 Task: Research Airbnb properties in Brazzaville, Republic of the Congo from 12th December, 2023 to 16th December, 2023 for 8 adults.8 bedrooms having 8 beds and 8 bathrooms. Property type can be hotel. Amenities needed are: wifi, TV, free parkinig on premises, gym, breakfast. Look for 4 properties as per requirement.
Action: Mouse moved to (459, 72)
Screenshot: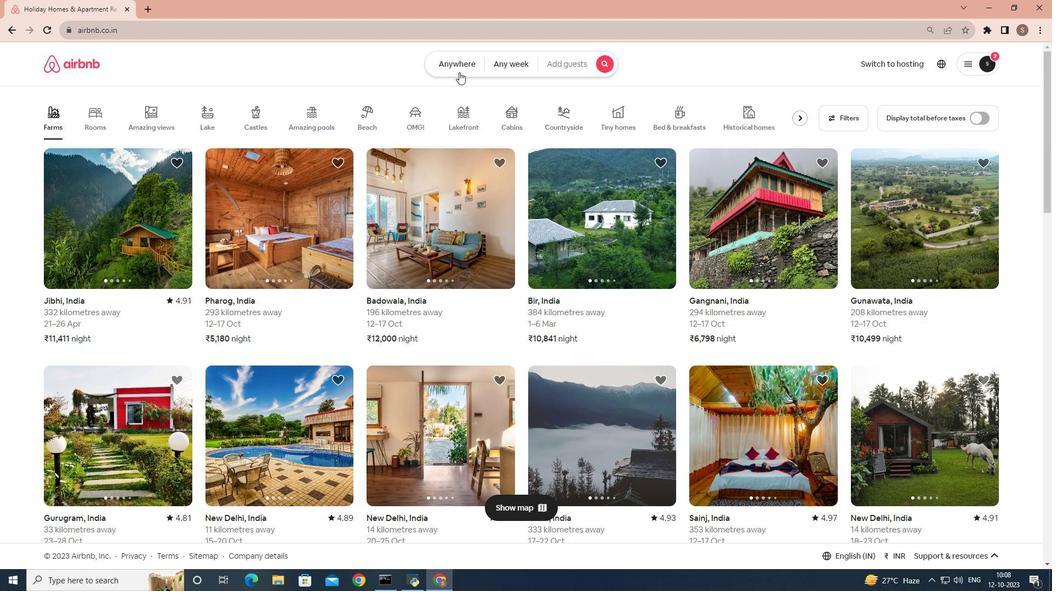 
Action: Mouse pressed left at (459, 72)
Screenshot: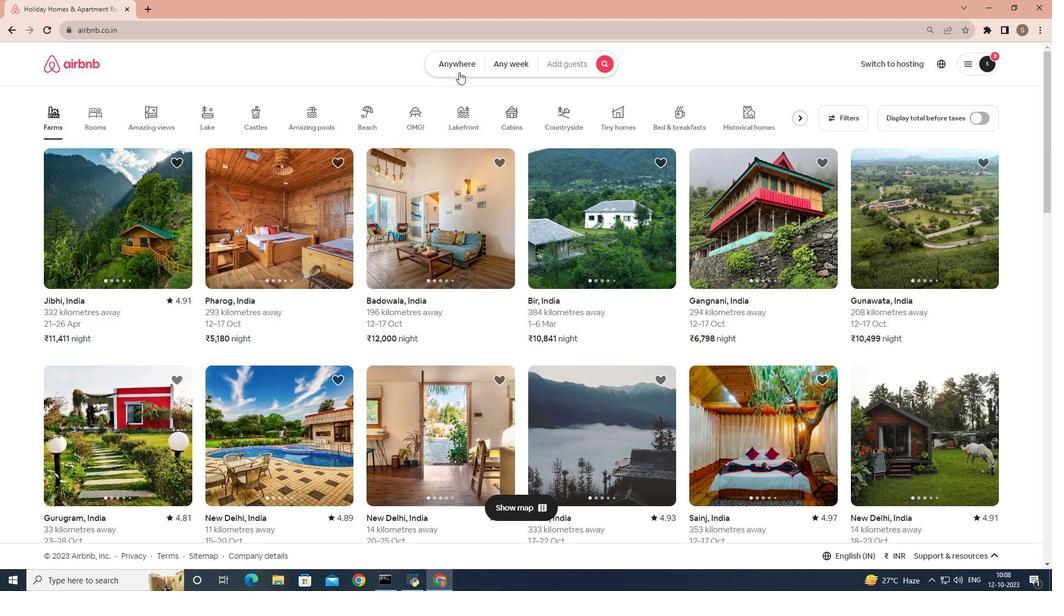 
Action: Mouse moved to (340, 108)
Screenshot: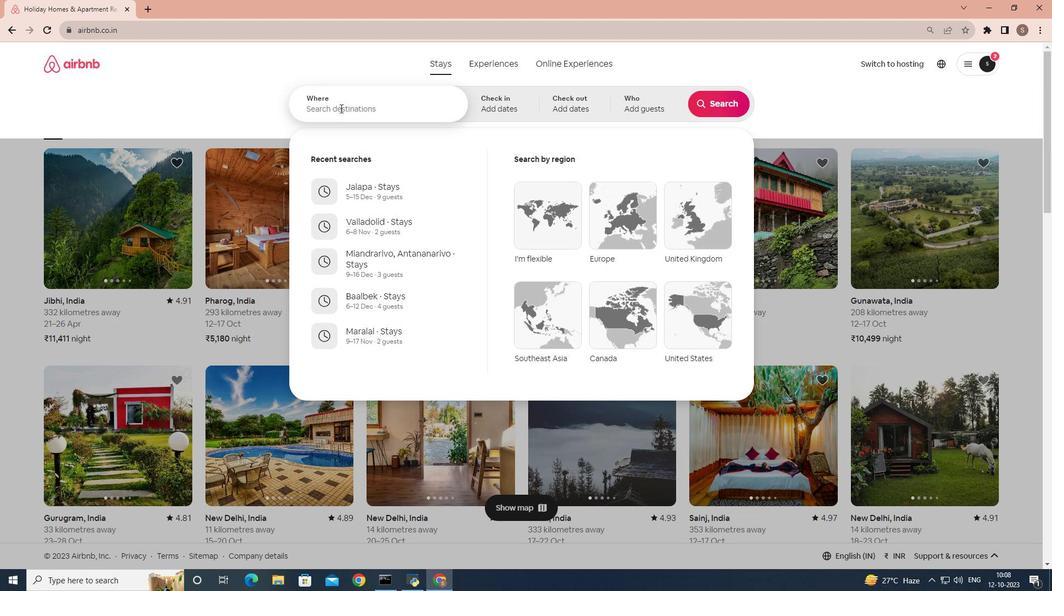 
Action: Mouse pressed left at (340, 108)
Screenshot: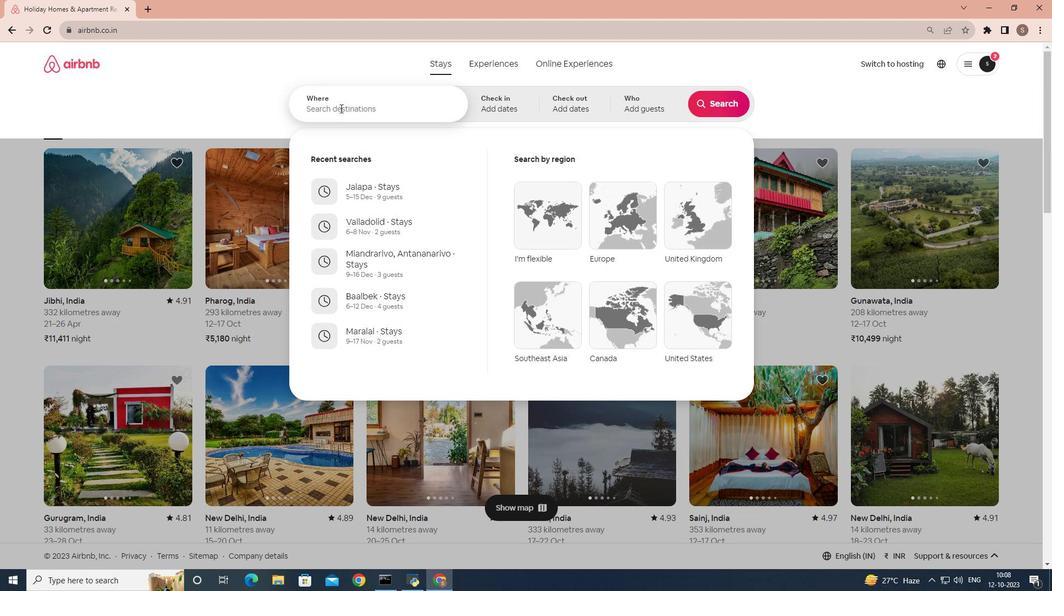 
Action: Mouse moved to (365, 94)
Screenshot: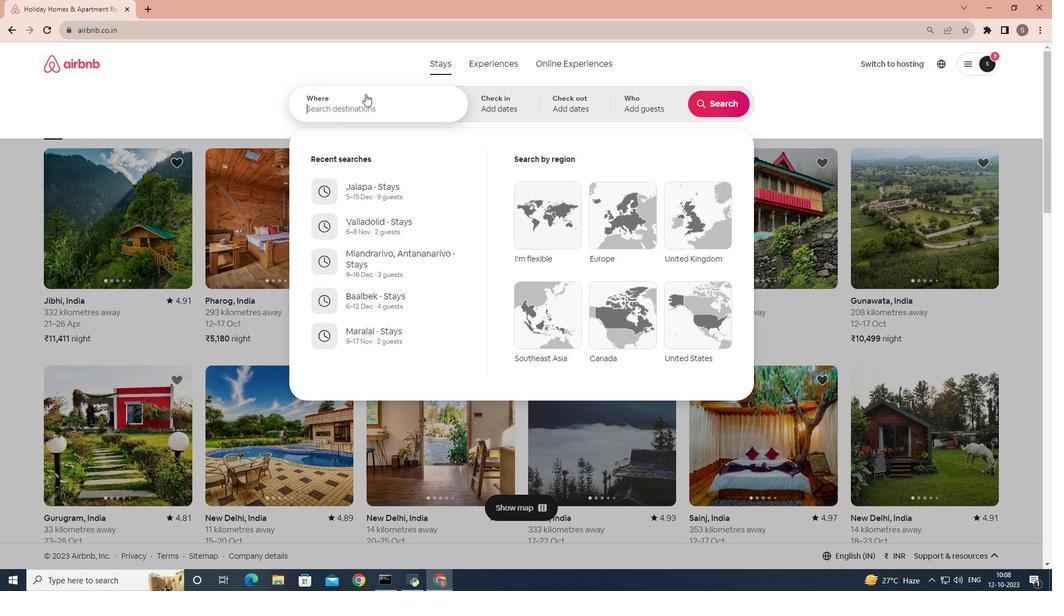 
Action: Key pressed brazza
Screenshot: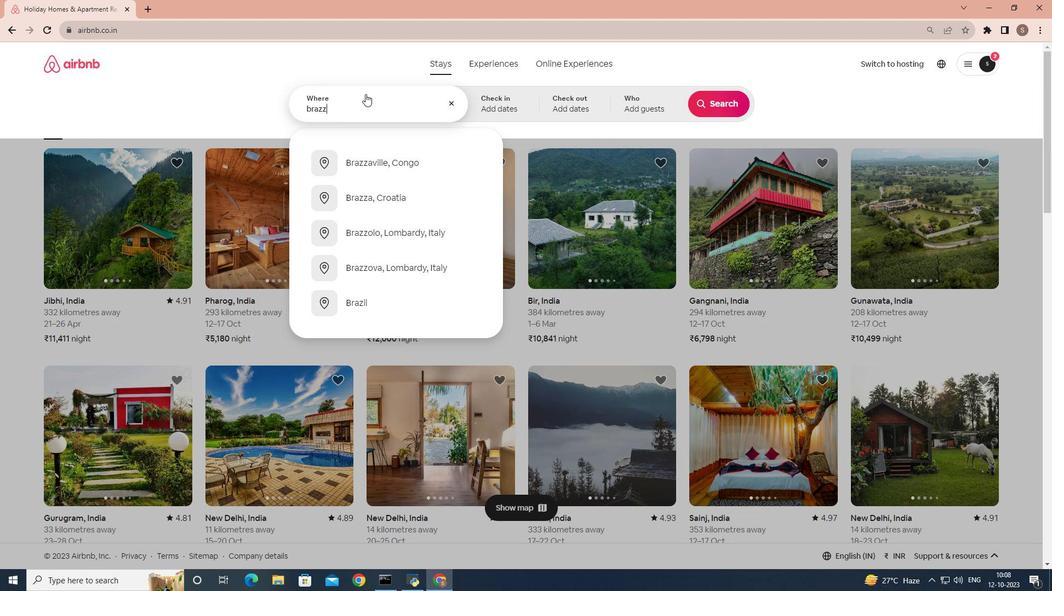 
Action: Mouse moved to (365, 94)
Screenshot: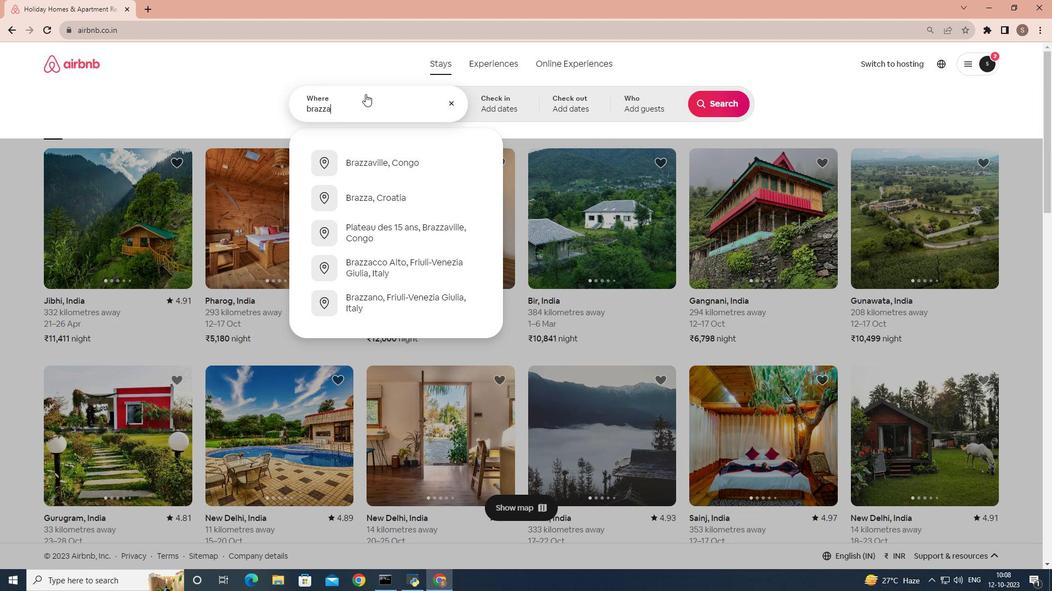 
Action: Key pressed vill
Screenshot: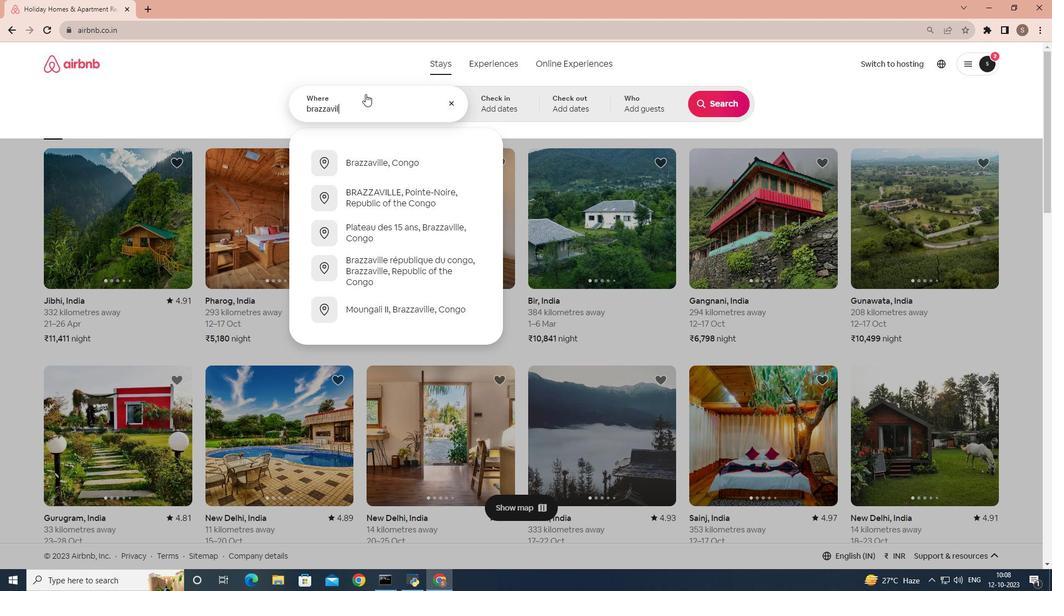 
Action: Mouse moved to (378, 140)
Screenshot: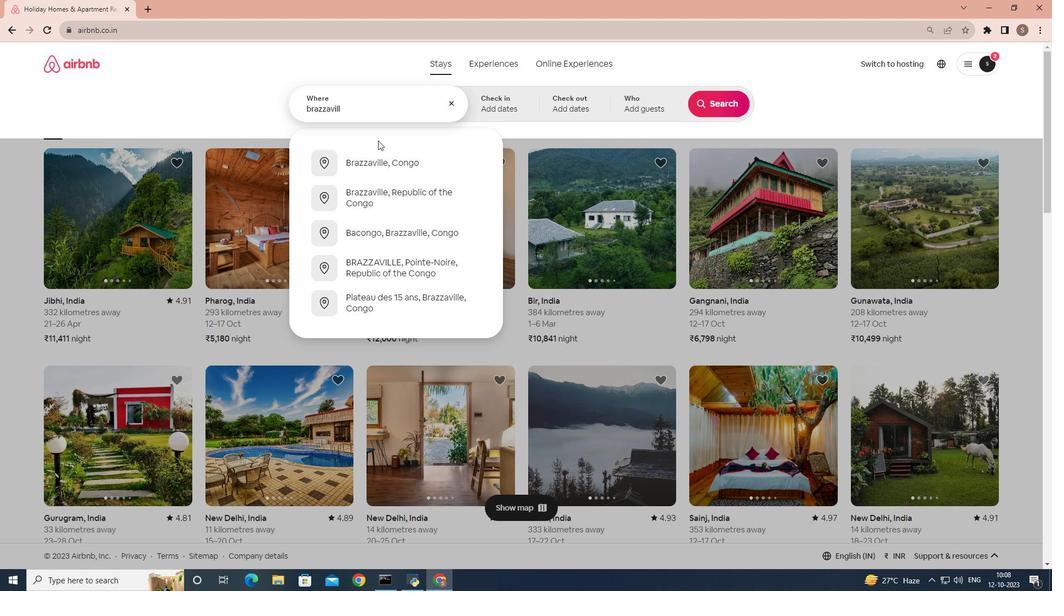 
Action: Key pressed e
Screenshot: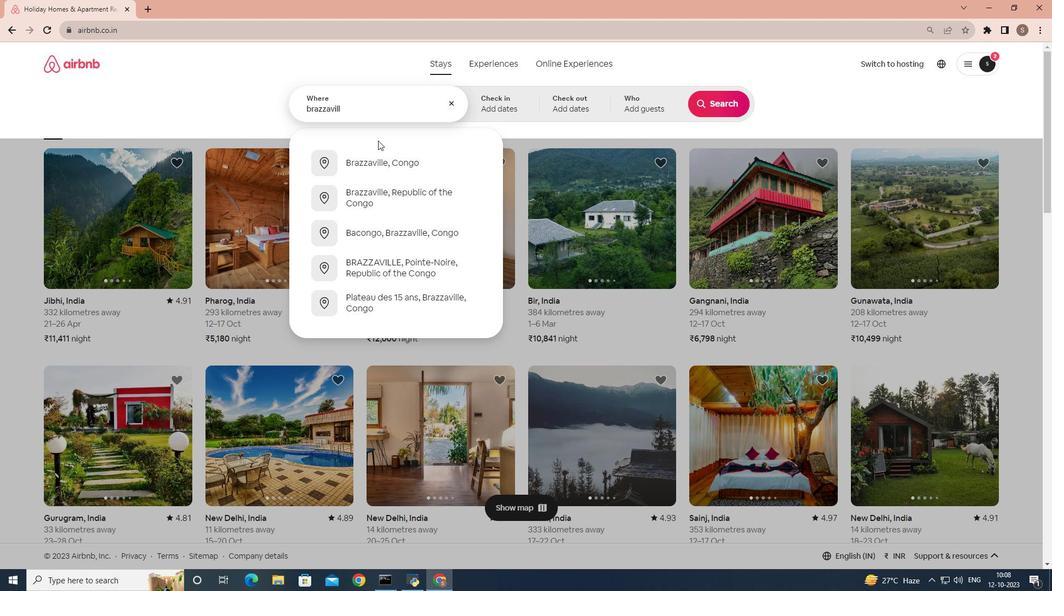 
Action: Mouse moved to (351, 155)
Screenshot: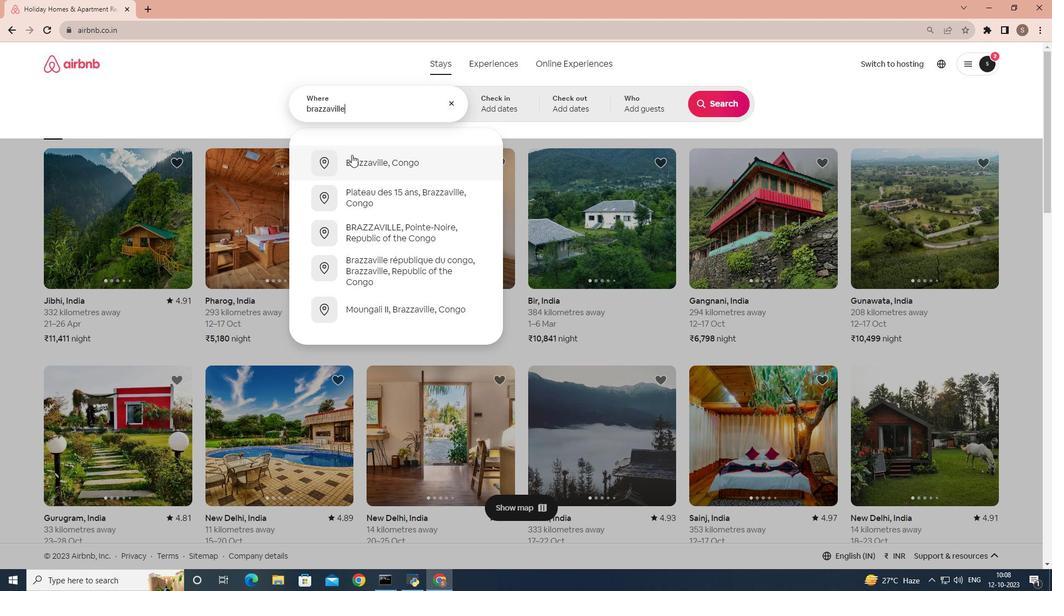 
Action: Mouse pressed left at (351, 155)
Screenshot: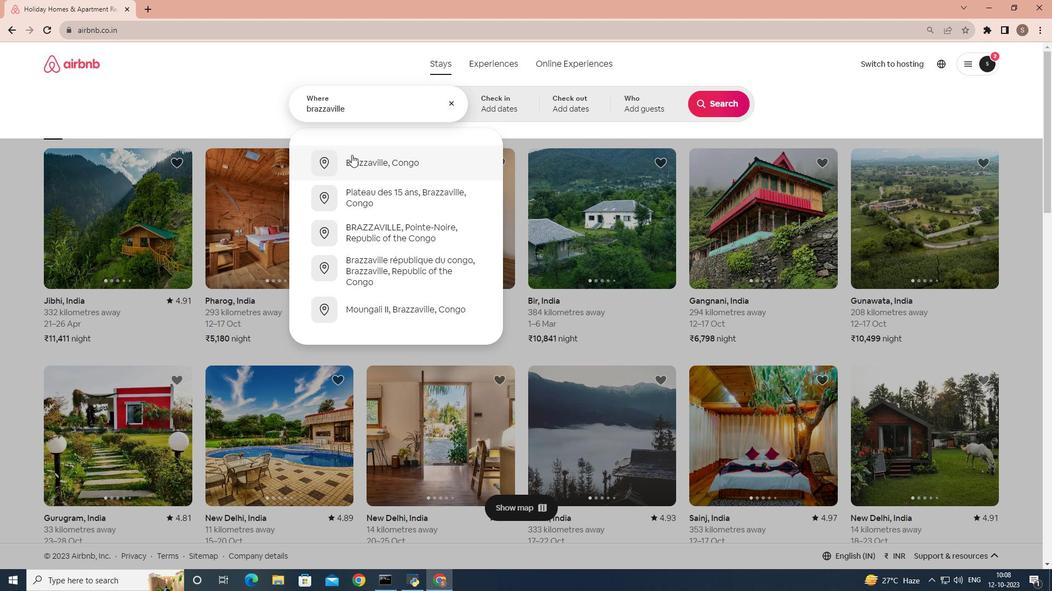 
Action: Mouse moved to (710, 189)
Screenshot: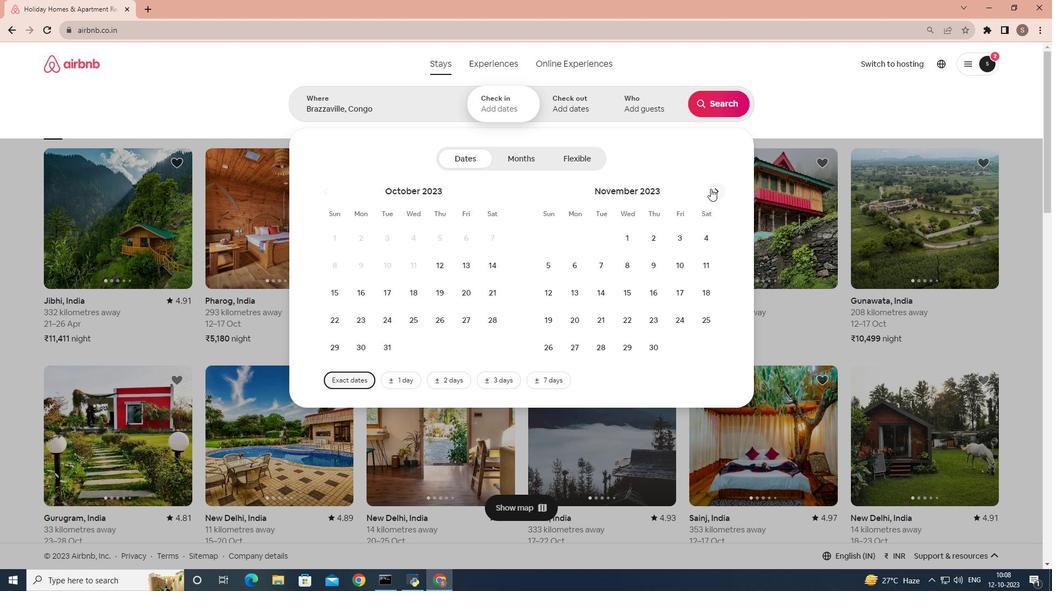 
Action: Mouse pressed left at (710, 189)
Screenshot: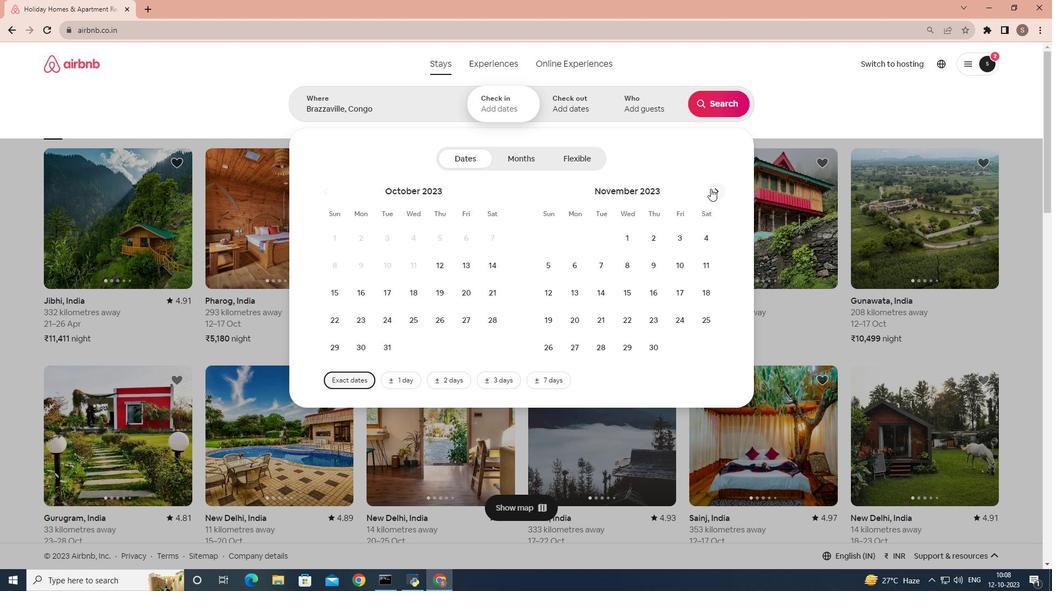 
Action: Mouse moved to (598, 290)
Screenshot: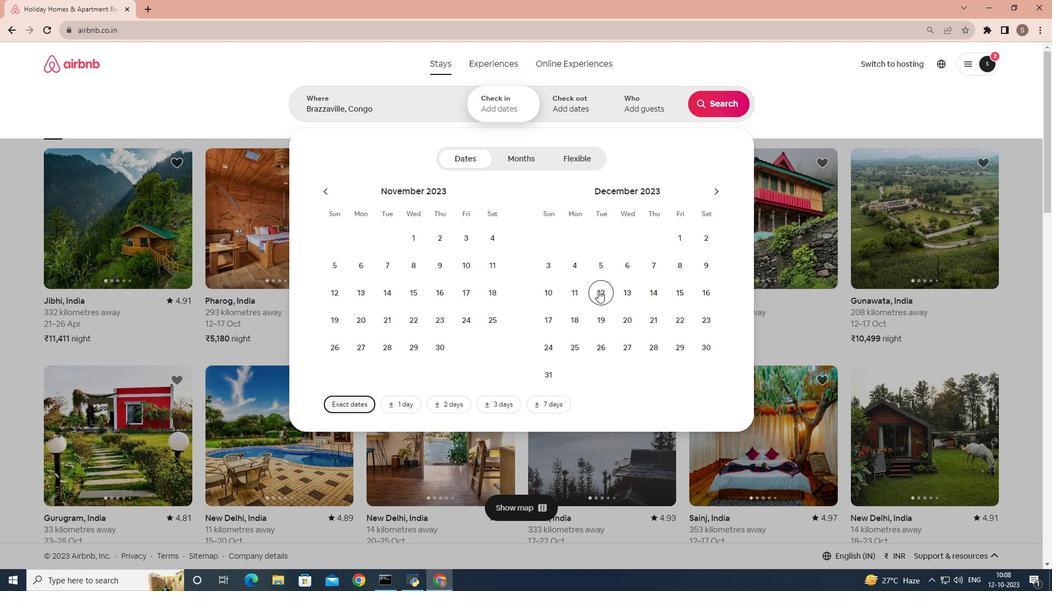 
Action: Mouse pressed left at (598, 290)
Screenshot: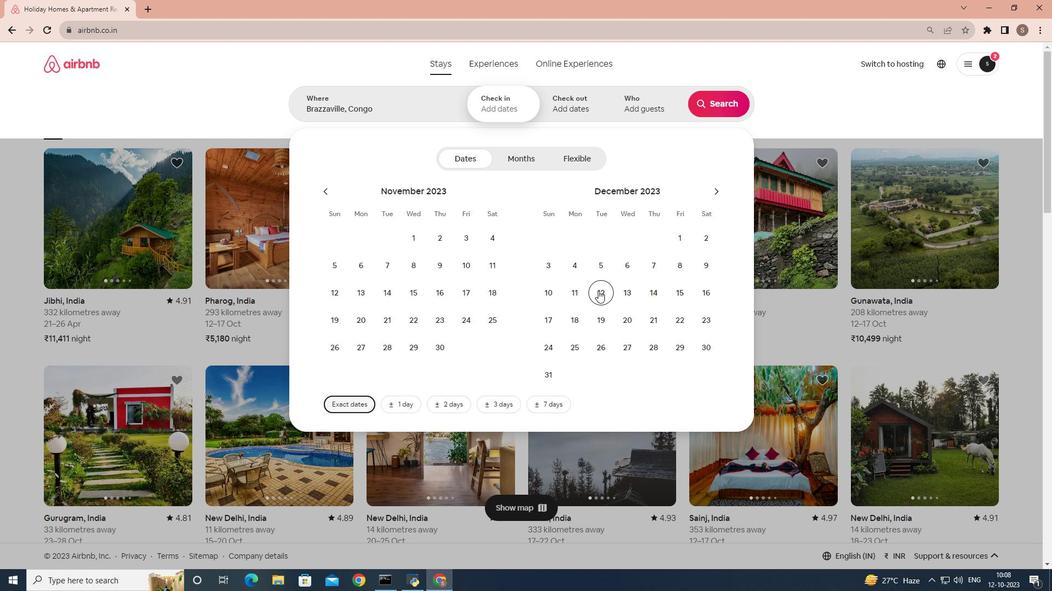 
Action: Mouse moved to (707, 297)
Screenshot: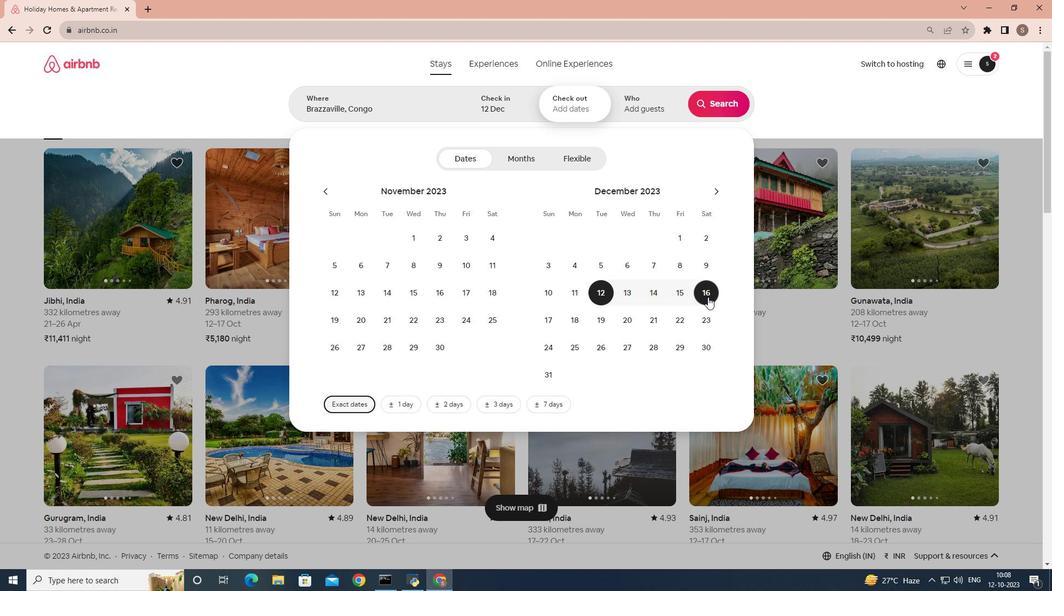 
Action: Mouse pressed left at (707, 297)
Screenshot: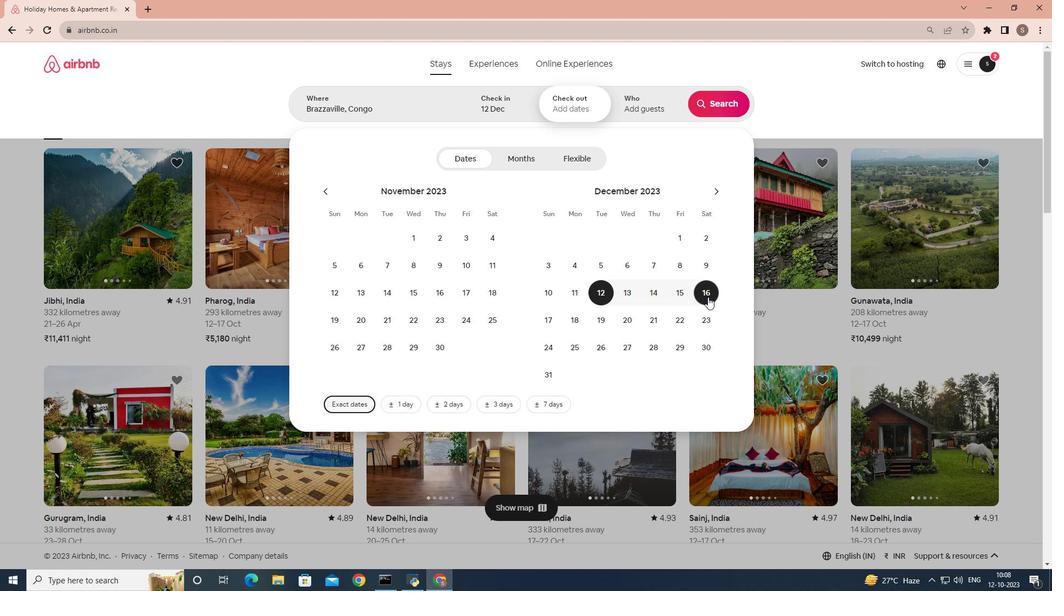 
Action: Mouse moved to (645, 111)
Screenshot: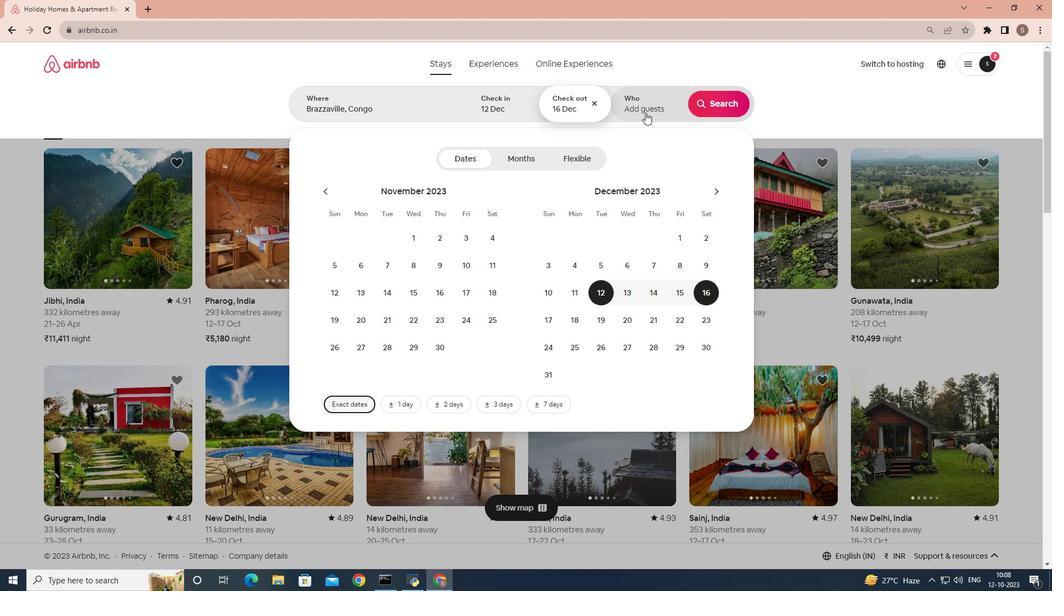 
Action: Mouse pressed left at (645, 111)
Screenshot: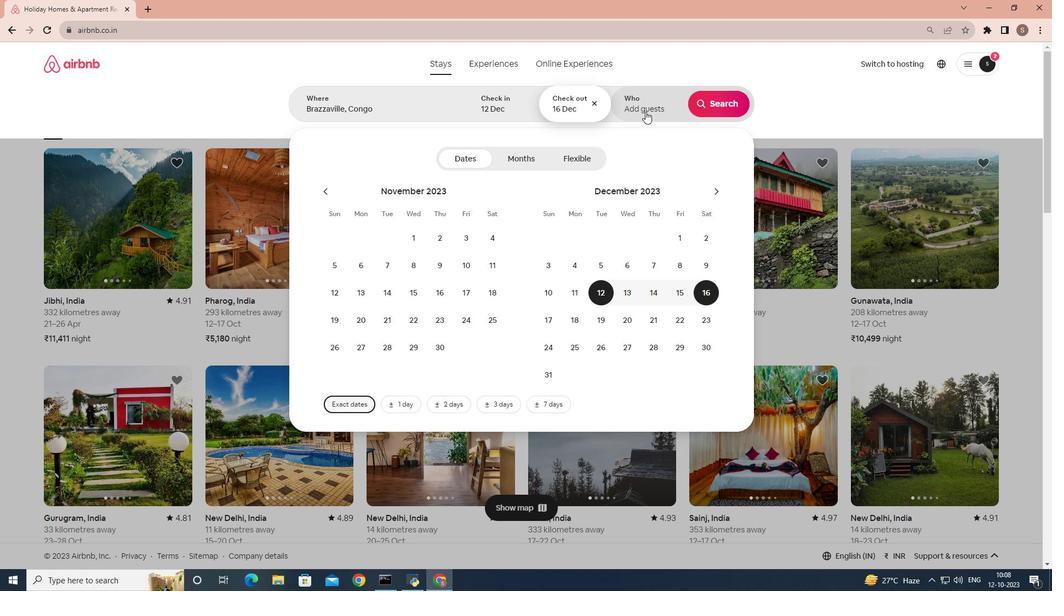 
Action: Mouse moved to (715, 165)
Screenshot: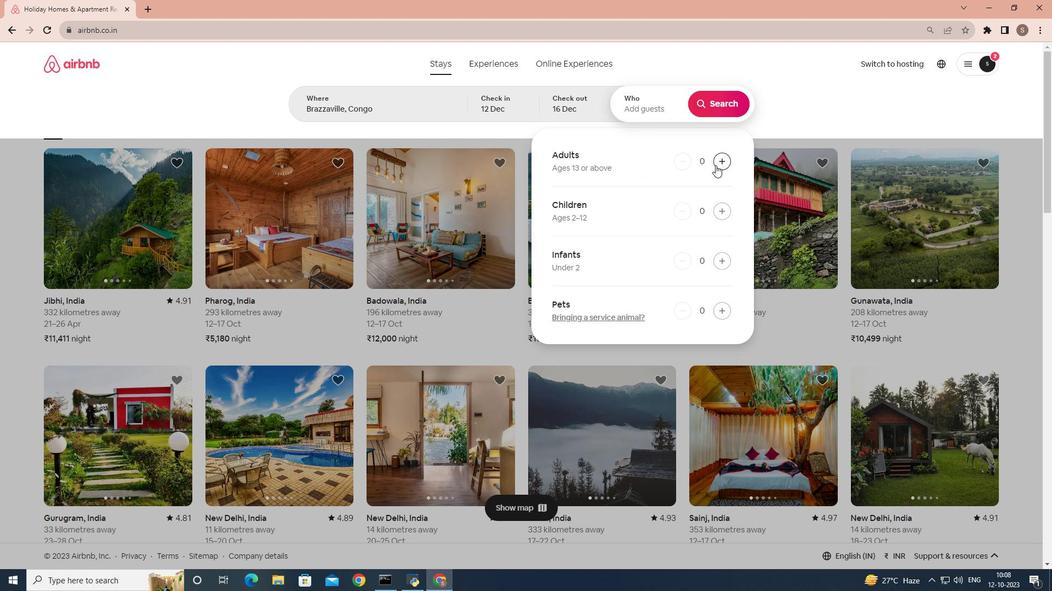 
Action: Mouse pressed left at (715, 165)
Screenshot: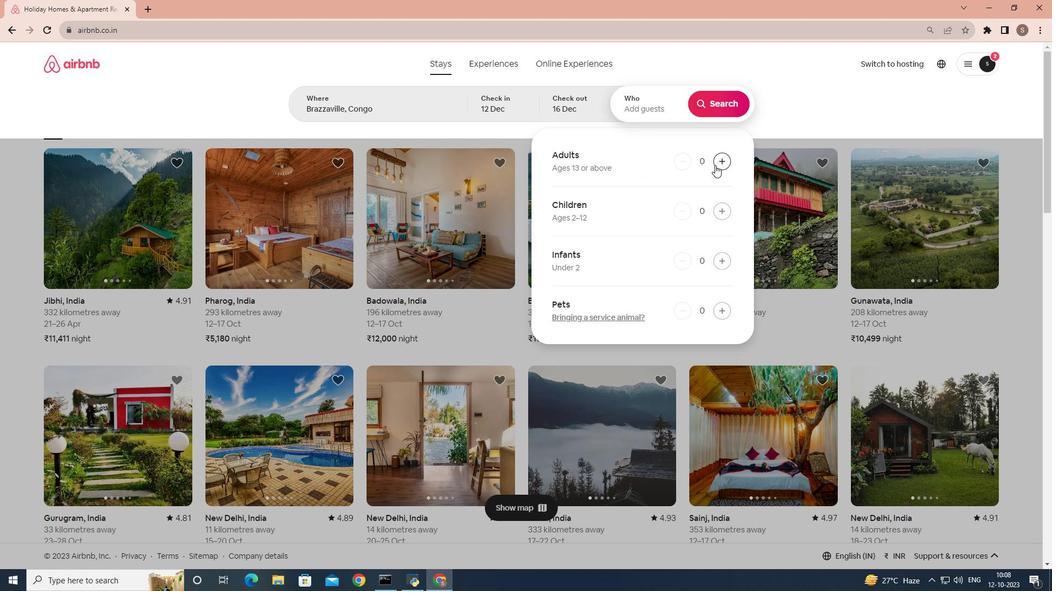 
Action: Mouse pressed left at (715, 165)
Screenshot: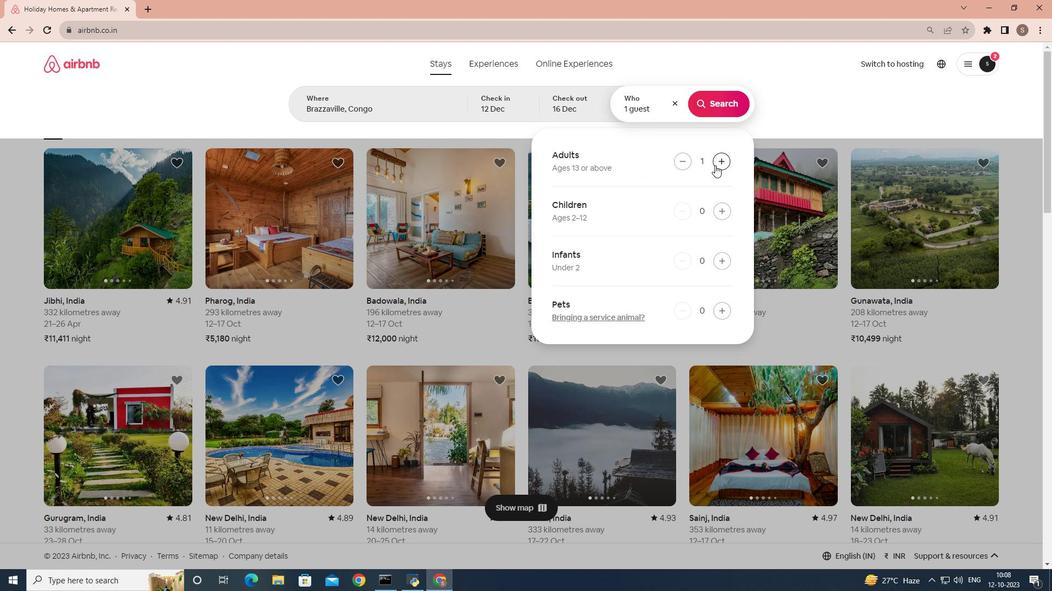 
Action: Mouse pressed left at (715, 165)
Screenshot: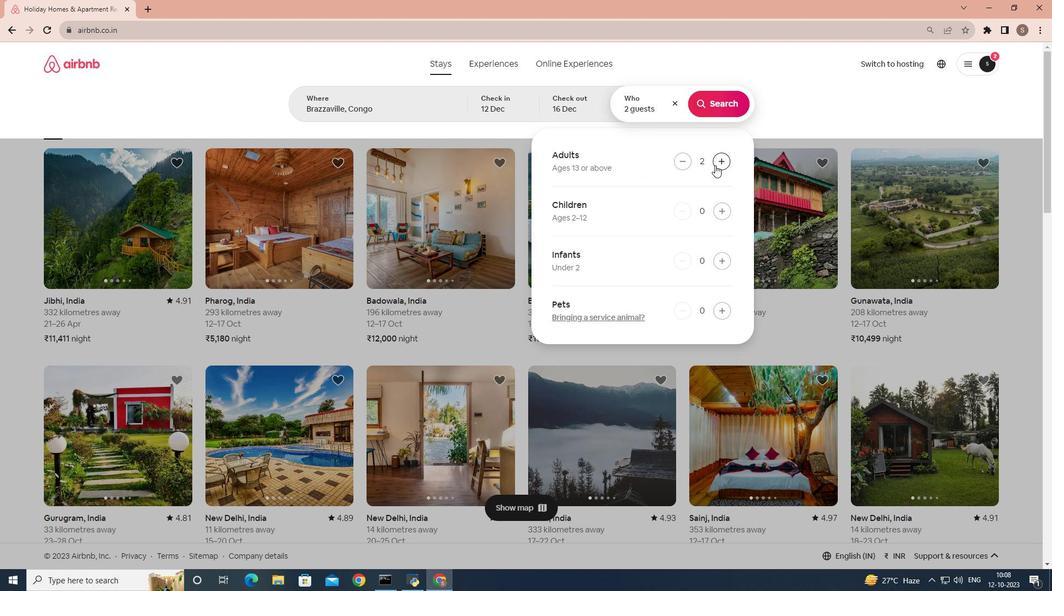 
Action: Mouse pressed left at (715, 165)
Screenshot: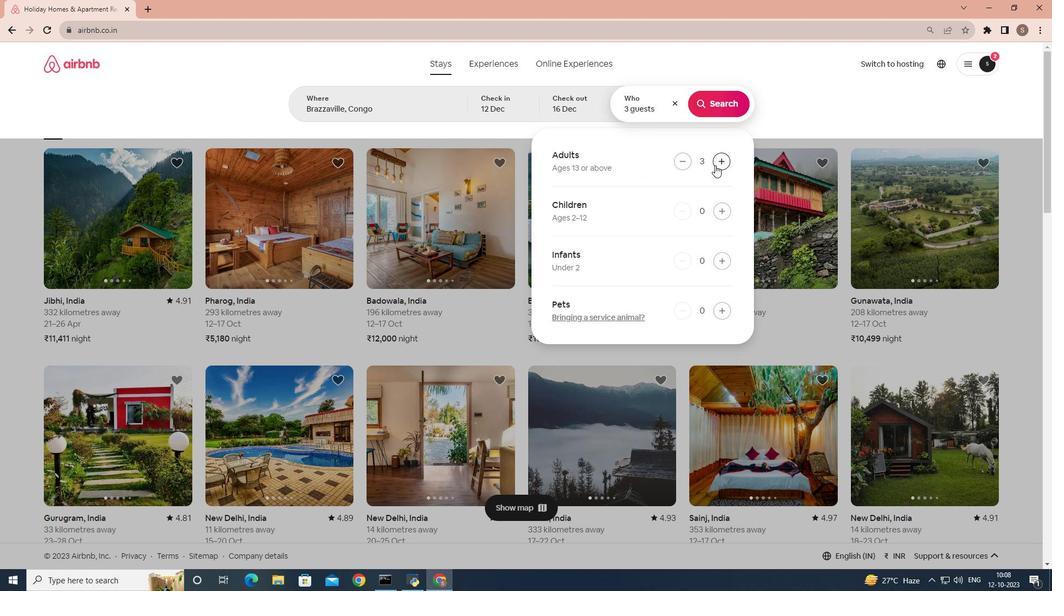 
Action: Mouse moved to (713, 165)
Screenshot: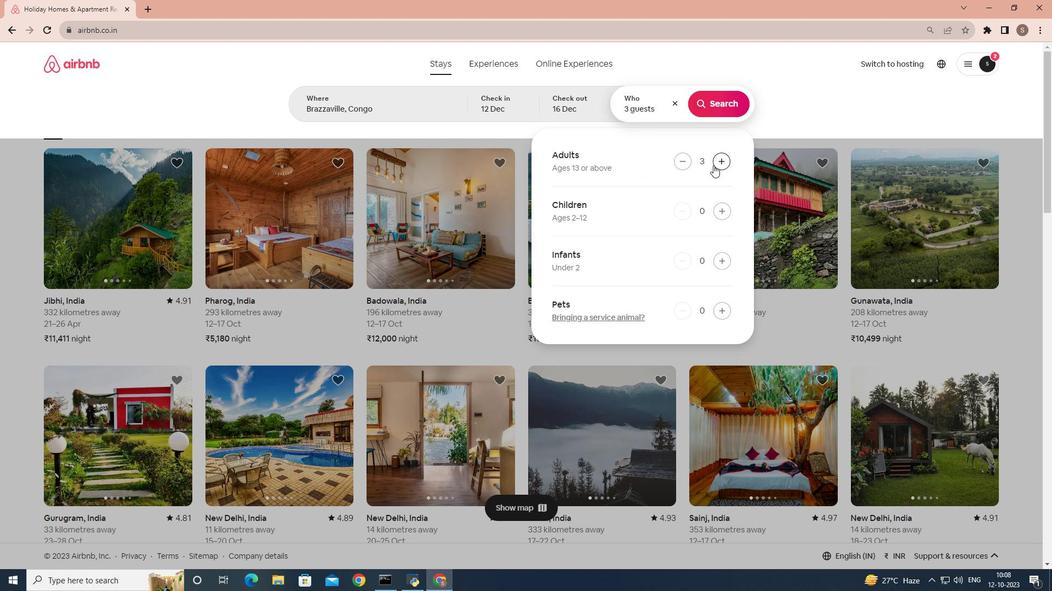 
Action: Mouse pressed left at (713, 165)
Screenshot: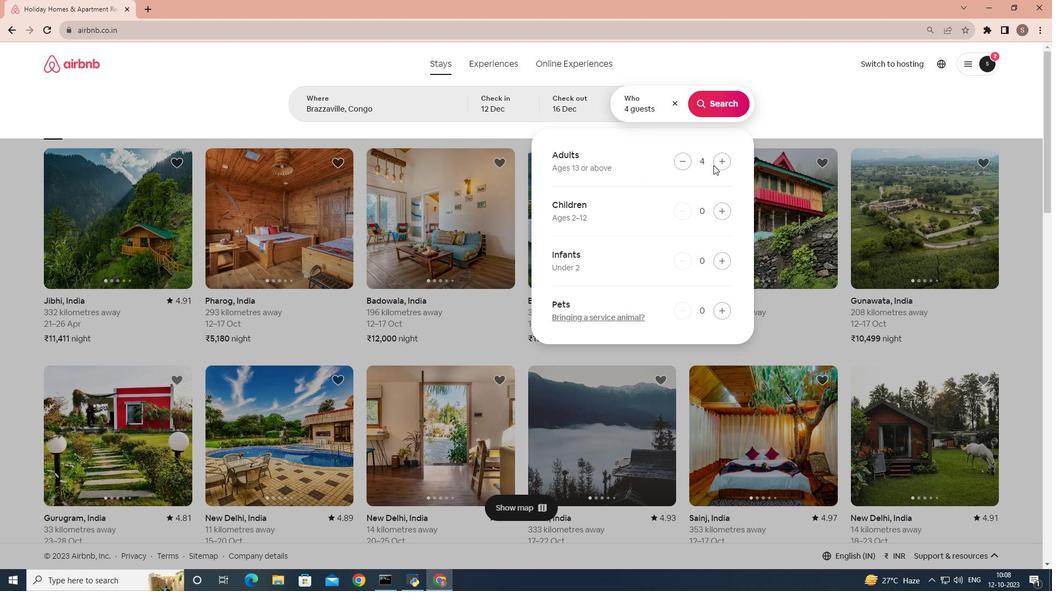 
Action: Mouse pressed left at (713, 165)
Screenshot: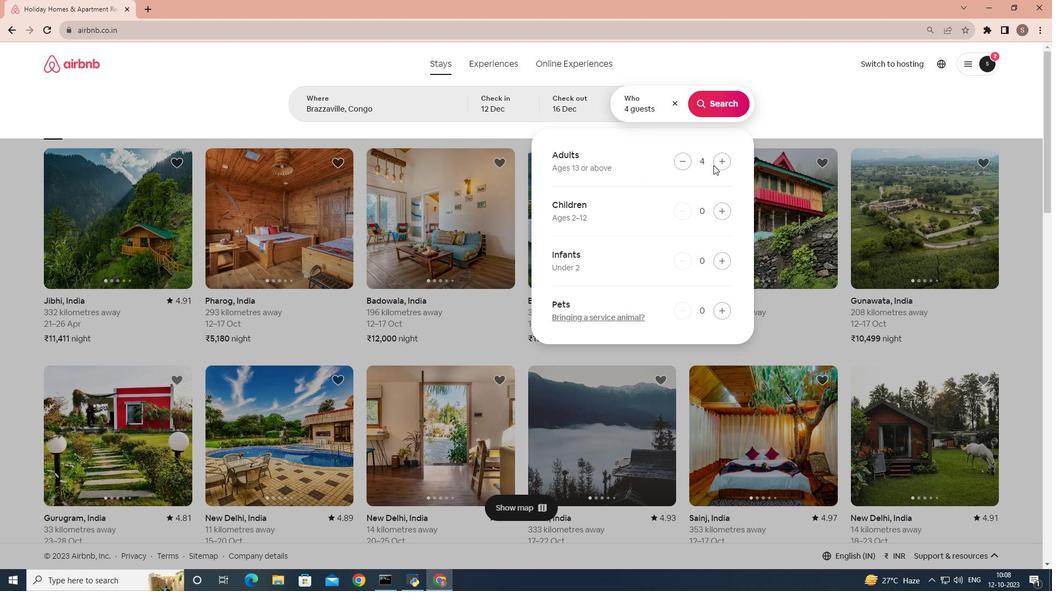 
Action: Mouse pressed left at (713, 165)
Screenshot: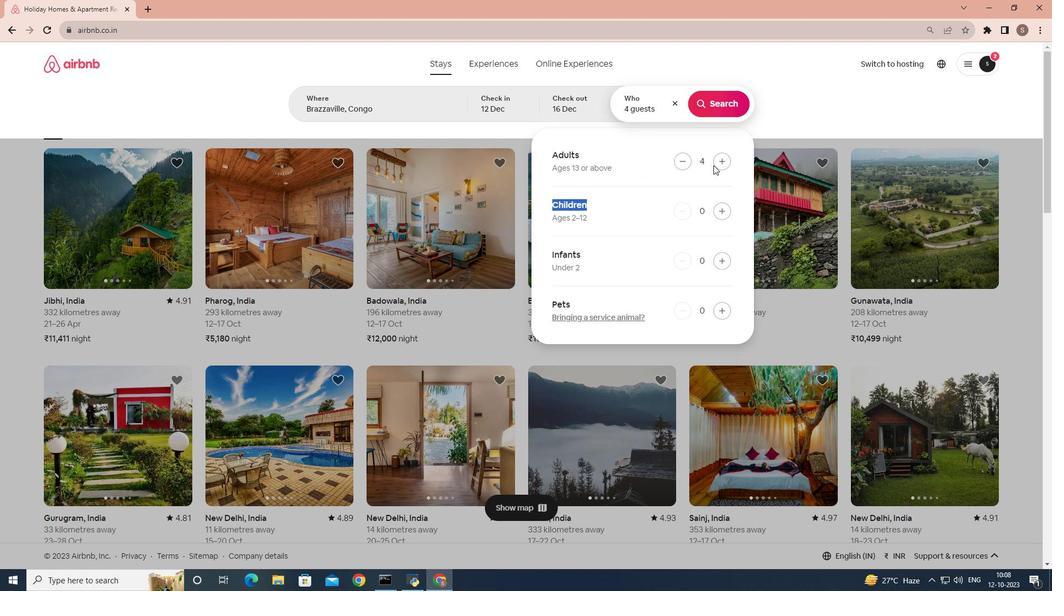 
Action: Mouse moved to (719, 163)
Screenshot: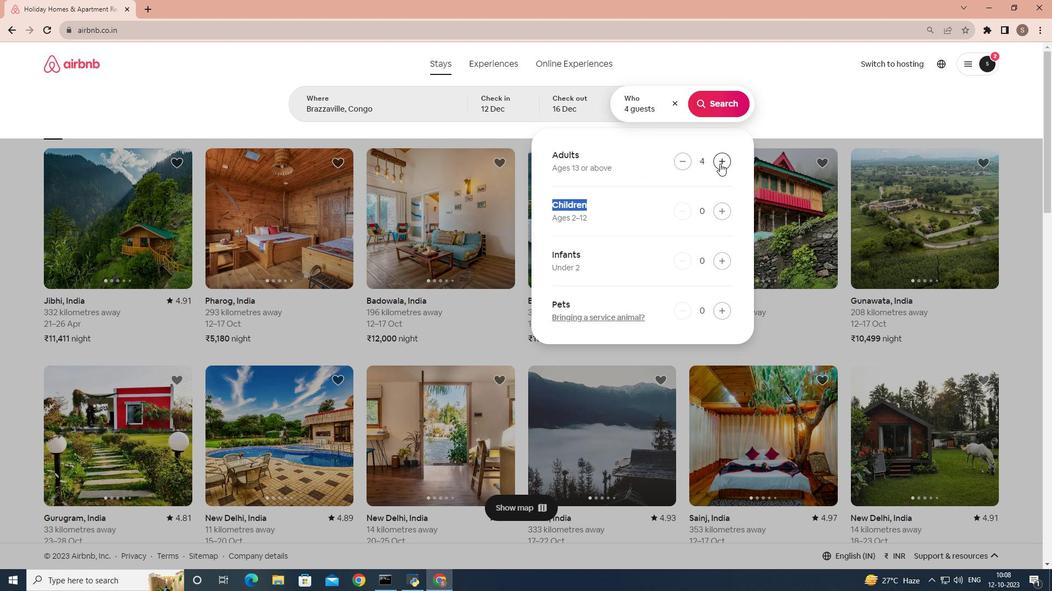 
Action: Mouse pressed left at (719, 163)
Screenshot: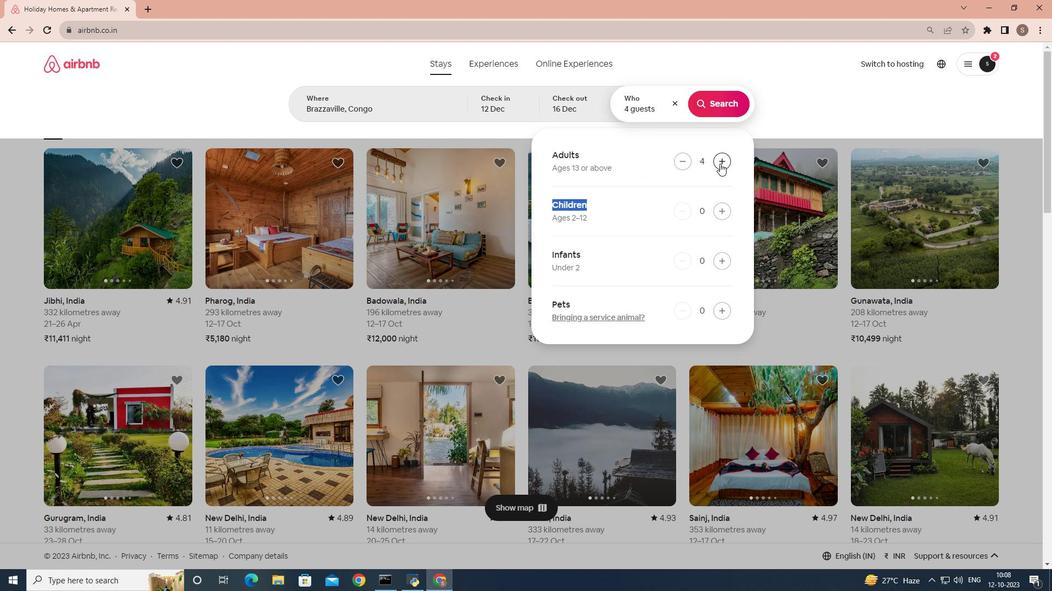 
Action: Mouse moved to (723, 161)
Screenshot: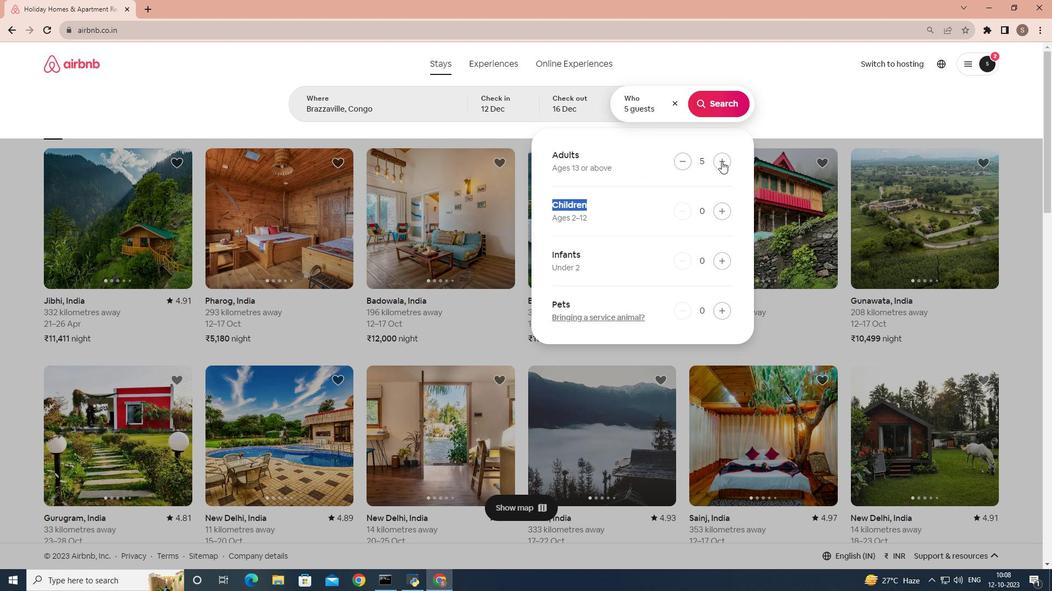 
Action: Mouse pressed left at (723, 161)
Screenshot: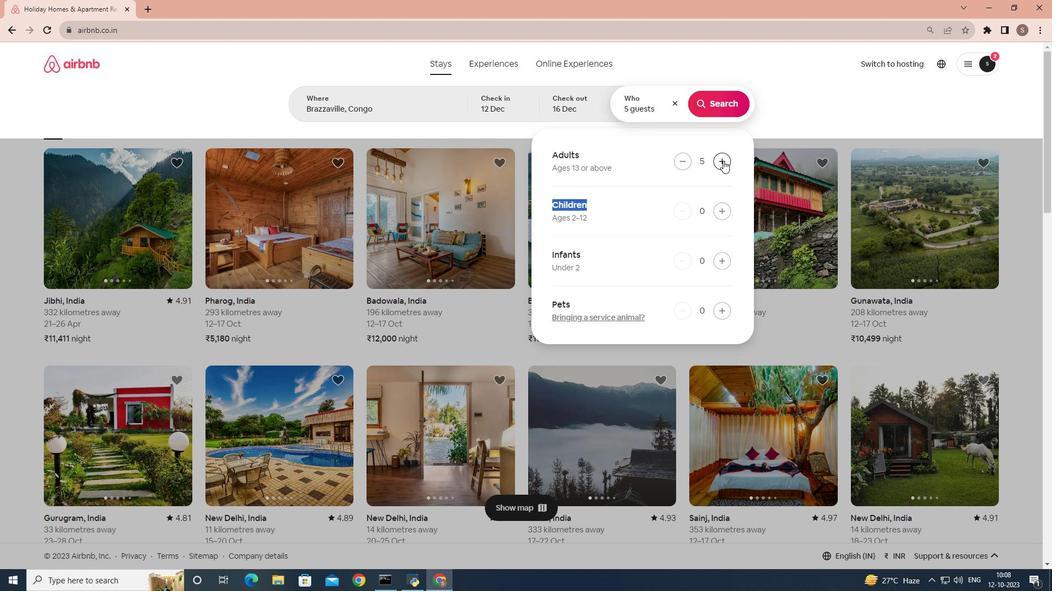 
Action: Mouse pressed left at (723, 161)
Screenshot: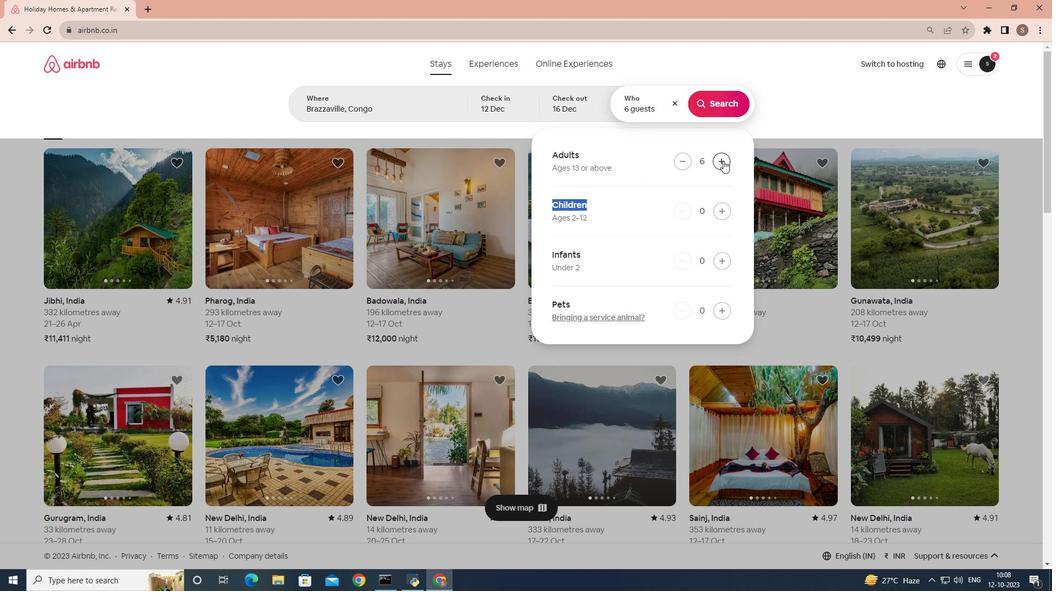 
Action: Mouse pressed left at (723, 161)
Screenshot: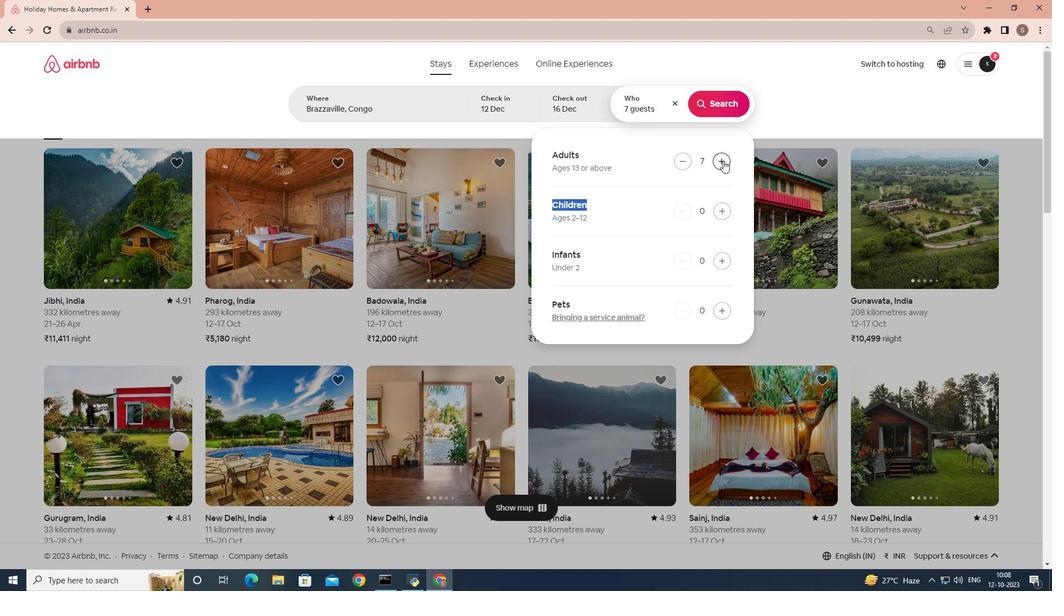
Action: Mouse moved to (722, 114)
Screenshot: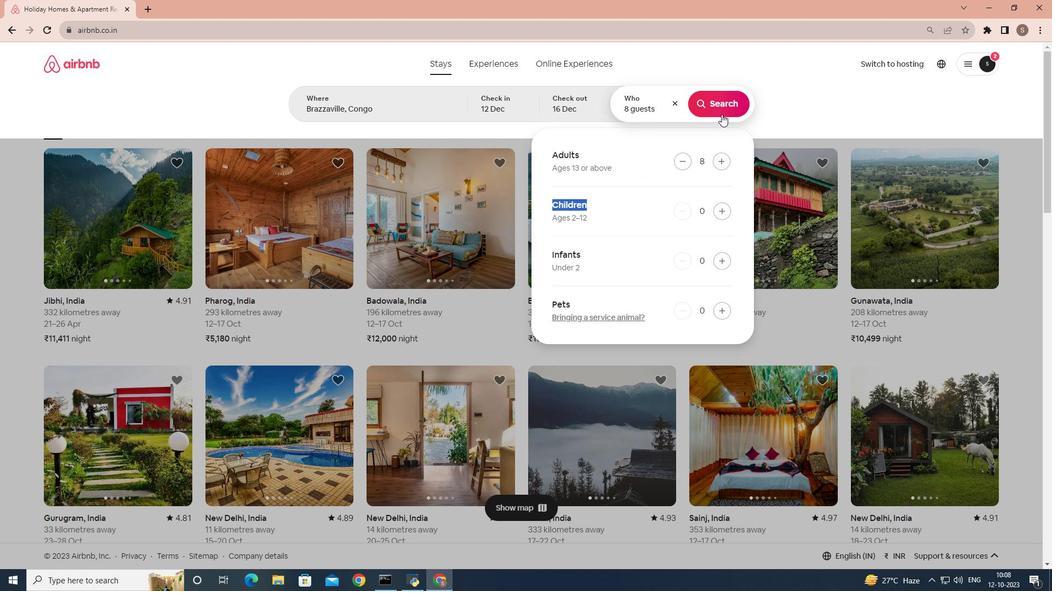 
Action: Mouse pressed left at (722, 114)
Screenshot: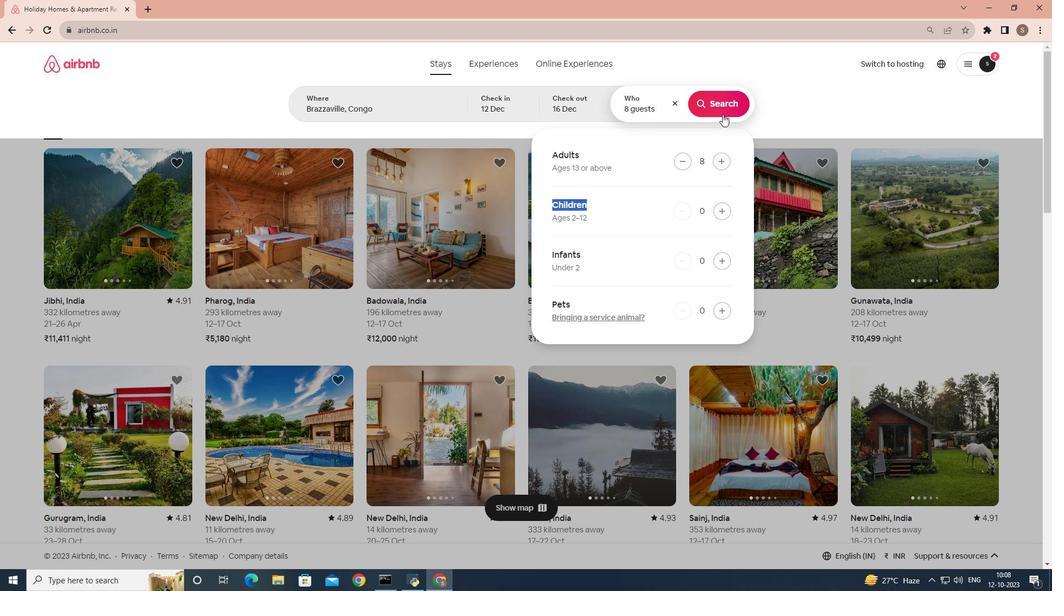 
Action: Mouse moved to (882, 111)
Screenshot: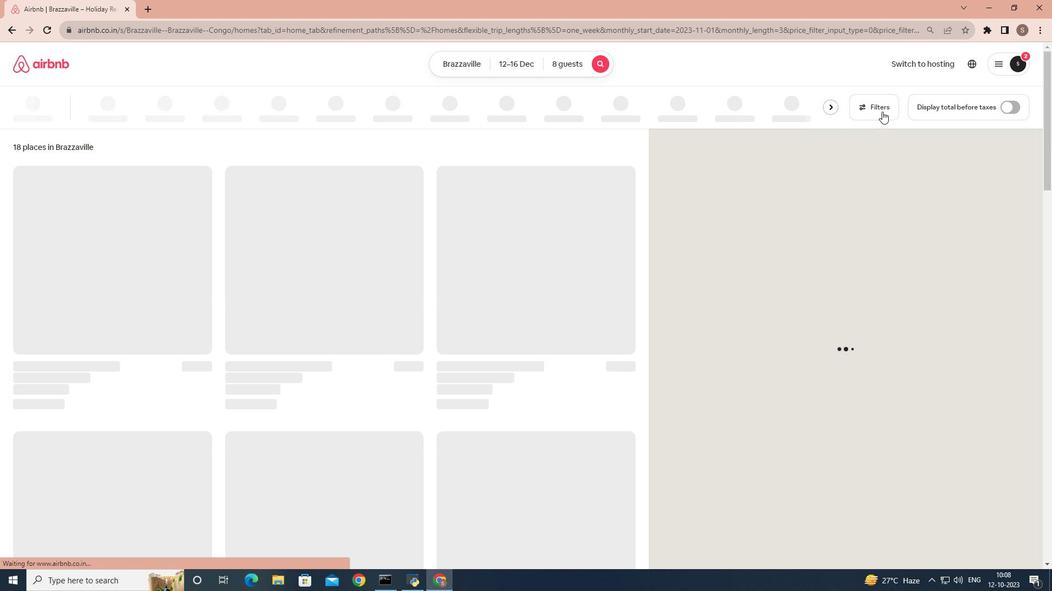 
Action: Mouse pressed left at (882, 111)
Screenshot: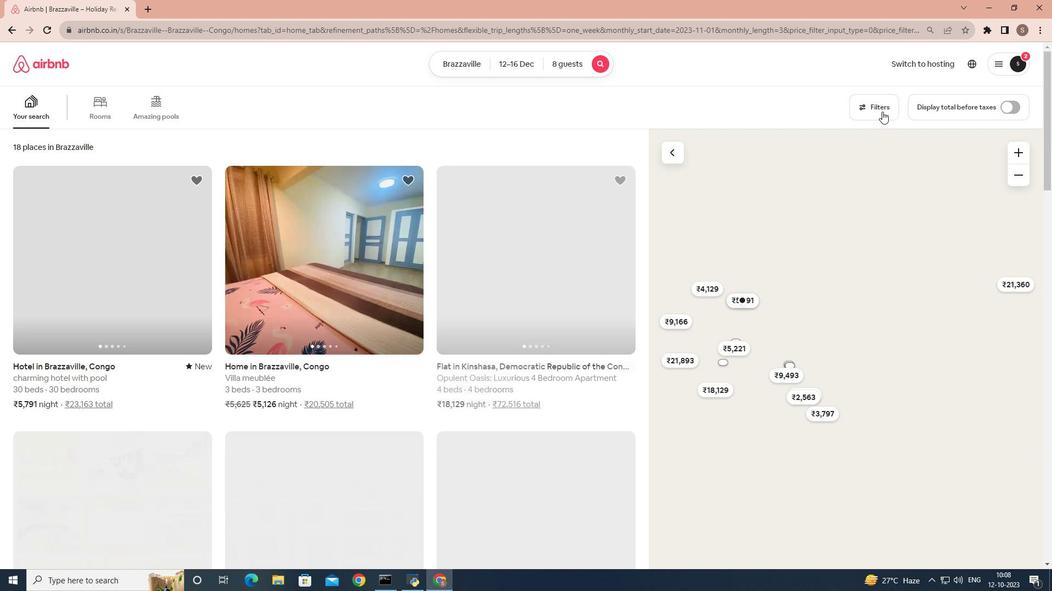 
Action: Mouse moved to (450, 304)
Screenshot: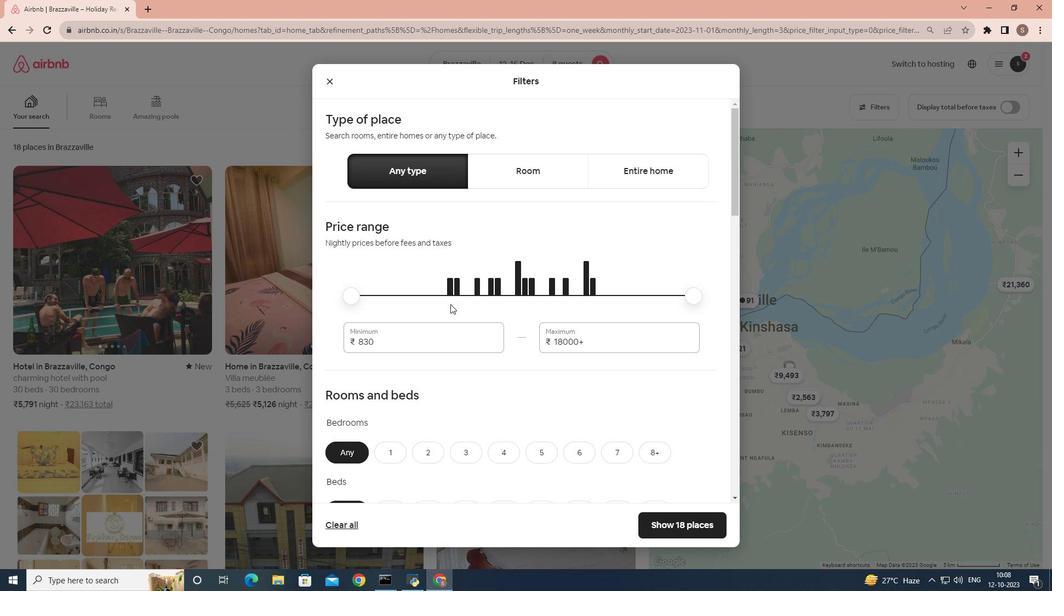 
Action: Mouse scrolled (450, 305) with delta (0, 0)
Screenshot: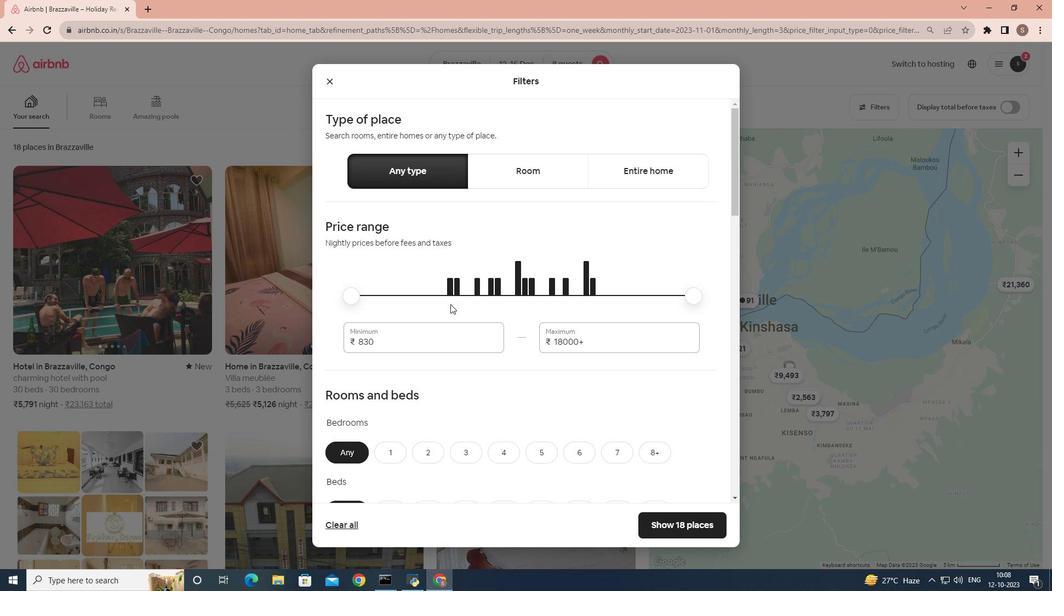 
Action: Mouse scrolled (450, 304) with delta (0, 0)
Screenshot: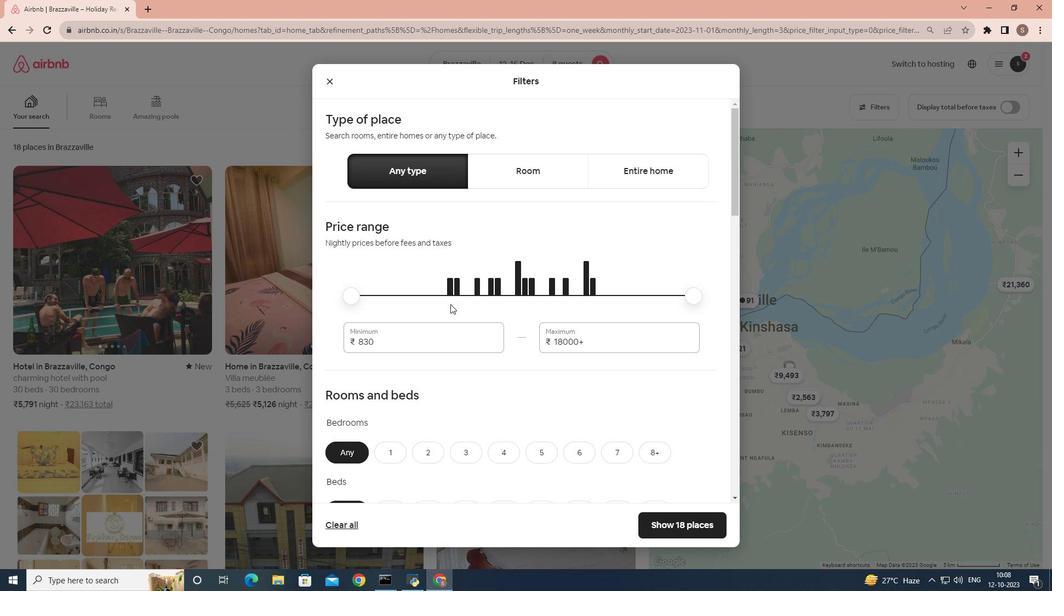 
Action: Mouse scrolled (450, 304) with delta (0, 0)
Screenshot: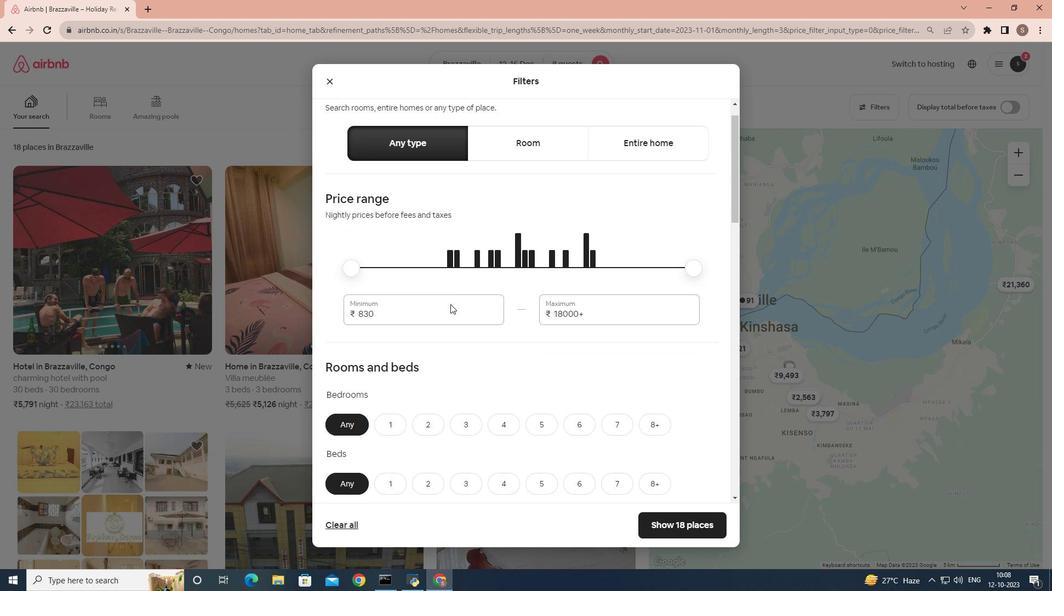 
Action: Mouse scrolled (450, 304) with delta (0, 0)
Screenshot: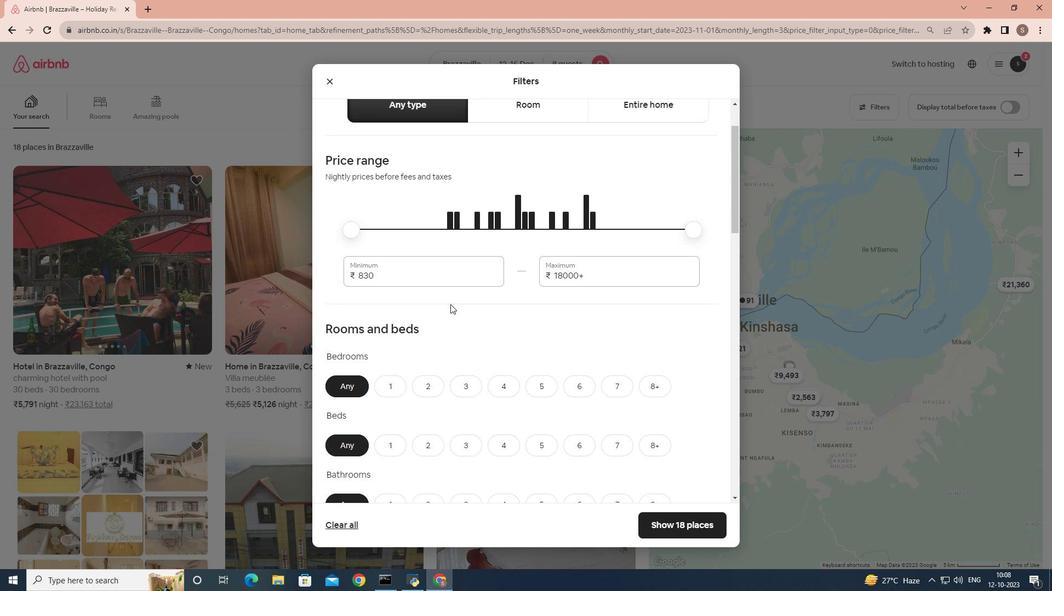 
Action: Mouse moved to (643, 286)
Screenshot: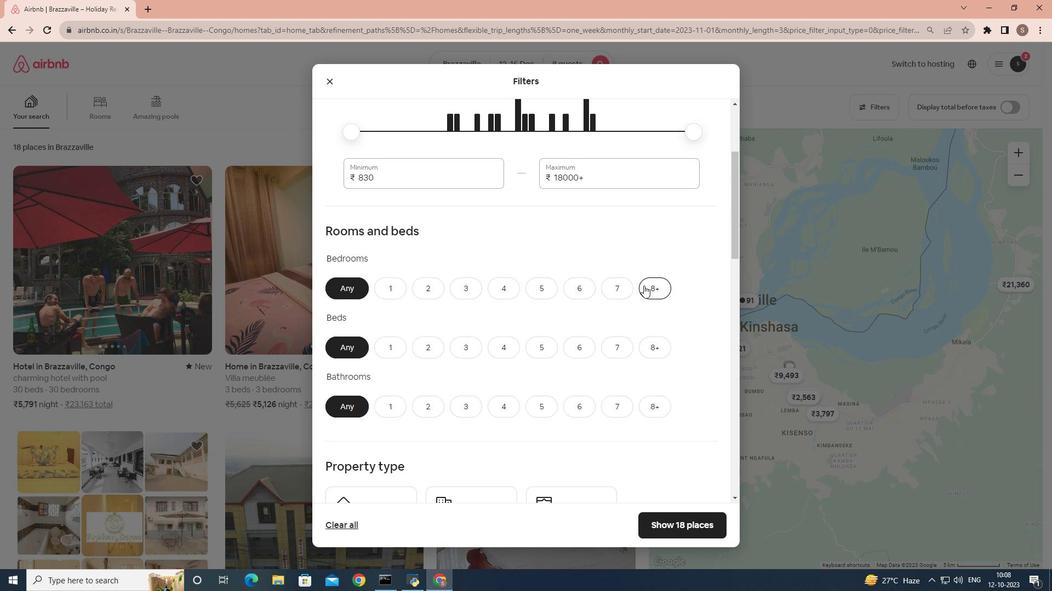 
Action: Mouse pressed left at (643, 286)
Screenshot: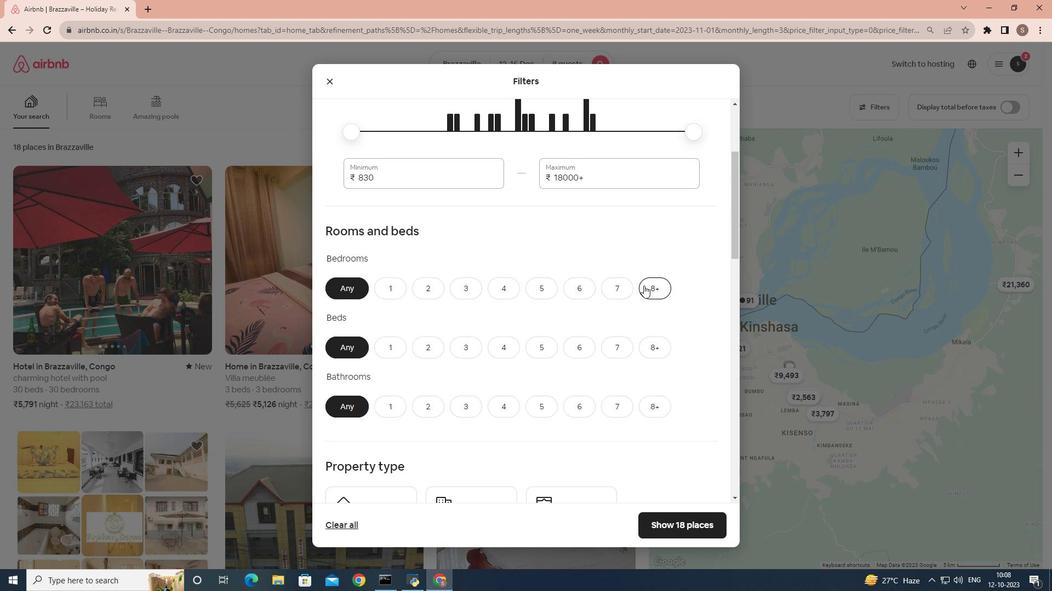 
Action: Mouse moved to (654, 346)
Screenshot: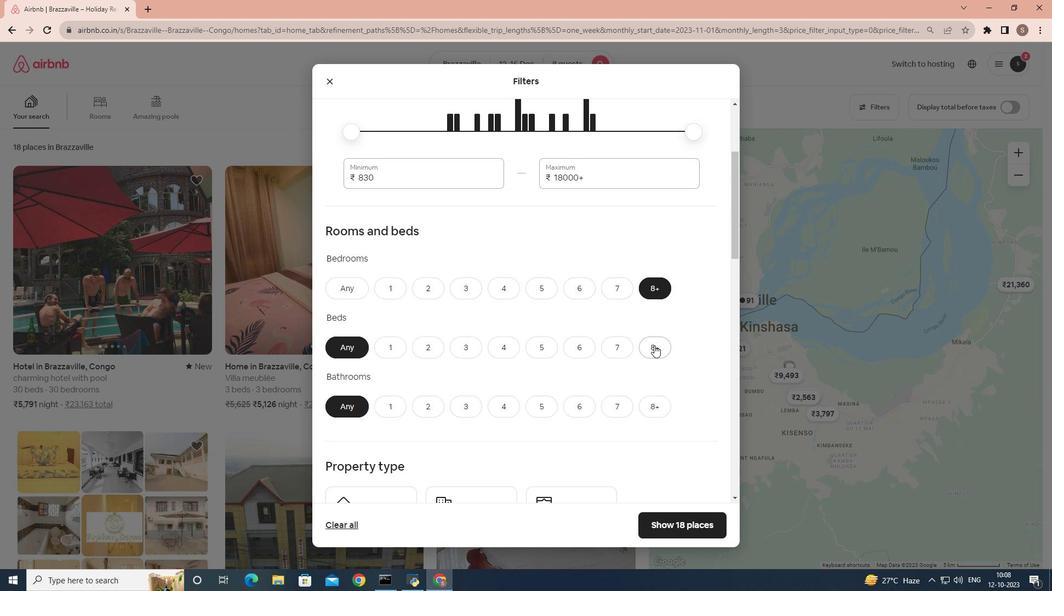 
Action: Mouse pressed left at (654, 346)
Screenshot: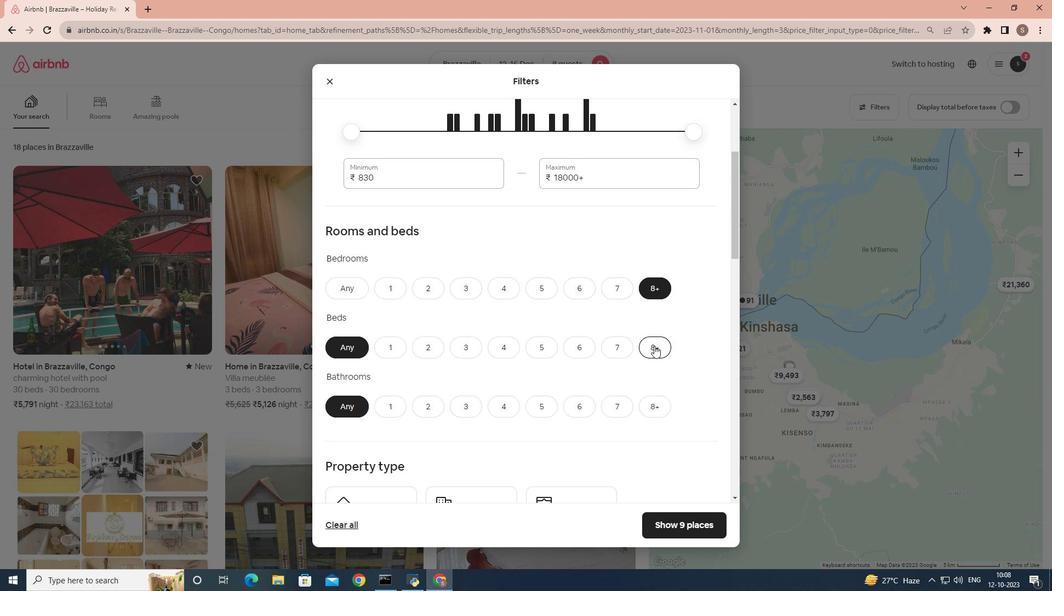 
Action: Mouse moved to (648, 412)
Screenshot: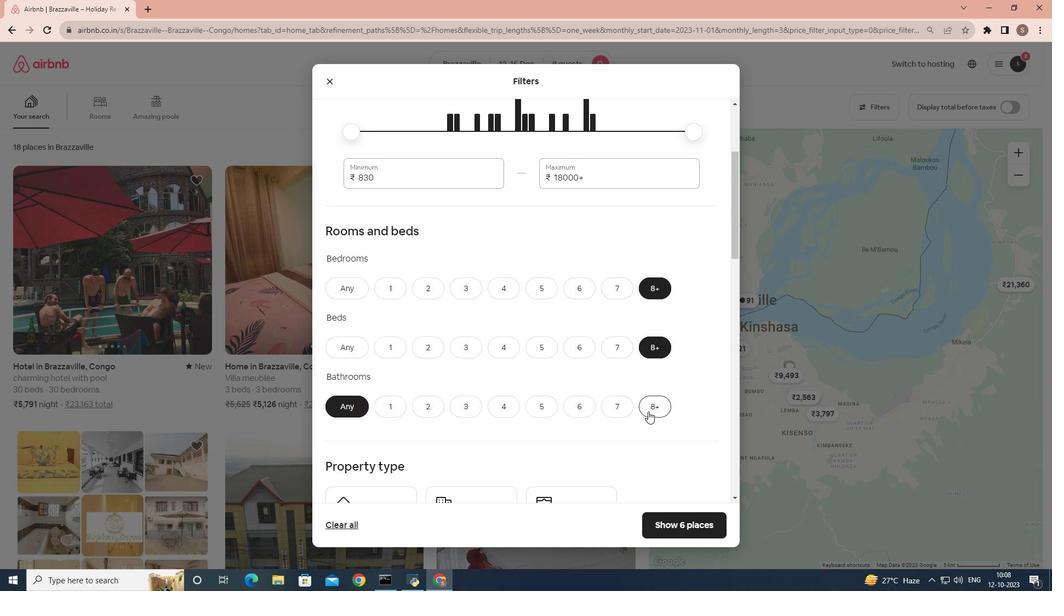 
Action: Mouse pressed left at (648, 412)
Screenshot: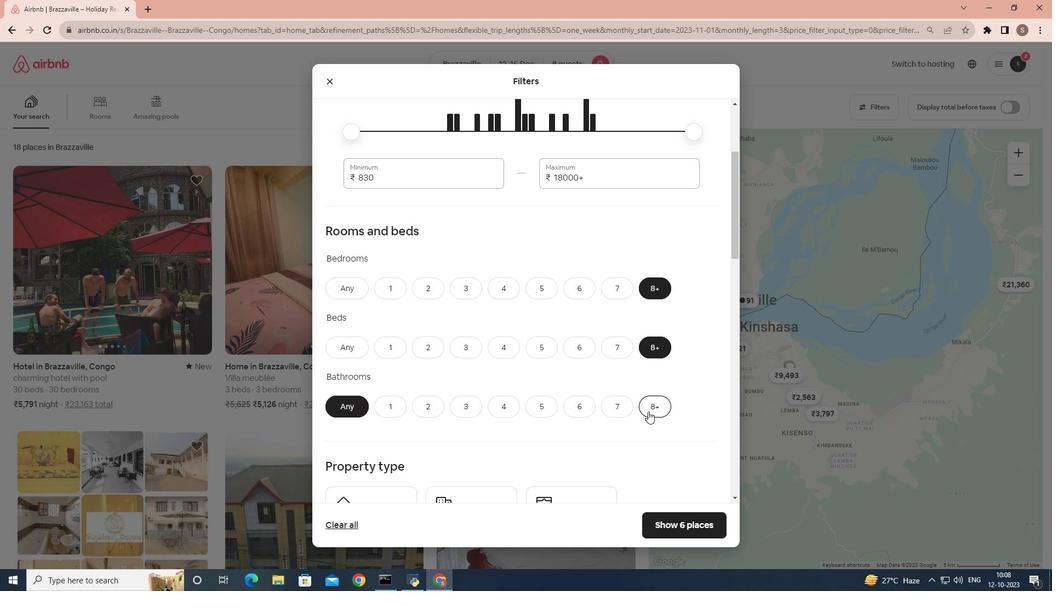 
Action: Mouse moved to (447, 401)
Screenshot: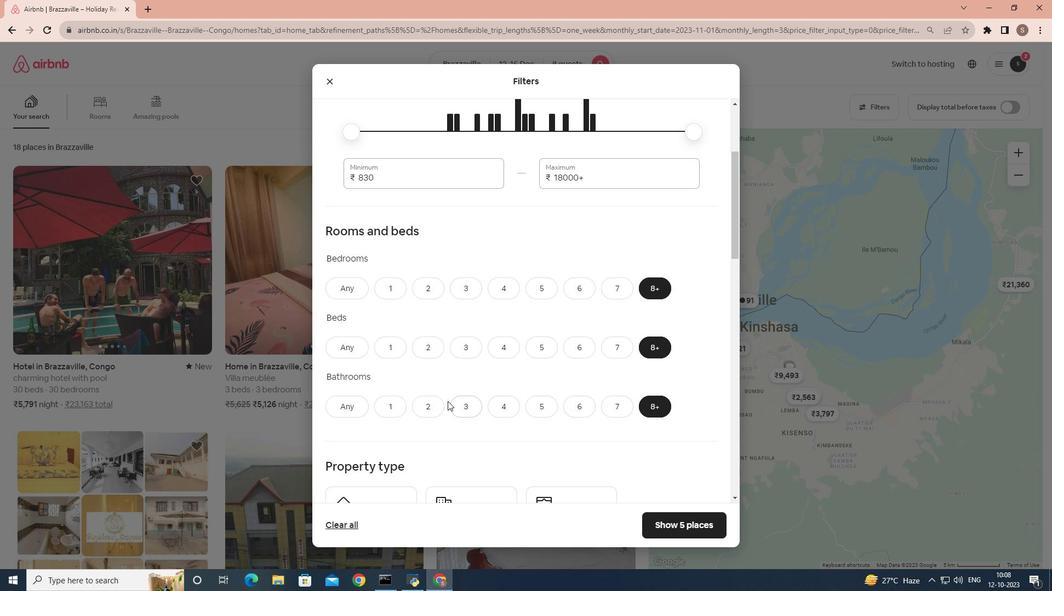 
Action: Mouse scrolled (447, 401) with delta (0, 0)
Screenshot: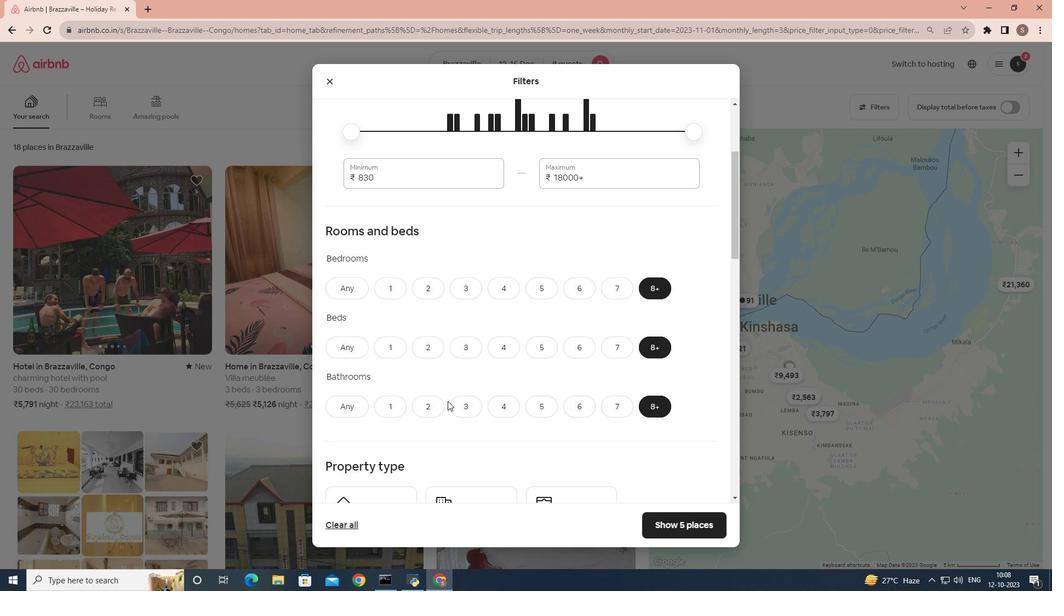 
Action: Mouse scrolled (447, 401) with delta (0, 0)
Screenshot: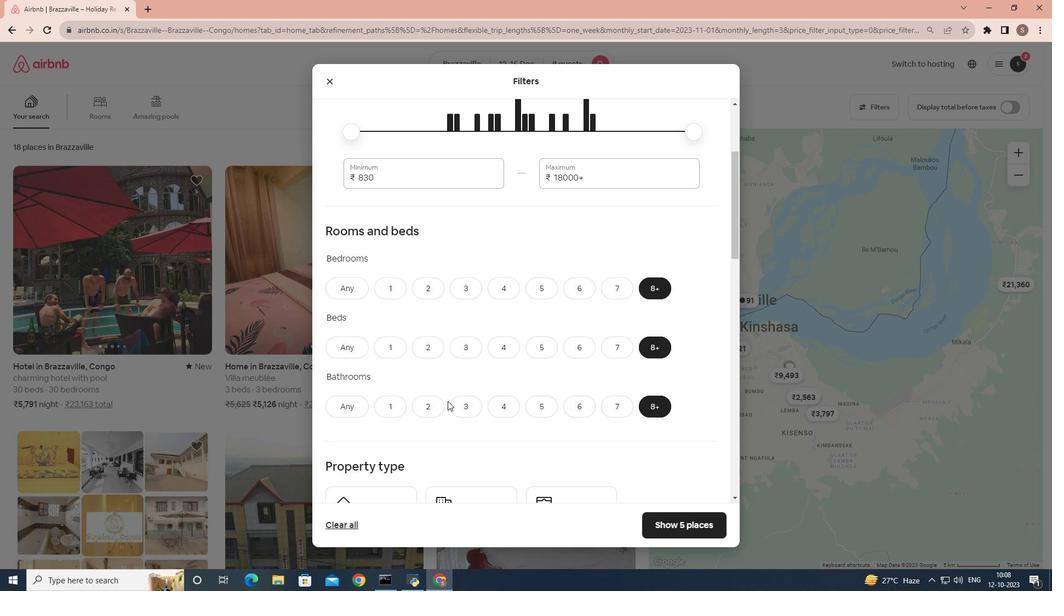 
Action: Mouse scrolled (447, 401) with delta (0, 0)
Screenshot: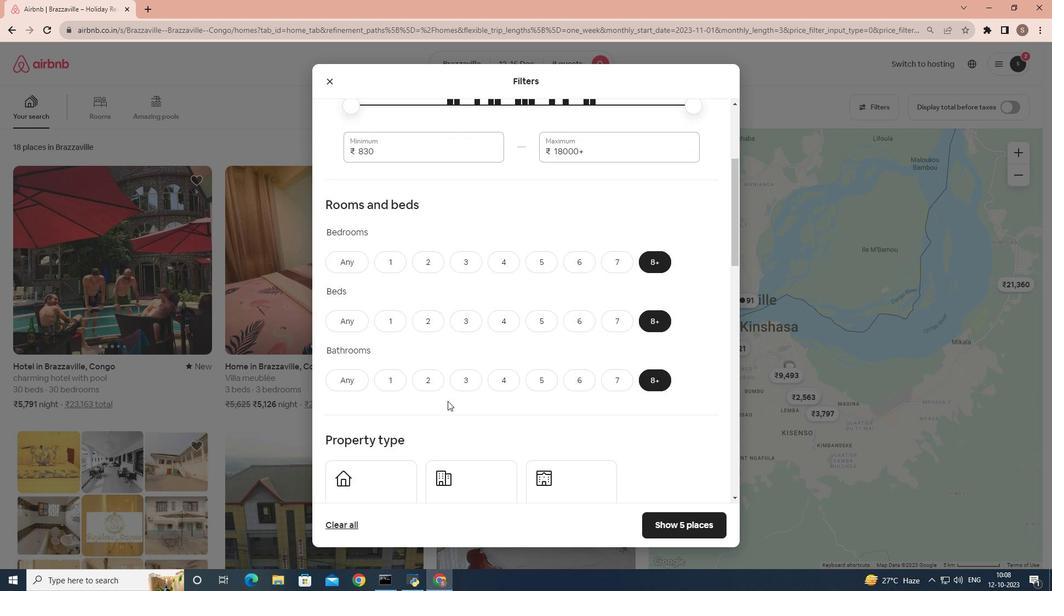 
Action: Mouse scrolled (447, 401) with delta (0, 0)
Screenshot: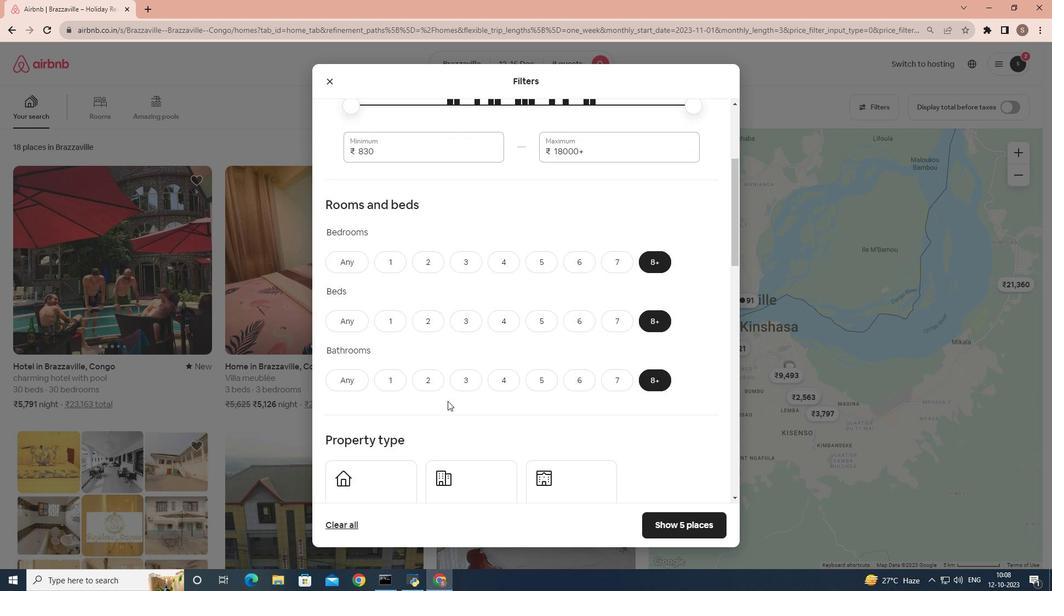 
Action: Mouse scrolled (447, 401) with delta (0, 0)
Screenshot: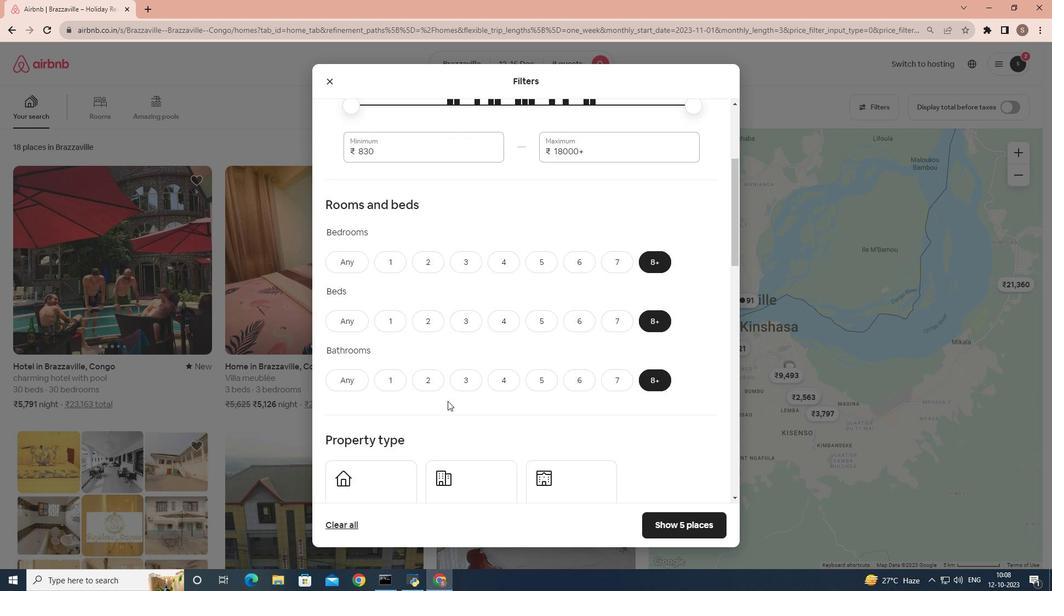 
Action: Mouse scrolled (447, 401) with delta (0, 0)
Screenshot: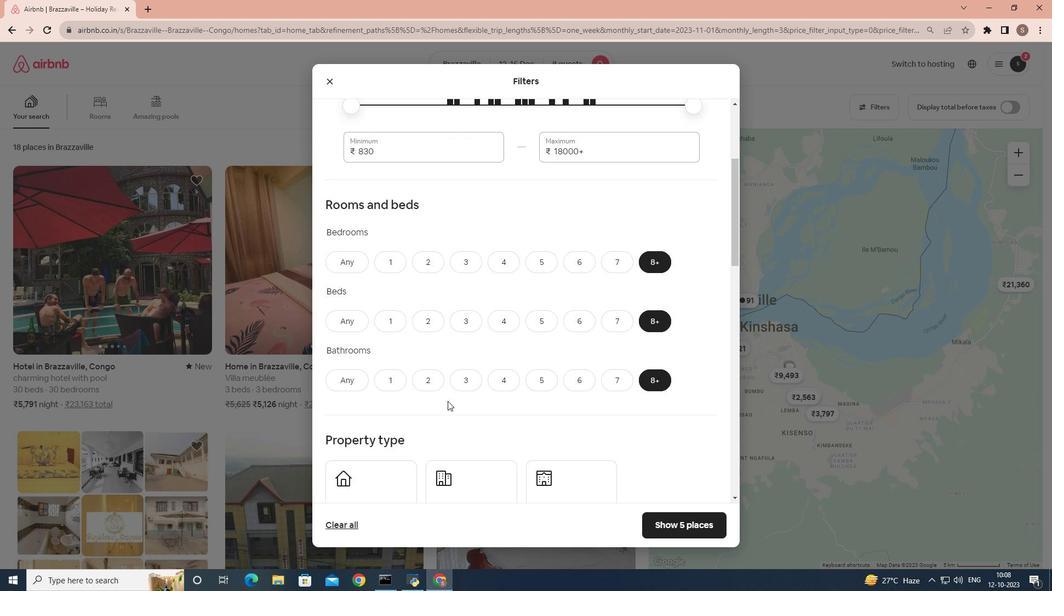 
Action: Mouse moved to (410, 364)
Screenshot: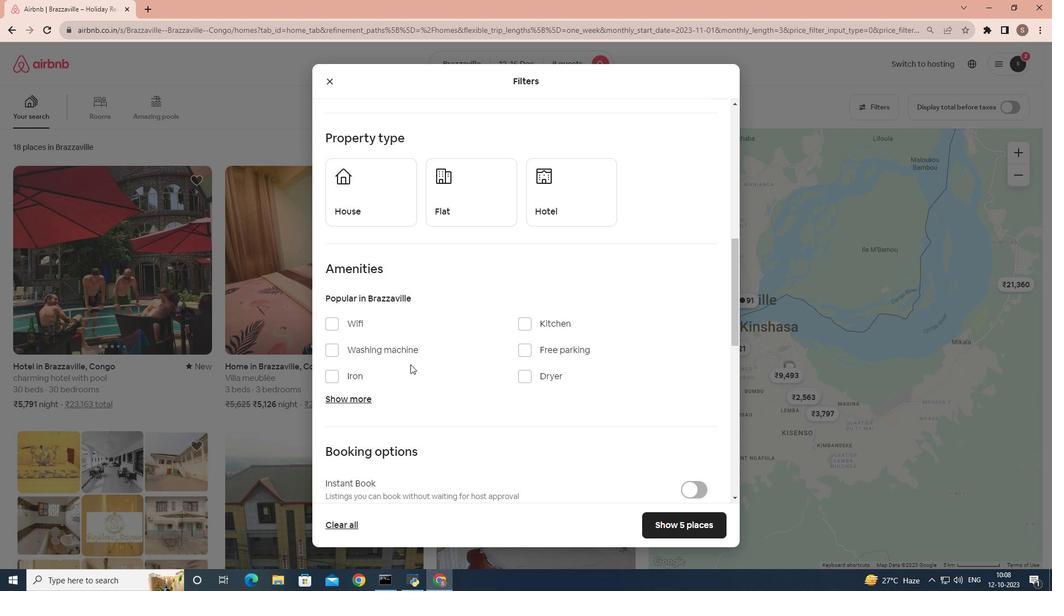 
Action: Mouse scrolled (410, 364) with delta (0, 0)
Screenshot: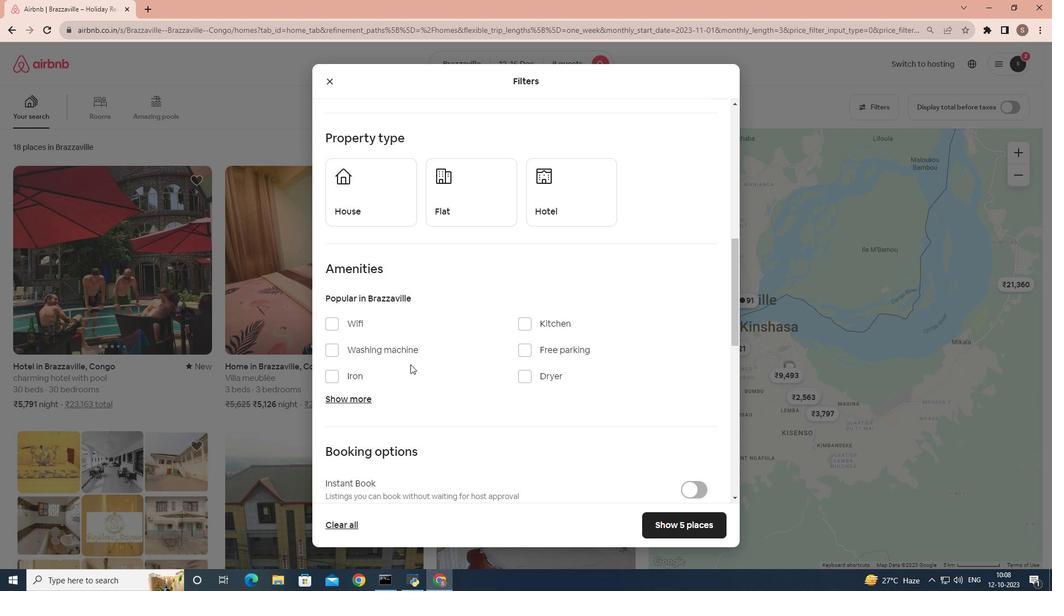 
Action: Mouse scrolled (410, 364) with delta (0, 0)
Screenshot: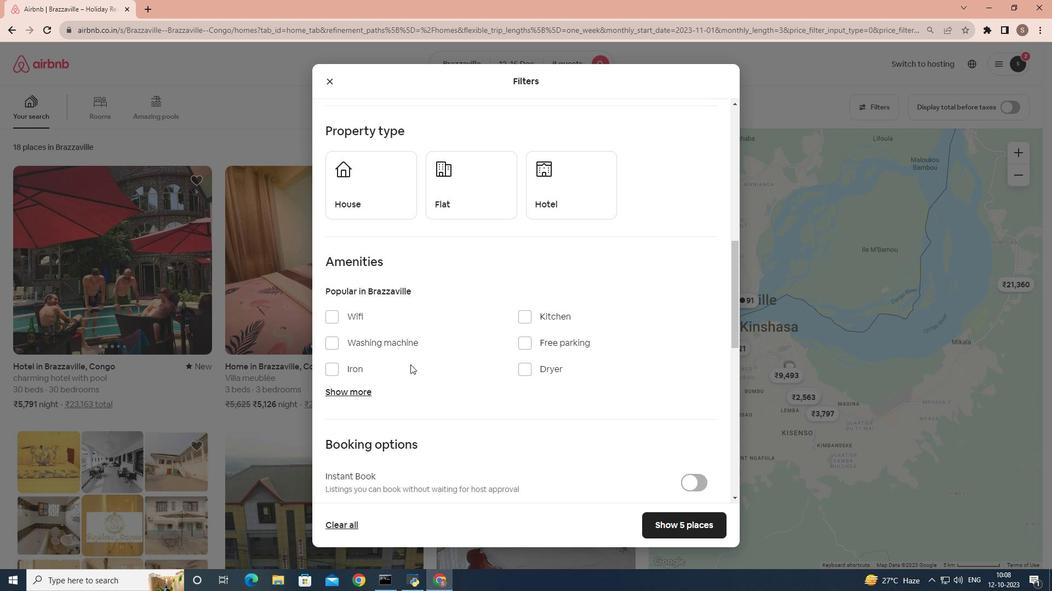 
Action: Mouse moved to (411, 299)
Screenshot: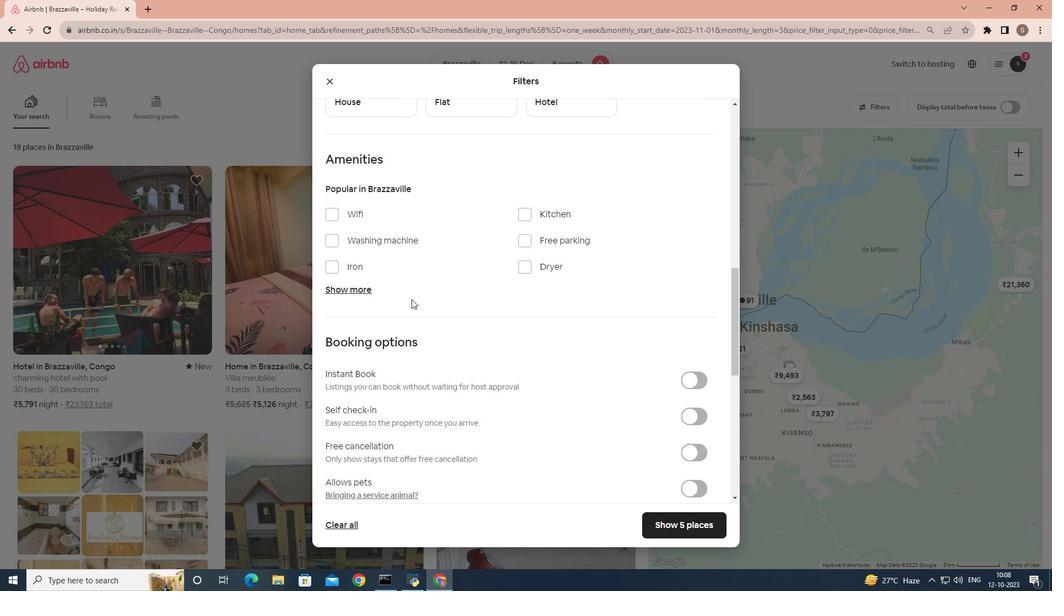 
Action: Mouse scrolled (411, 300) with delta (0, 0)
Screenshot: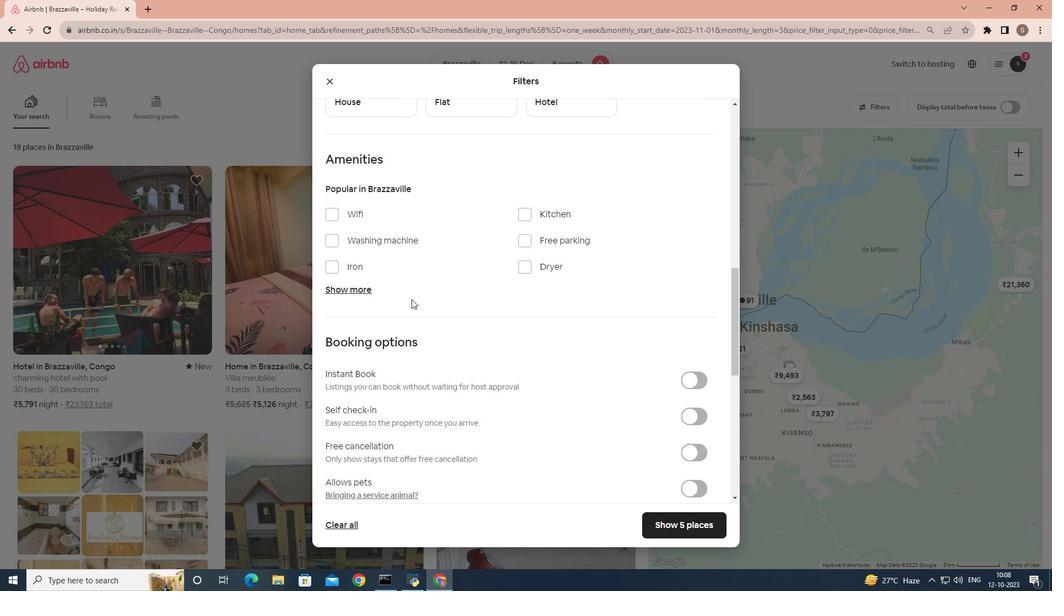 
Action: Mouse scrolled (411, 300) with delta (0, 0)
Screenshot: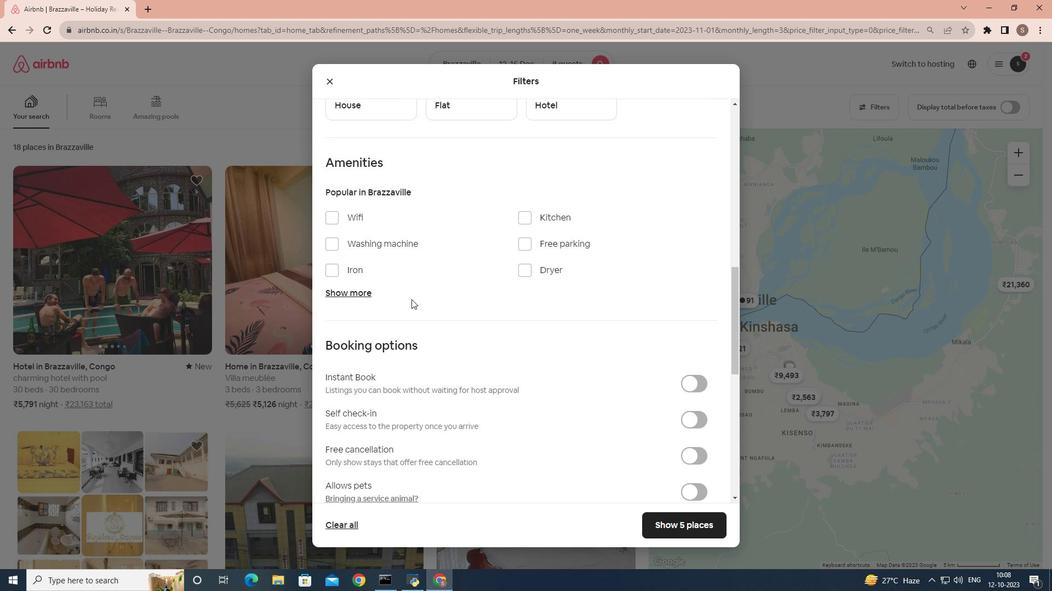 
Action: Mouse moved to (551, 197)
Screenshot: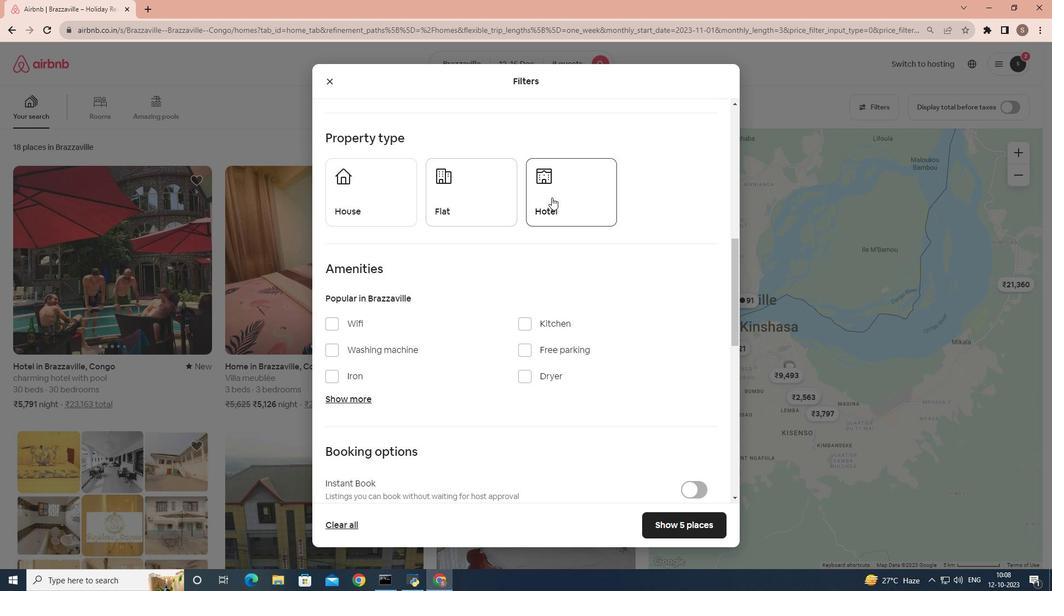
Action: Mouse pressed left at (551, 197)
Screenshot: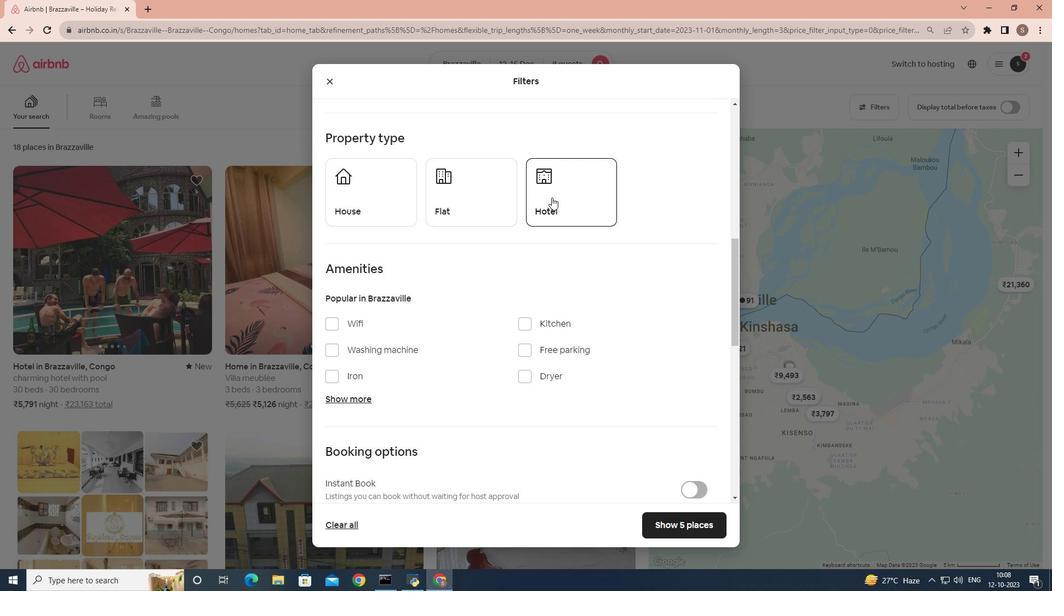 
Action: Mouse moved to (424, 375)
Screenshot: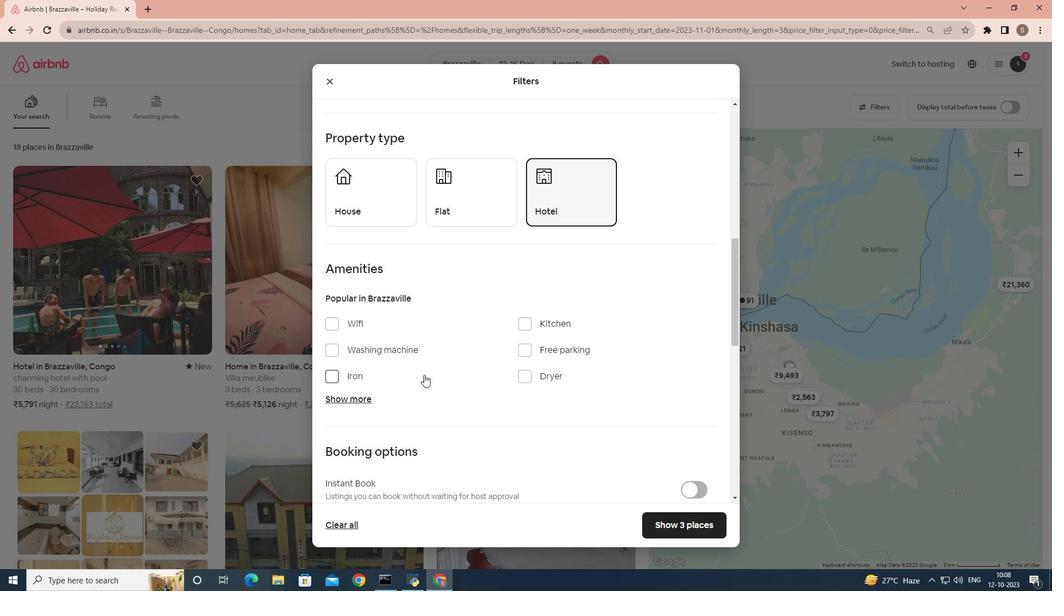 
Action: Mouse scrolled (424, 374) with delta (0, 0)
Screenshot: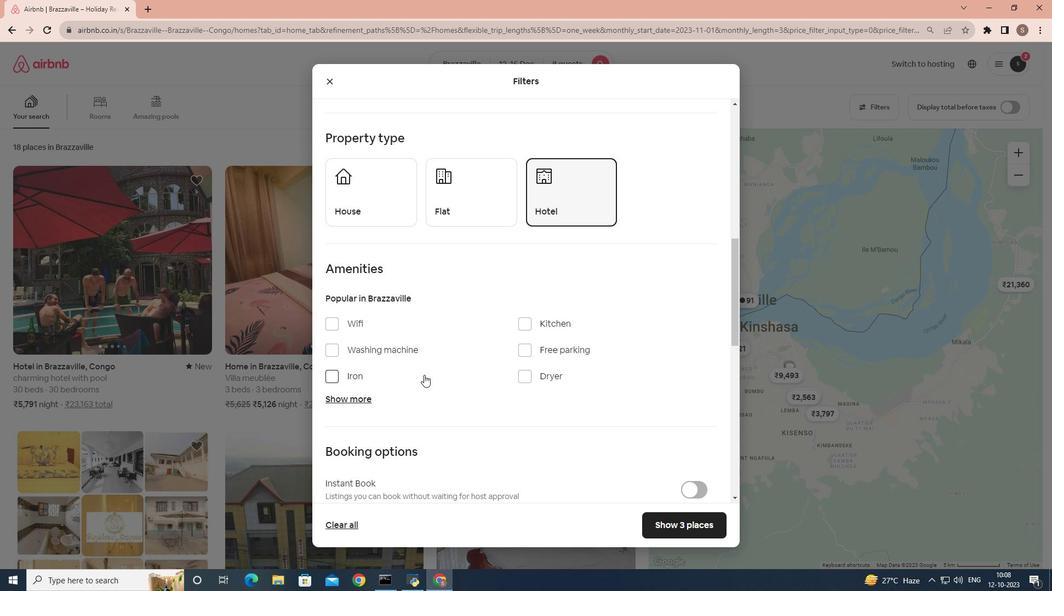 
Action: Mouse scrolled (424, 374) with delta (0, 0)
Screenshot: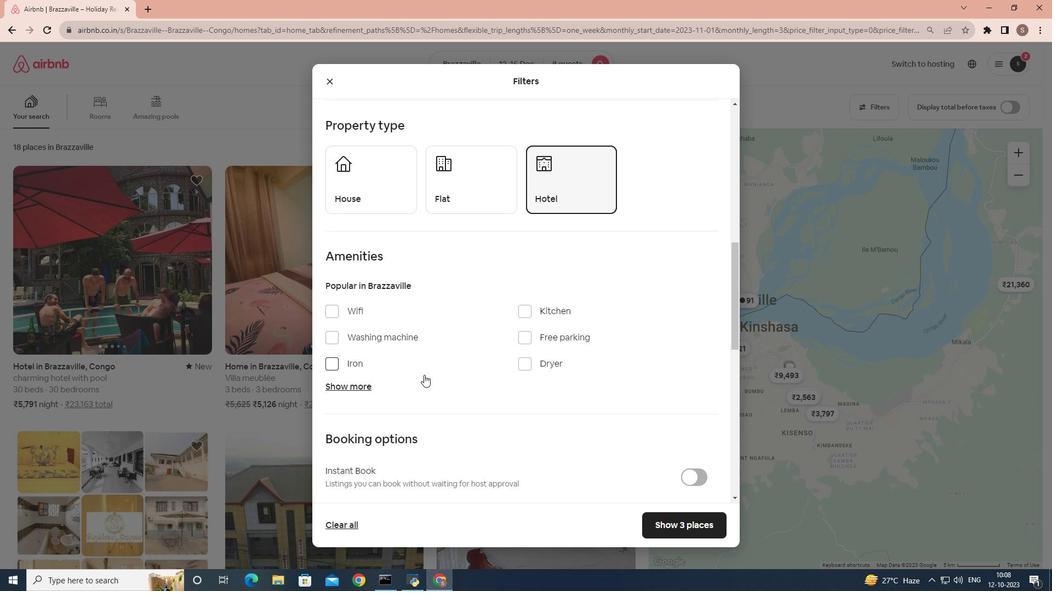 
Action: Mouse moved to (330, 220)
Screenshot: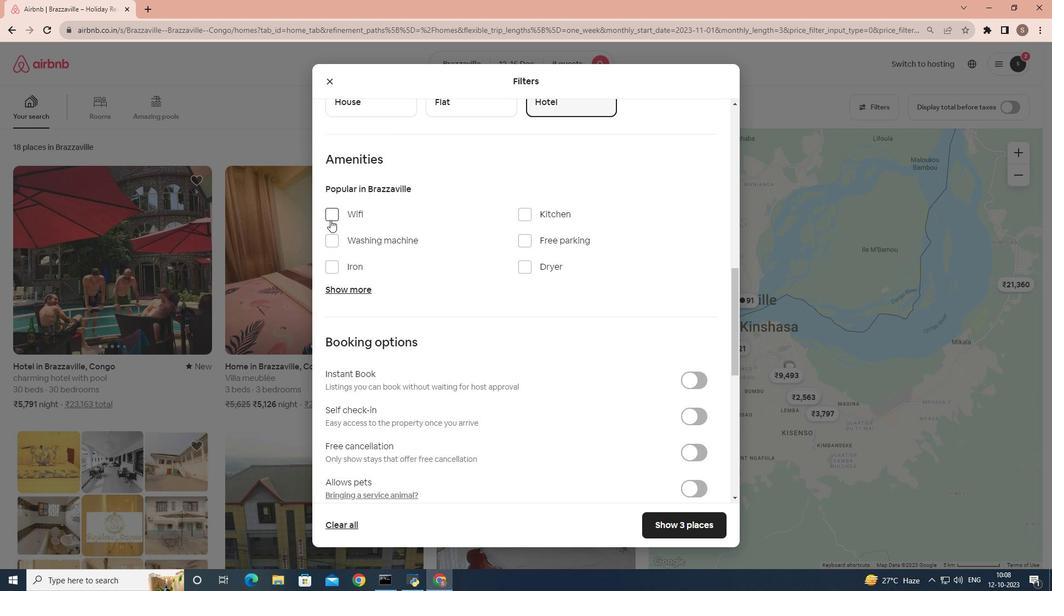 
Action: Mouse pressed left at (330, 220)
Screenshot: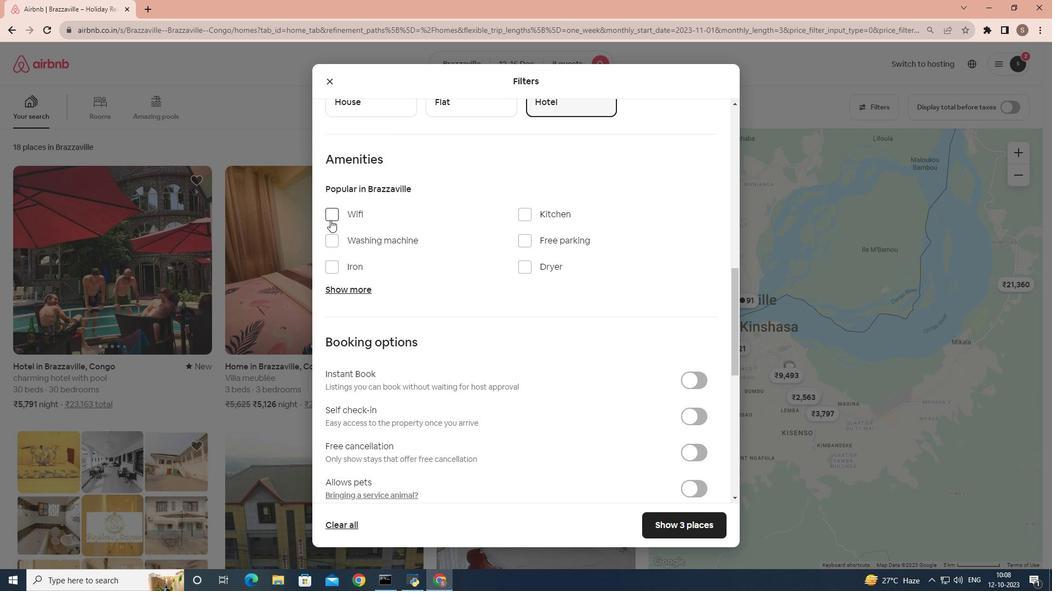
Action: Mouse moved to (355, 288)
Screenshot: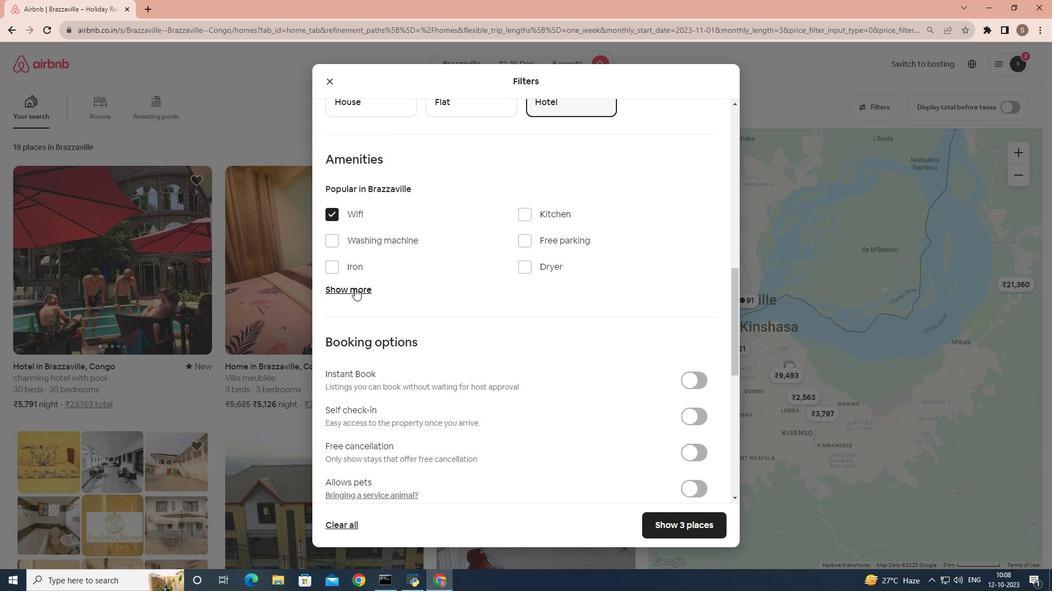 
Action: Mouse pressed left at (355, 288)
Screenshot: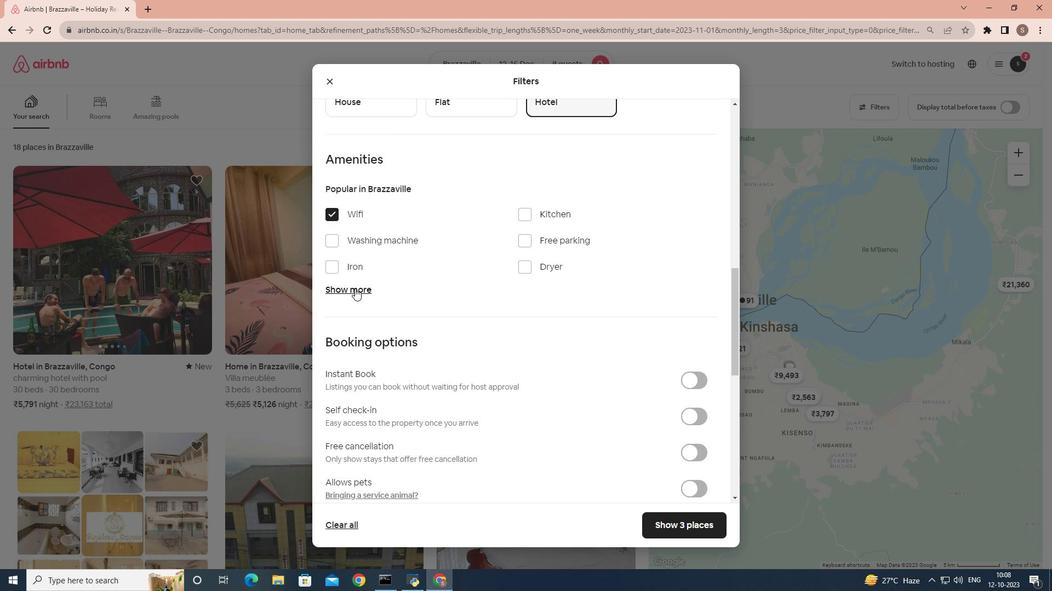 
Action: Mouse moved to (526, 355)
Screenshot: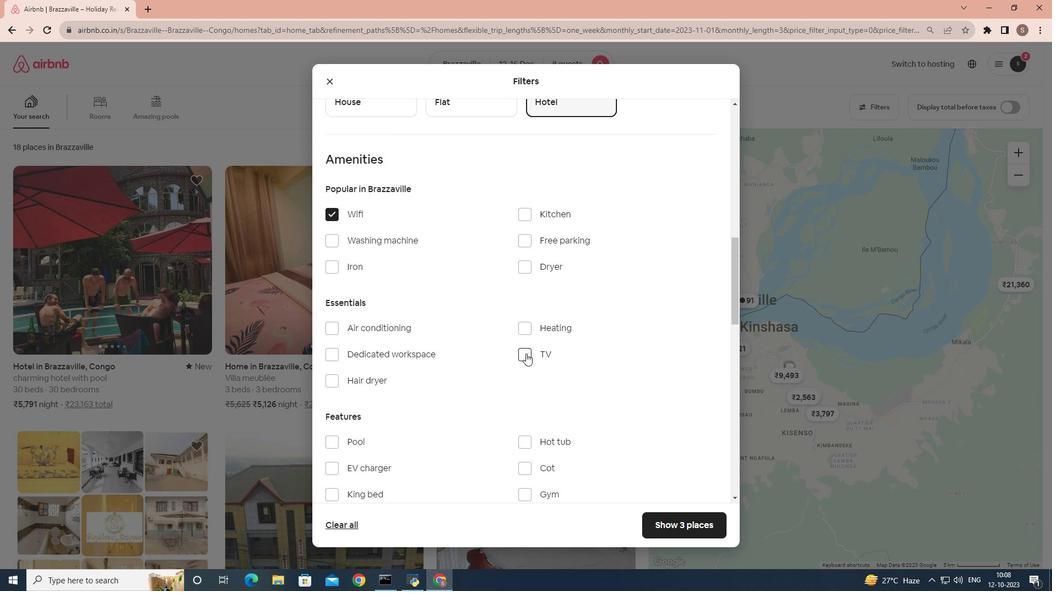 
Action: Mouse pressed left at (526, 355)
Screenshot: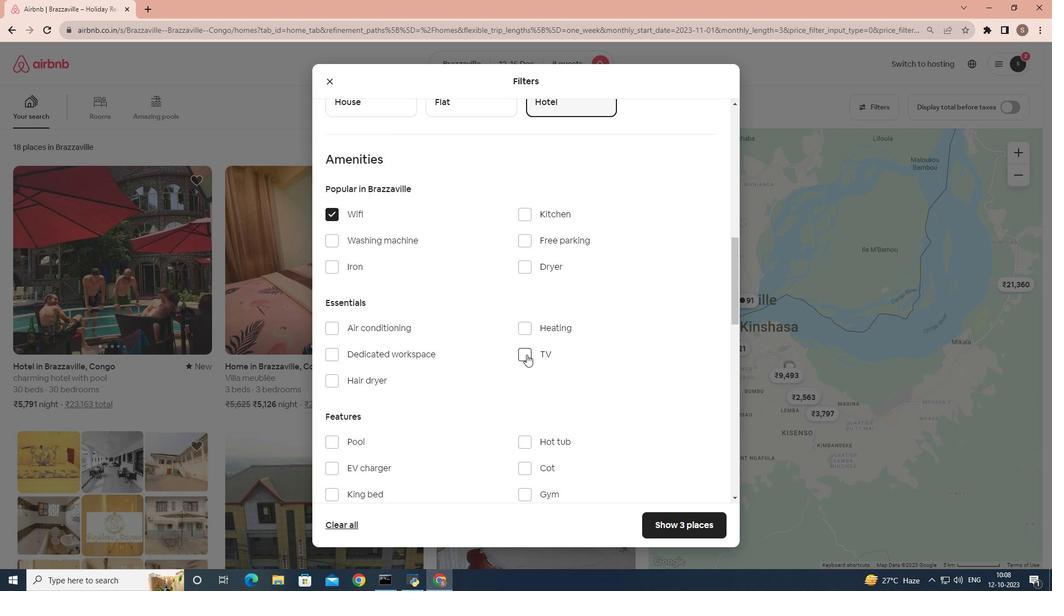 
Action: Mouse moved to (418, 341)
Screenshot: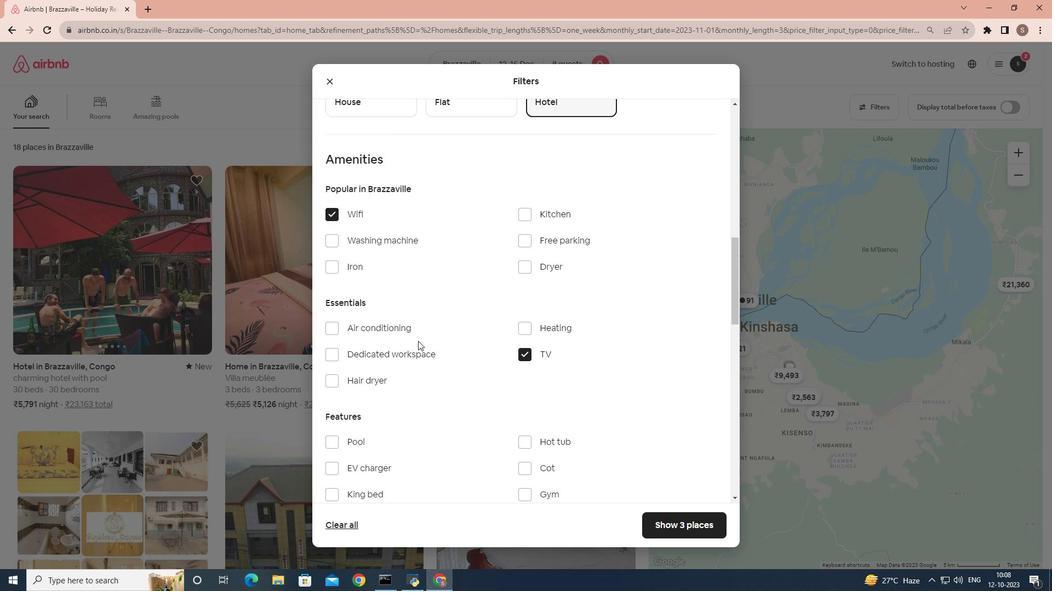 
Action: Mouse scrolled (418, 340) with delta (0, 0)
Screenshot: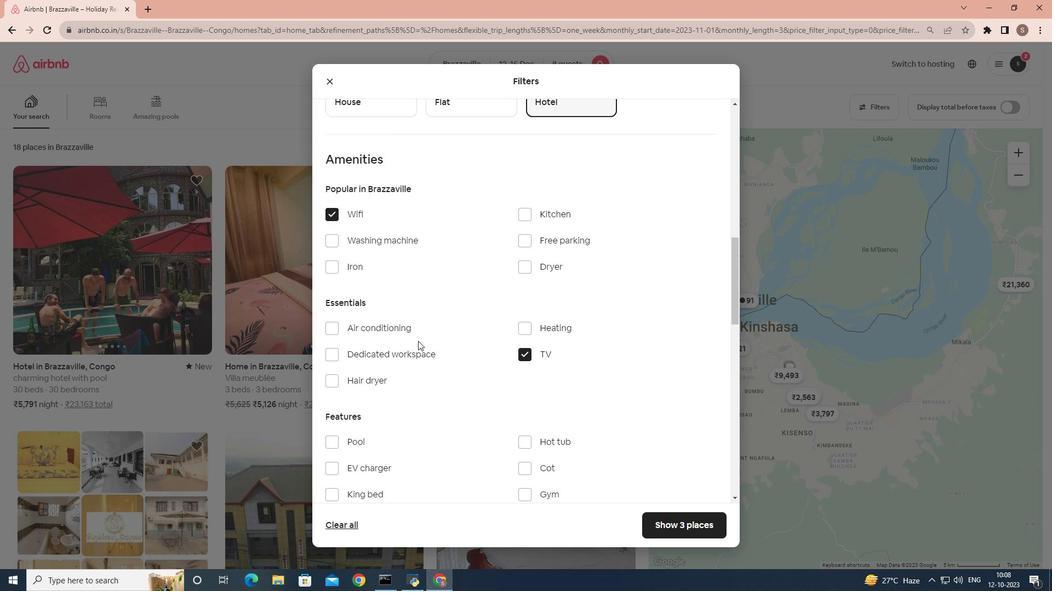 
Action: Mouse scrolled (418, 340) with delta (0, 0)
Screenshot: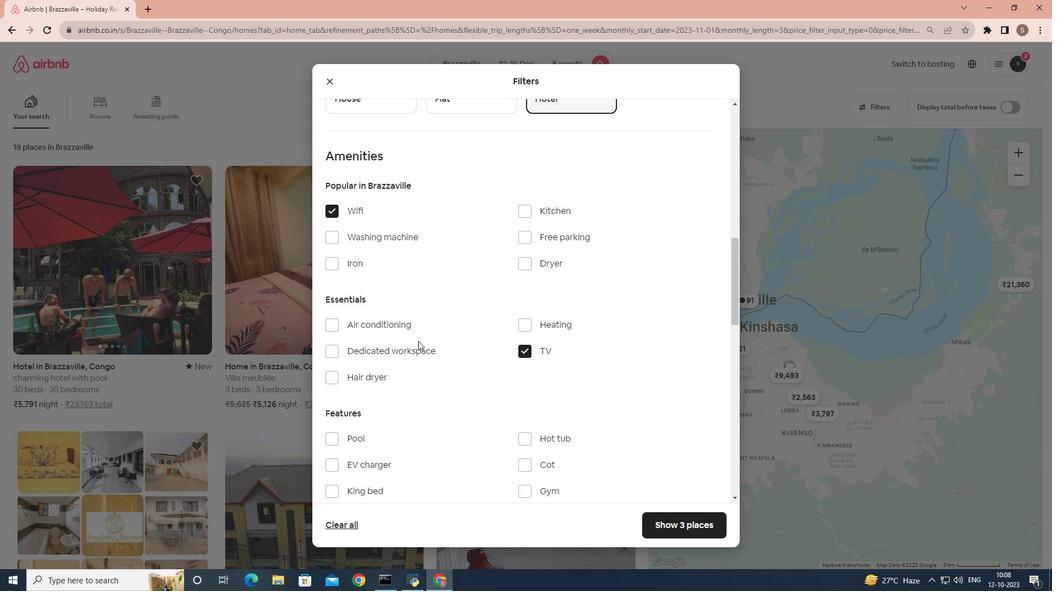 
Action: Mouse scrolled (418, 340) with delta (0, 0)
Screenshot: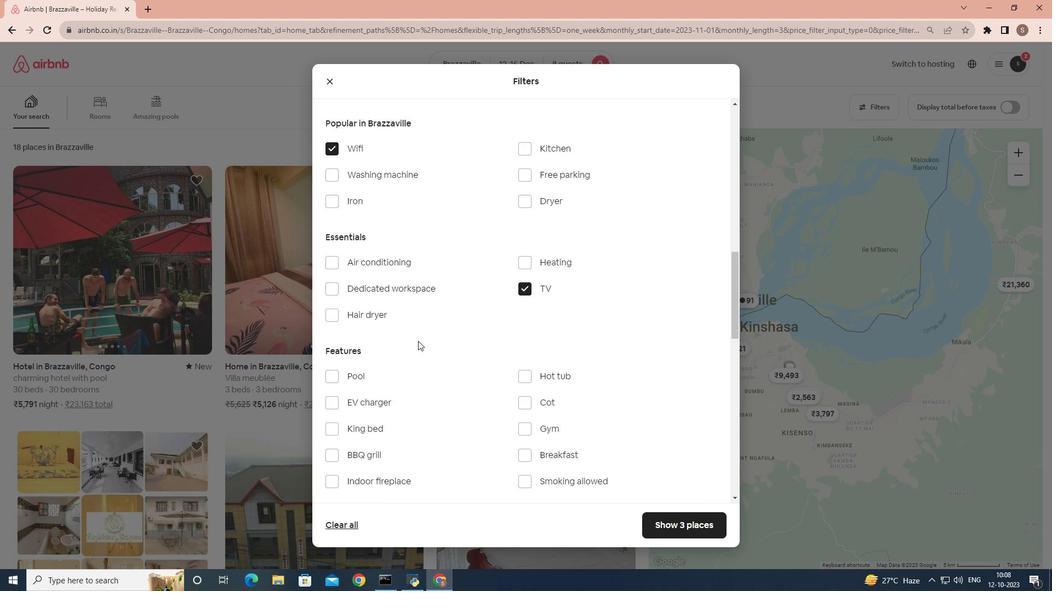 
Action: Mouse moved to (373, 206)
Screenshot: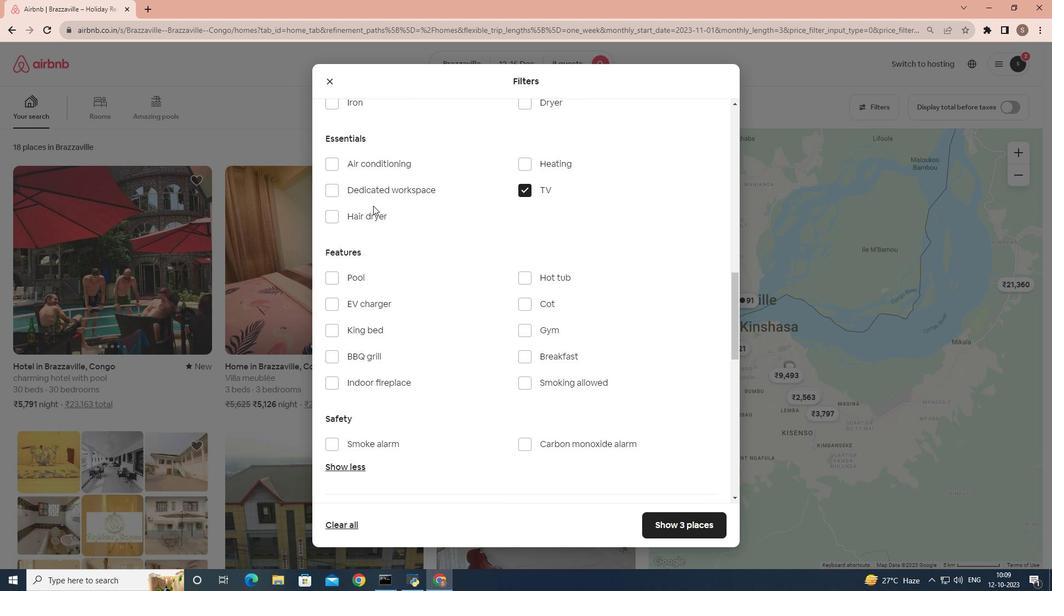 
Action: Mouse scrolled (373, 206) with delta (0, 0)
Screenshot: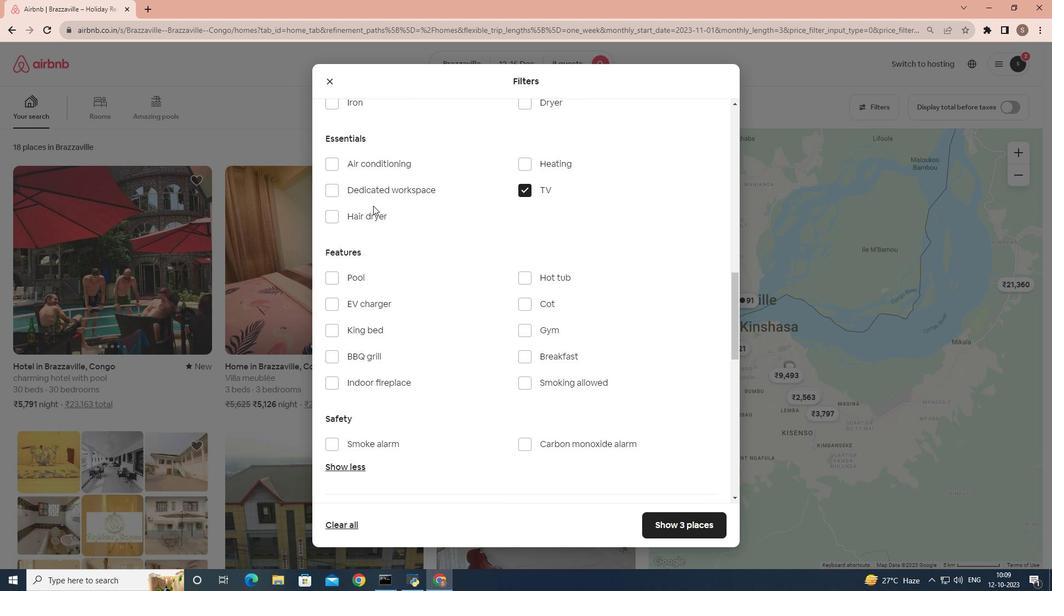 
Action: Mouse moved to (527, 137)
Screenshot: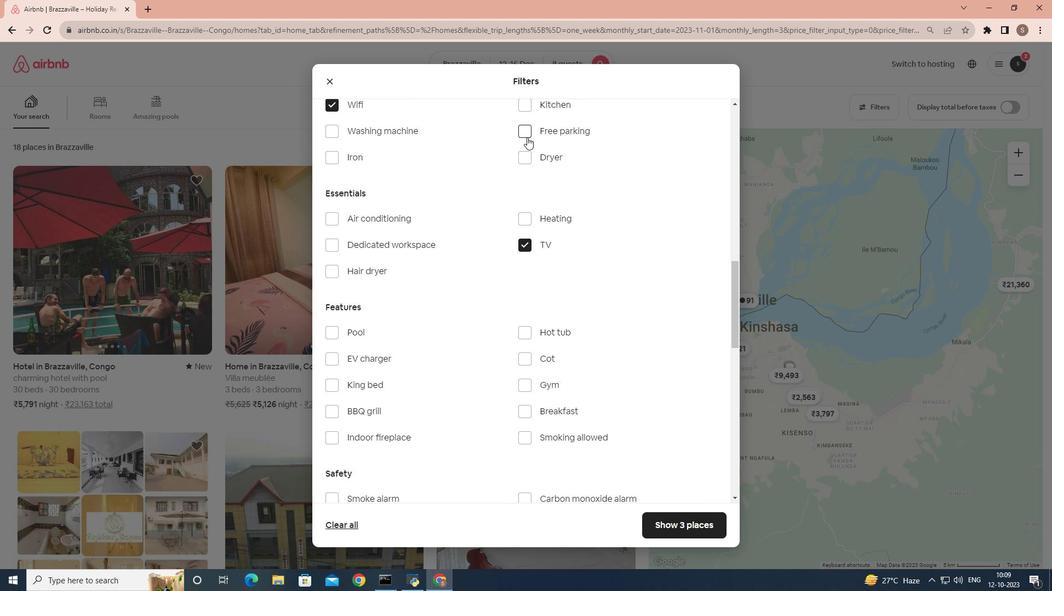 
Action: Mouse pressed left at (527, 137)
Screenshot: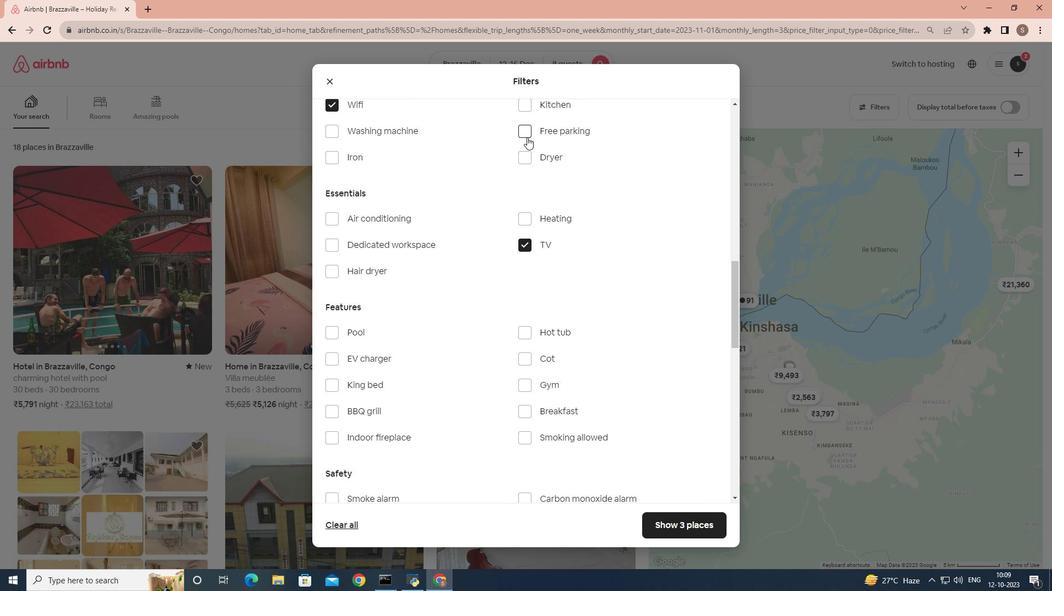 
Action: Mouse moved to (376, 321)
Screenshot: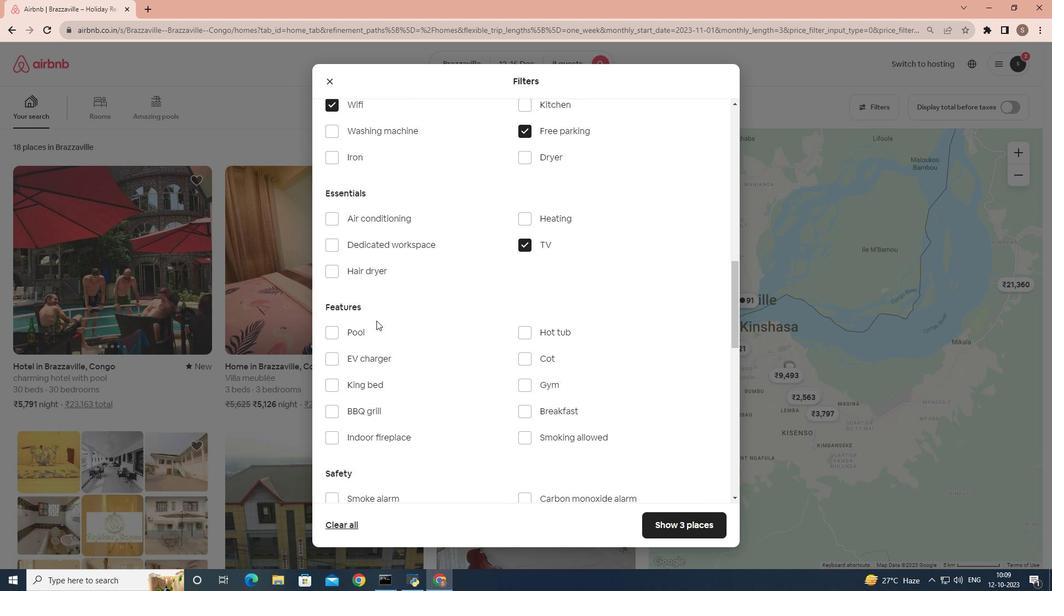 
Action: Mouse scrolled (376, 320) with delta (0, 0)
Screenshot: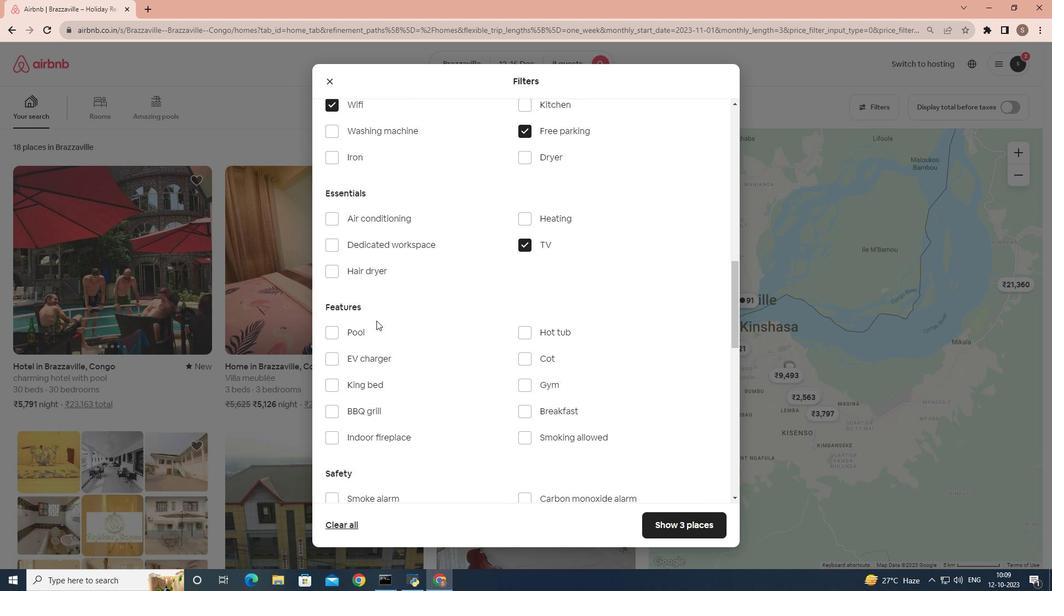 
Action: Mouse scrolled (376, 320) with delta (0, 0)
Screenshot: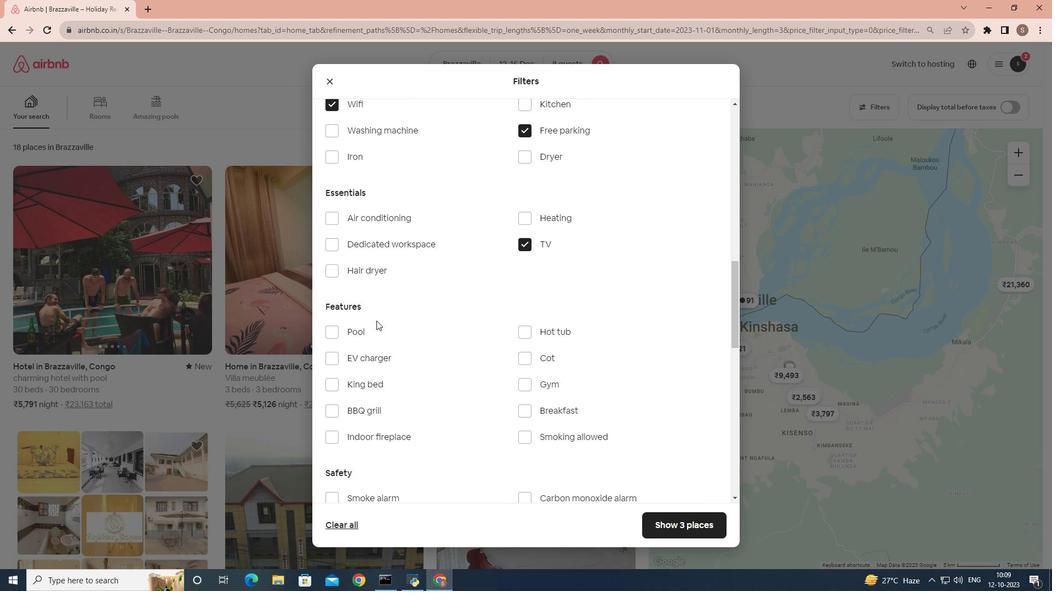
Action: Mouse moved to (530, 281)
Screenshot: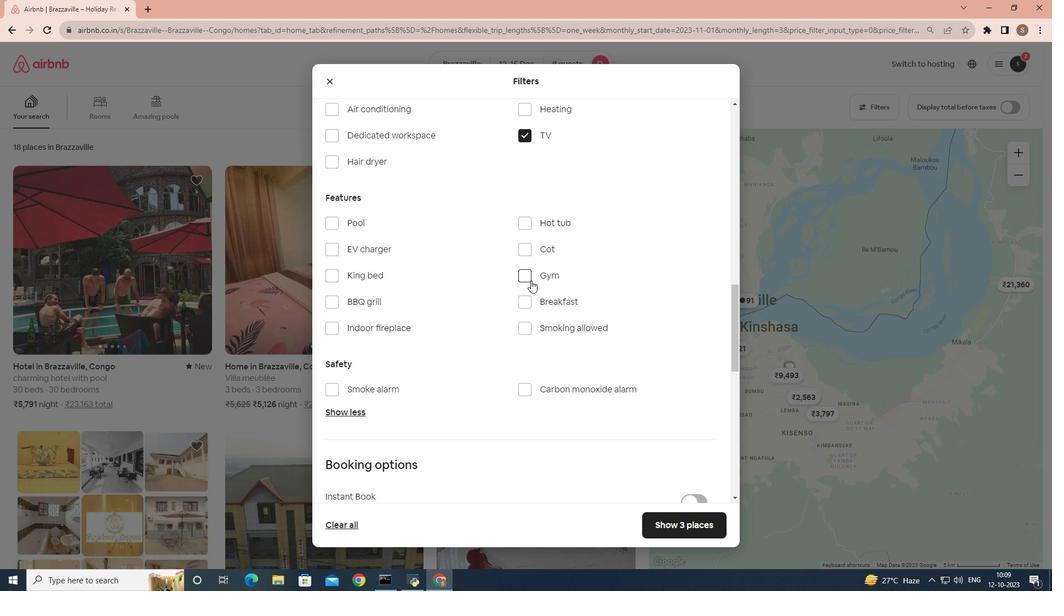 
Action: Mouse pressed left at (530, 281)
Screenshot: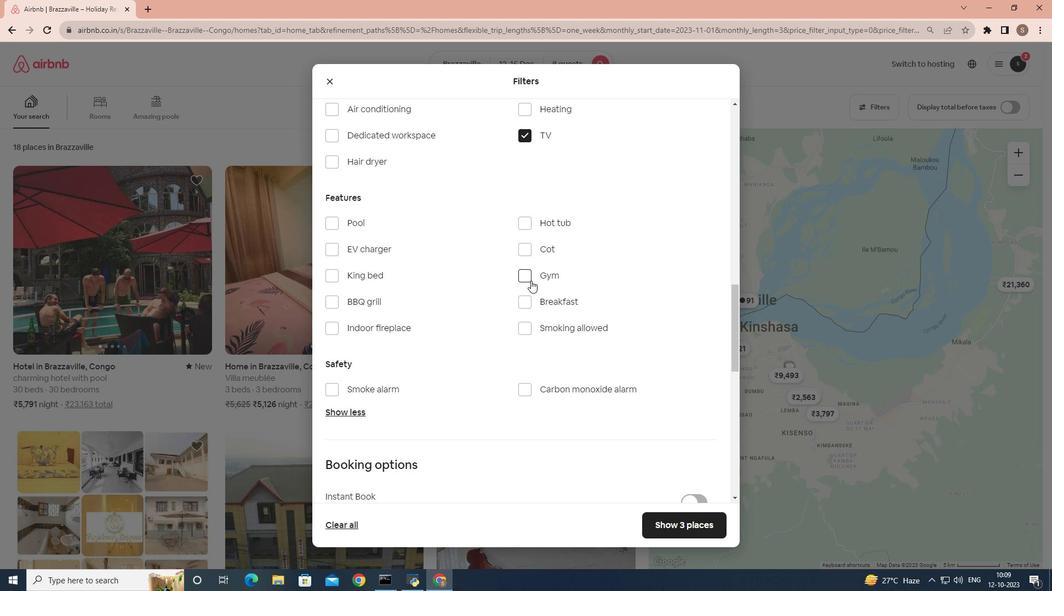 
Action: Mouse moved to (529, 309)
Screenshot: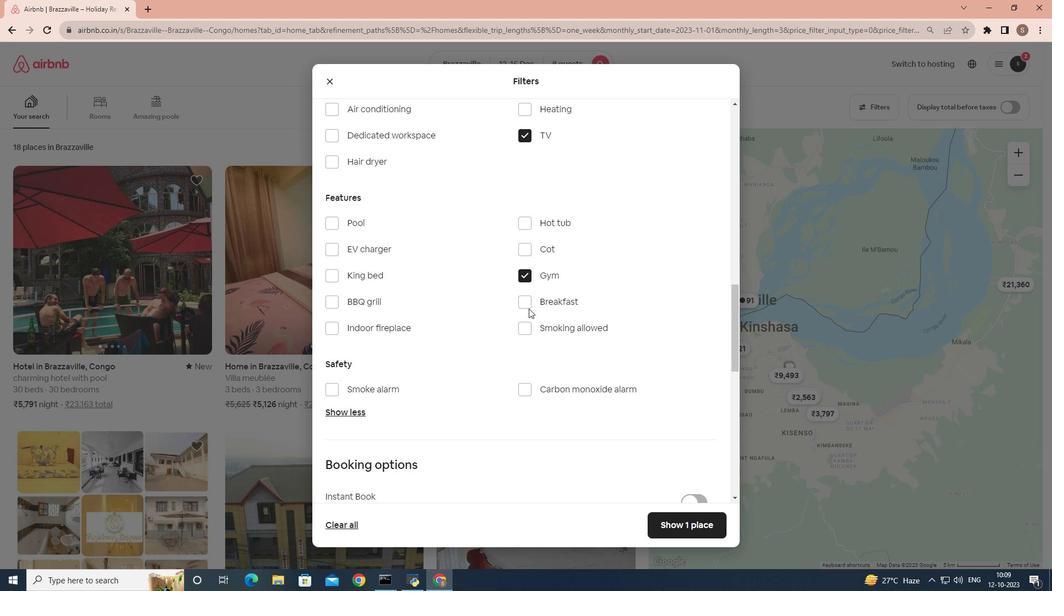 
Action: Mouse pressed left at (529, 309)
Screenshot: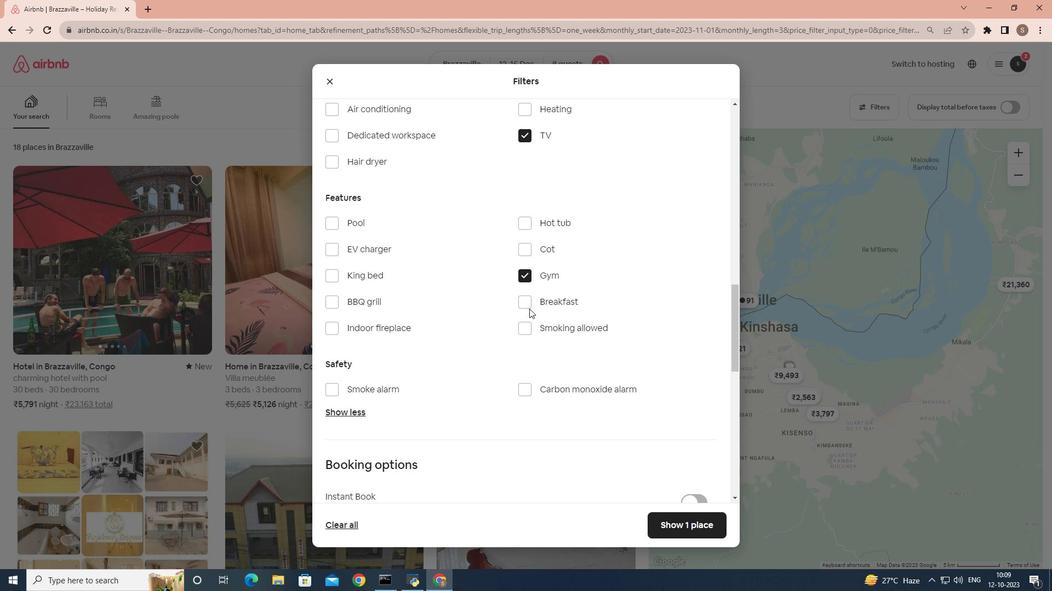 
Action: Mouse moved to (523, 306)
Screenshot: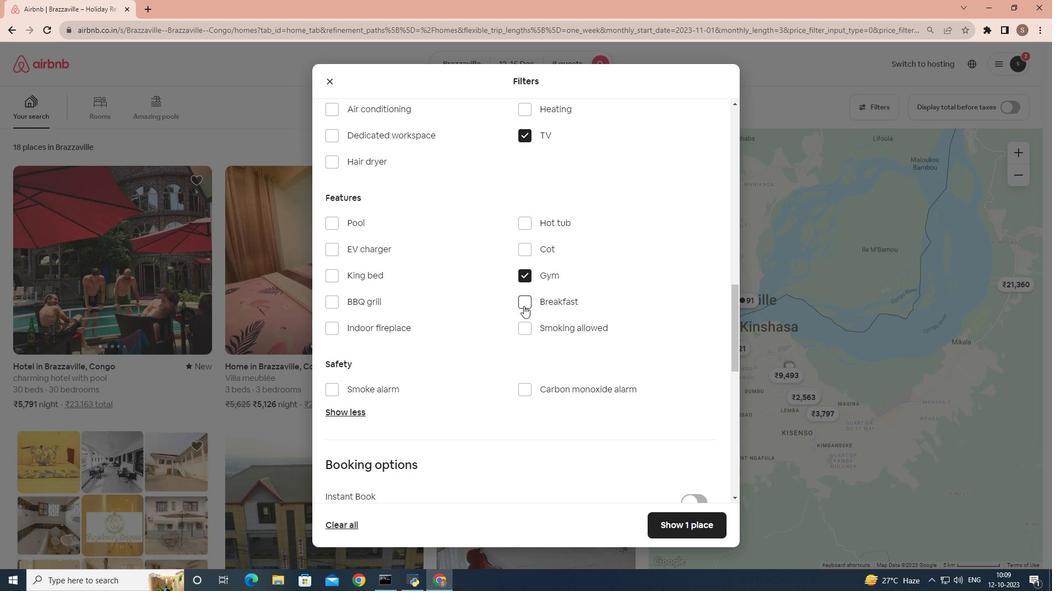 
Action: Mouse pressed left at (523, 306)
Screenshot: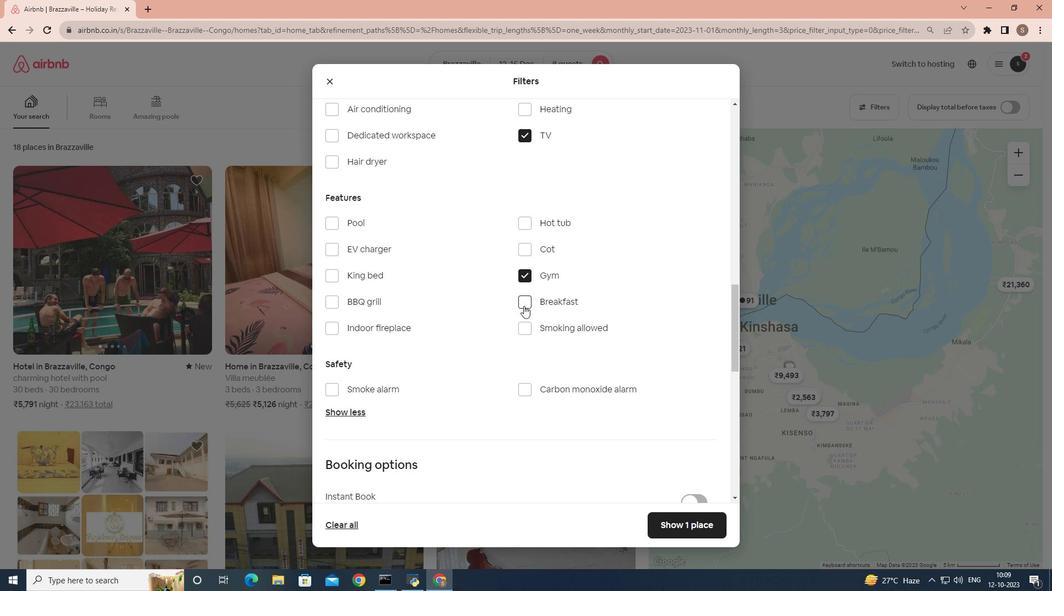 
Action: Mouse moved to (439, 295)
Screenshot: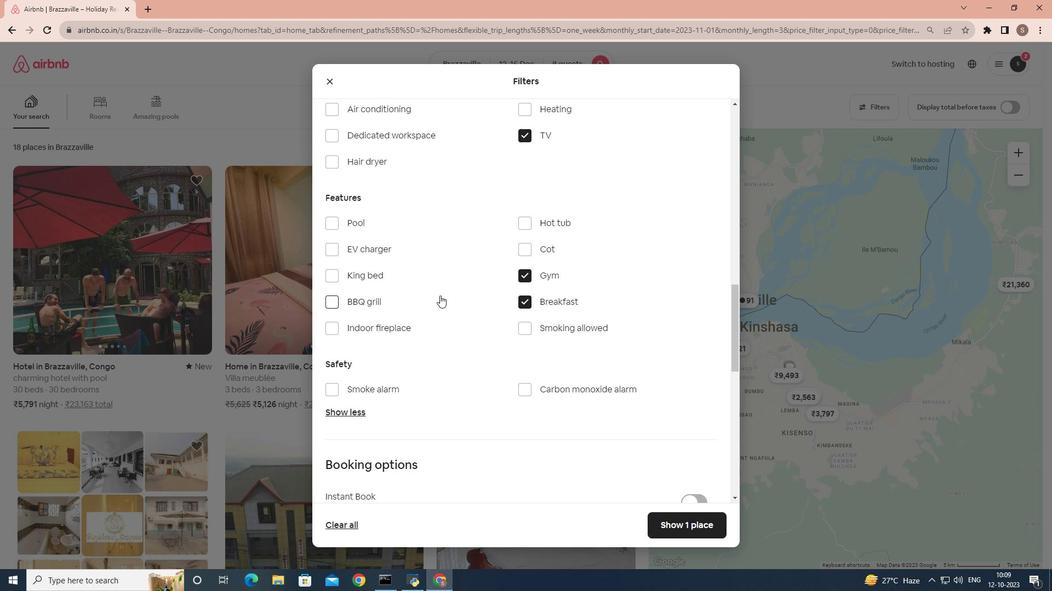 
Action: Mouse scrolled (439, 296) with delta (0, 0)
Screenshot: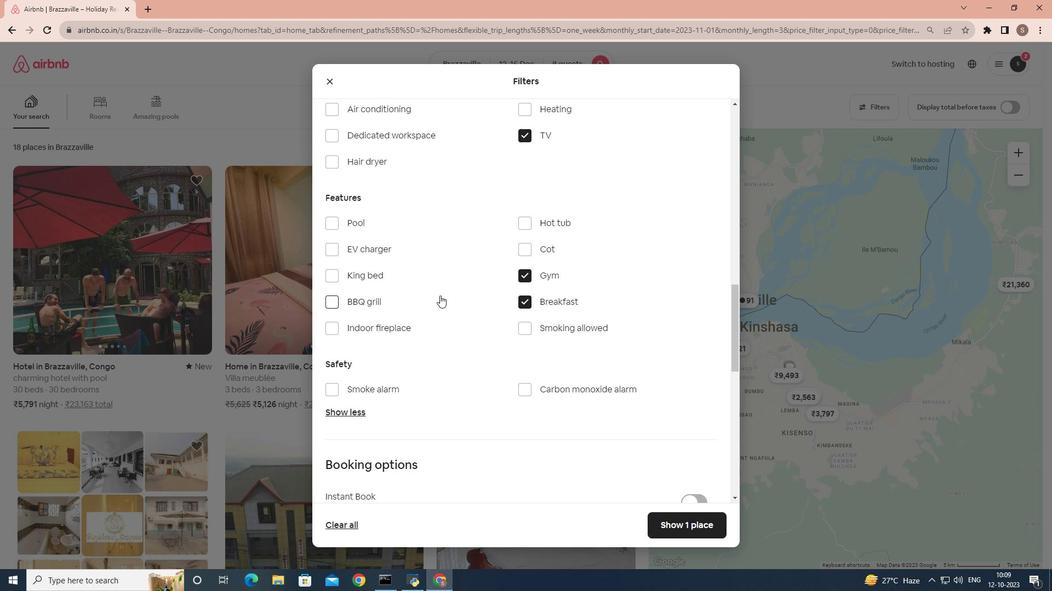 
Action: Mouse scrolled (439, 296) with delta (0, 0)
Screenshot: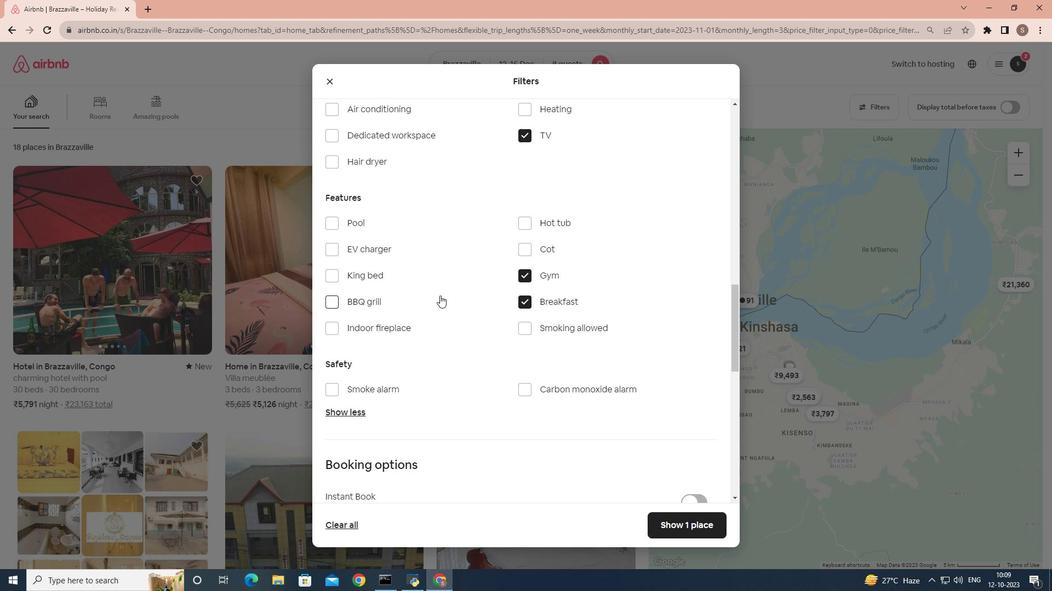 
Action: Mouse scrolled (439, 296) with delta (0, 0)
Screenshot: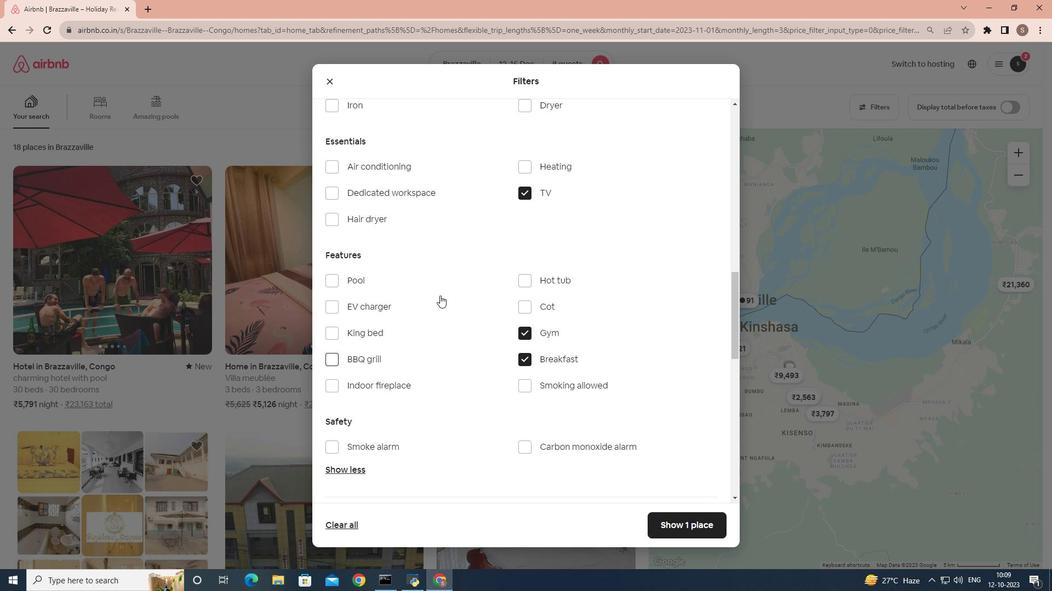 
Action: Mouse scrolled (439, 295) with delta (0, 0)
Screenshot: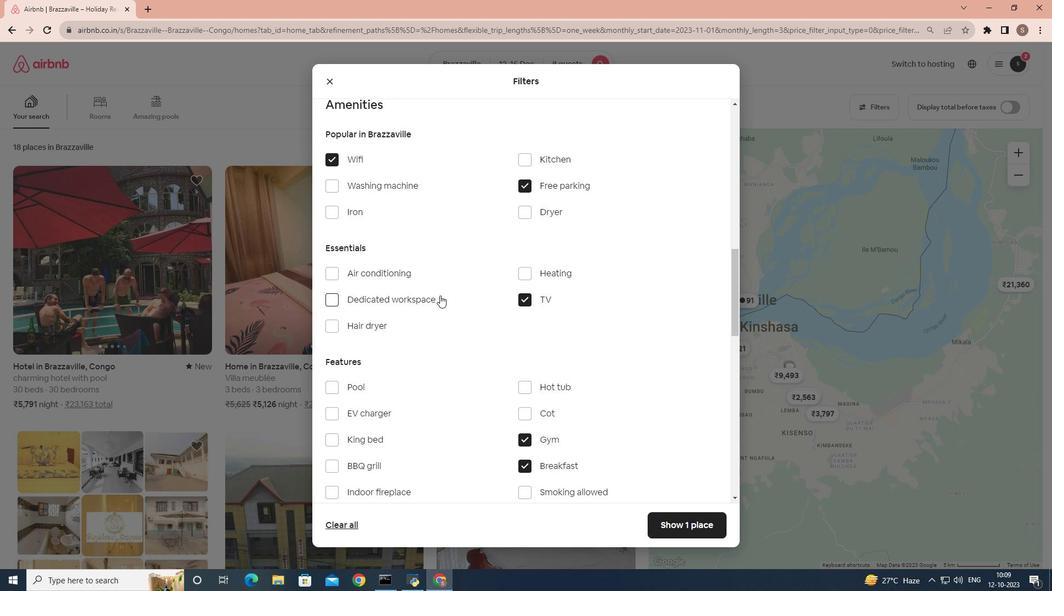 
Action: Mouse scrolled (439, 295) with delta (0, 0)
Screenshot: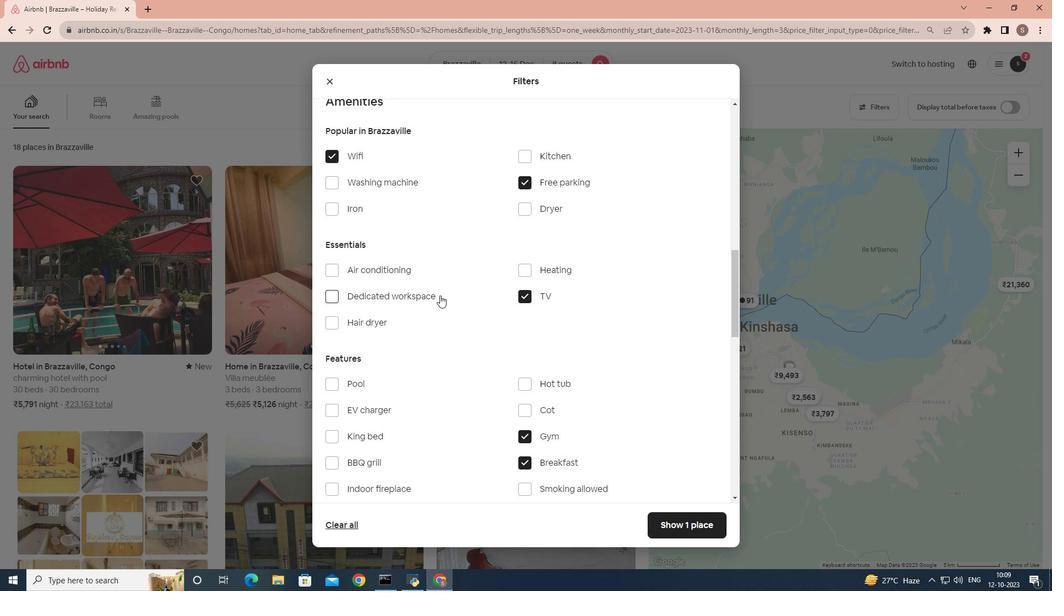 
Action: Mouse scrolled (439, 295) with delta (0, 0)
Screenshot: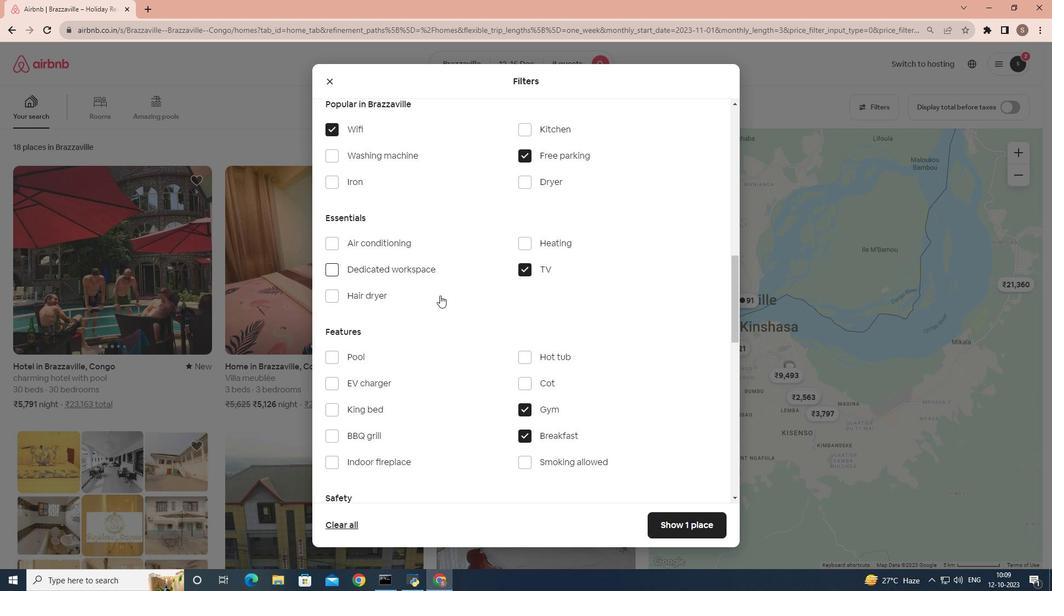
Action: Mouse scrolled (439, 295) with delta (0, 0)
Screenshot: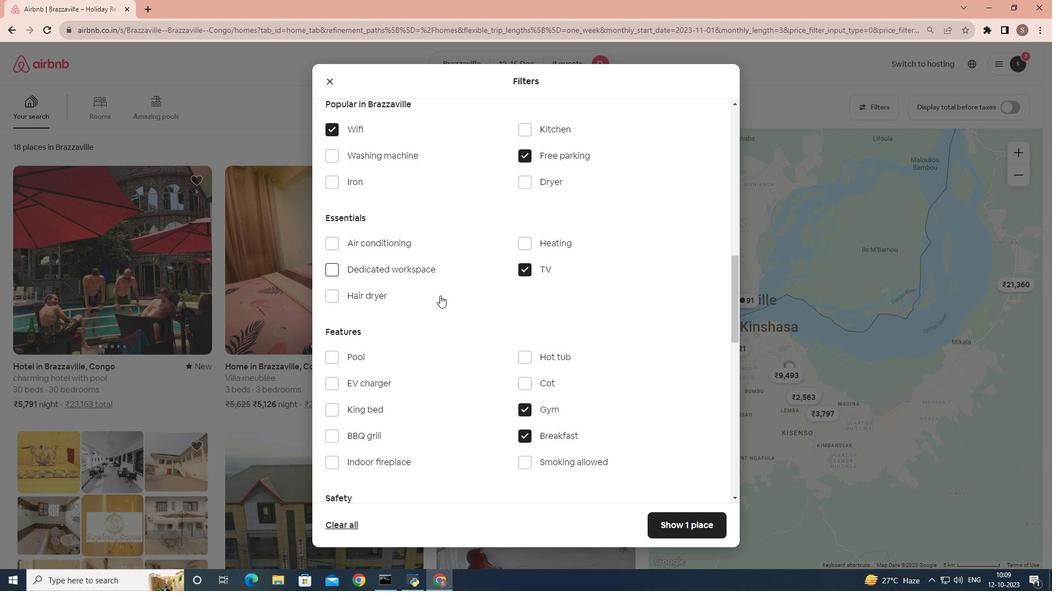 
Action: Mouse moved to (690, 529)
Screenshot: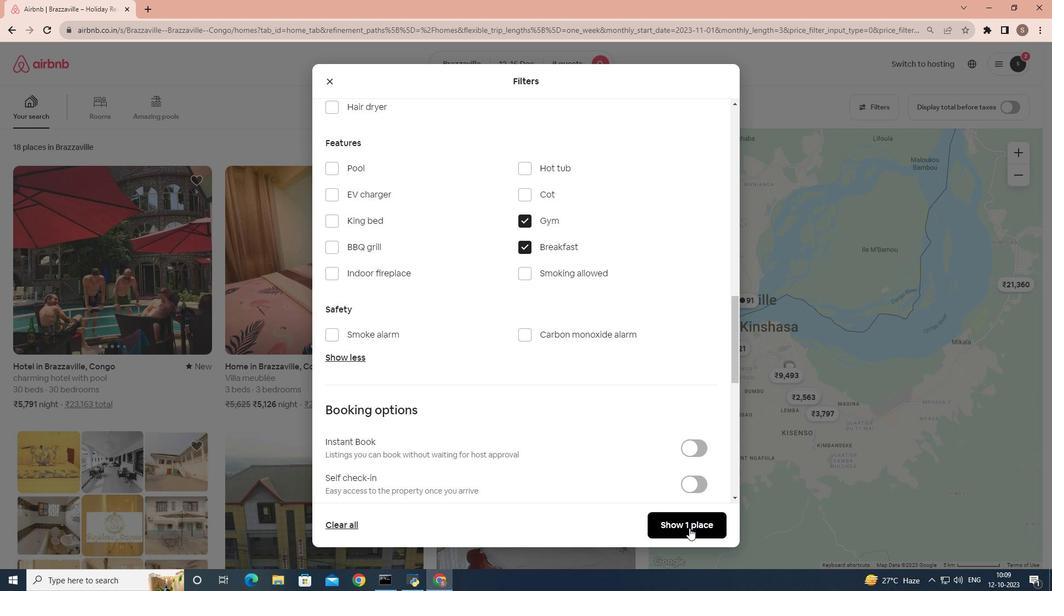 
Action: Mouse pressed left at (690, 529)
Screenshot: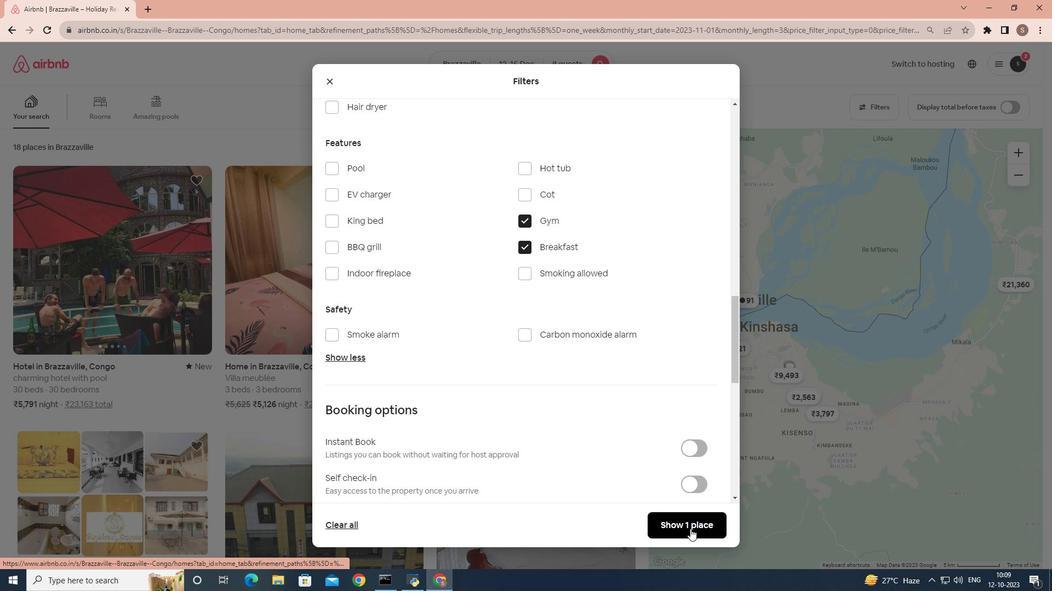 
Action: Mouse moved to (151, 284)
Screenshot: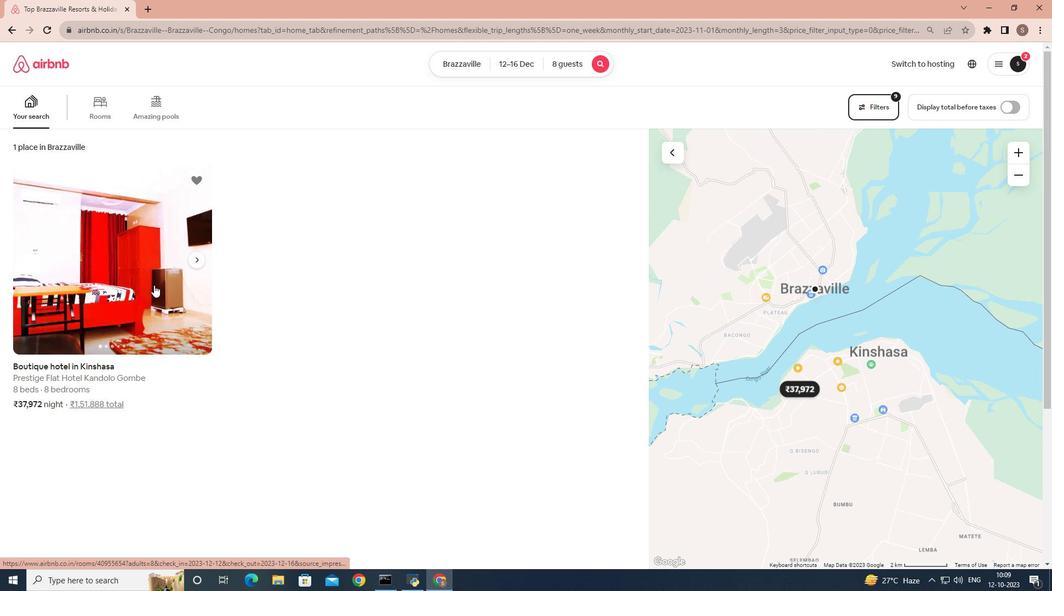 
Action: Mouse pressed left at (151, 284)
Screenshot: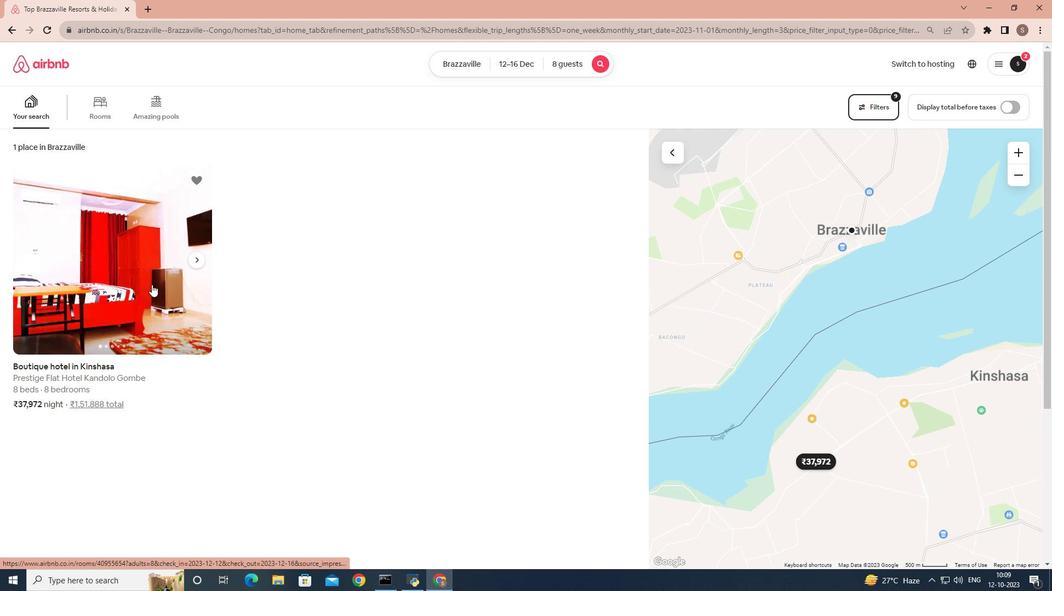 
Action: Mouse moved to (390, 334)
Screenshot: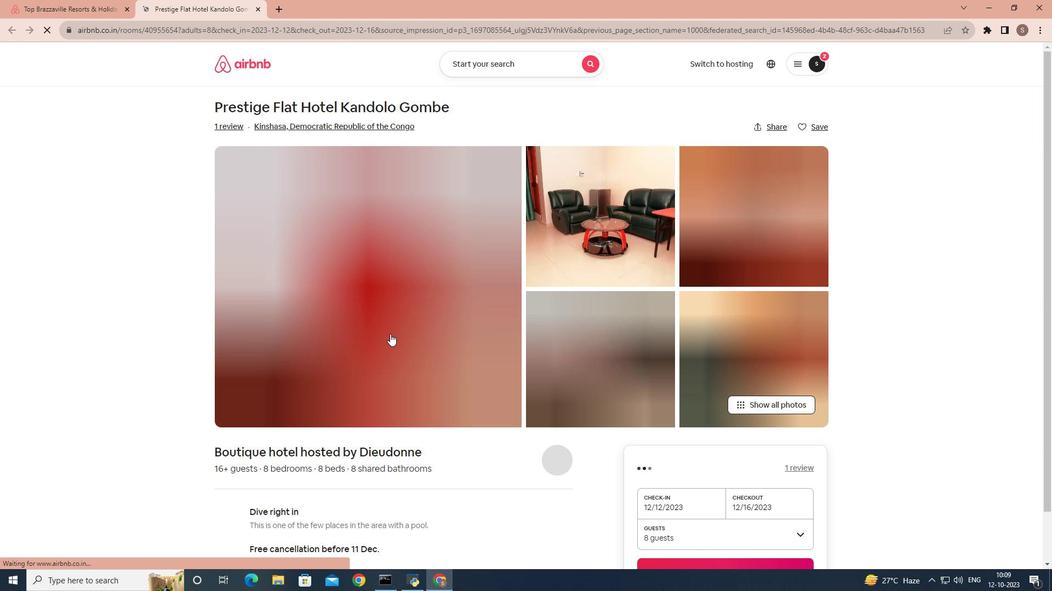 
Action: Mouse scrolled (390, 333) with delta (0, 0)
Screenshot: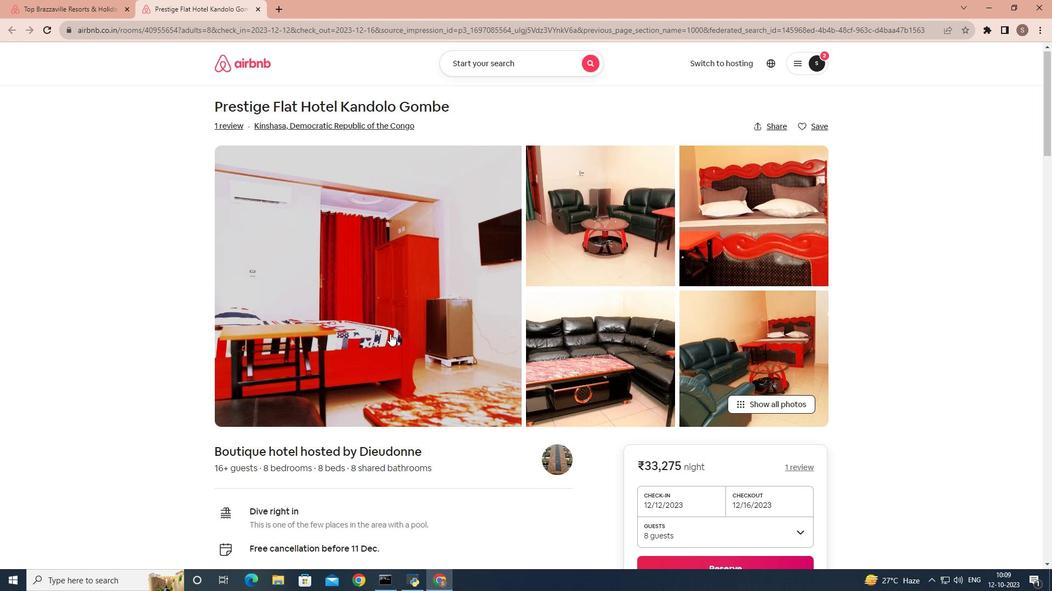
Action: Mouse scrolled (390, 333) with delta (0, 0)
Screenshot: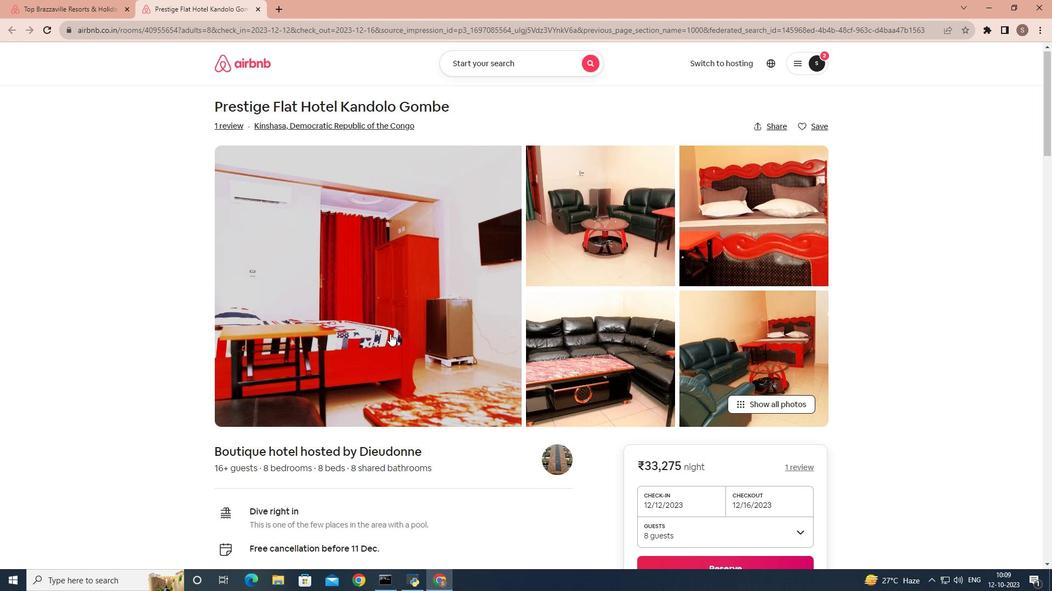 
Action: Mouse scrolled (390, 333) with delta (0, 0)
Screenshot: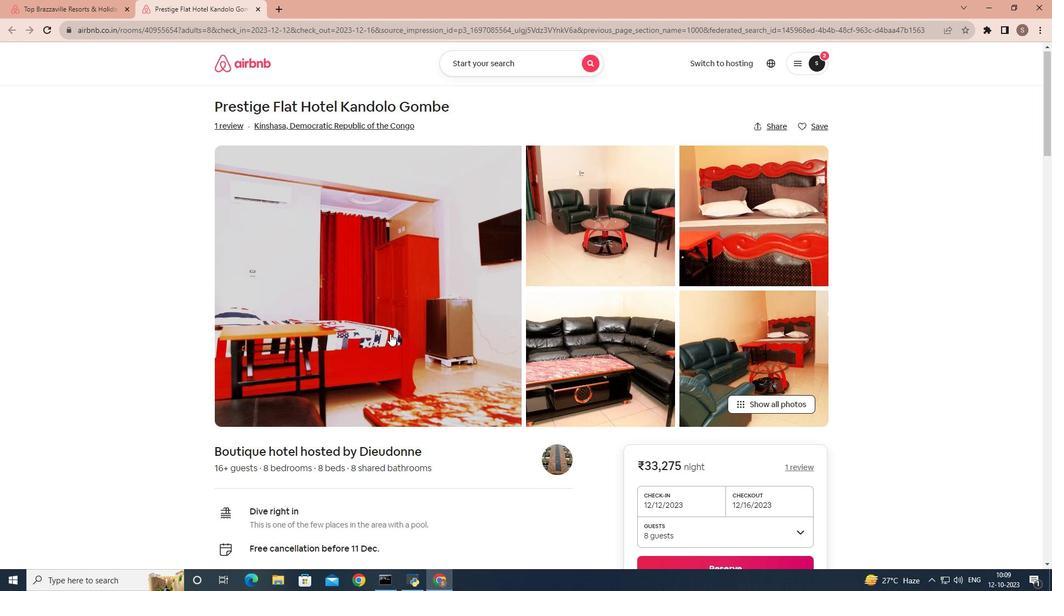 
Action: Mouse scrolled (390, 333) with delta (0, 0)
Screenshot: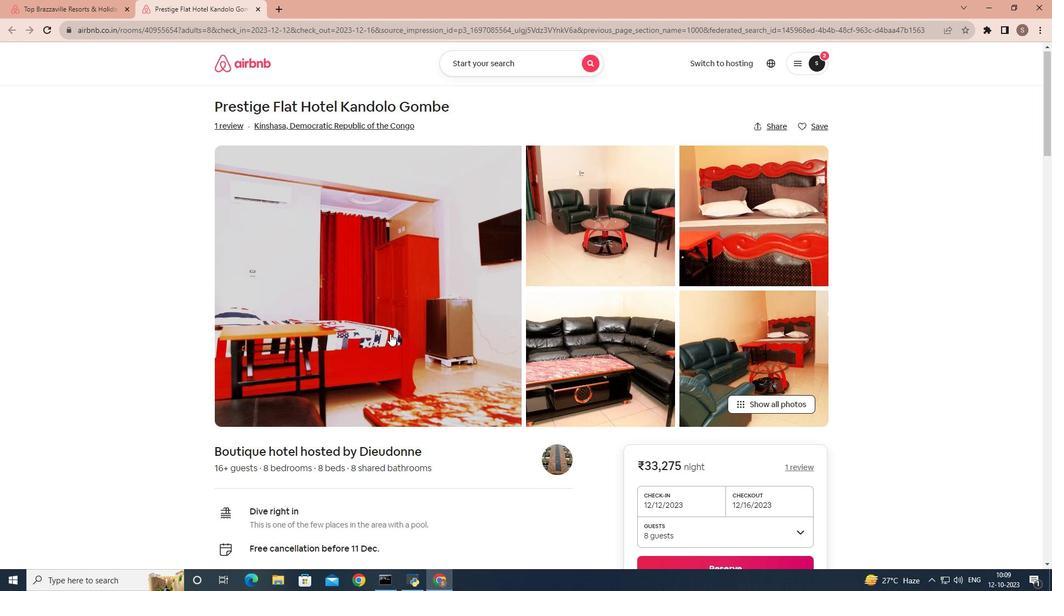 
Action: Mouse scrolled (390, 333) with delta (0, 0)
Screenshot: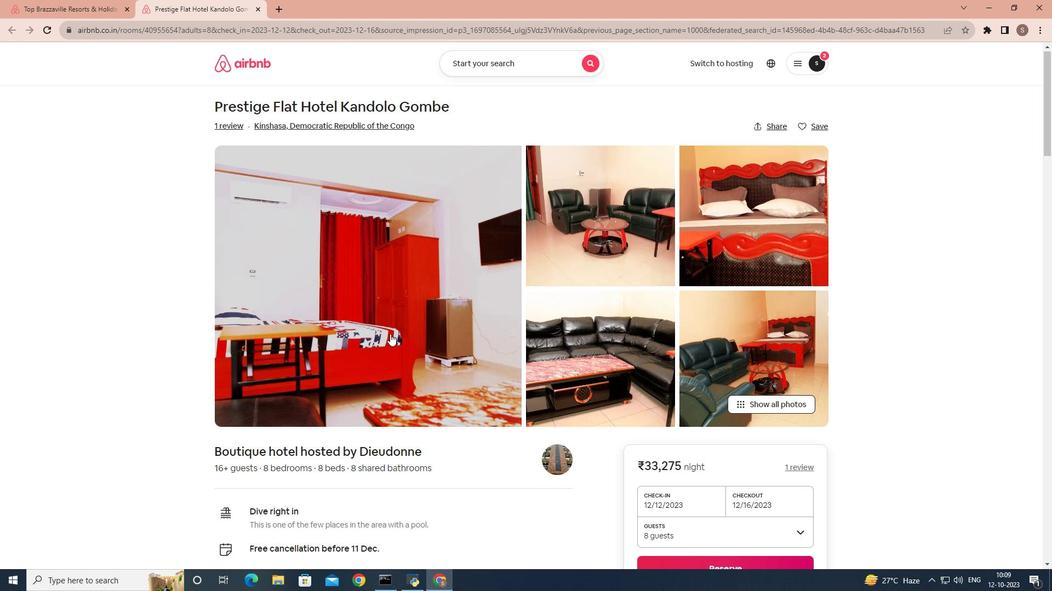 
Action: Mouse scrolled (390, 333) with delta (0, 0)
Screenshot: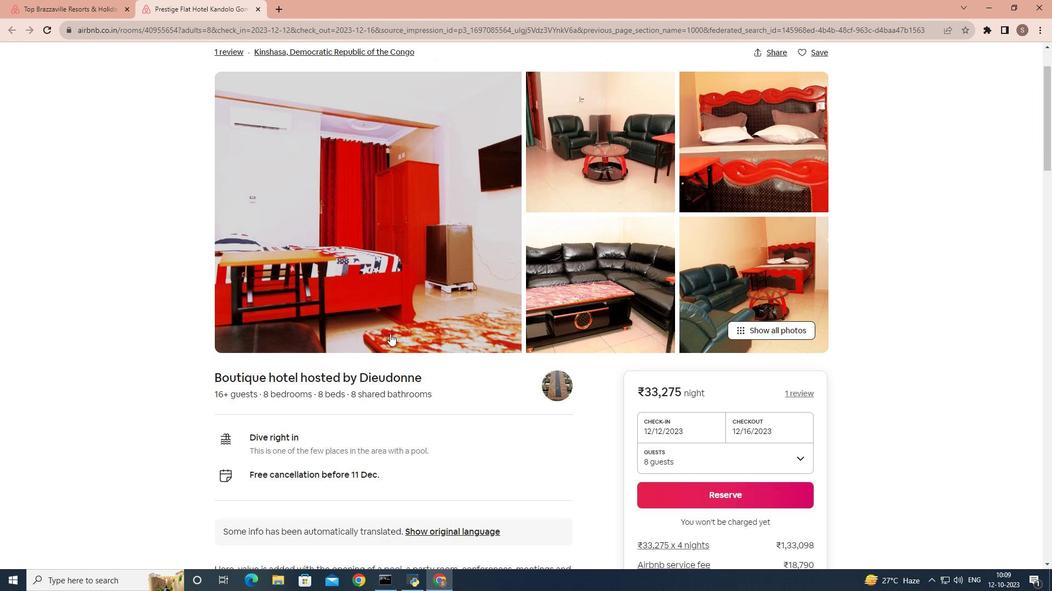 
Action: Mouse scrolled (390, 334) with delta (0, 0)
Screenshot: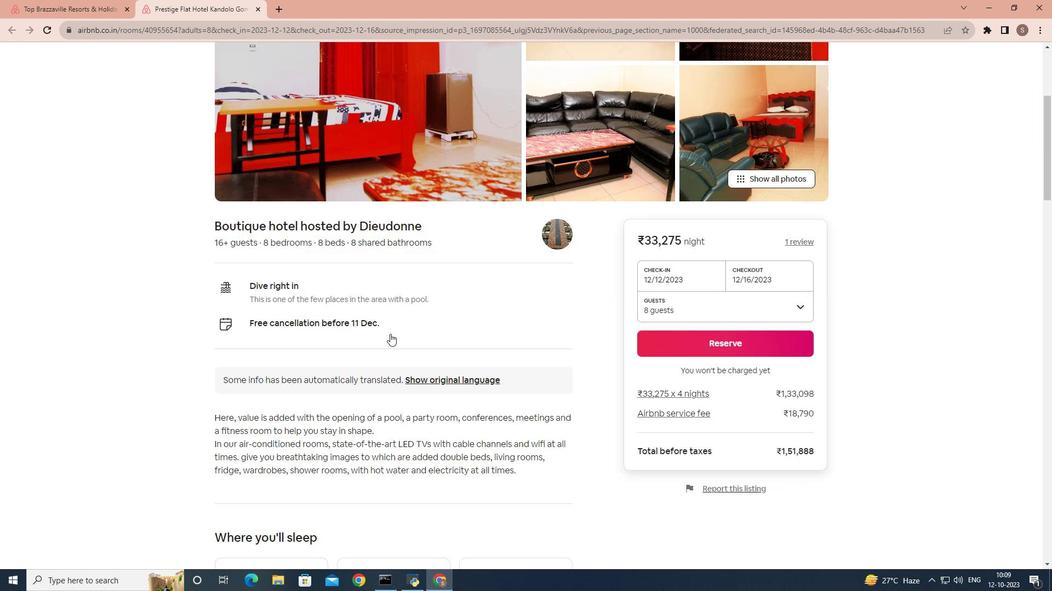 
Action: Mouse scrolled (390, 333) with delta (0, 0)
Screenshot: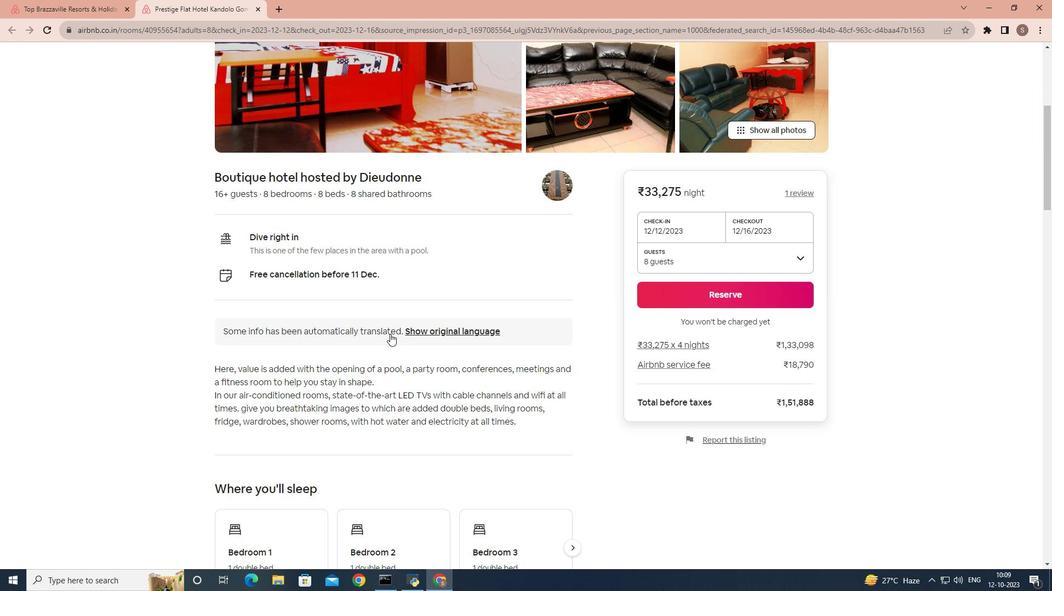 
Action: Mouse scrolled (390, 333) with delta (0, 0)
Screenshot: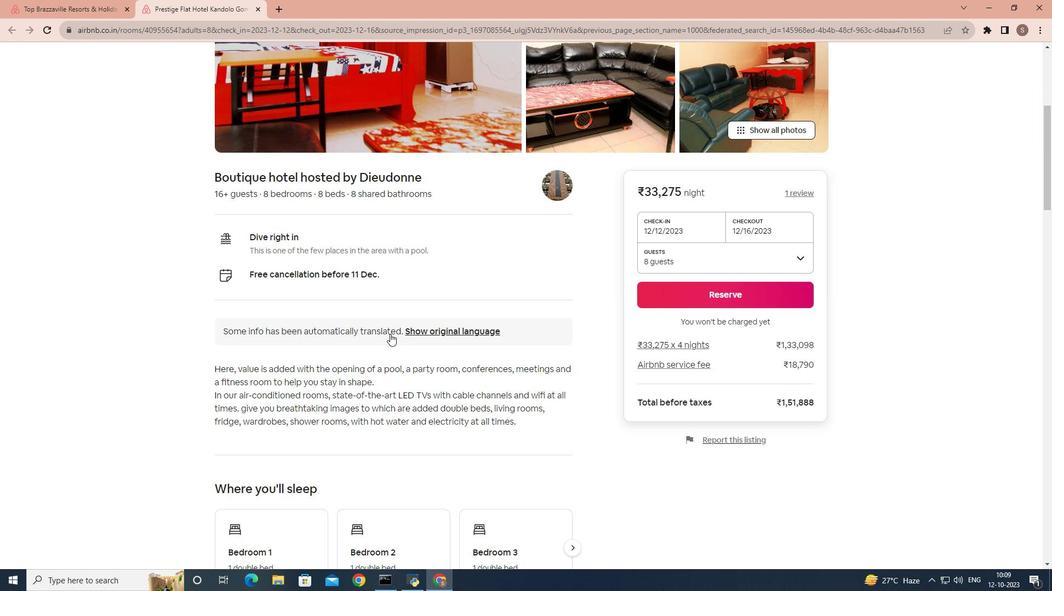 
Action: Mouse scrolled (390, 333) with delta (0, 0)
Screenshot: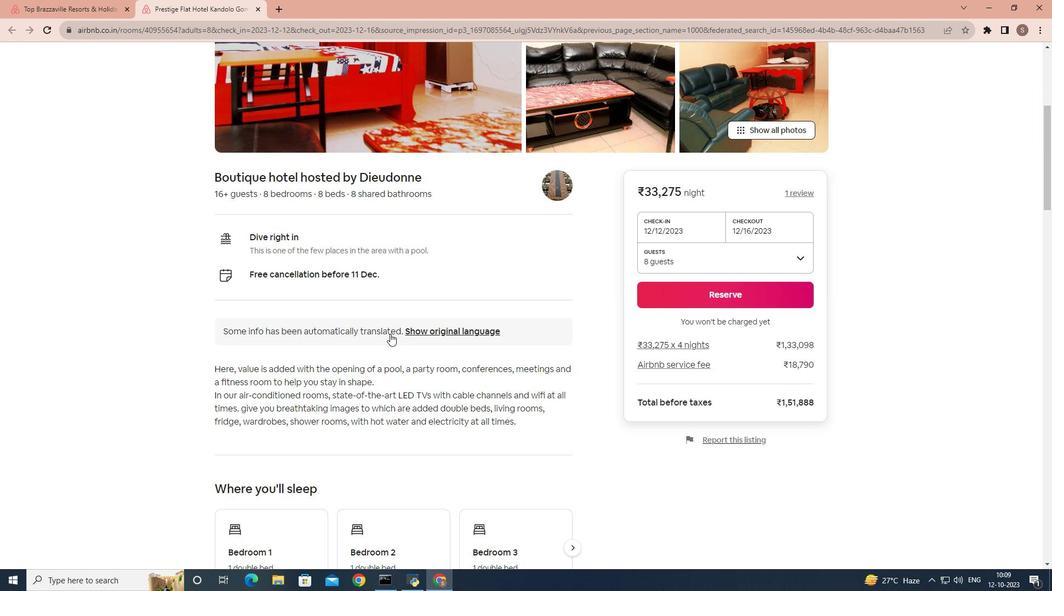 
Action: Mouse scrolled (390, 333) with delta (0, 0)
Screenshot: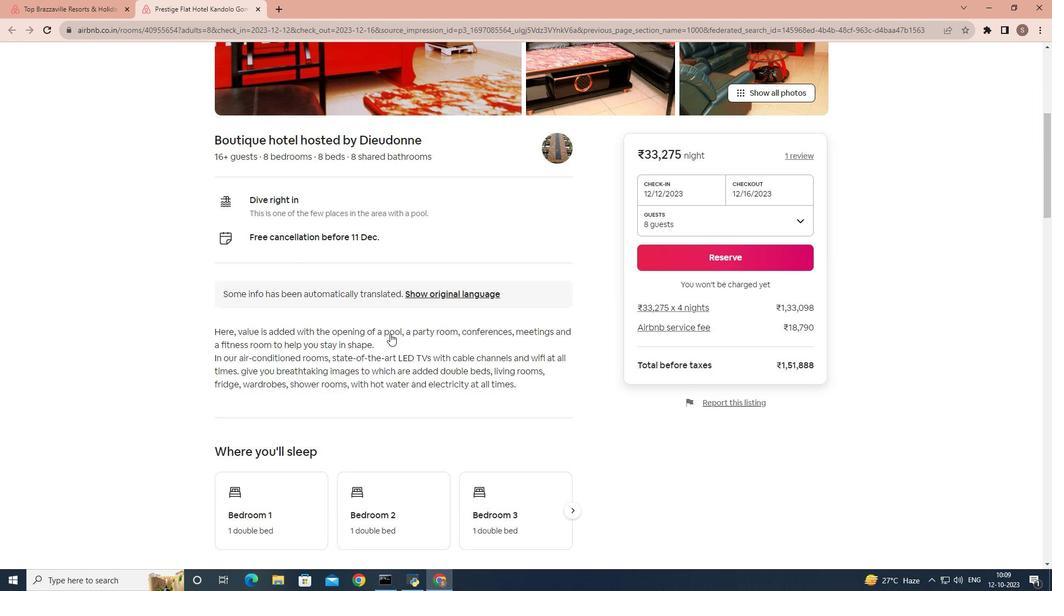 
Action: Mouse moved to (369, 329)
Screenshot: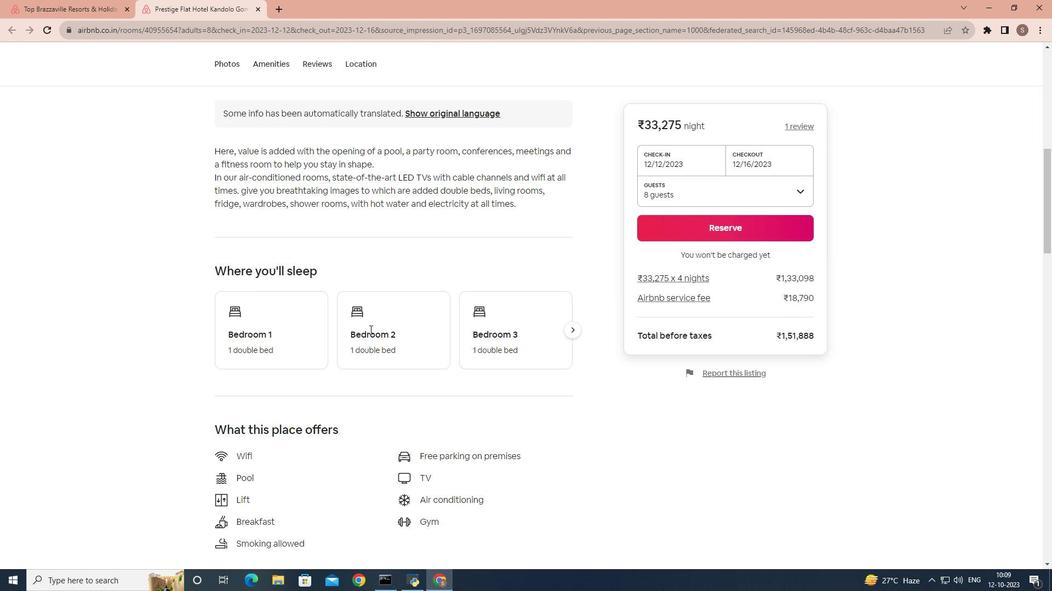 
Action: Mouse scrolled (369, 329) with delta (0, 0)
Screenshot: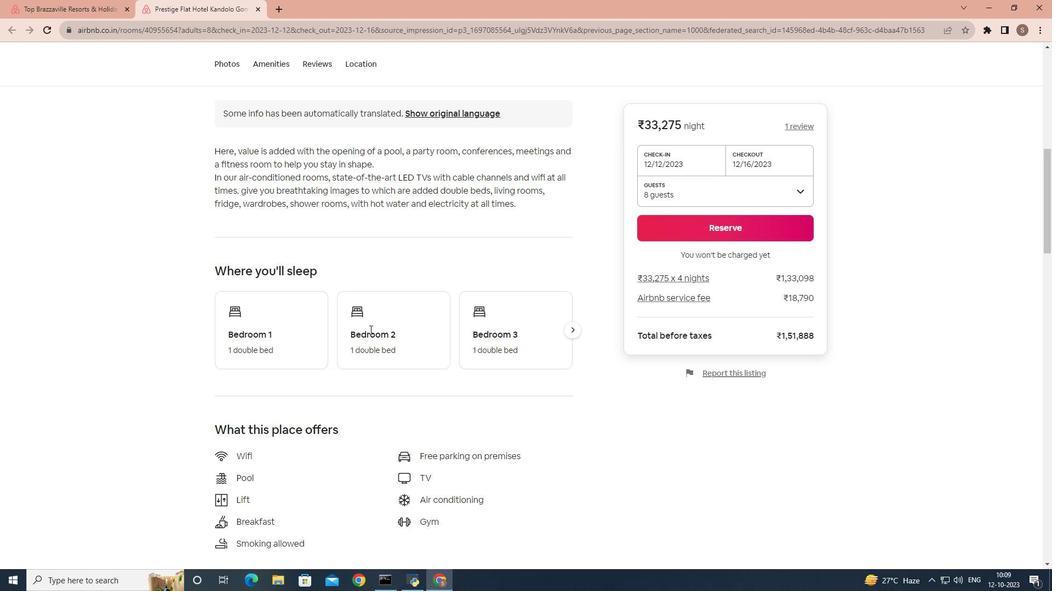 
Action: Mouse scrolled (369, 329) with delta (0, 0)
Screenshot: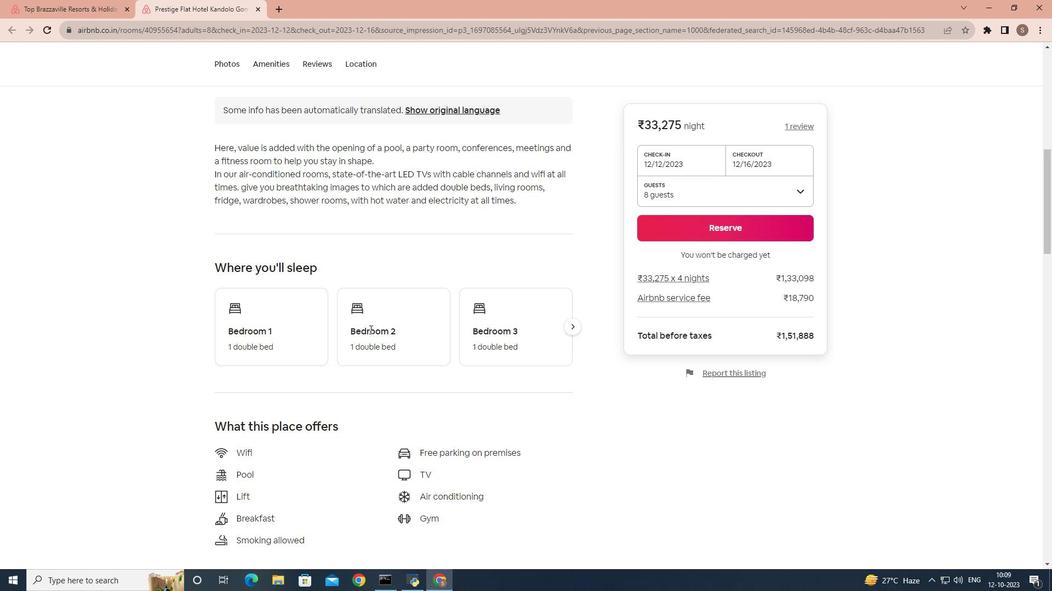 
Action: Mouse scrolled (369, 329) with delta (0, 0)
Screenshot: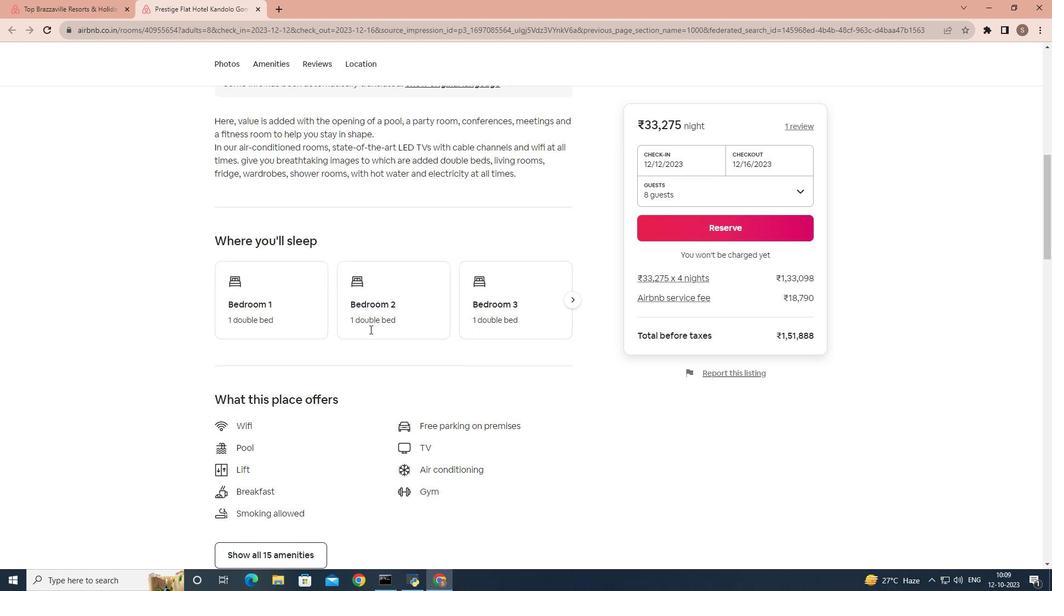 
Action: Mouse scrolled (369, 329) with delta (0, 0)
Screenshot: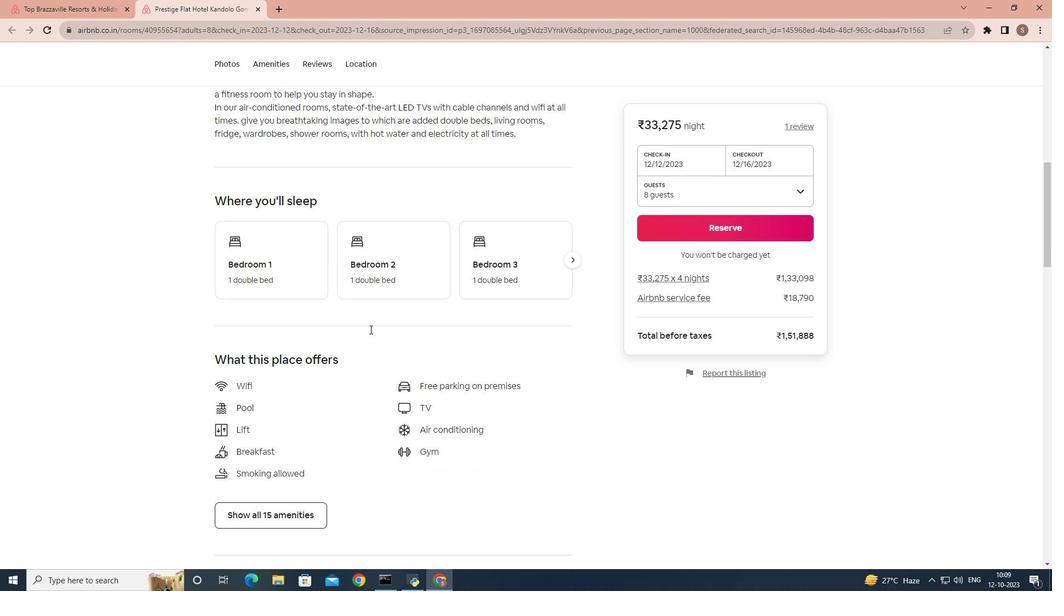 
Action: Mouse moved to (258, 366)
Screenshot: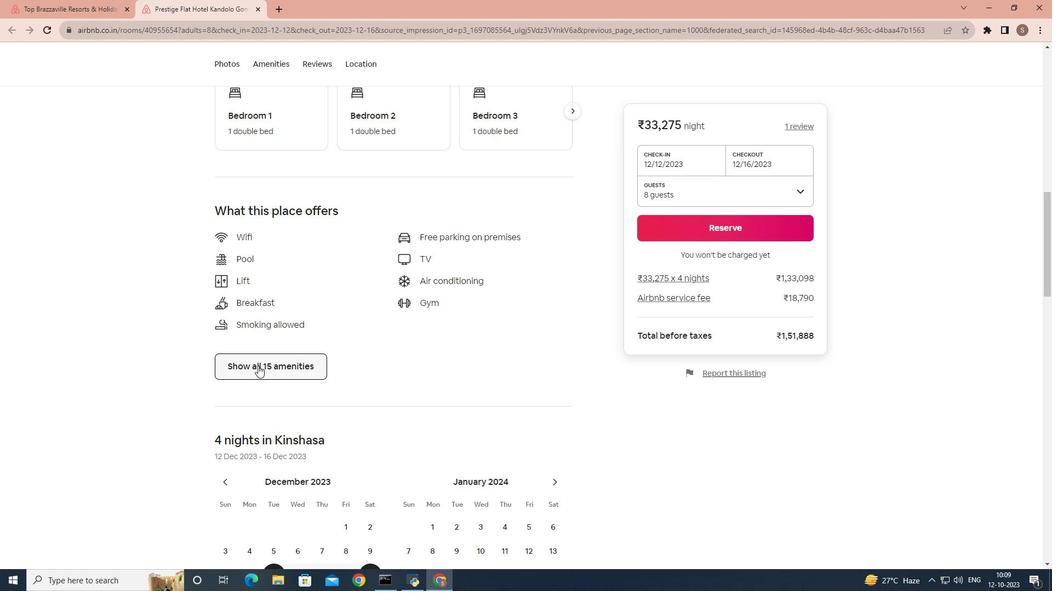 
Action: Mouse pressed left at (258, 366)
Screenshot: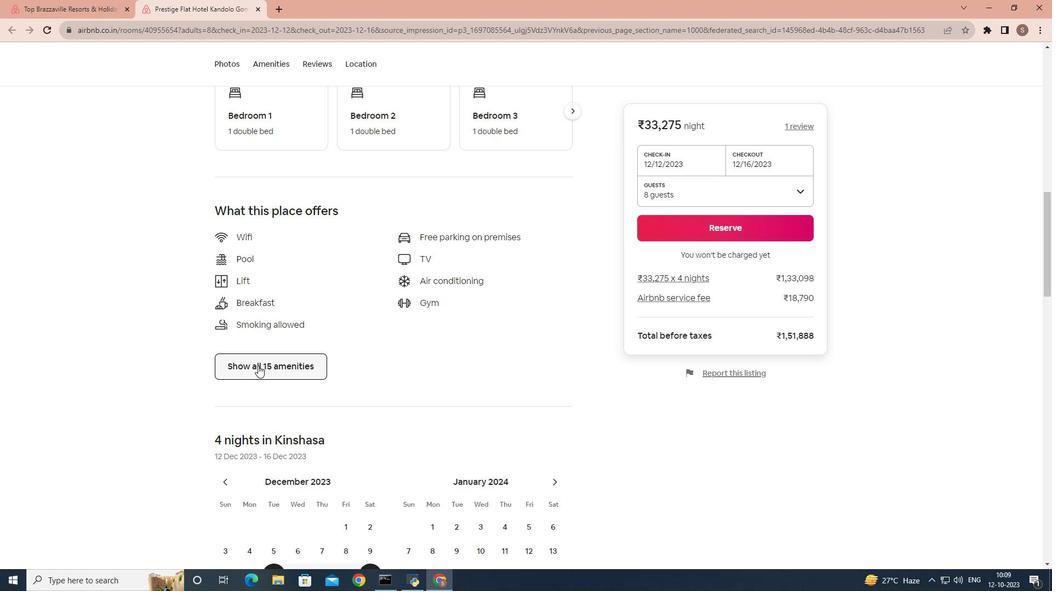 
Action: Mouse moved to (422, 347)
Screenshot: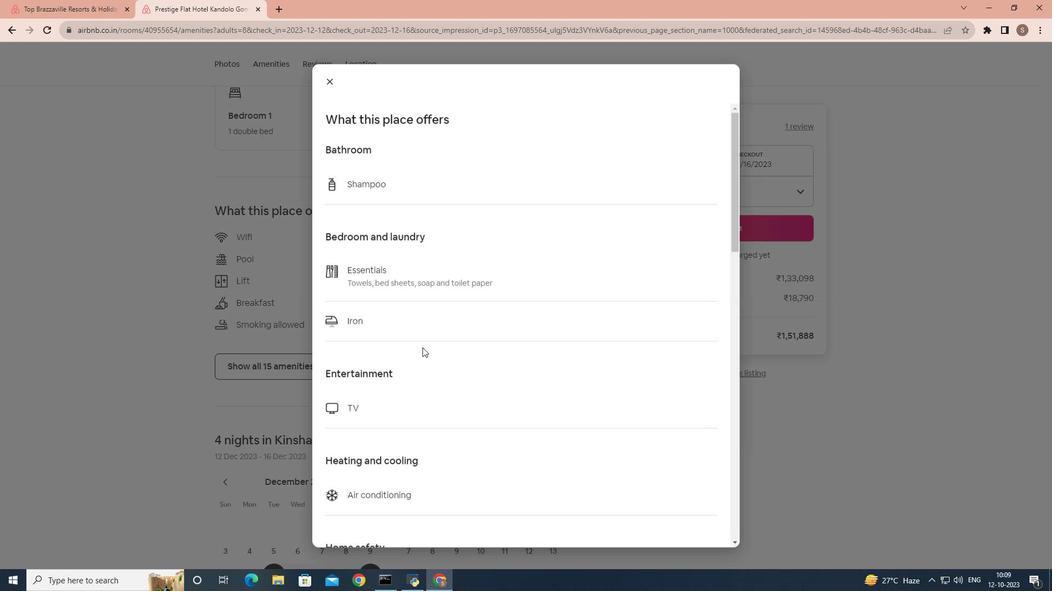 
Action: Mouse scrolled (422, 347) with delta (0, 0)
Screenshot: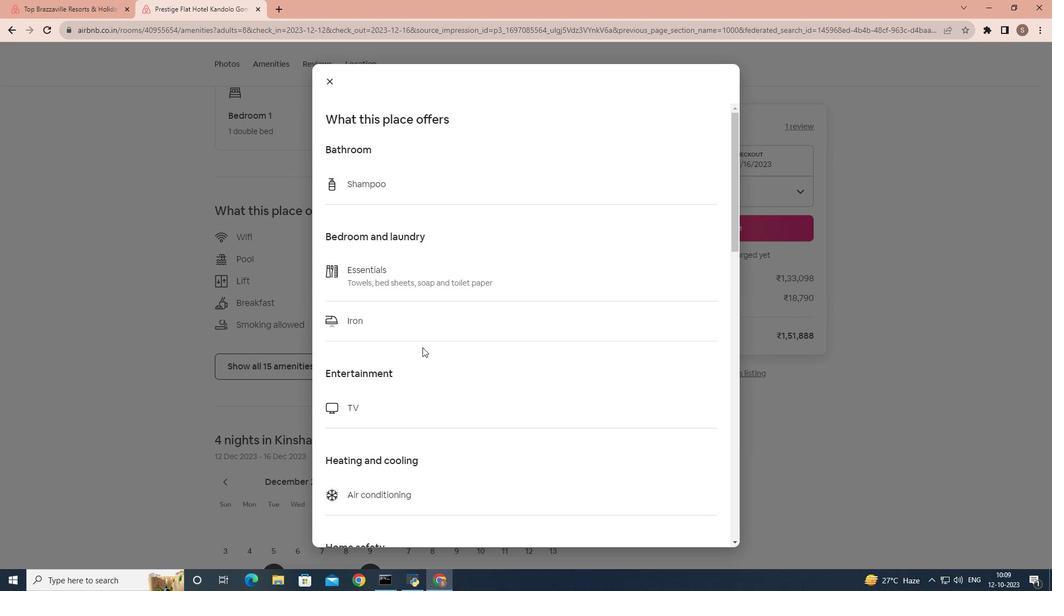 
Action: Mouse scrolled (422, 347) with delta (0, 0)
Screenshot: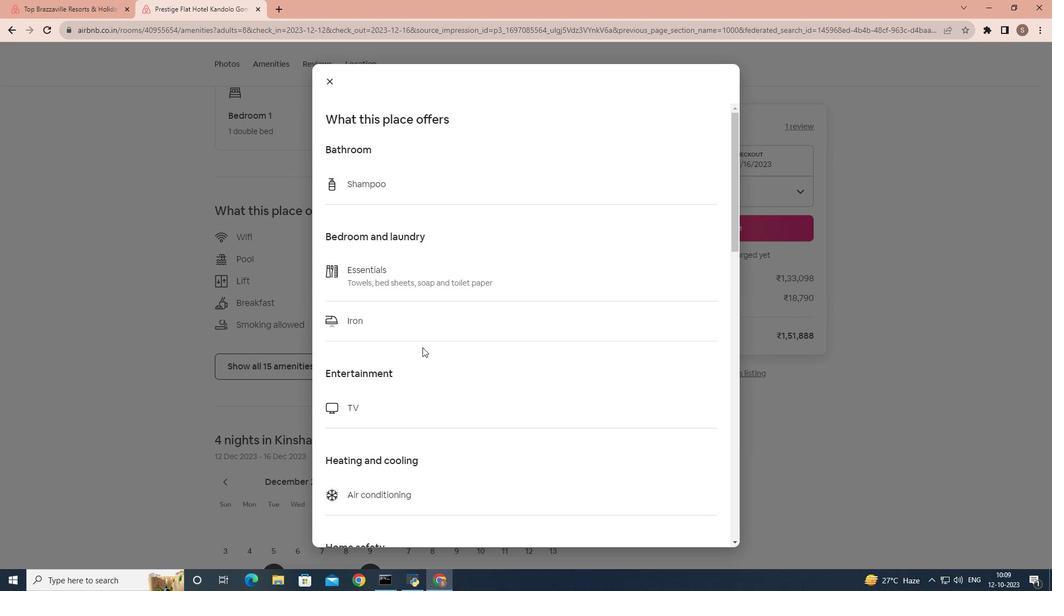 
Action: Mouse scrolled (422, 347) with delta (0, 0)
Screenshot: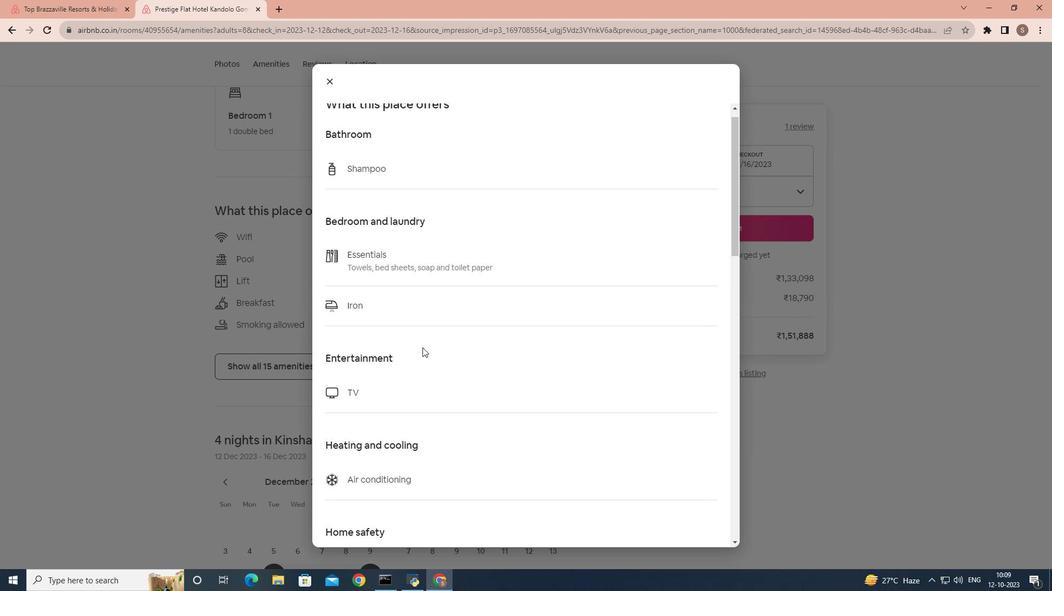 
Action: Mouse scrolled (422, 347) with delta (0, 0)
Screenshot: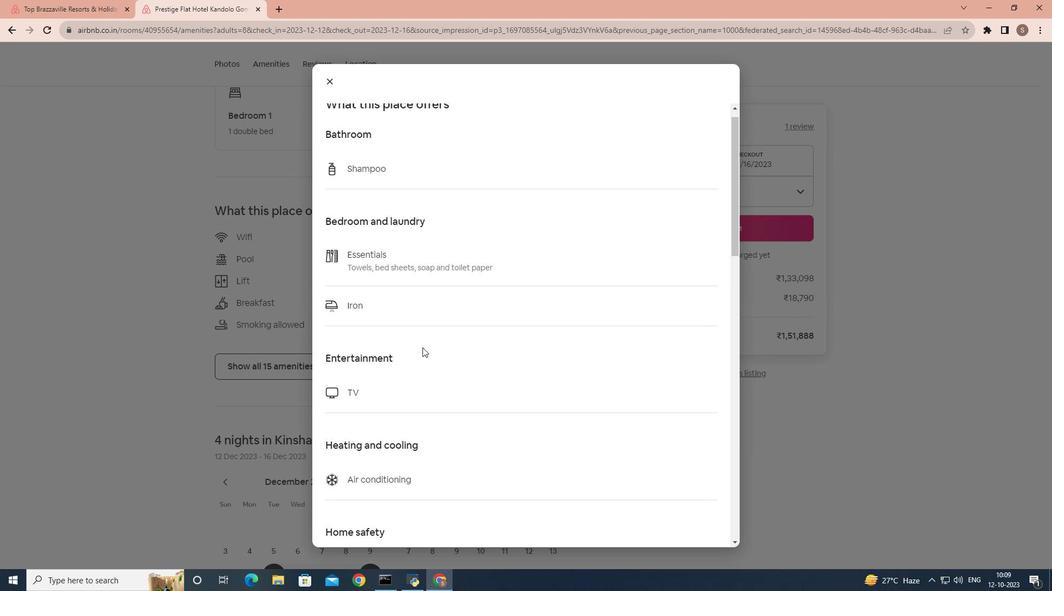
Action: Mouse scrolled (422, 347) with delta (0, 0)
Screenshot: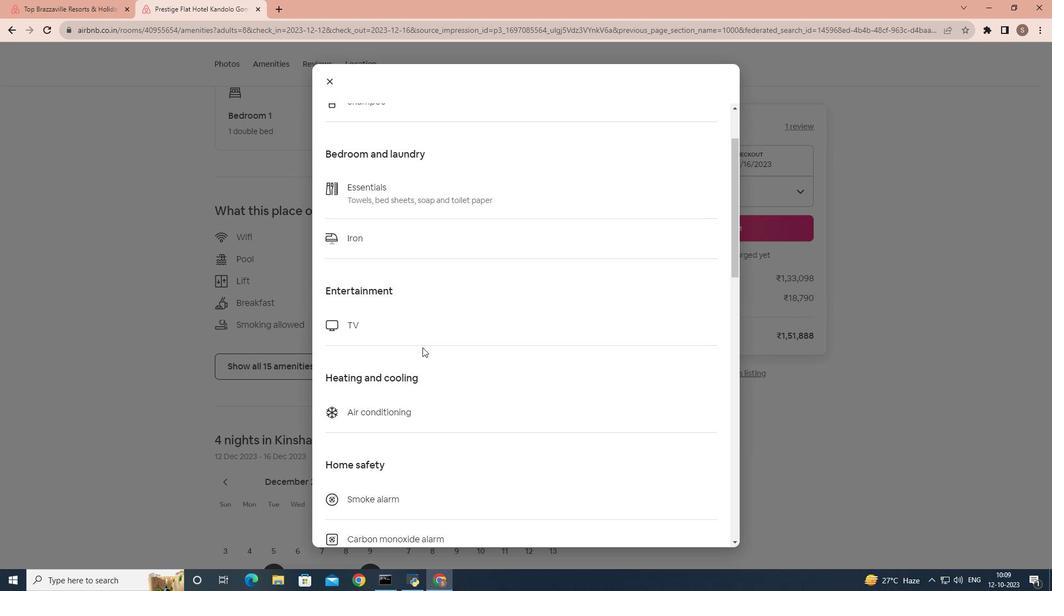 
Action: Mouse scrolled (422, 347) with delta (0, 0)
Screenshot: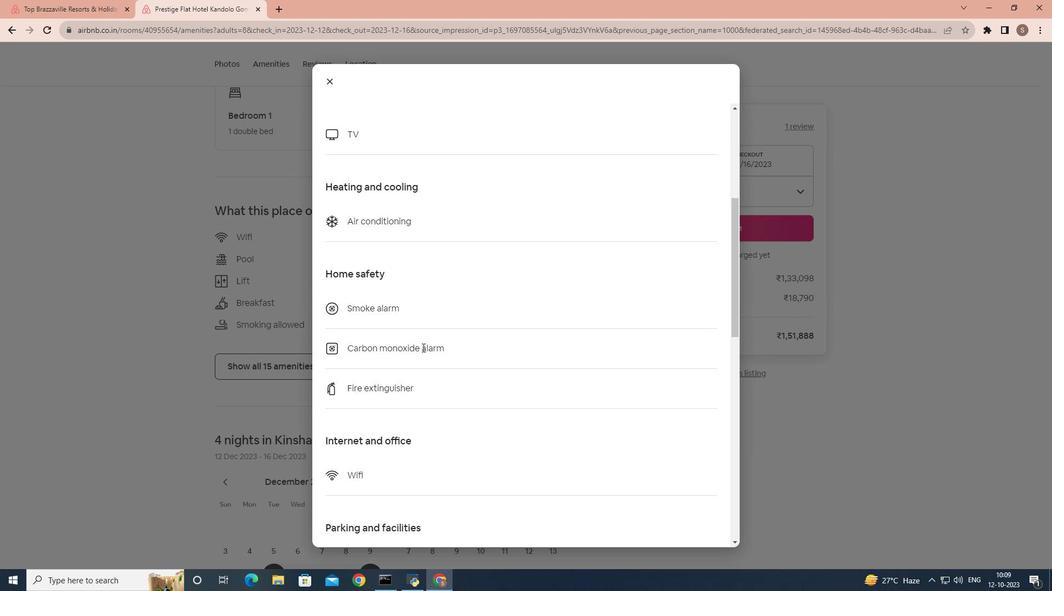 
Action: Mouse scrolled (422, 347) with delta (0, 0)
Screenshot: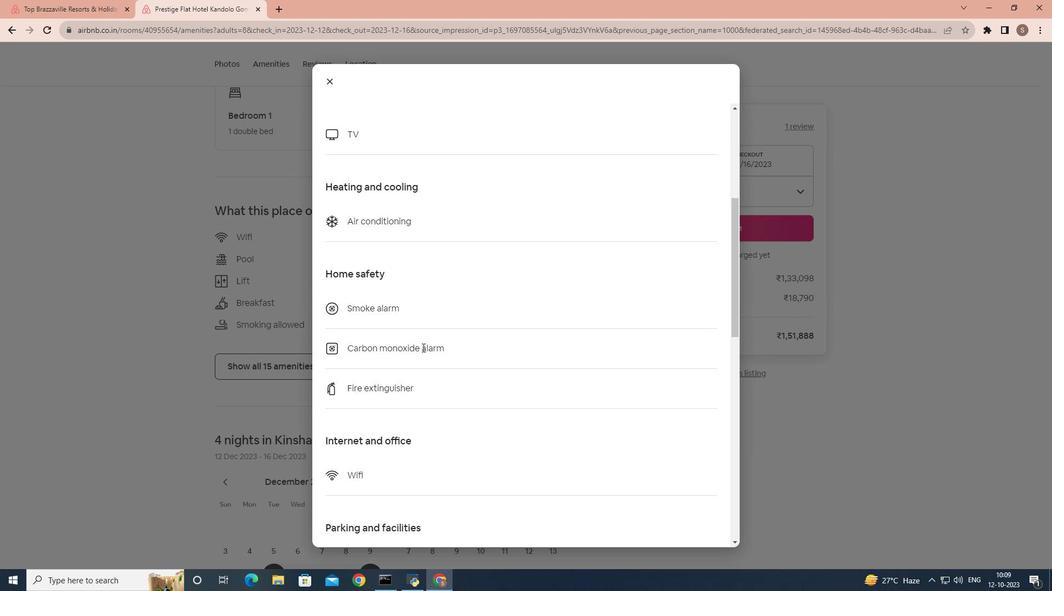 
Action: Mouse scrolled (422, 347) with delta (0, 0)
Screenshot: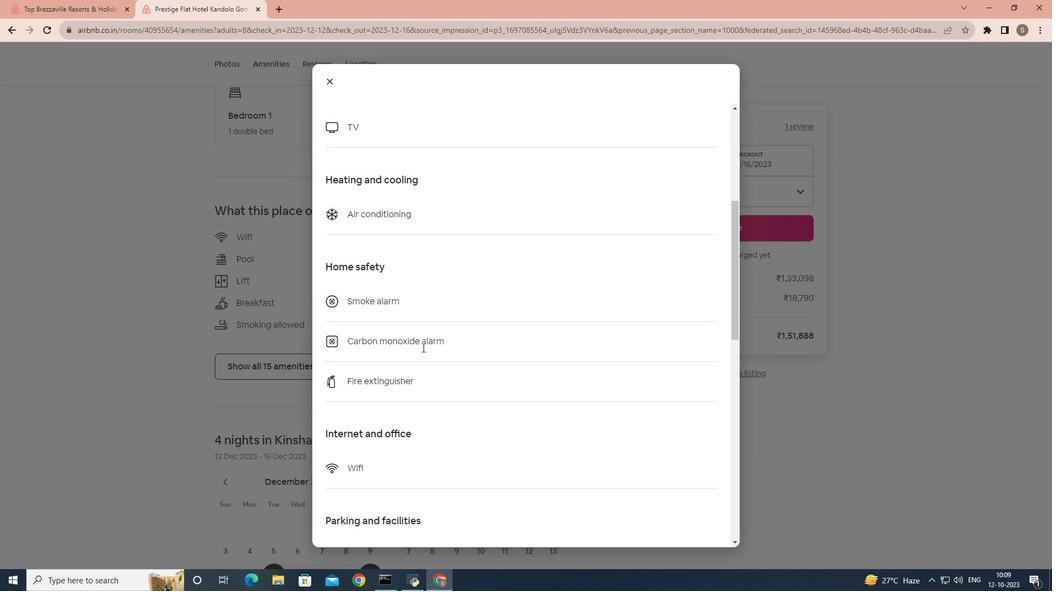 
Action: Mouse scrolled (422, 347) with delta (0, 0)
Screenshot: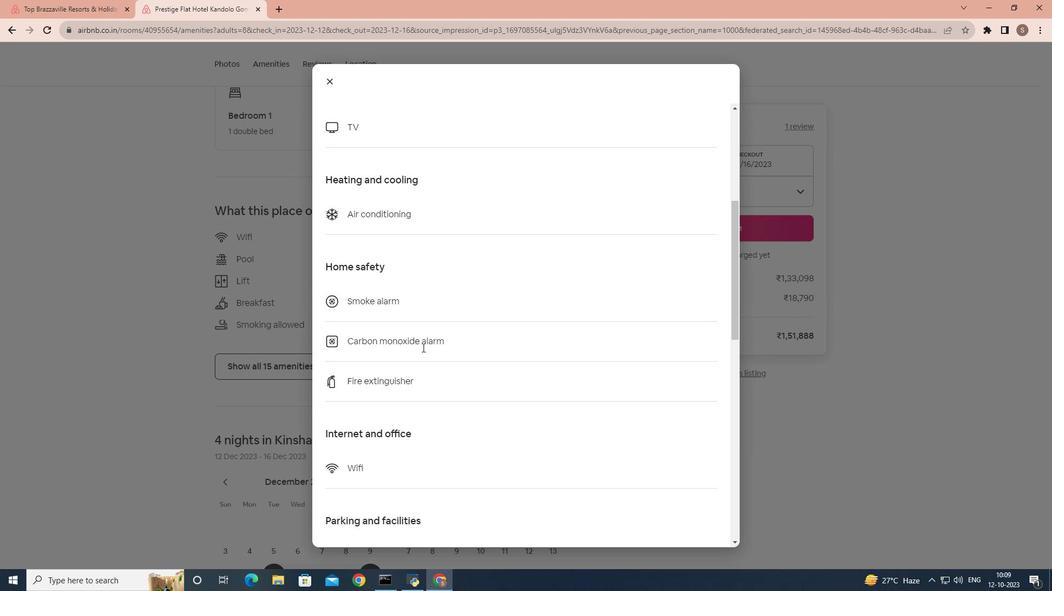 
Action: Mouse scrolled (422, 347) with delta (0, 0)
Screenshot: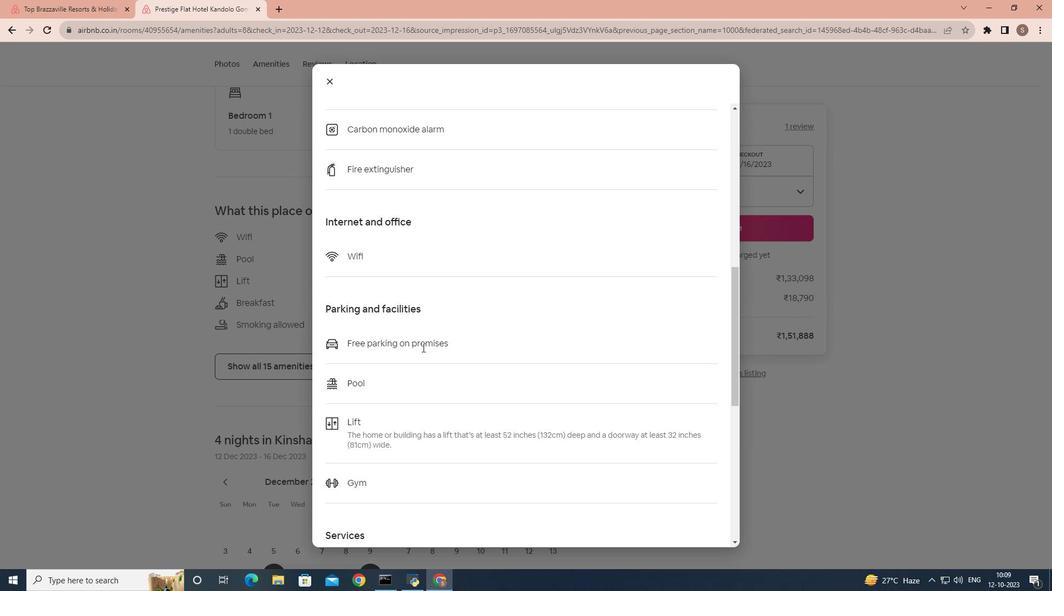 
Action: Mouse scrolled (422, 347) with delta (0, 0)
Screenshot: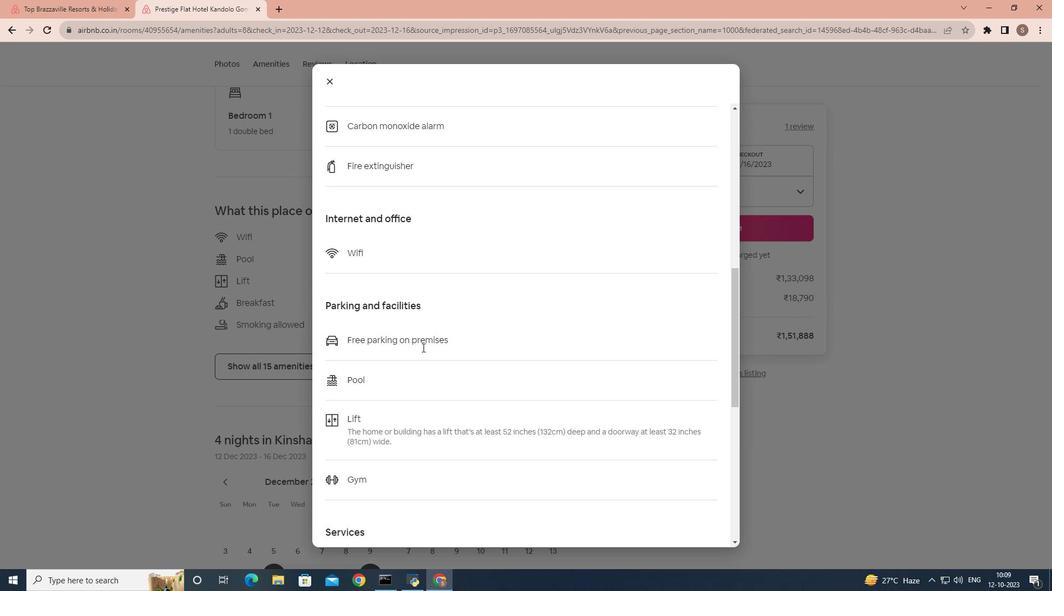 
Action: Mouse scrolled (422, 347) with delta (0, 0)
Screenshot: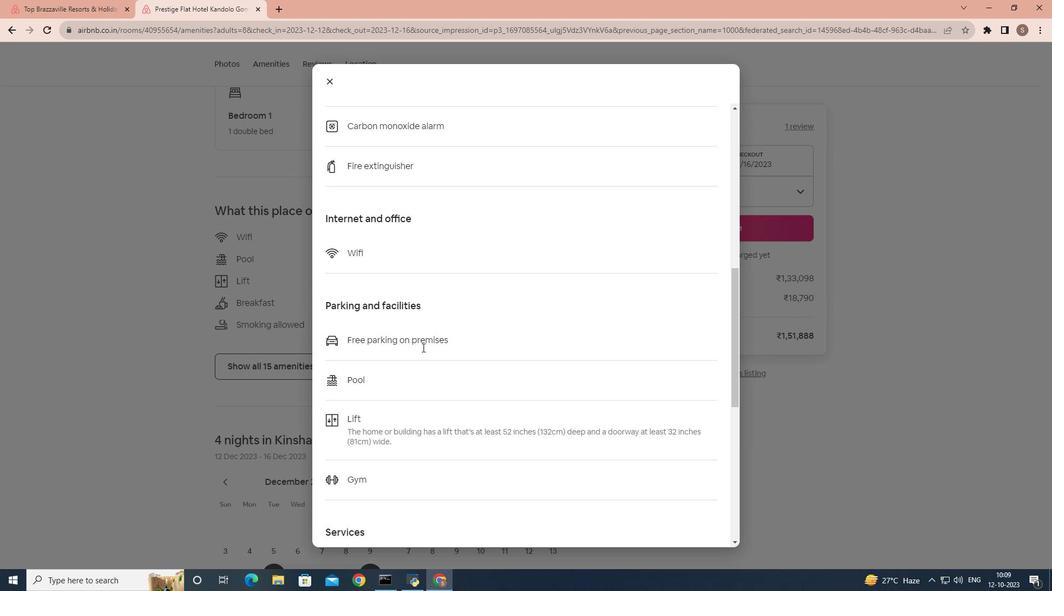
Action: Mouse scrolled (422, 347) with delta (0, 0)
Screenshot: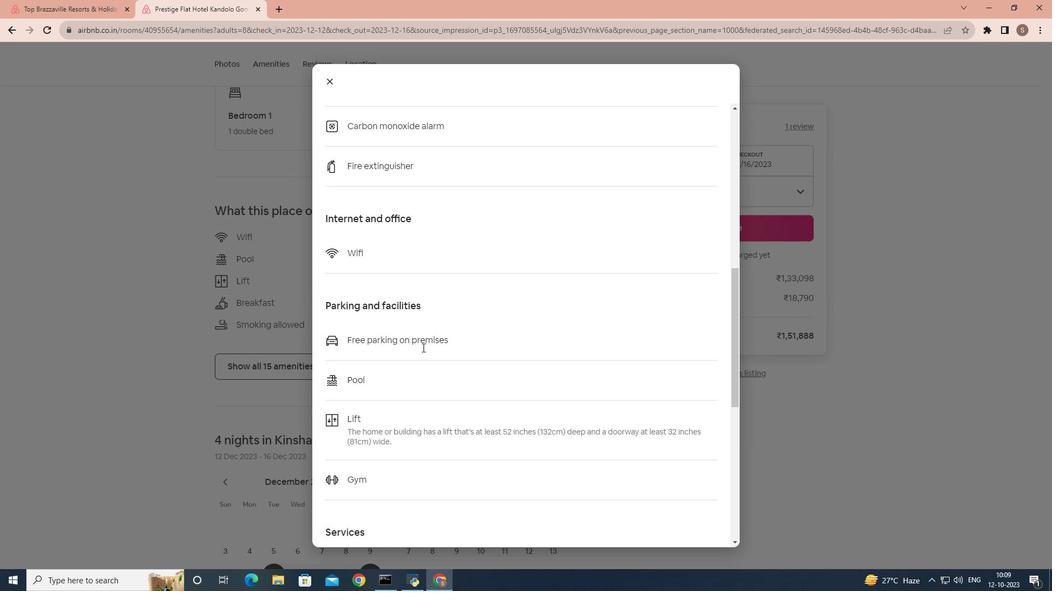 
Action: Mouse moved to (418, 333)
Screenshot: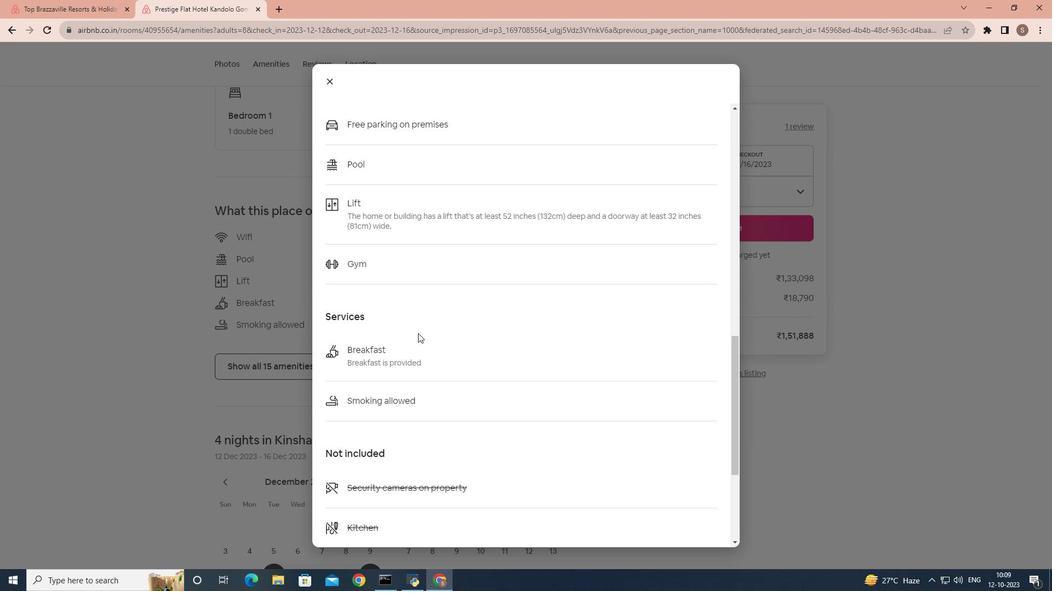 
Action: Mouse scrolled (418, 333) with delta (0, 0)
Screenshot: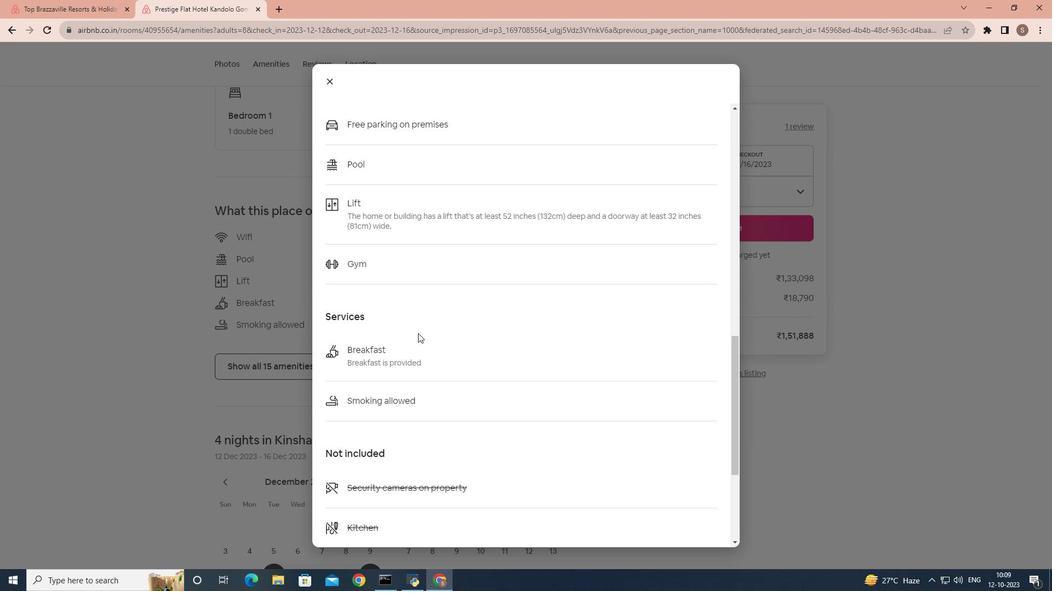 
Action: Mouse scrolled (418, 333) with delta (0, 0)
Screenshot: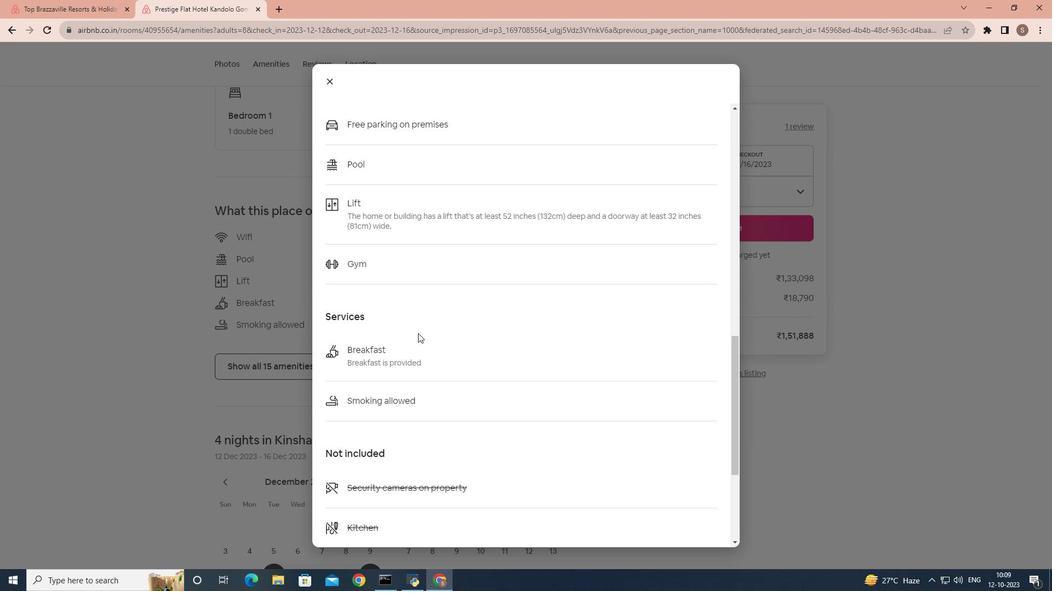 
Action: Mouse scrolled (418, 333) with delta (0, 0)
Screenshot: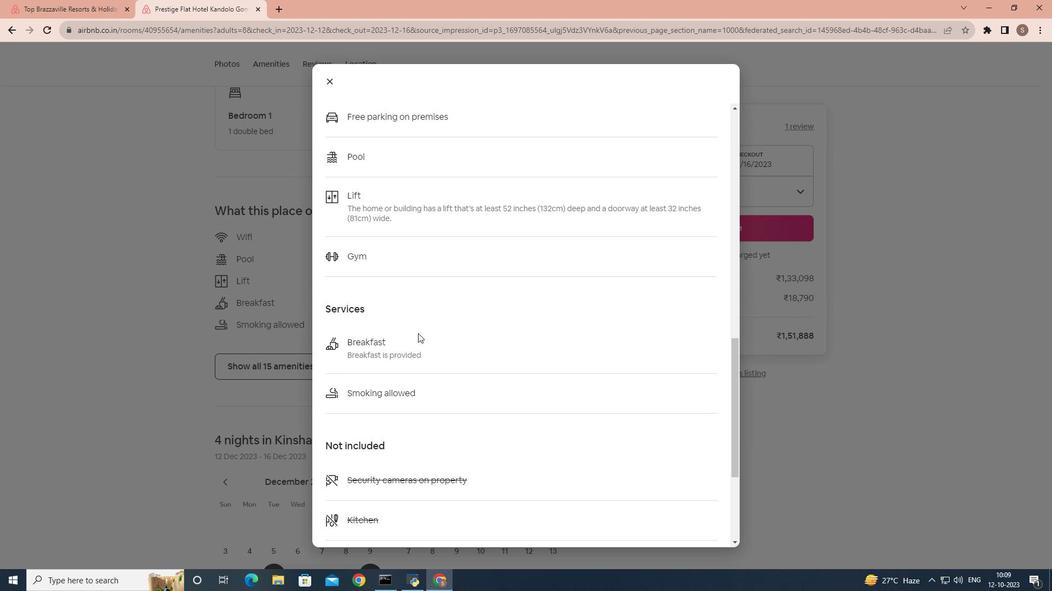 
Action: Mouse moved to (366, 213)
Screenshot: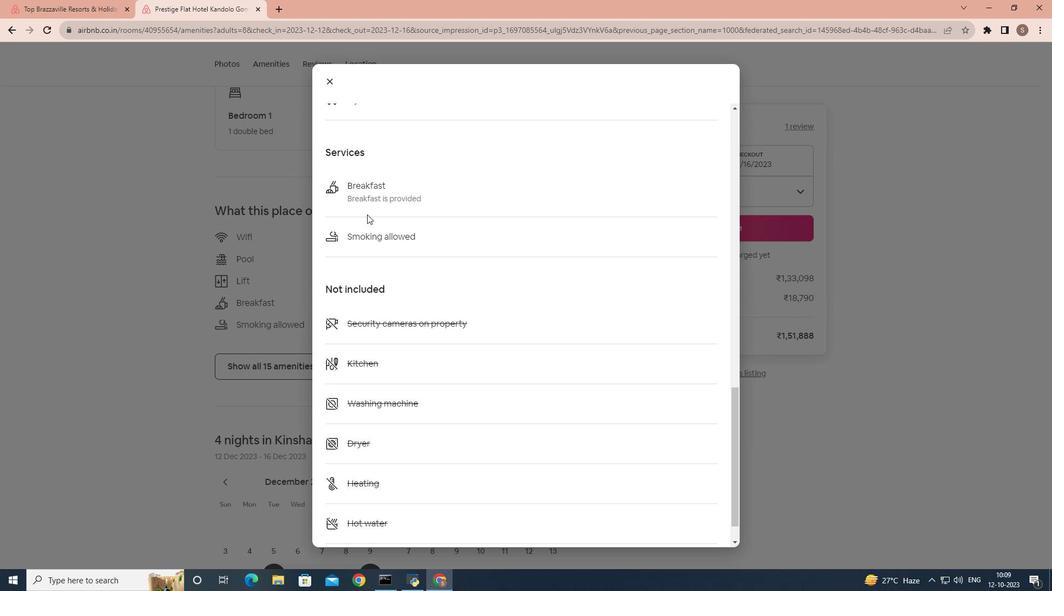 
Action: Mouse scrolled (366, 212) with delta (0, 0)
Screenshot: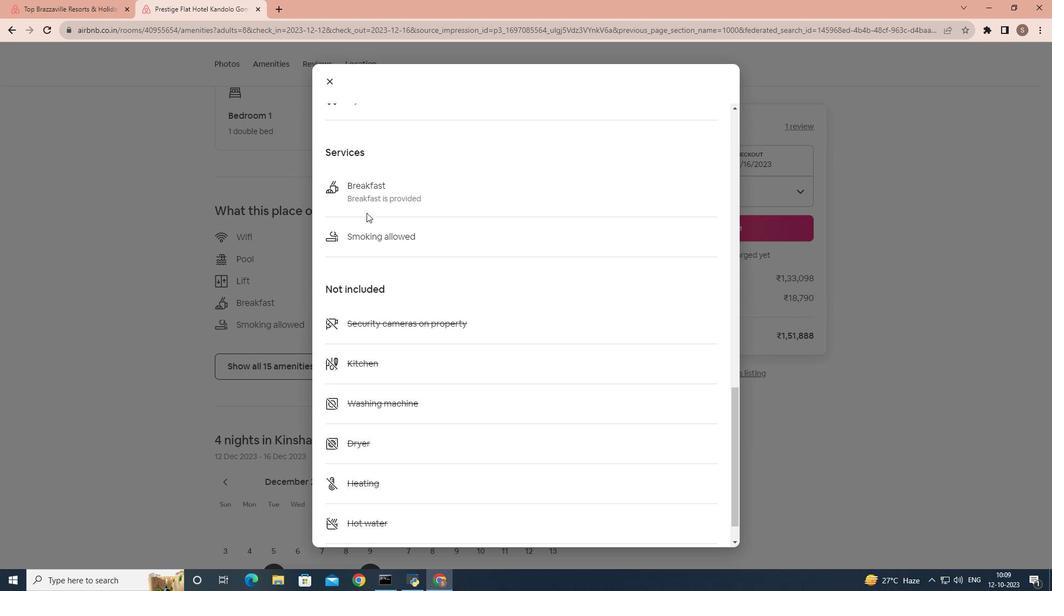 
Action: Mouse scrolled (366, 212) with delta (0, 0)
Screenshot: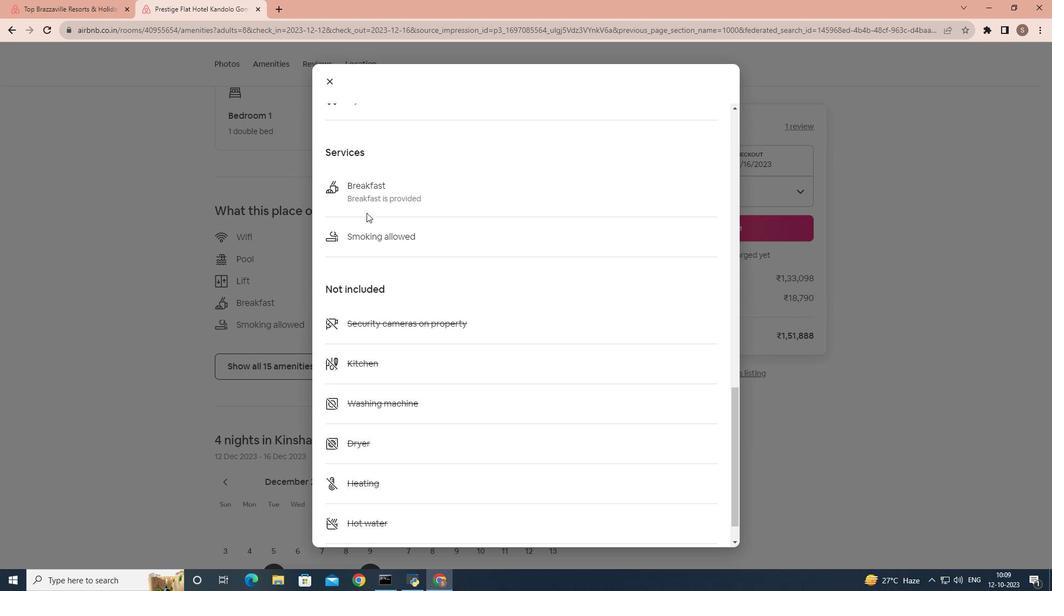 
Action: Mouse scrolled (366, 212) with delta (0, 0)
Screenshot: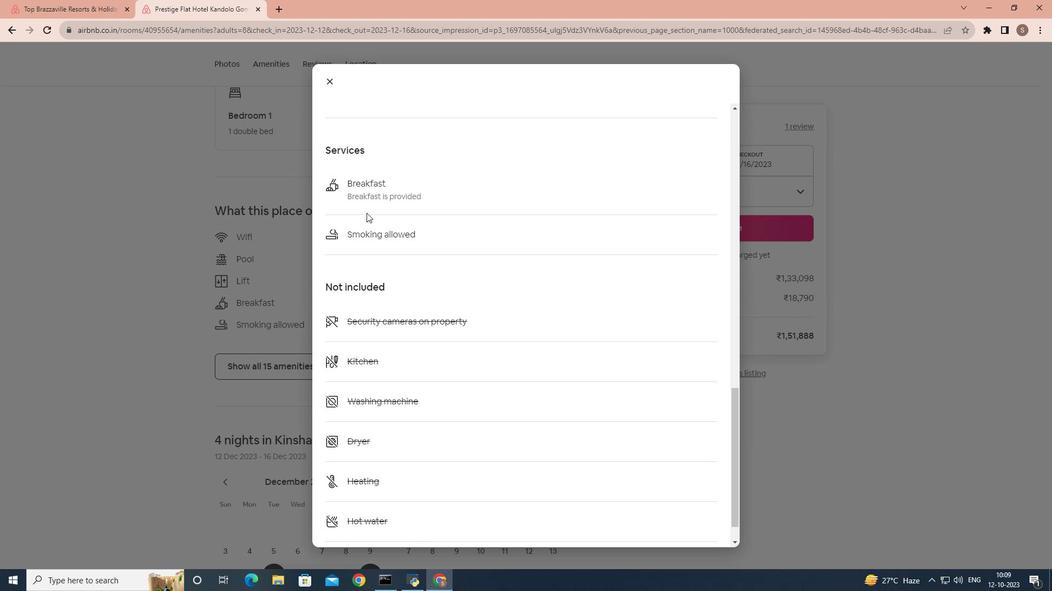 
Action: Mouse scrolled (366, 212) with delta (0, 0)
Screenshot: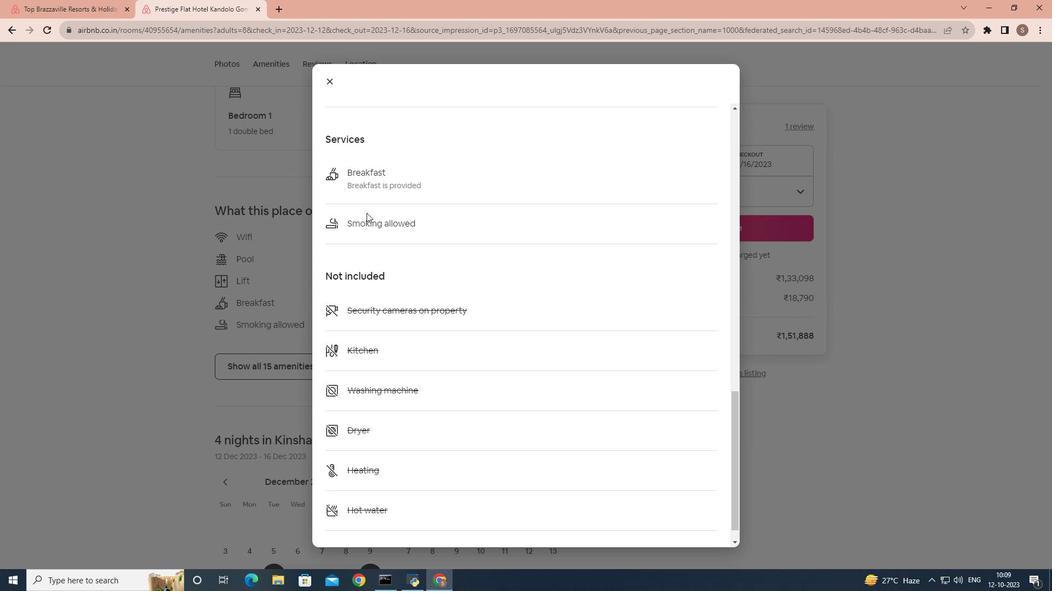 
Action: Mouse scrolled (366, 212) with delta (0, 0)
Screenshot: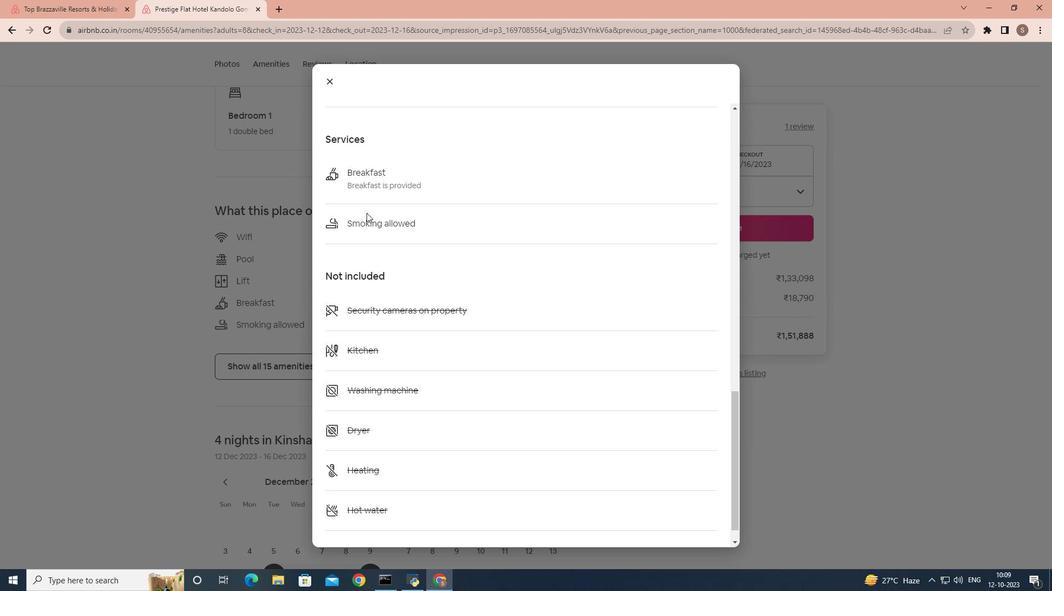 
Action: Mouse moved to (336, 85)
Screenshot: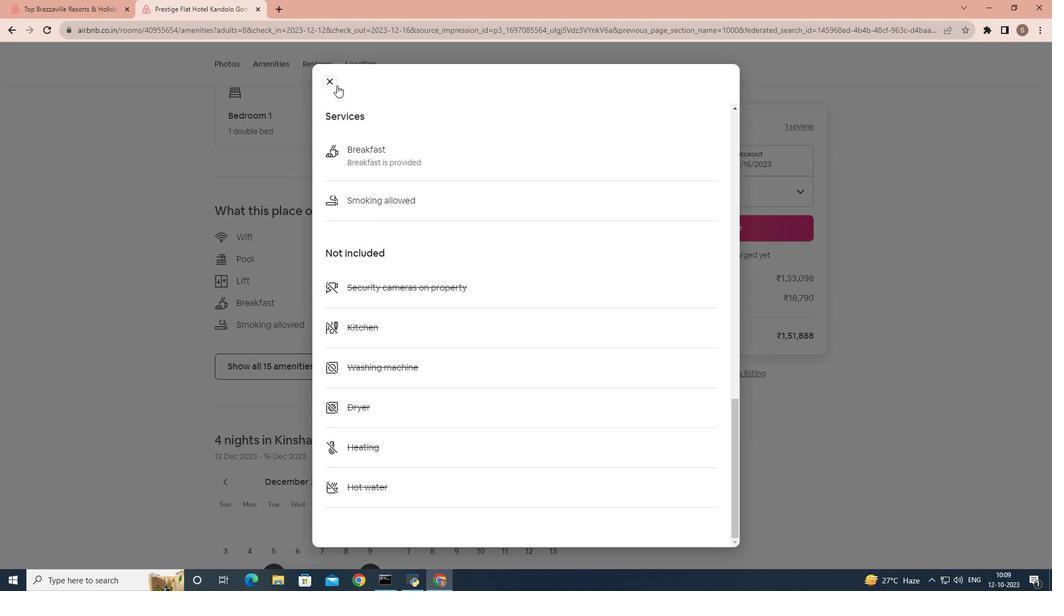 
Action: Mouse pressed left at (336, 85)
Screenshot: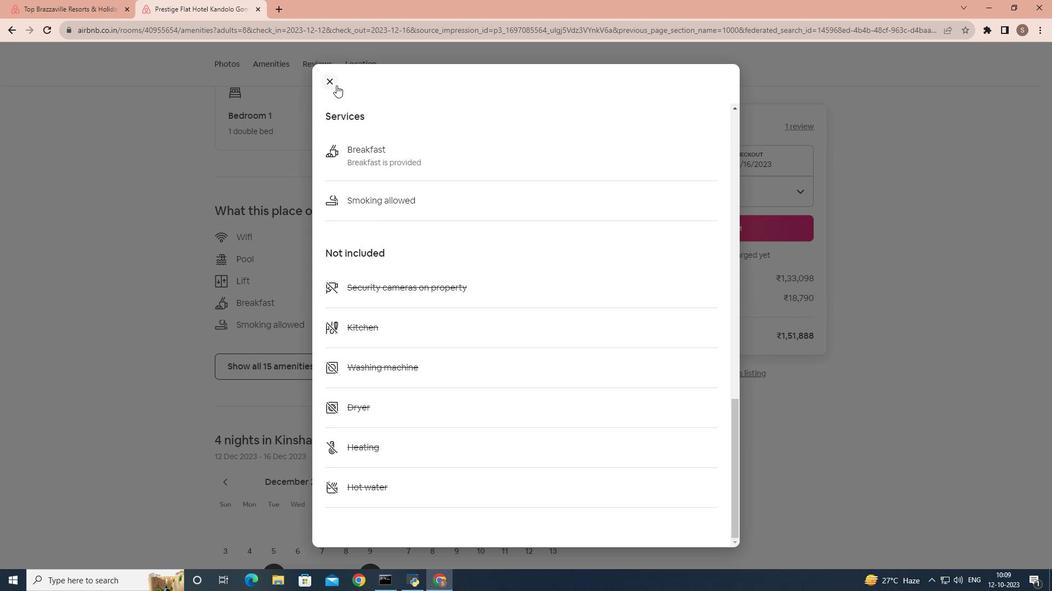 
Action: Mouse moved to (333, 301)
Screenshot: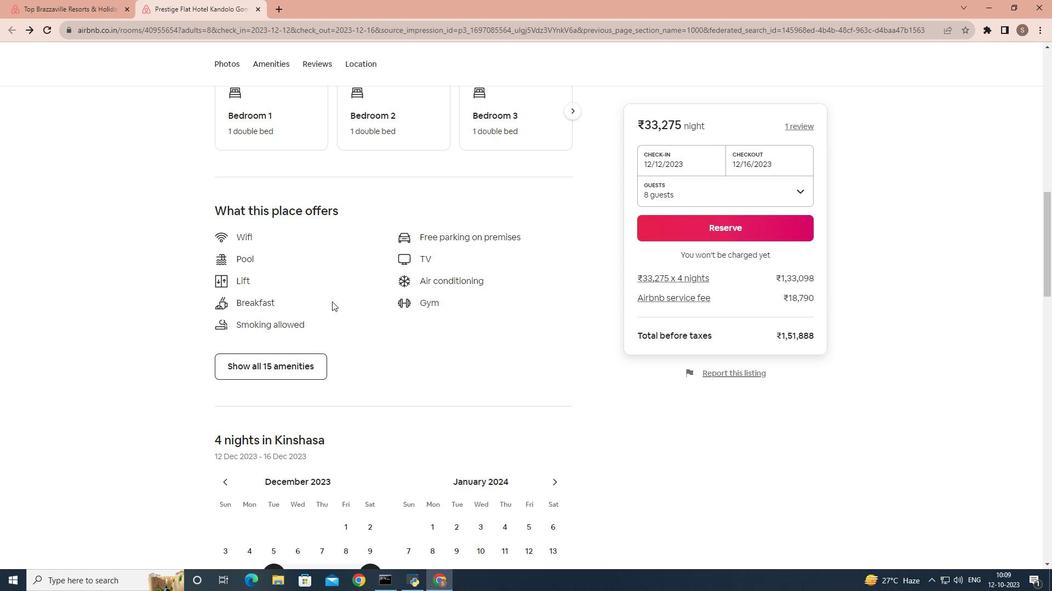 
Action: Mouse scrolled (333, 300) with delta (0, 0)
Screenshot: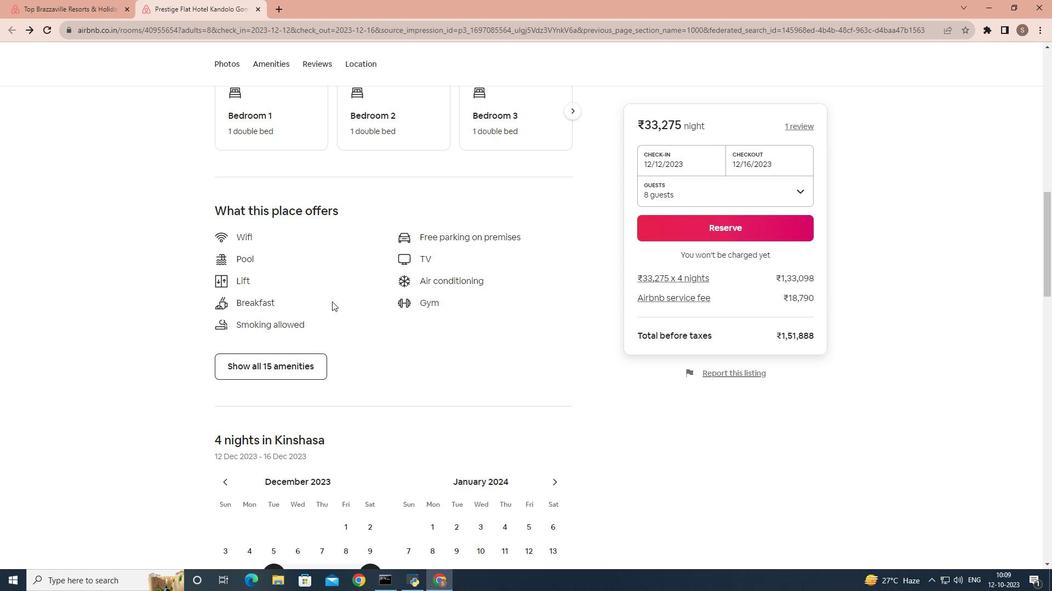 
Action: Mouse moved to (332, 301)
Screenshot: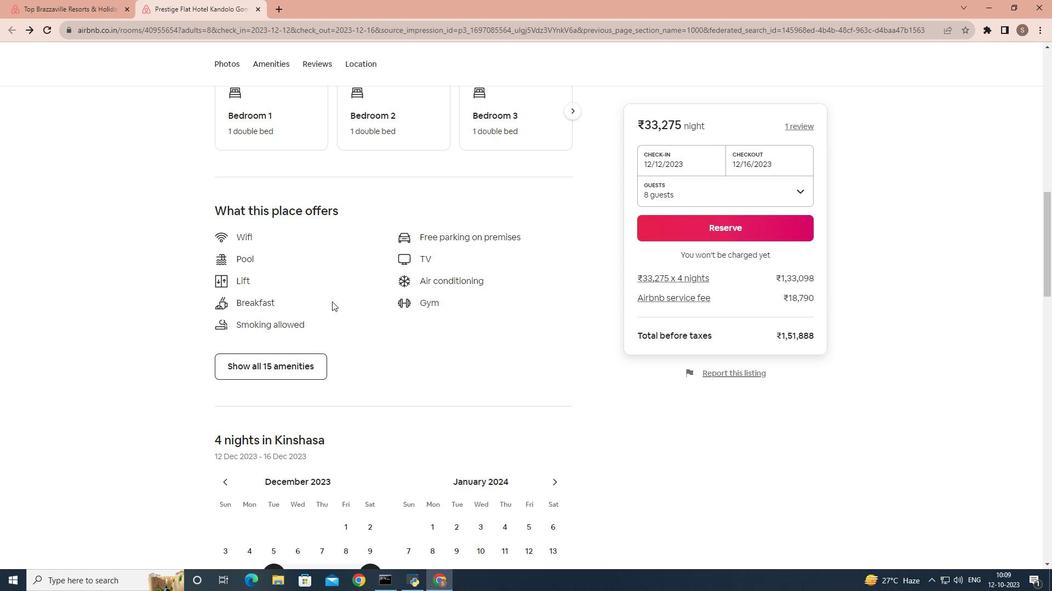 
Action: Mouse scrolled (332, 301) with delta (0, 0)
Screenshot: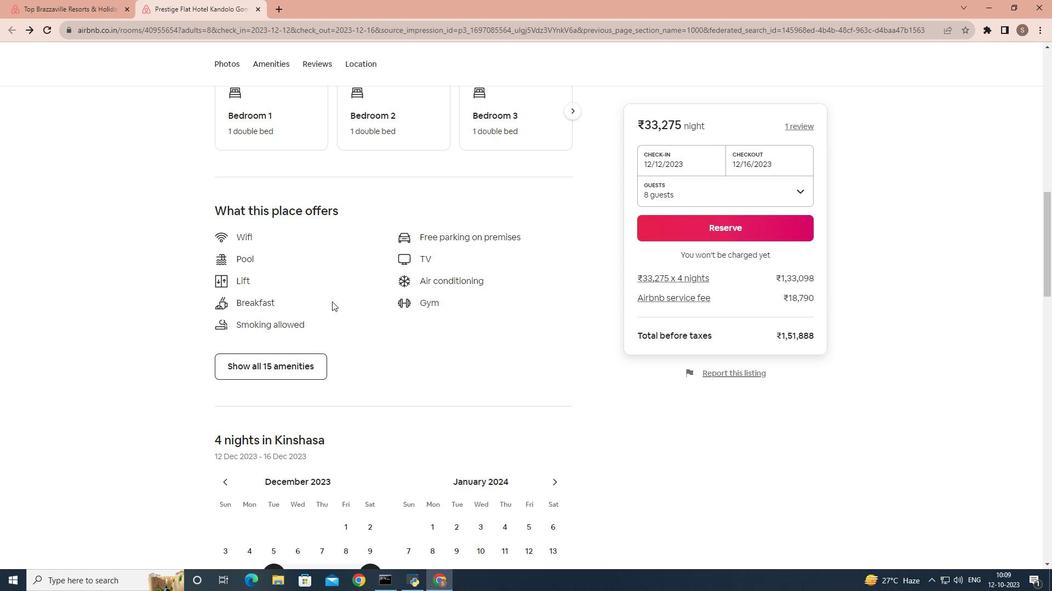 
Action: Mouse scrolled (332, 301) with delta (0, 0)
Screenshot: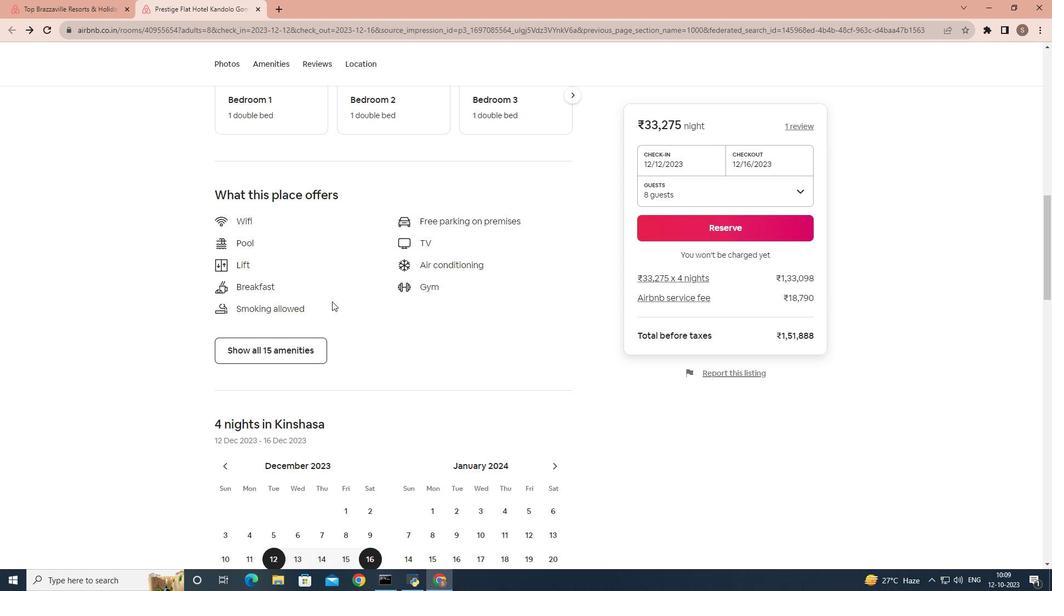
Action: Mouse scrolled (332, 301) with delta (0, 0)
Screenshot: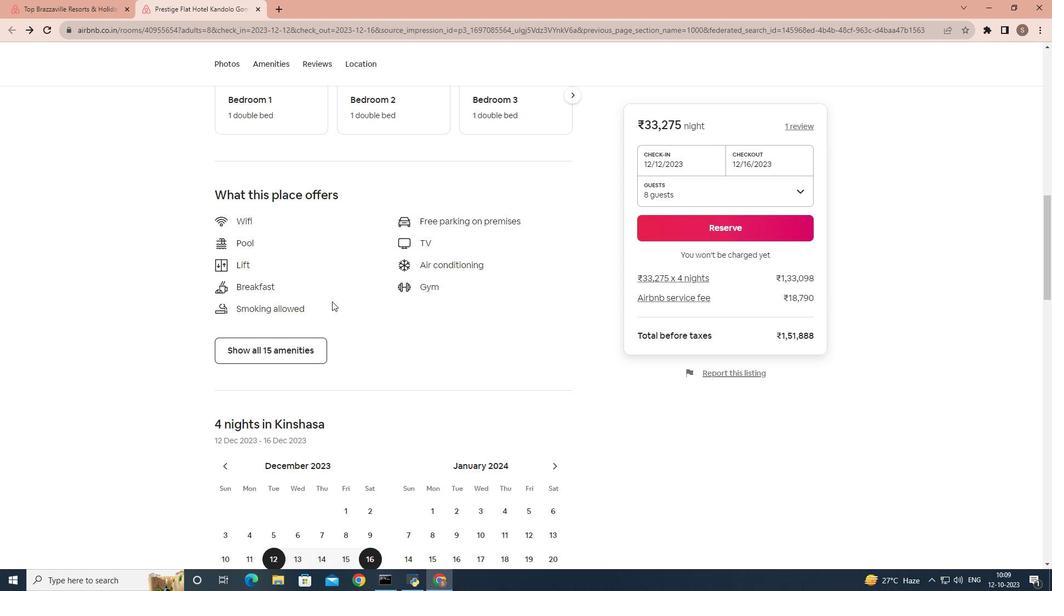 
Action: Mouse scrolled (332, 301) with delta (0, 0)
Screenshot: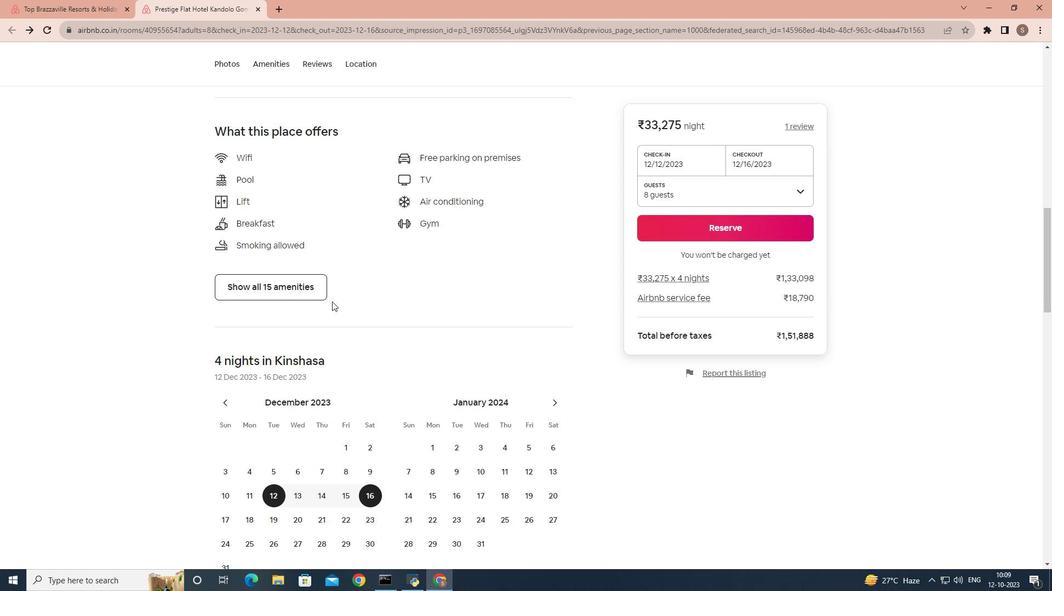 
Action: Mouse scrolled (332, 301) with delta (0, 0)
Screenshot: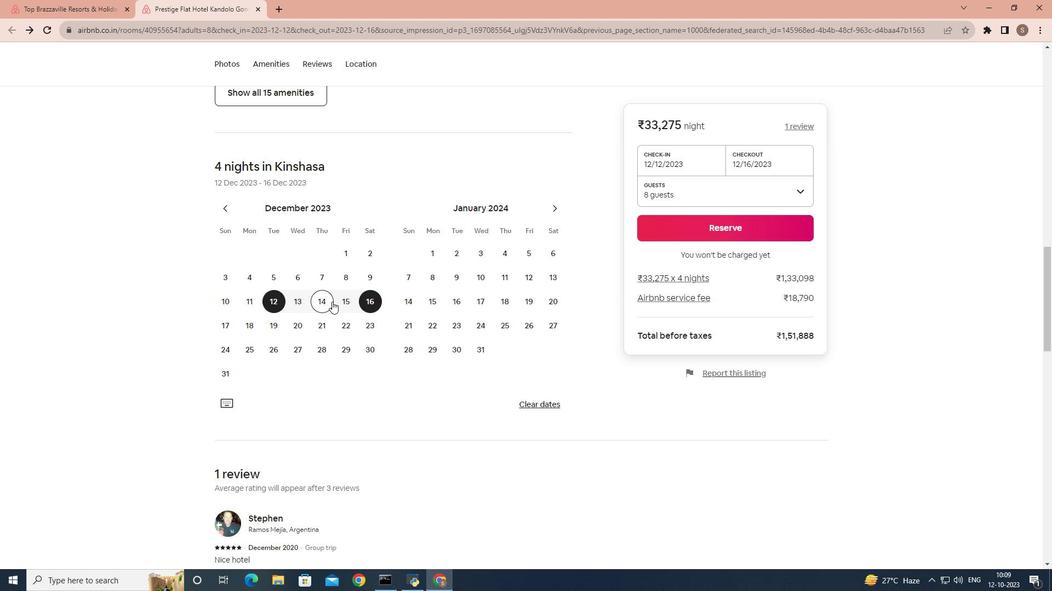 
Action: Mouse scrolled (332, 301) with delta (0, 0)
Screenshot: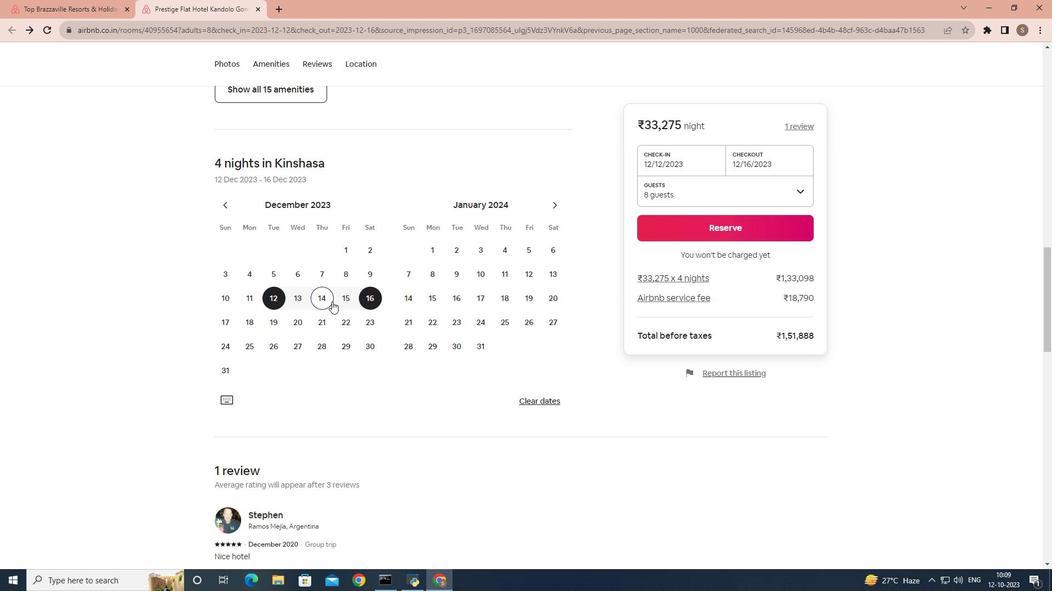 
Action: Mouse scrolled (332, 301) with delta (0, 0)
Screenshot: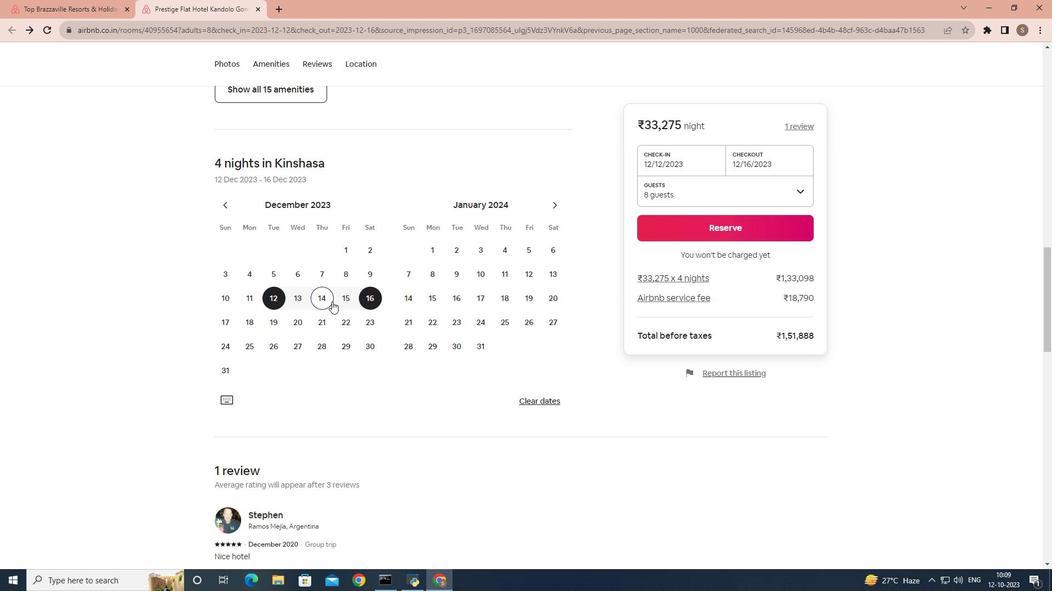 
Action: Mouse scrolled (332, 301) with delta (0, 0)
Screenshot: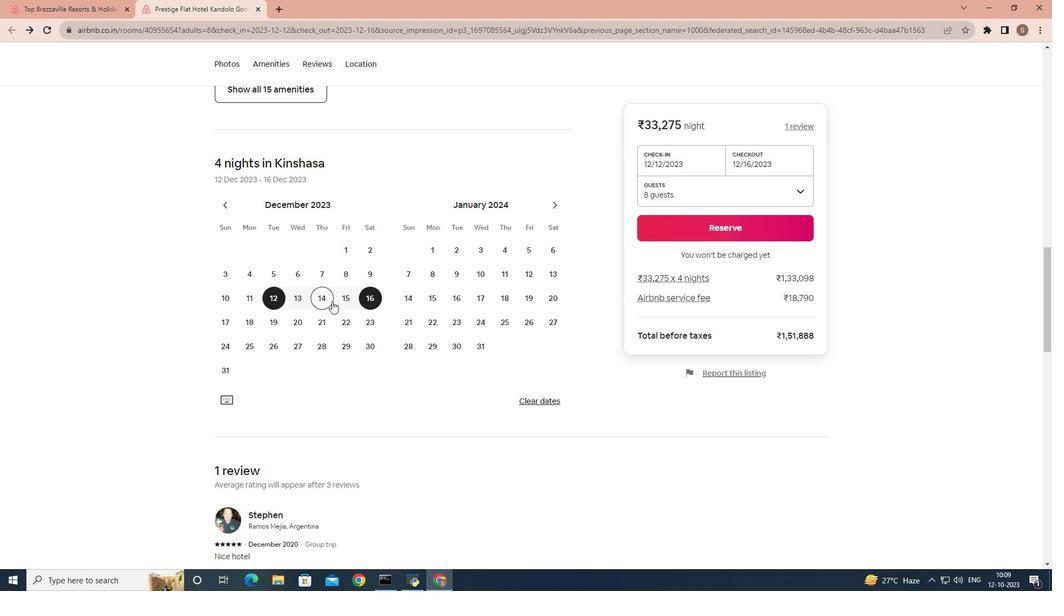 
Action: Mouse scrolled (332, 301) with delta (0, 0)
Screenshot: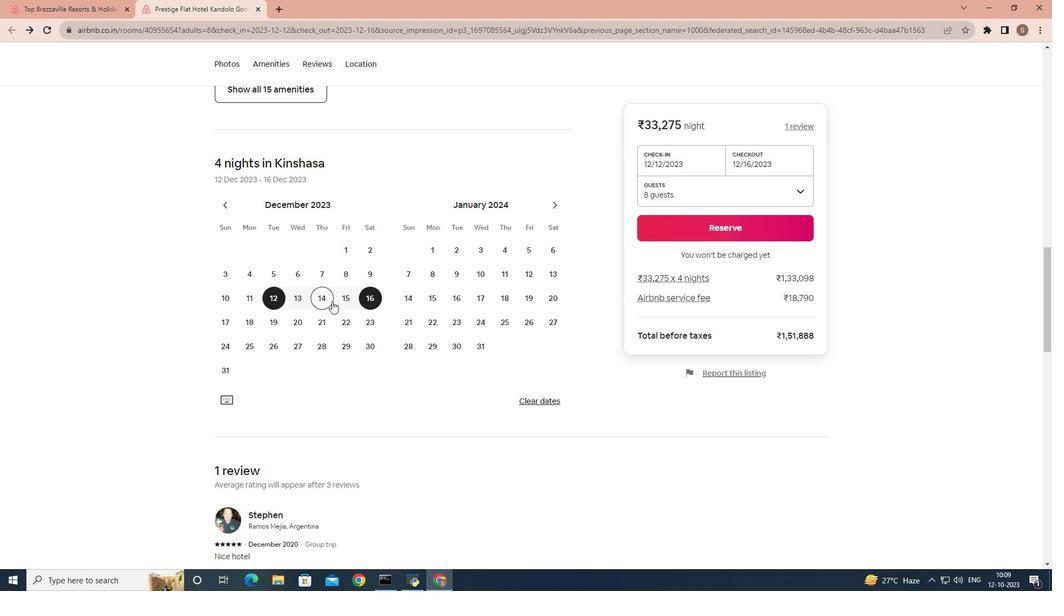 
Action: Mouse scrolled (332, 301) with delta (0, 0)
Screenshot: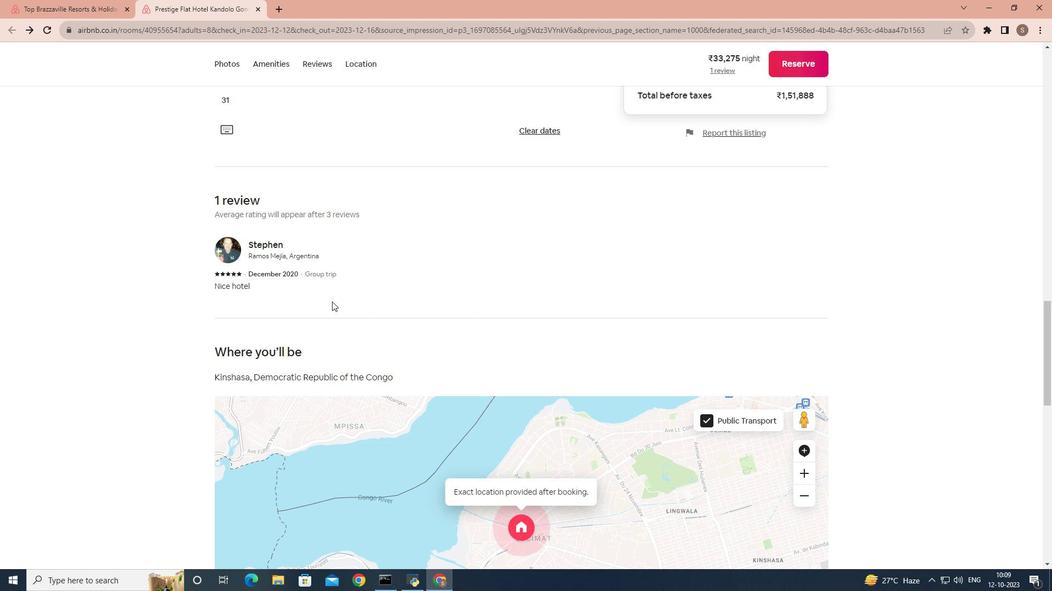 
Action: Mouse scrolled (332, 301) with delta (0, 0)
Screenshot: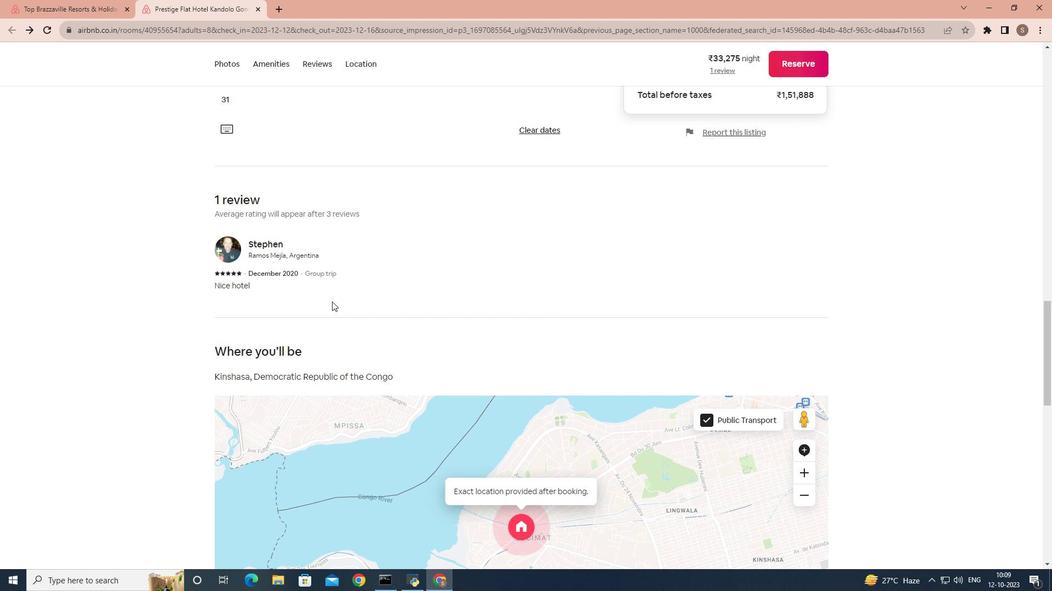 
Action: Mouse scrolled (332, 301) with delta (0, 0)
Screenshot: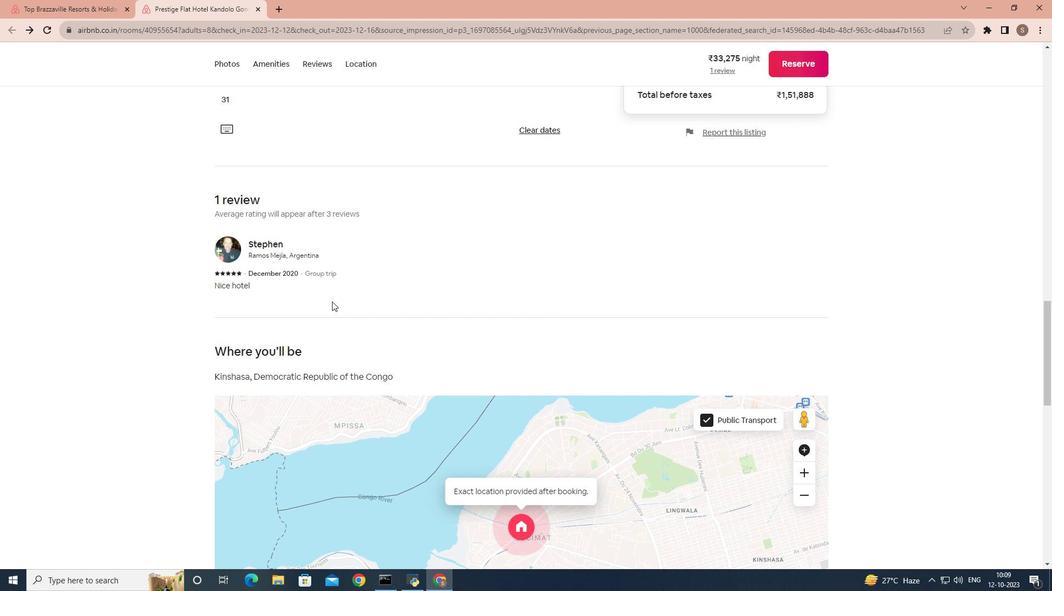 
Action: Mouse scrolled (332, 301) with delta (0, 0)
Screenshot: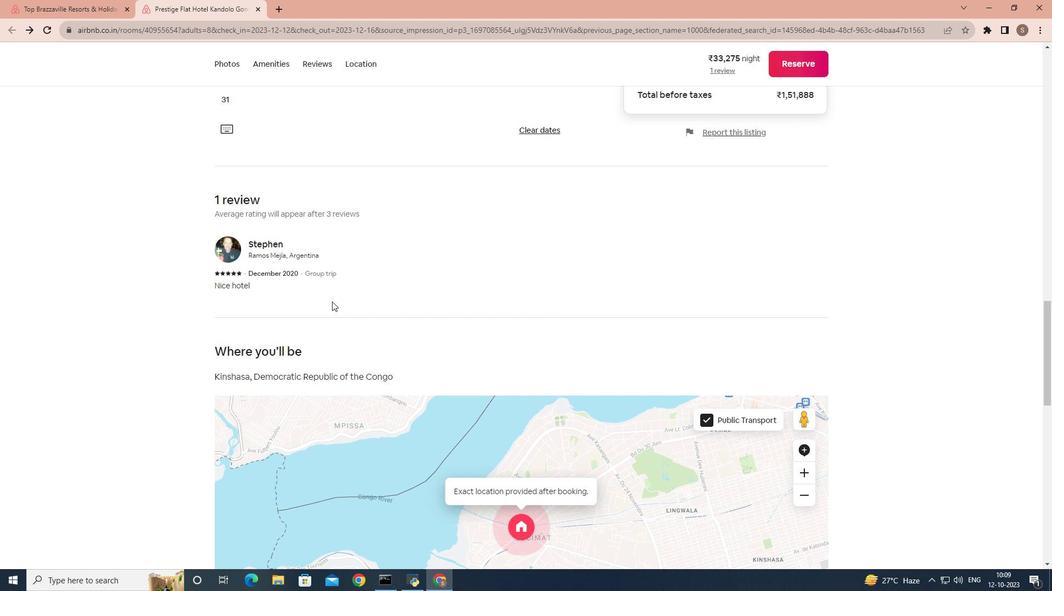 
Action: Mouse scrolled (332, 301) with delta (0, 0)
Screenshot: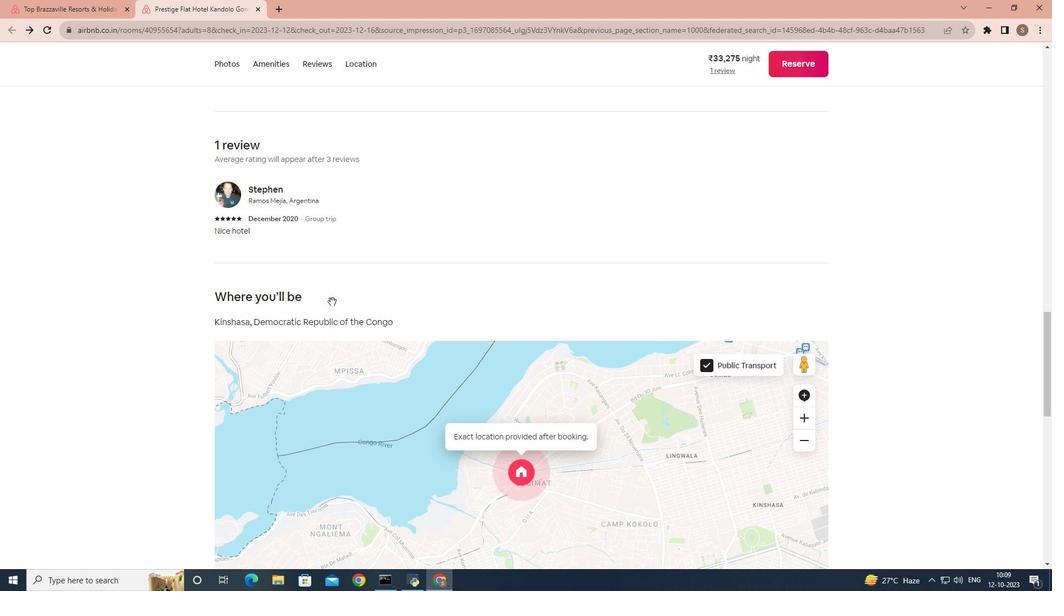 
Action: Mouse scrolled (332, 302) with delta (0, 0)
Screenshot: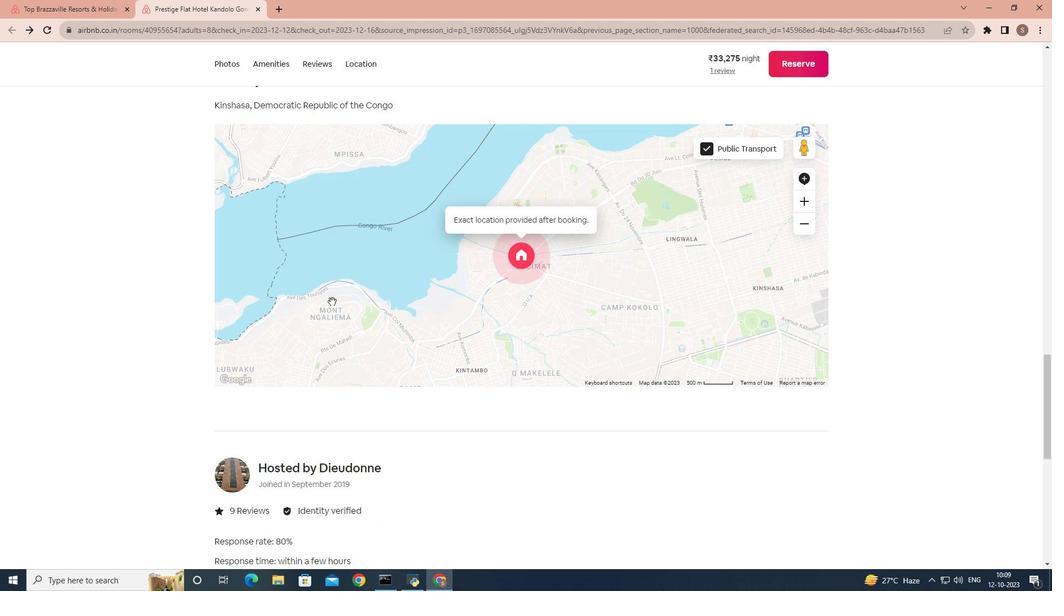 
Action: Mouse scrolled (332, 301) with delta (0, 0)
Screenshot: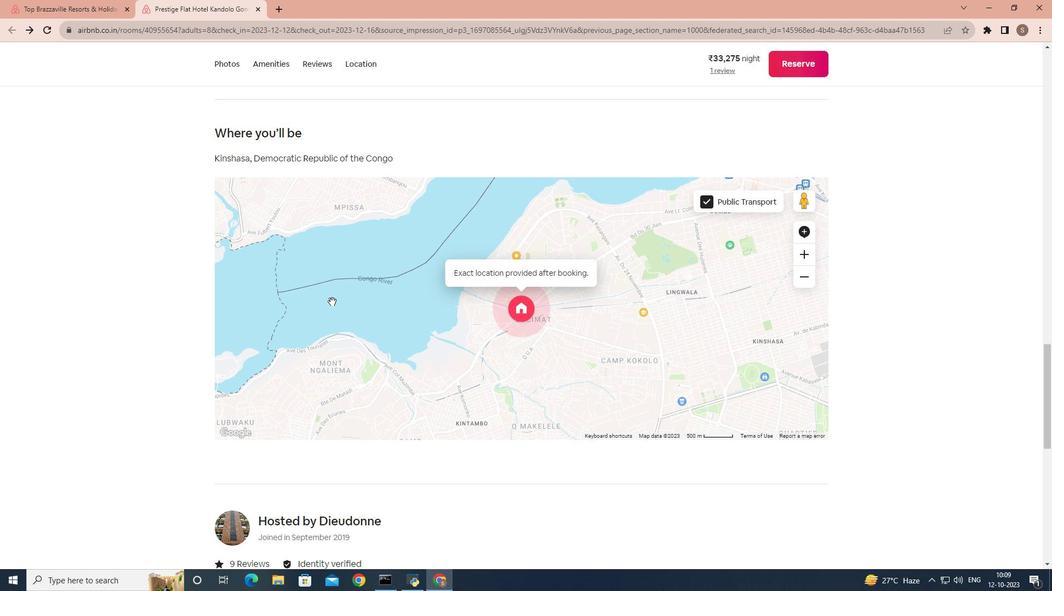
Action: Mouse scrolled (332, 301) with delta (0, 0)
Screenshot: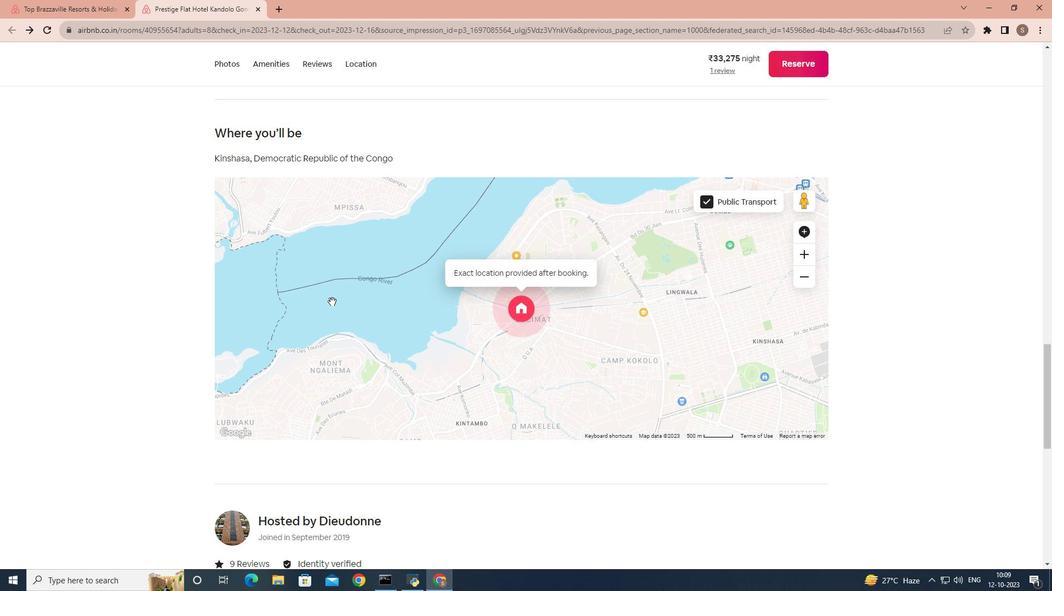 
Action: Mouse scrolled (332, 301) with delta (0, 0)
Screenshot: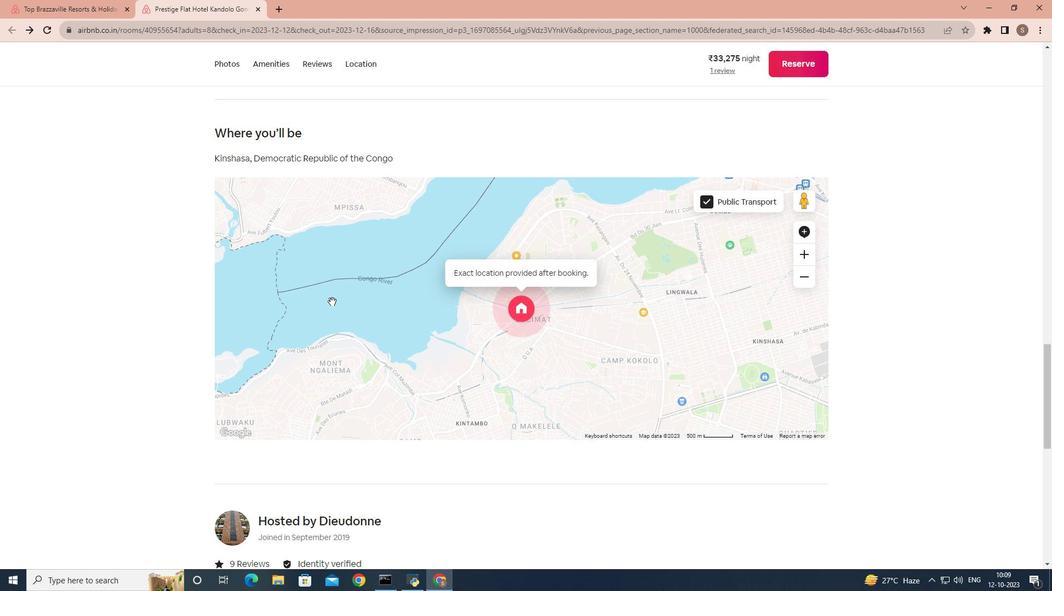 
Action: Mouse scrolled (332, 301) with delta (0, 0)
Screenshot: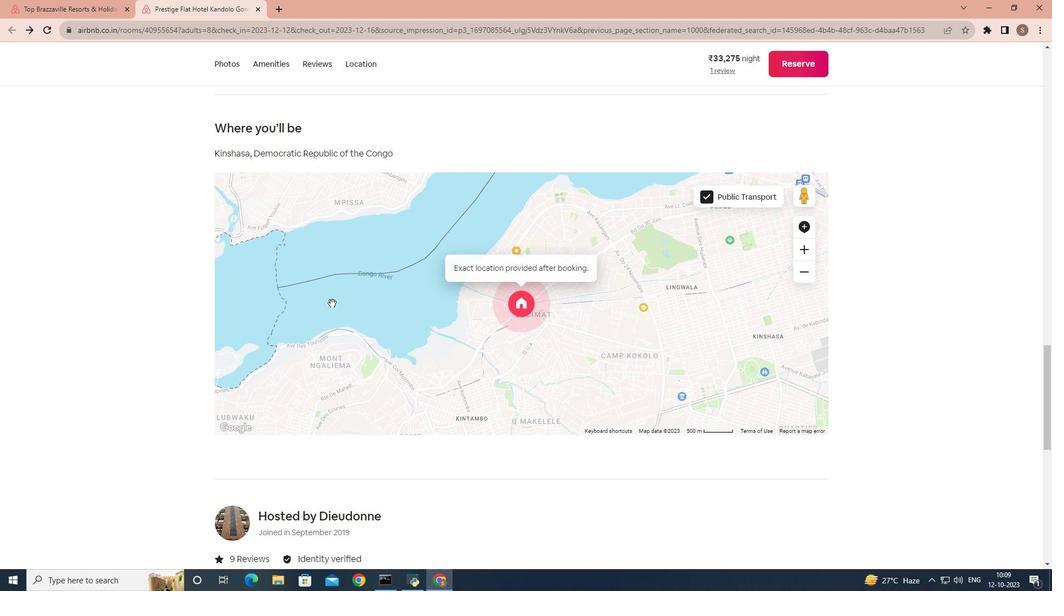 
Action: Mouse moved to (287, 408)
Screenshot: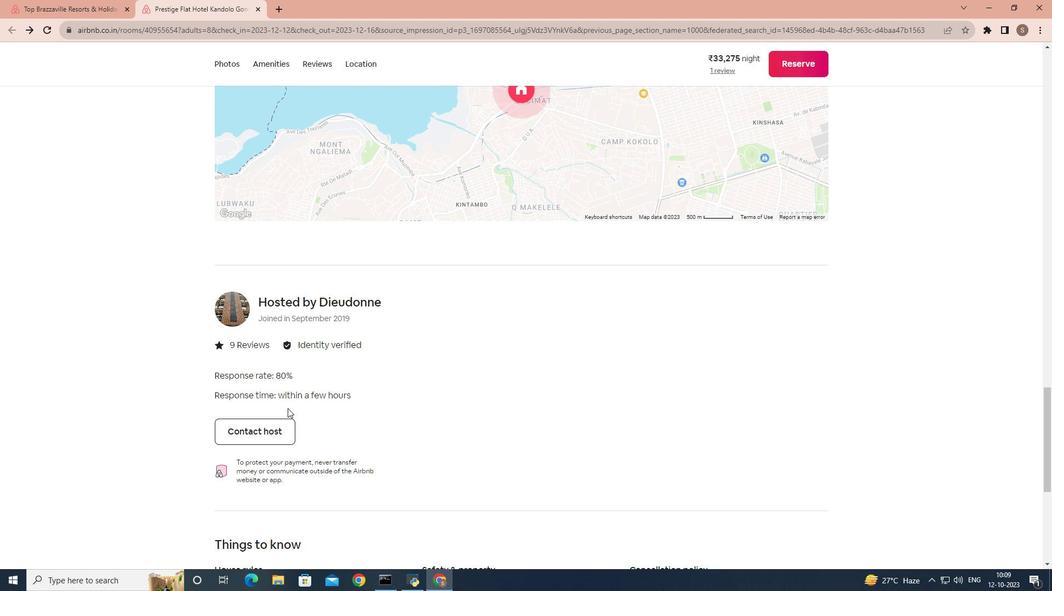
Action: Mouse scrolled (287, 408) with delta (0, 0)
Screenshot: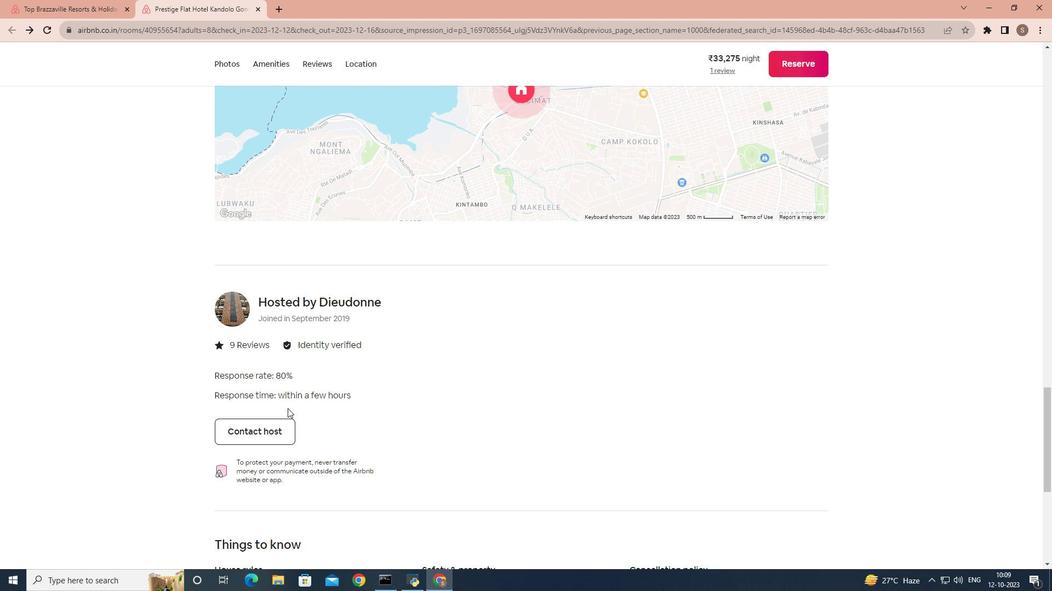 
Action: Mouse scrolled (287, 408) with delta (0, 0)
Screenshot: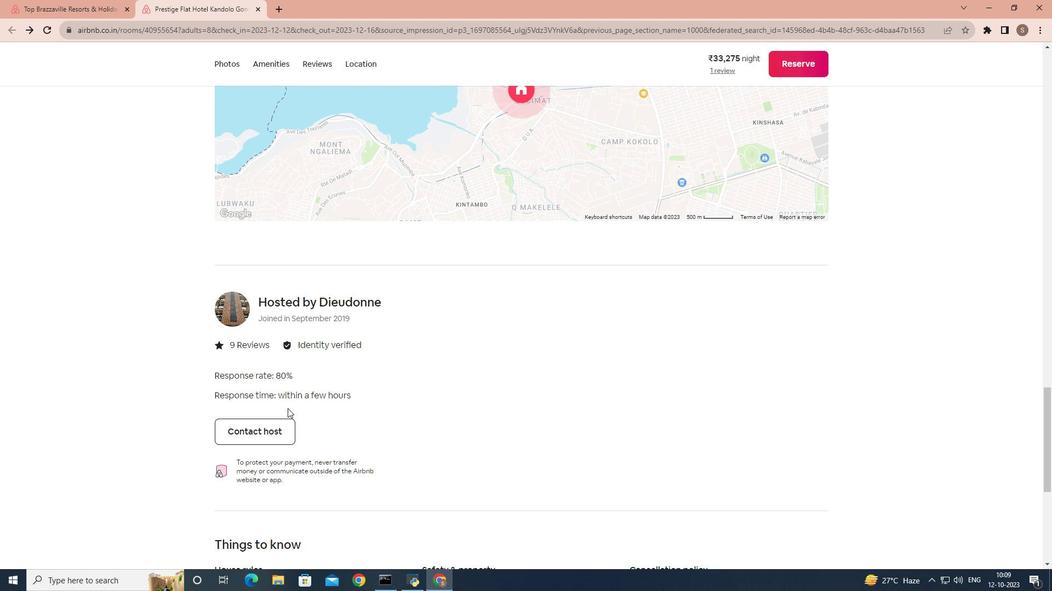 
Action: Mouse scrolled (287, 408) with delta (0, 0)
Screenshot: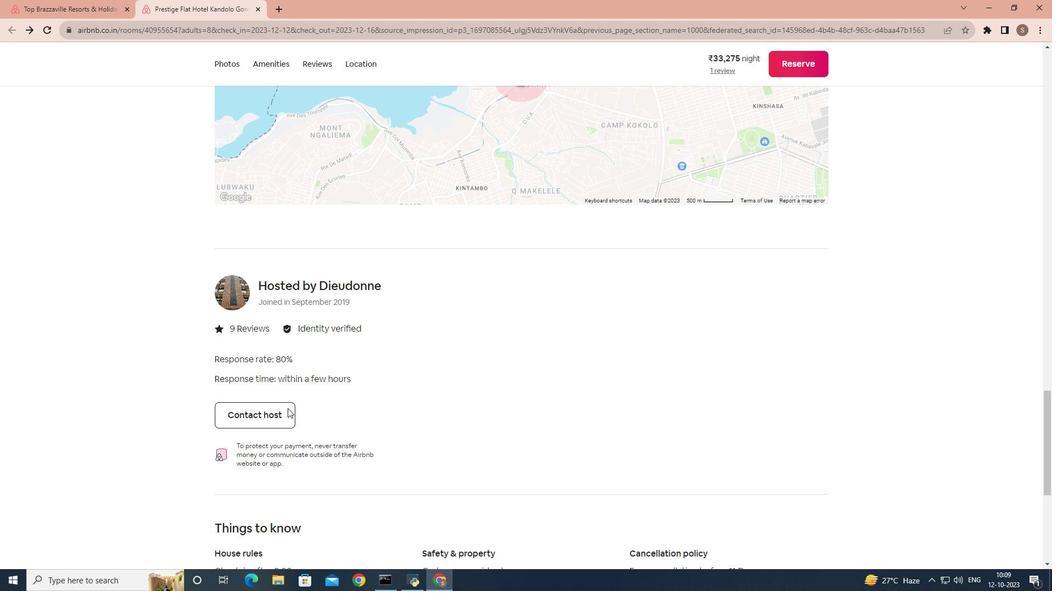 
Action: Mouse scrolled (287, 408) with delta (0, 0)
Screenshot: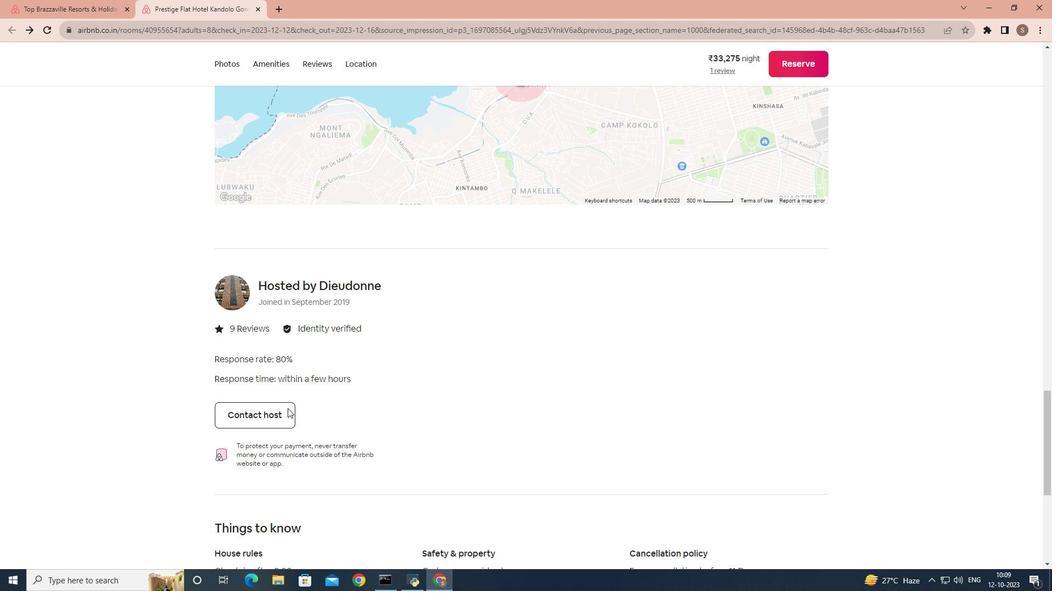 
Action: Mouse scrolled (287, 408) with delta (0, 0)
Screenshot: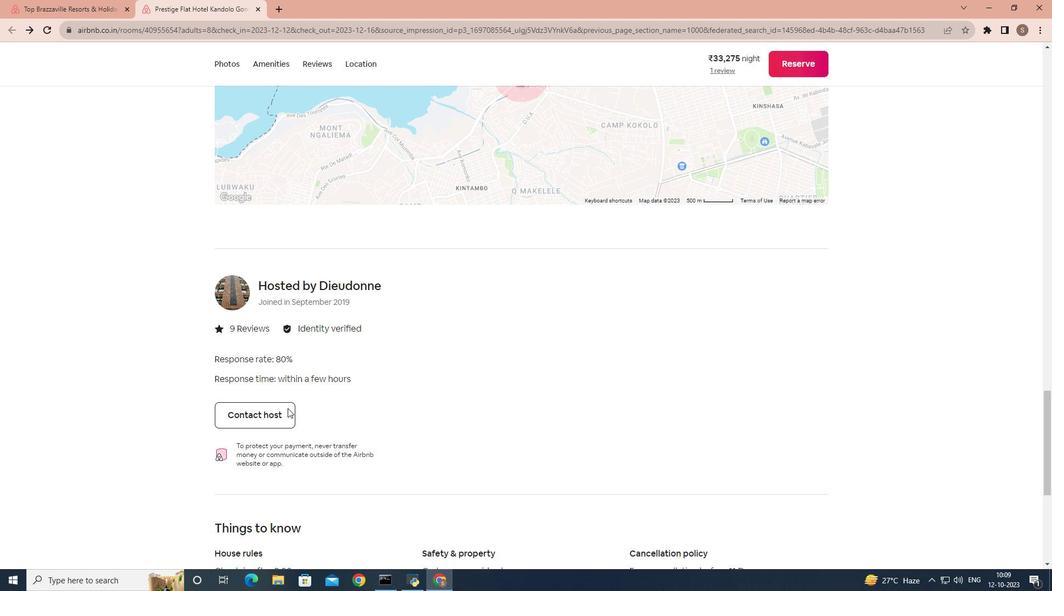 
Action: Mouse moved to (247, 373)
Screenshot: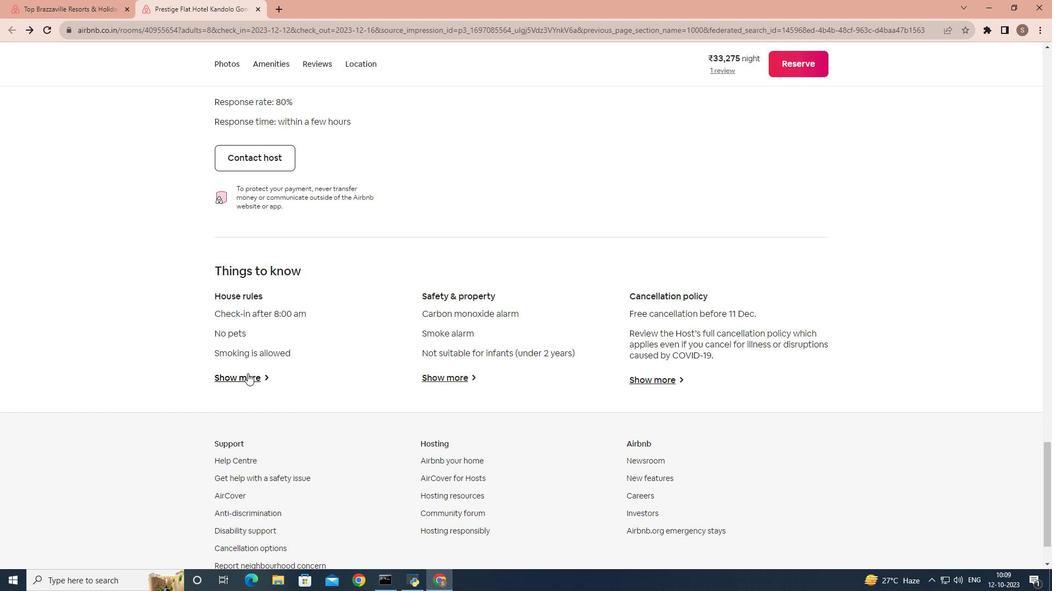 
Action: Mouse pressed left at (247, 373)
Screenshot: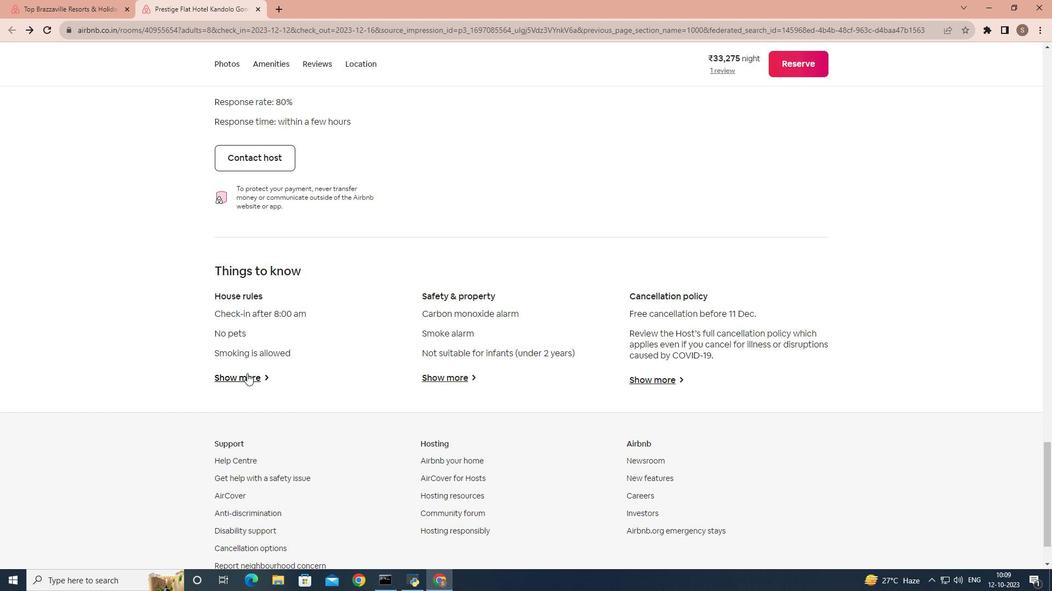 
Action: Mouse moved to (330, 168)
Screenshot: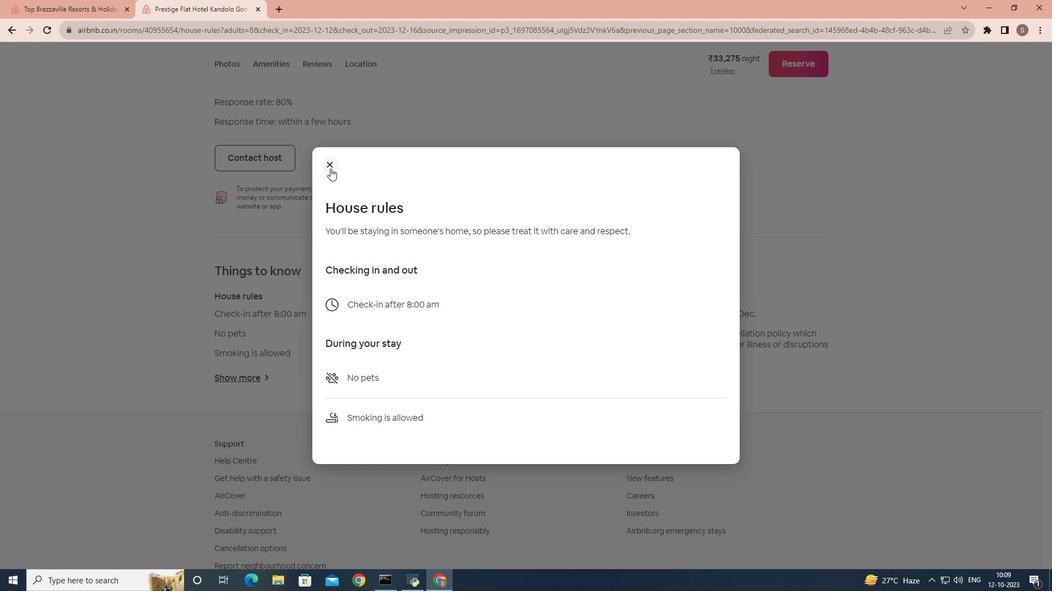 
Action: Mouse pressed left at (330, 168)
Screenshot: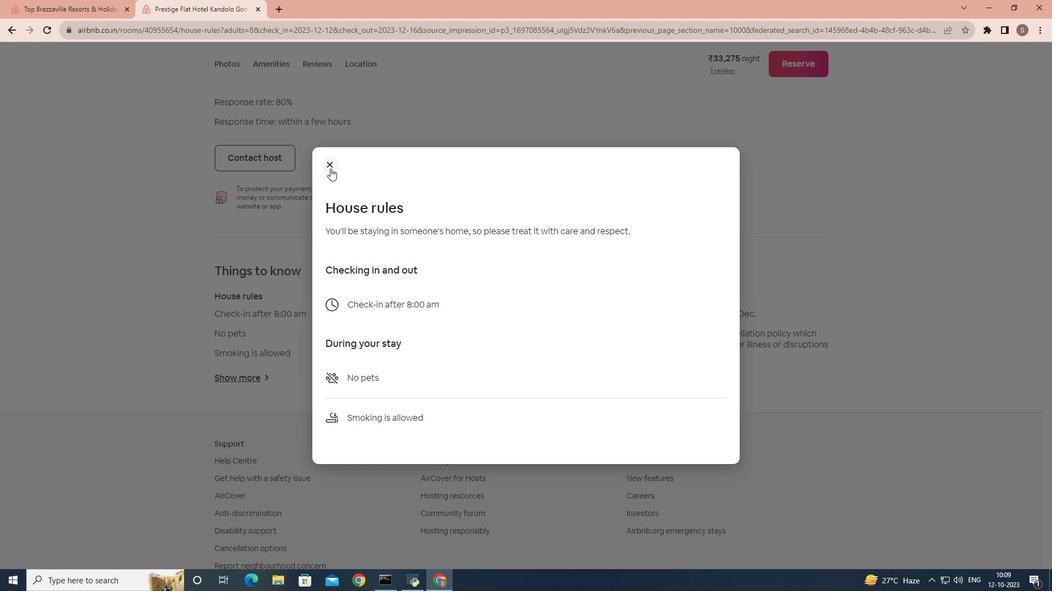 
Action: Mouse moved to (390, 292)
Screenshot: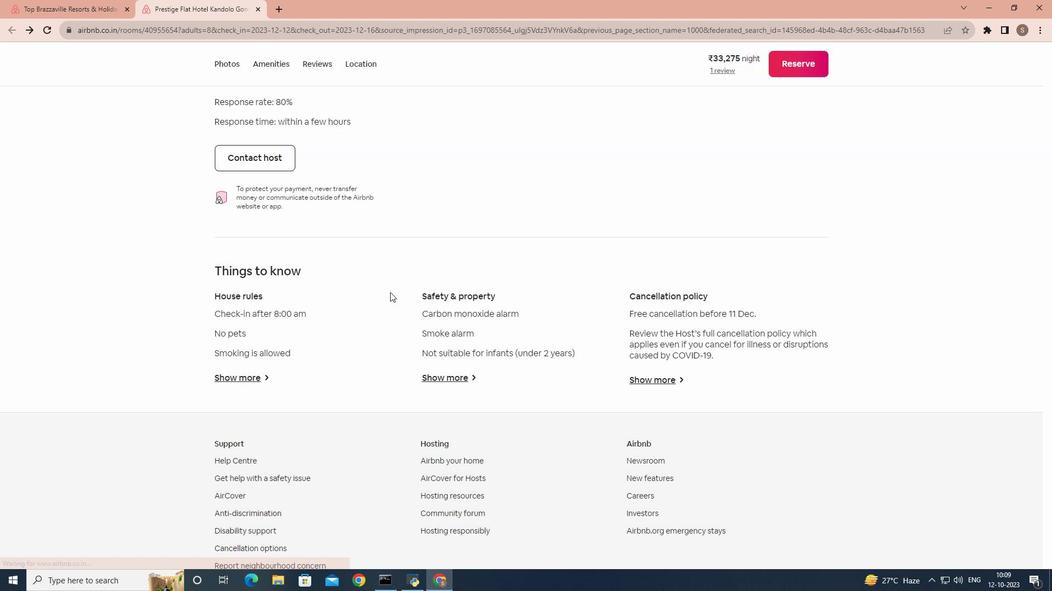 
Action: Mouse scrolled (390, 293) with delta (0, 0)
Screenshot: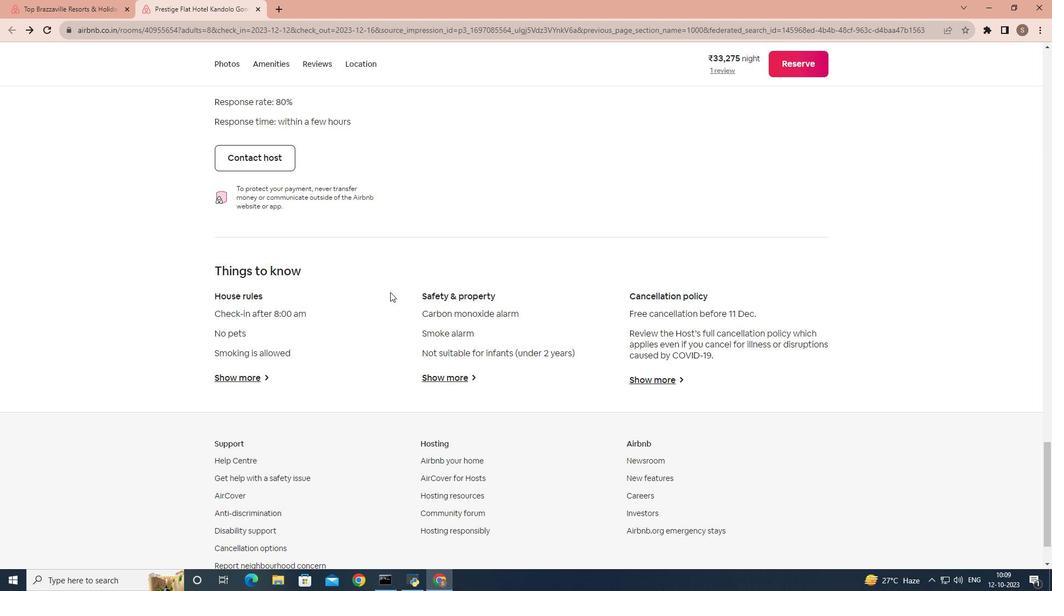 
Action: Mouse scrolled (390, 293) with delta (0, 0)
Screenshot: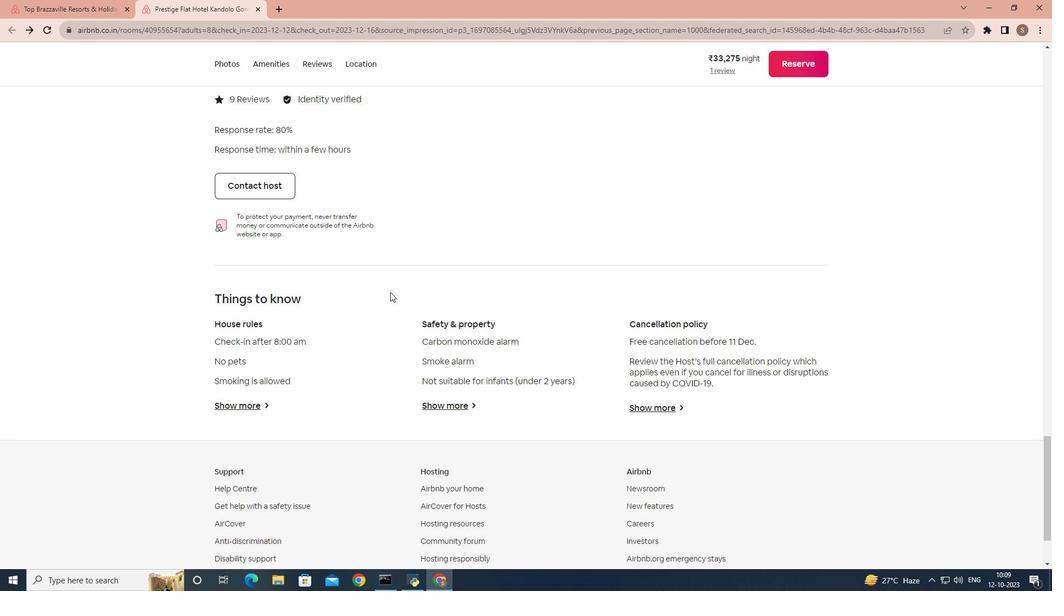 
Action: Mouse scrolled (390, 293) with delta (0, 0)
Screenshot: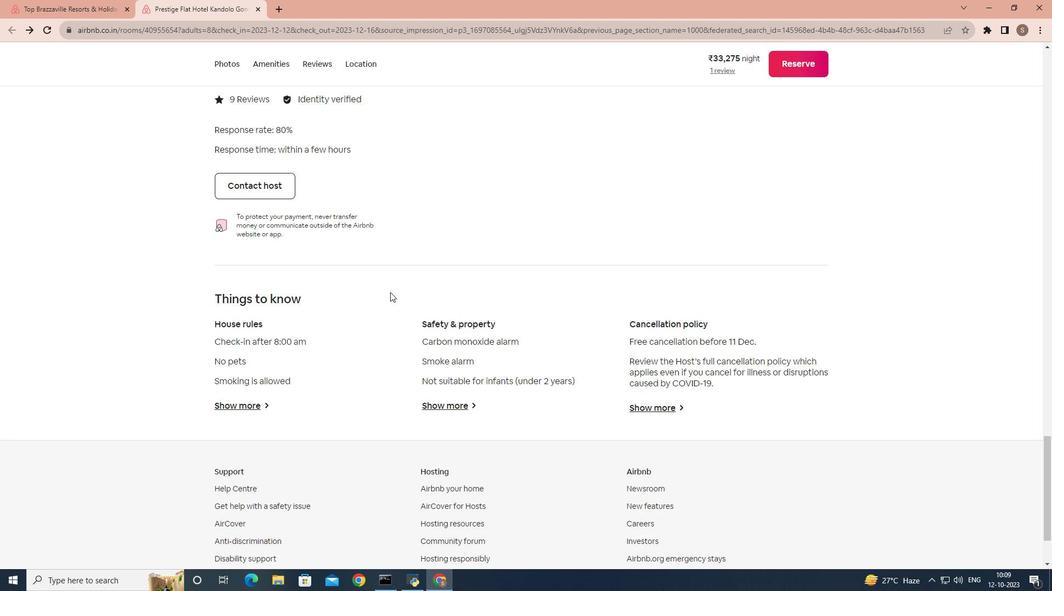 
Action: Mouse scrolled (390, 293) with delta (0, 0)
Screenshot: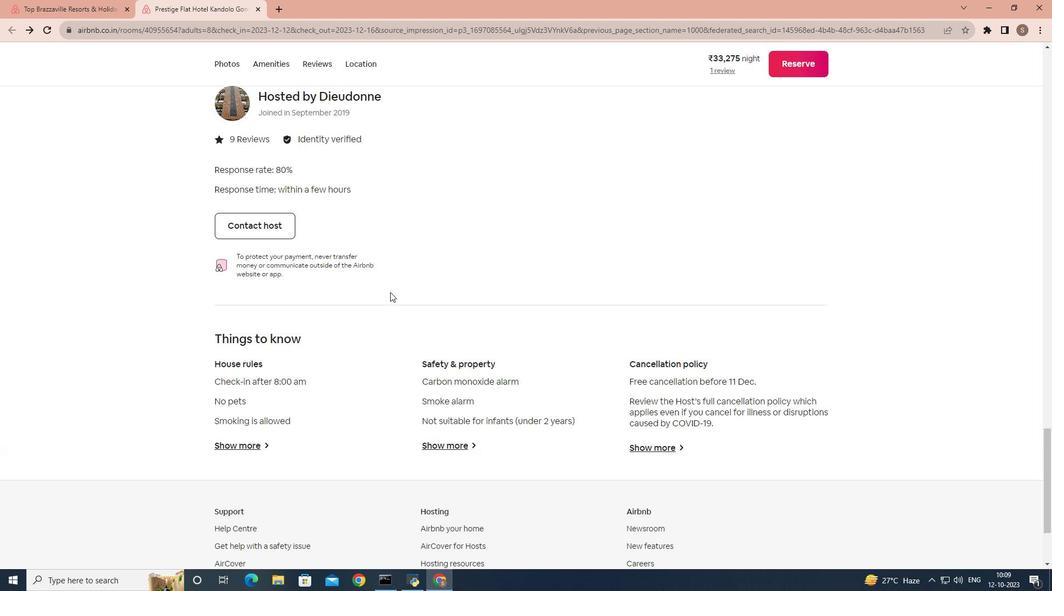
Action: Mouse scrolled (390, 293) with delta (0, 0)
Screenshot: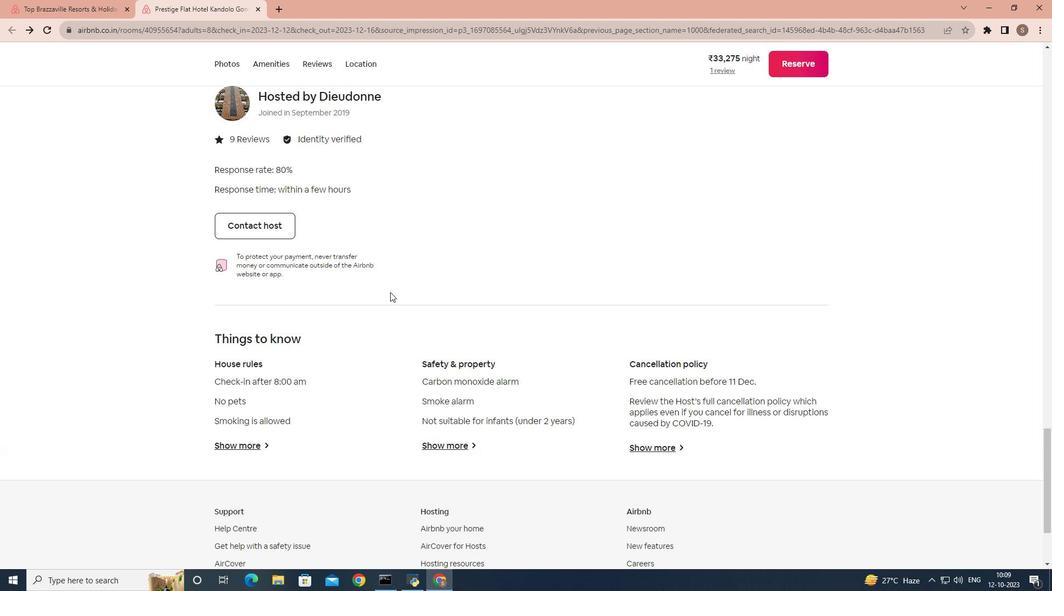 
Action: Mouse scrolled (390, 293) with delta (0, 0)
Screenshot: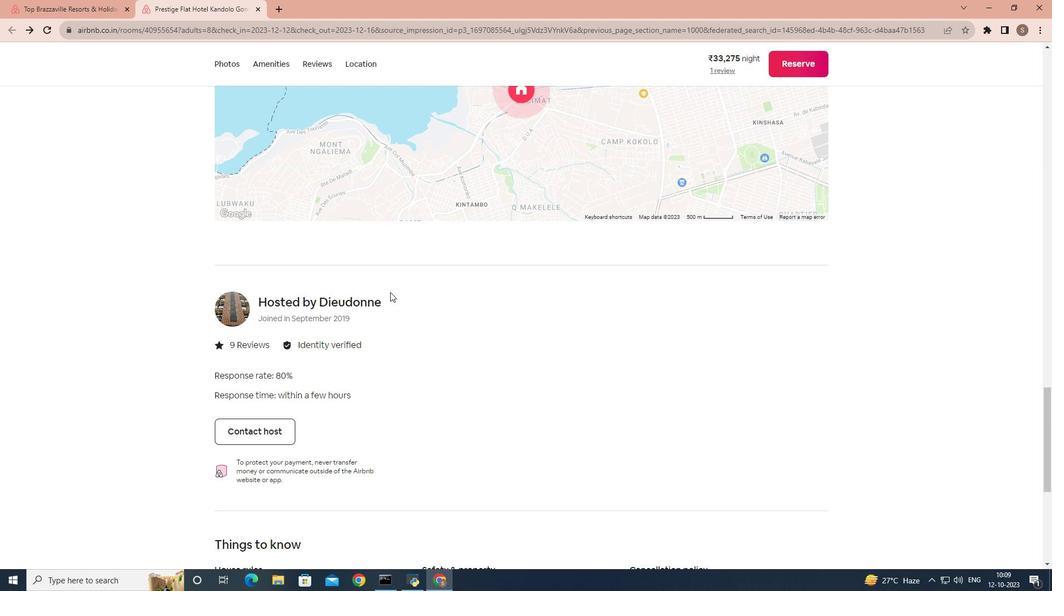 
Action: Mouse scrolled (390, 293) with delta (0, 0)
Screenshot: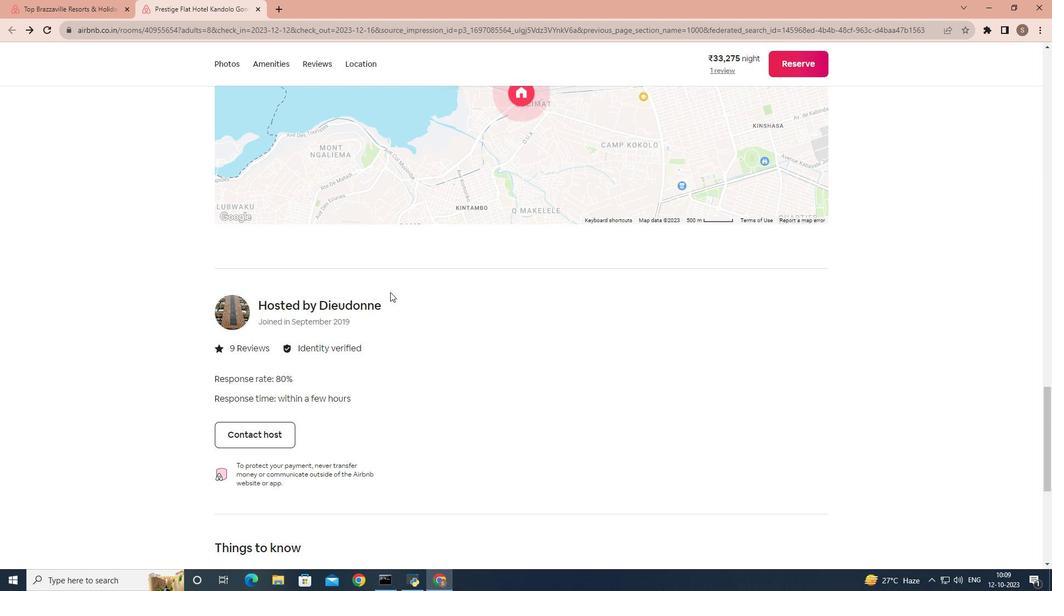 
Action: Mouse scrolled (390, 293) with delta (0, 0)
Screenshot: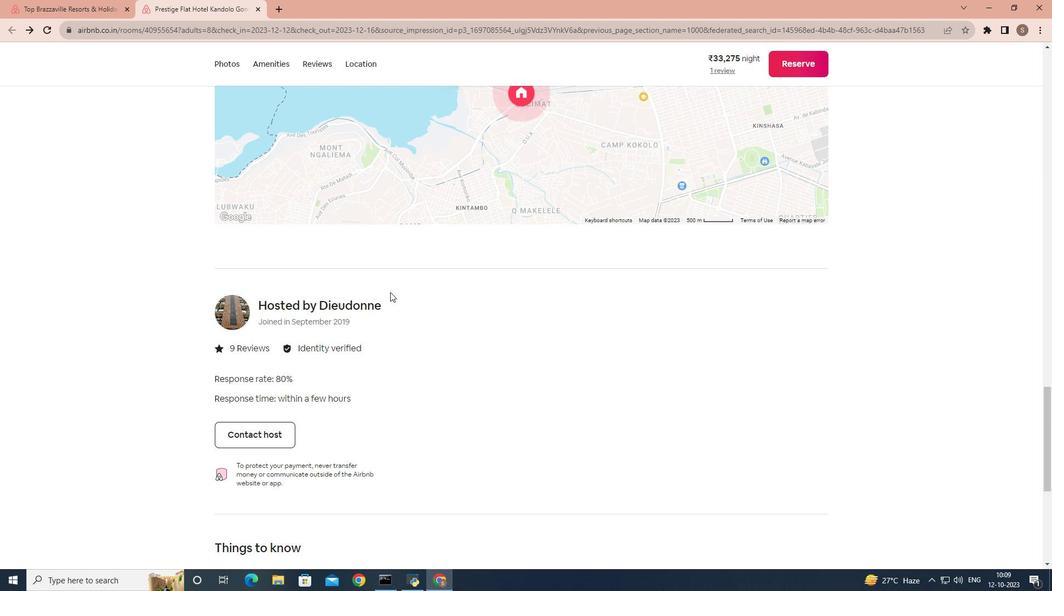
Action: Mouse scrolled (390, 293) with delta (0, 0)
Screenshot: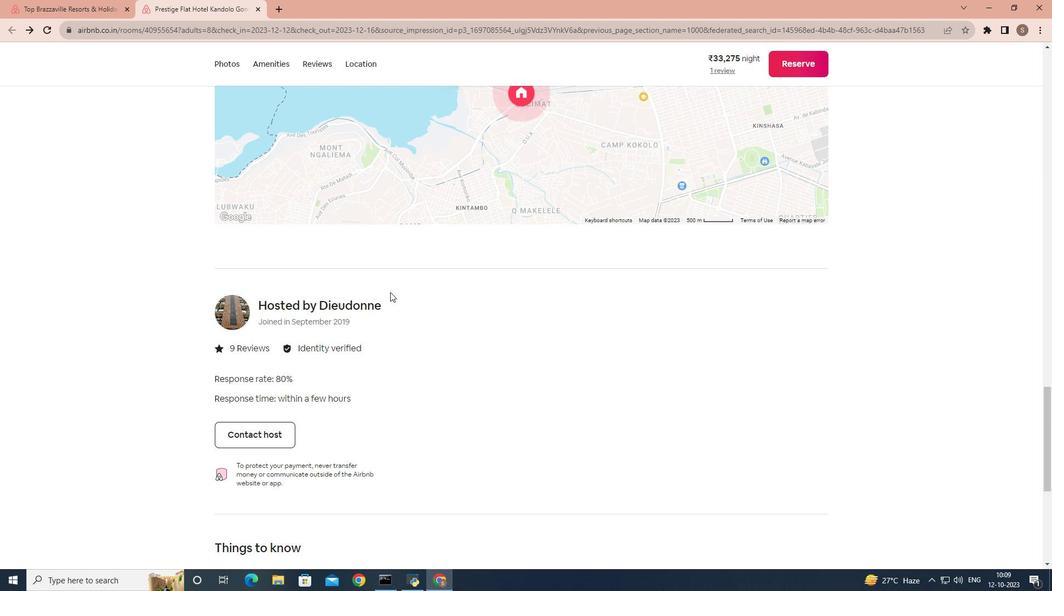 
Action: Mouse scrolled (390, 293) with delta (0, 0)
Screenshot: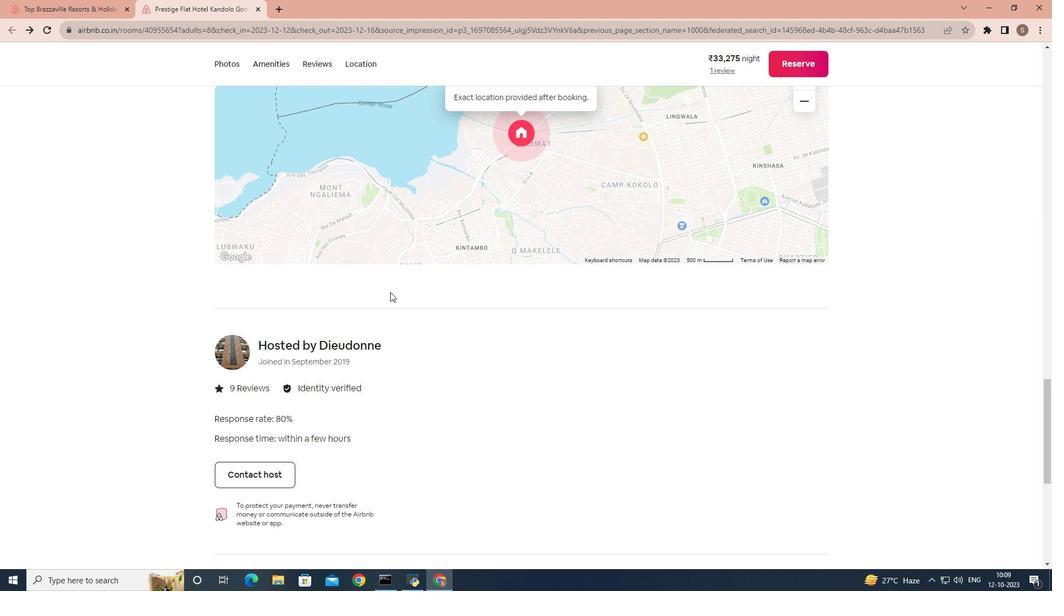 
Action: Mouse scrolled (390, 293) with delta (0, 0)
Screenshot: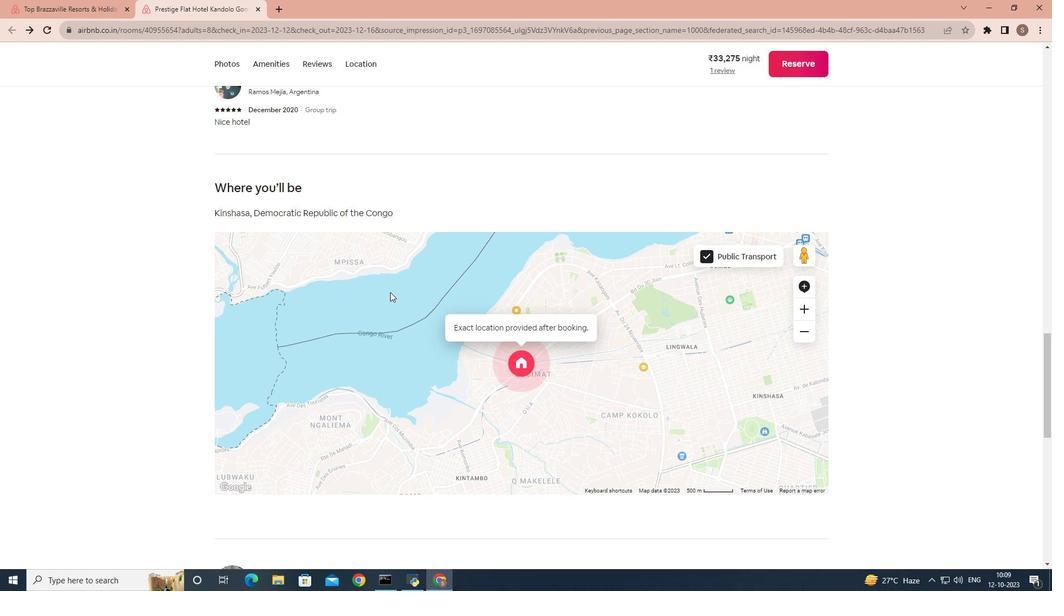 
Action: Mouse scrolled (390, 293) with delta (0, 0)
Screenshot: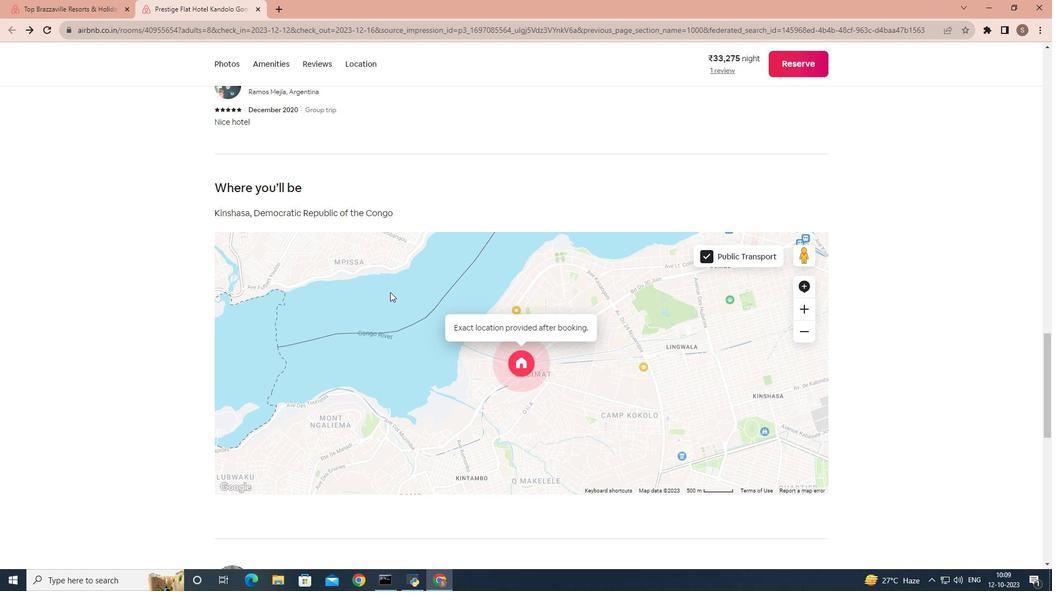 
Action: Mouse scrolled (390, 293) with delta (0, 0)
Screenshot: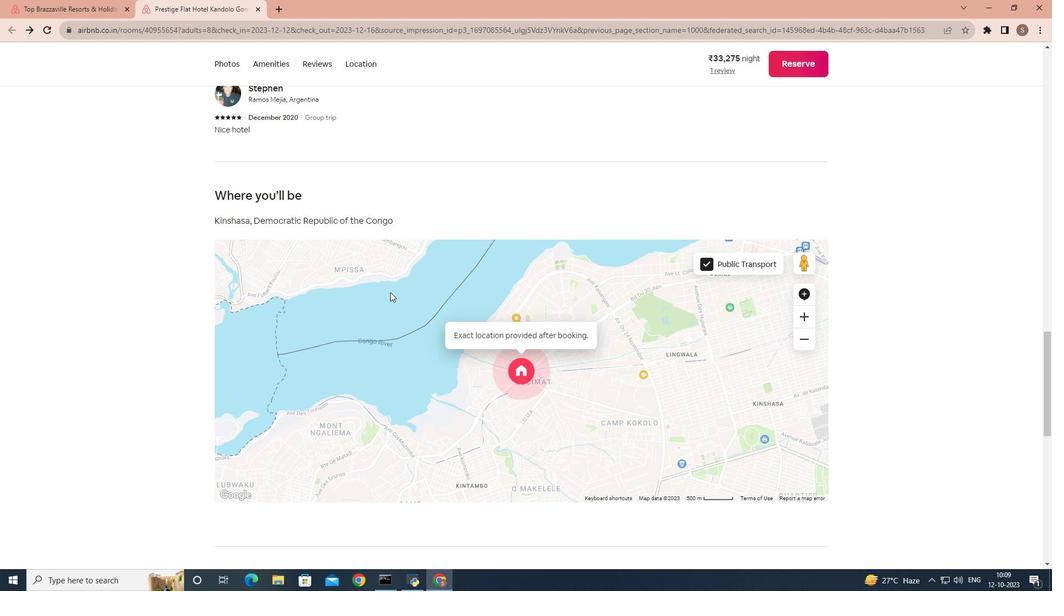 
Action: Mouse scrolled (390, 293) with delta (0, 0)
Screenshot: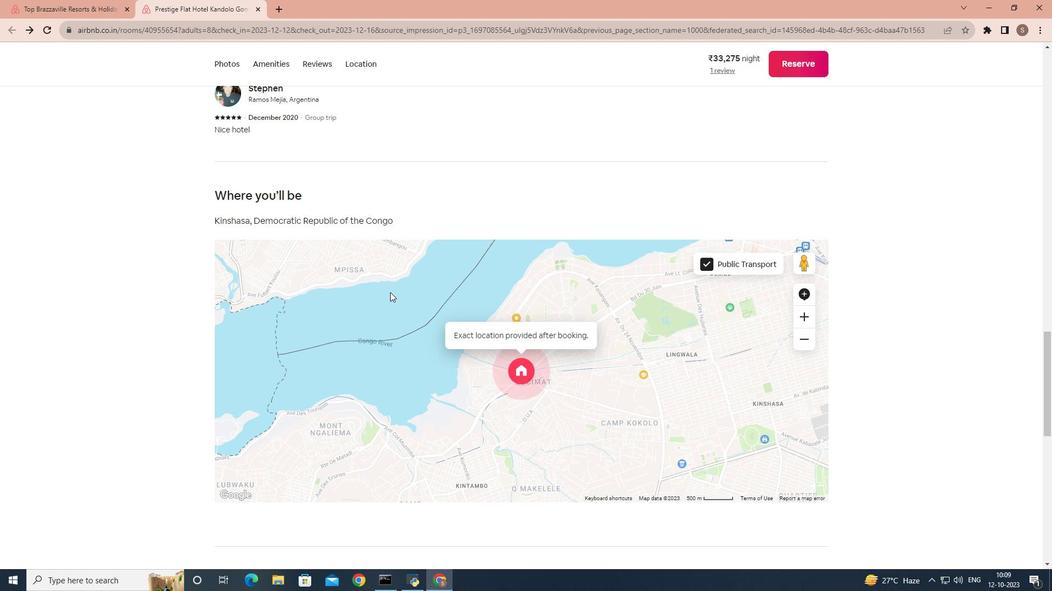 
Action: Mouse scrolled (390, 293) with delta (0, 0)
Screenshot: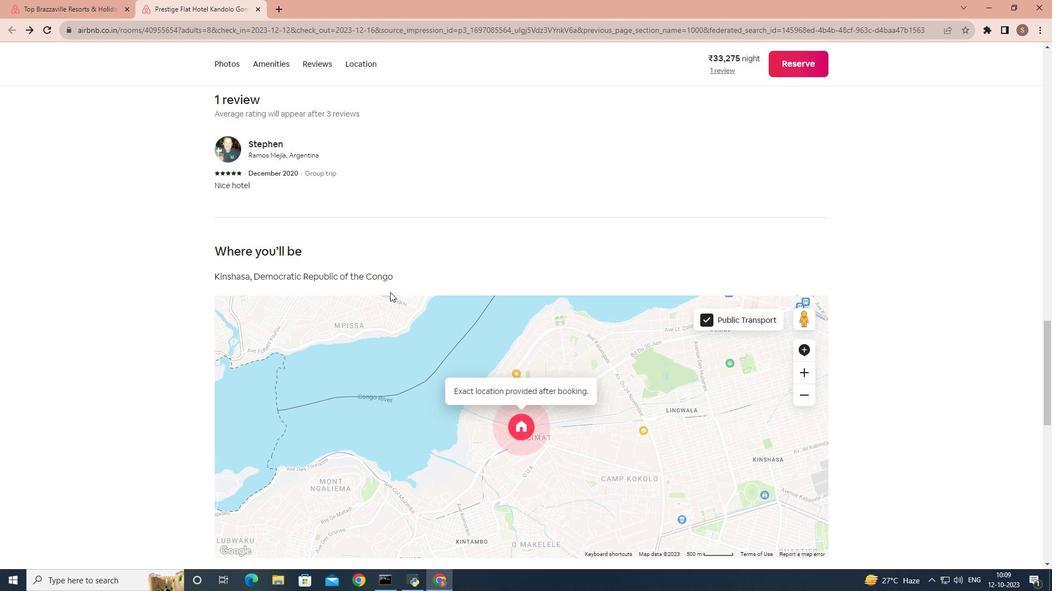 
Action: Mouse scrolled (390, 293) with delta (0, 0)
Screenshot: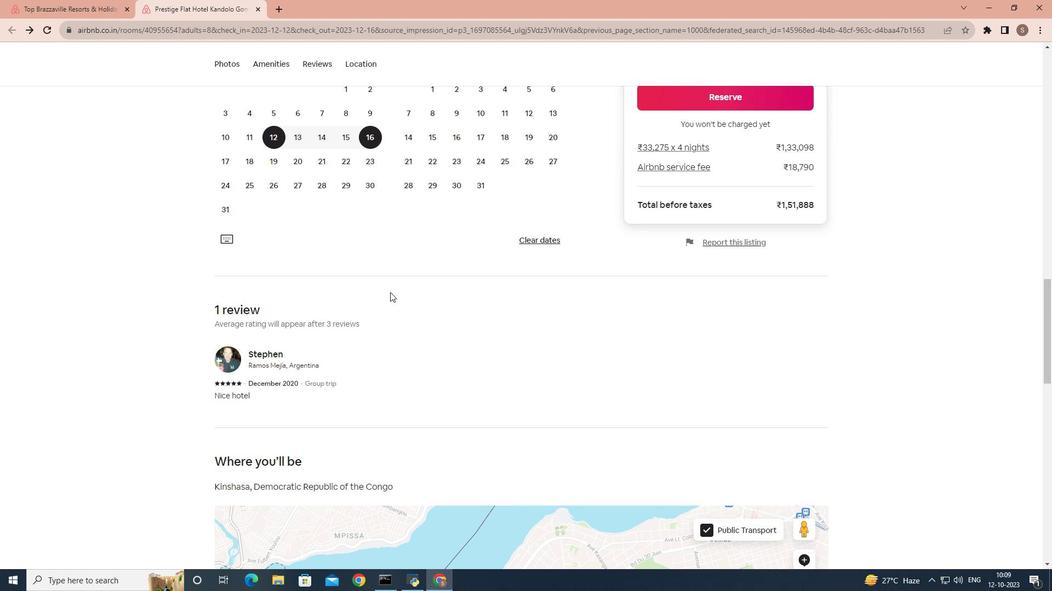 
Action: Mouse scrolled (390, 293) with delta (0, 0)
Screenshot: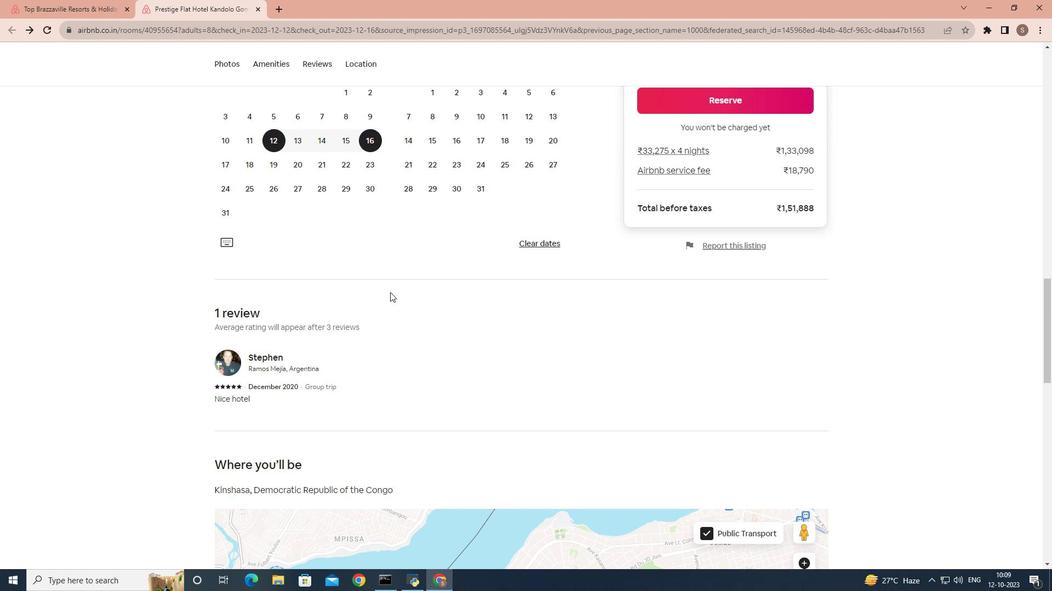 
Action: Mouse scrolled (390, 293) with delta (0, 0)
Screenshot: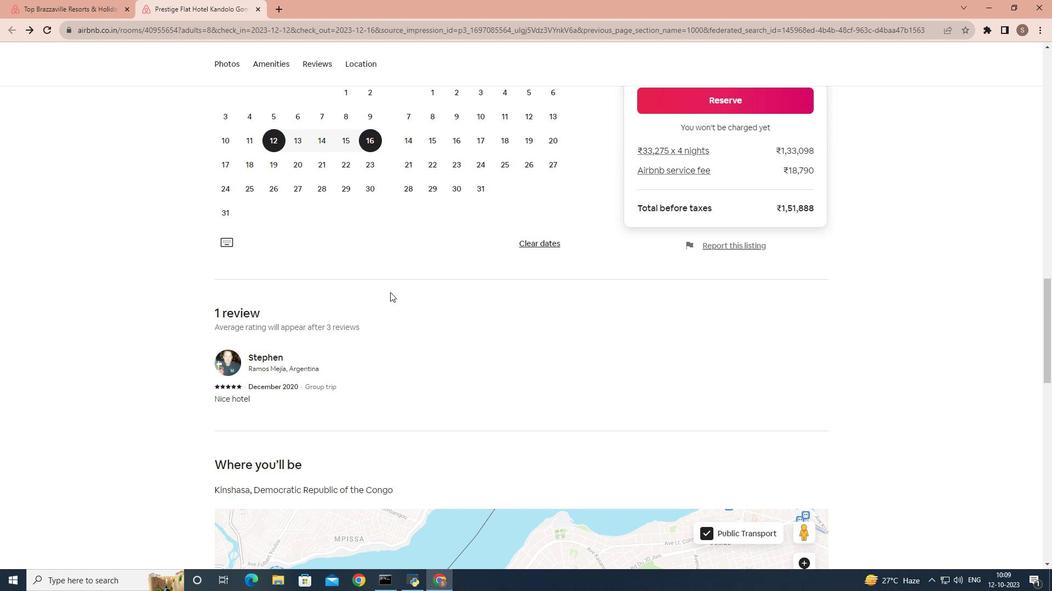 
Action: Mouse scrolled (390, 293) with delta (0, 0)
Screenshot: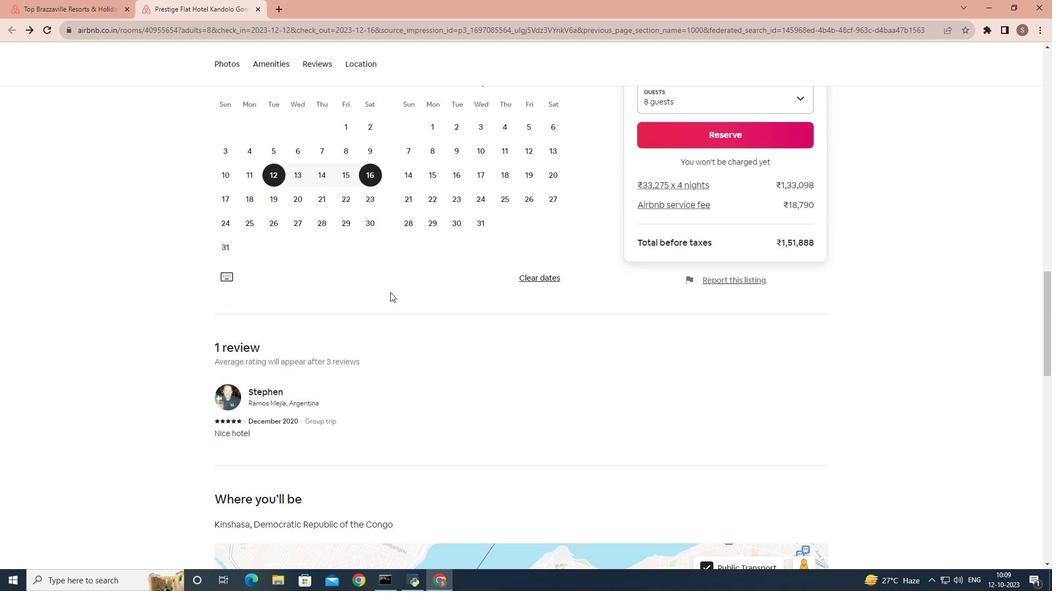 
Action: Mouse scrolled (390, 293) with delta (0, 0)
Screenshot: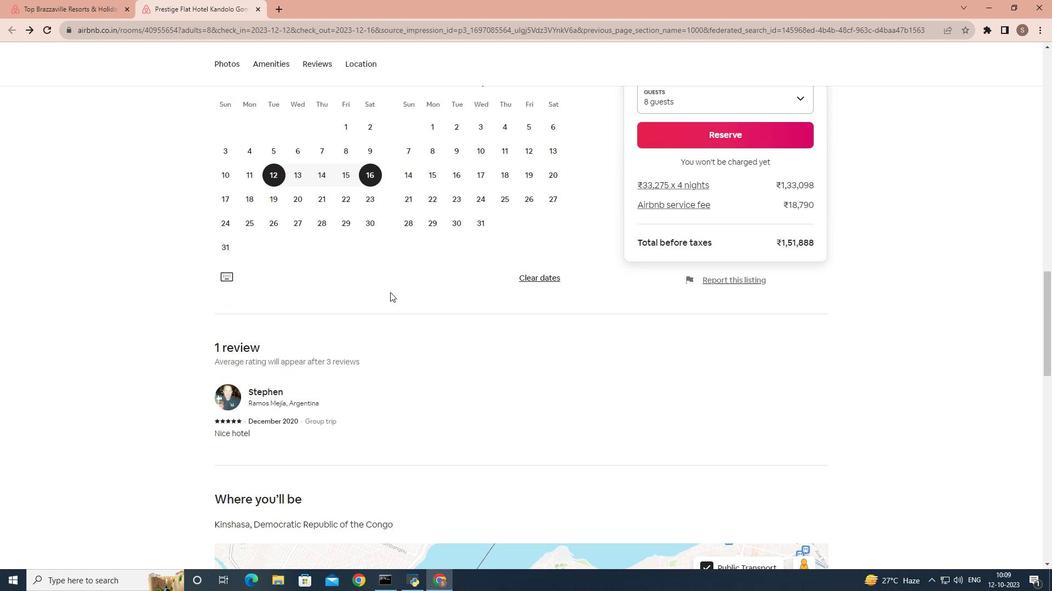 
Action: Mouse scrolled (390, 293) with delta (0, 0)
Screenshot: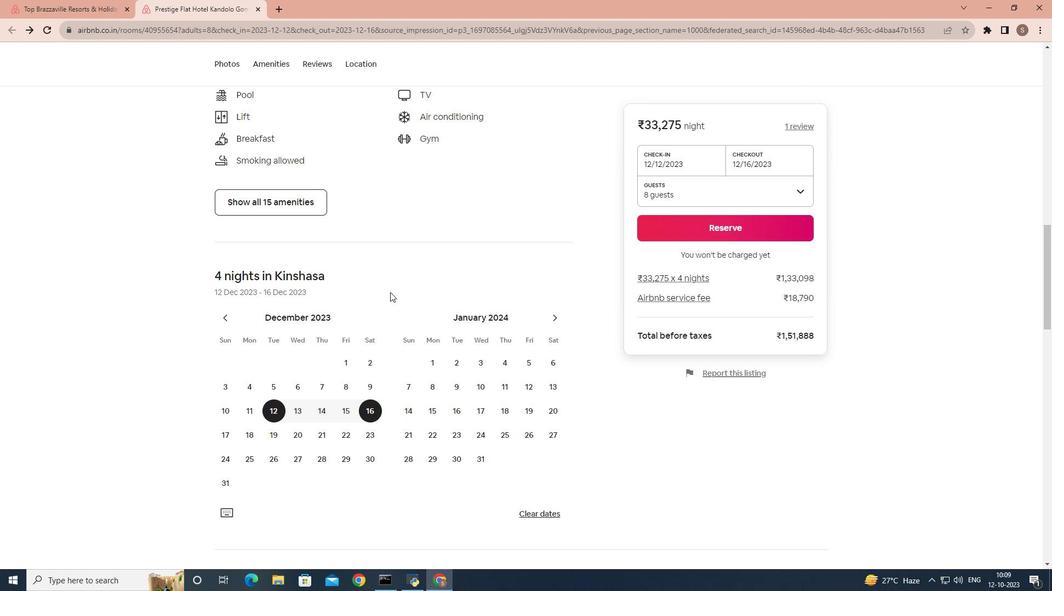 
Action: Mouse scrolled (390, 293) with delta (0, 0)
Screenshot: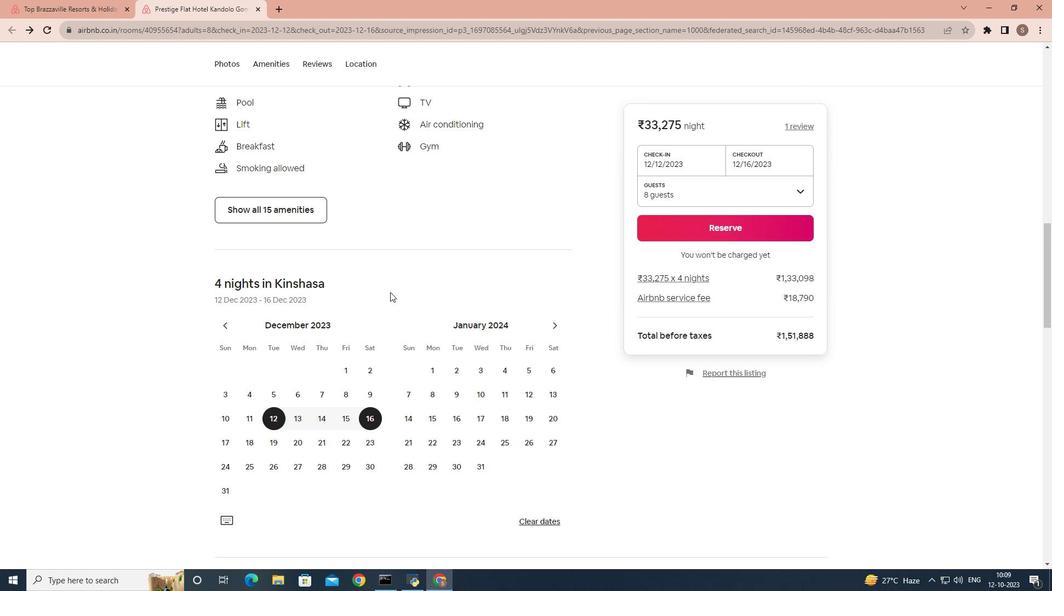 
Action: Mouse scrolled (390, 293) with delta (0, 0)
Screenshot: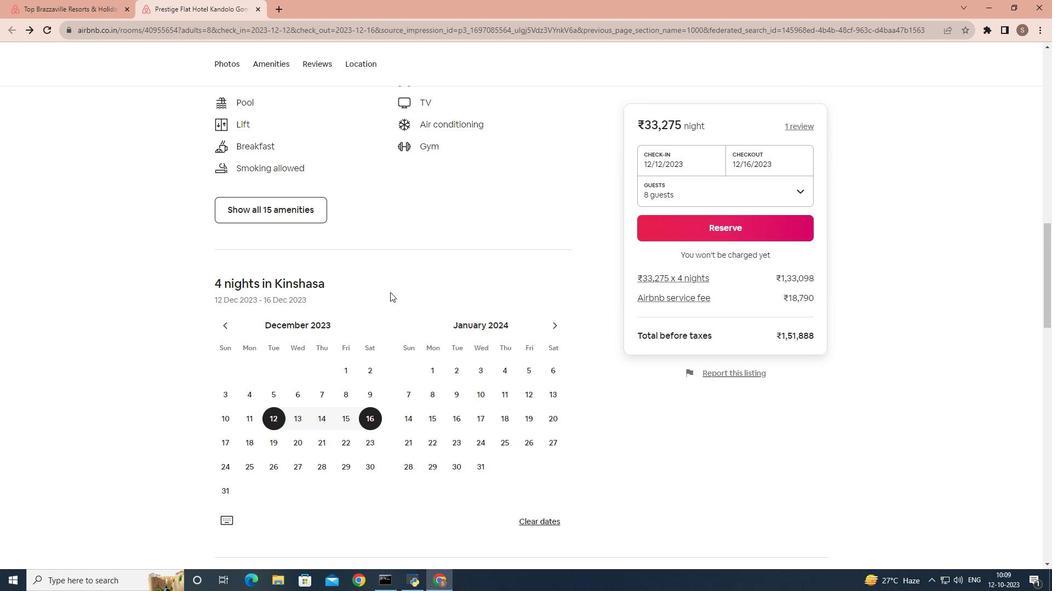 
Action: Mouse scrolled (390, 293) with delta (0, 0)
Screenshot: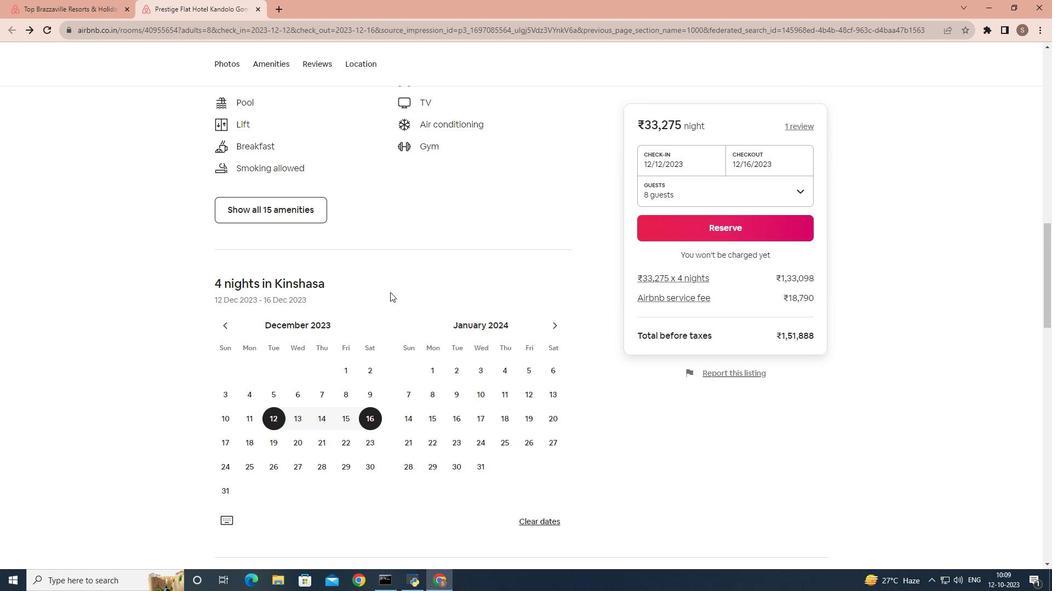 
Action: Mouse scrolled (390, 293) with delta (0, 0)
Screenshot: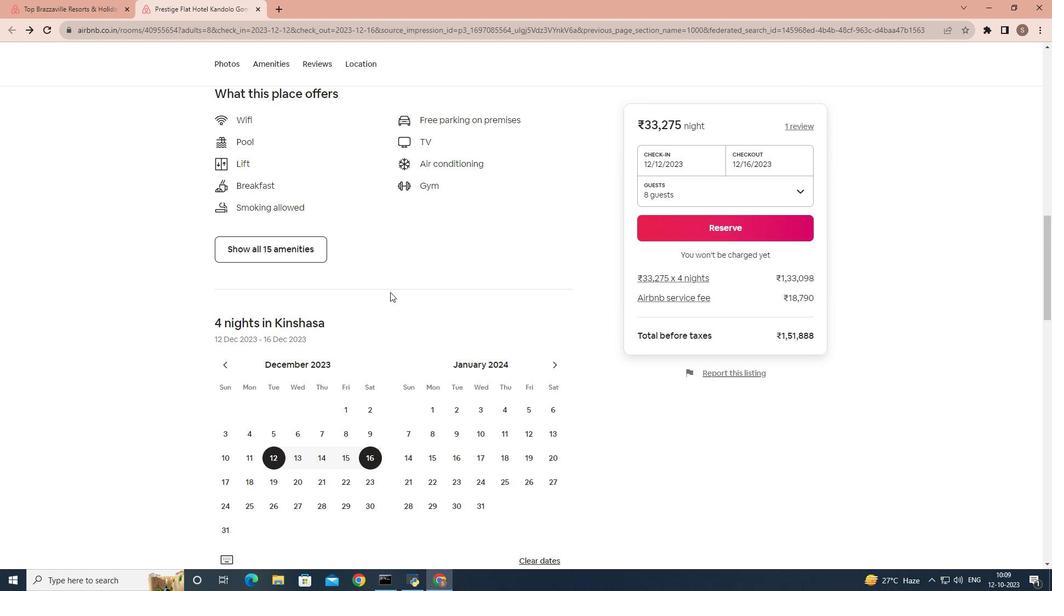 
Action: Mouse scrolled (390, 293) with delta (0, 0)
Screenshot: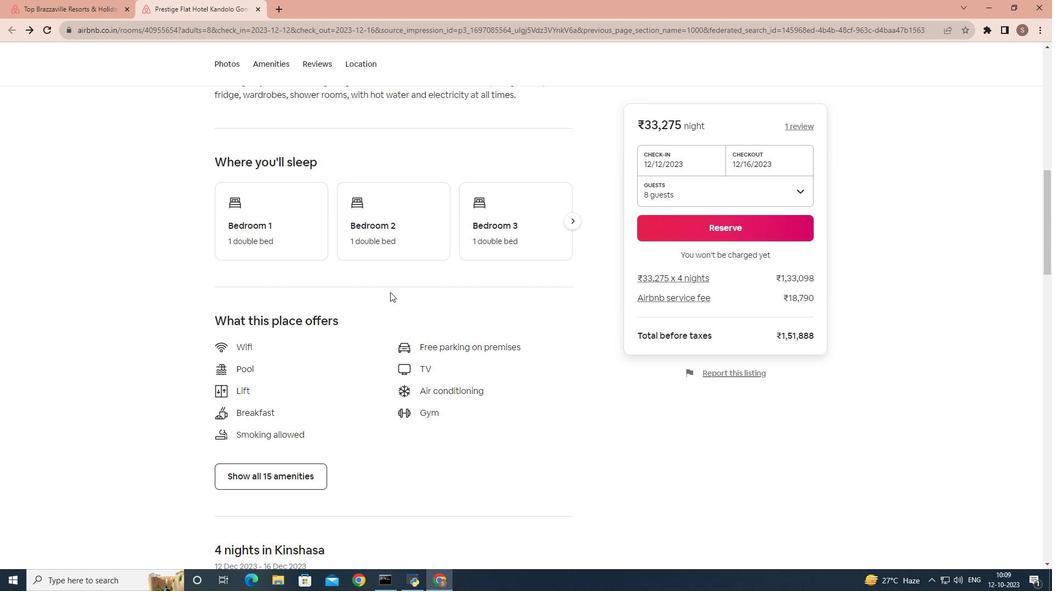 
Action: Mouse scrolled (390, 293) with delta (0, 0)
Screenshot: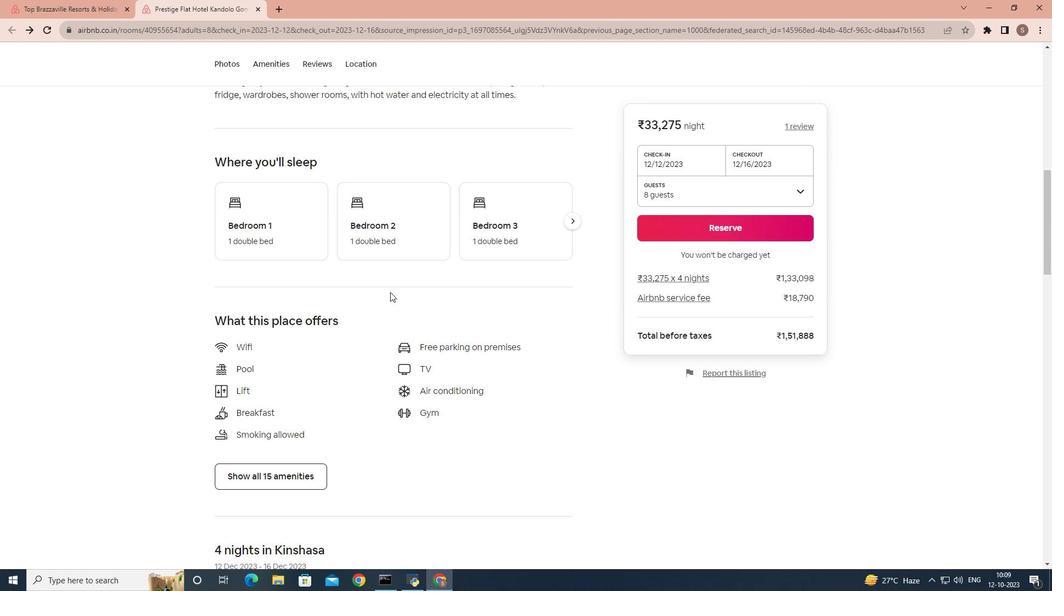 
Action: Mouse scrolled (390, 293) with delta (0, 0)
Screenshot: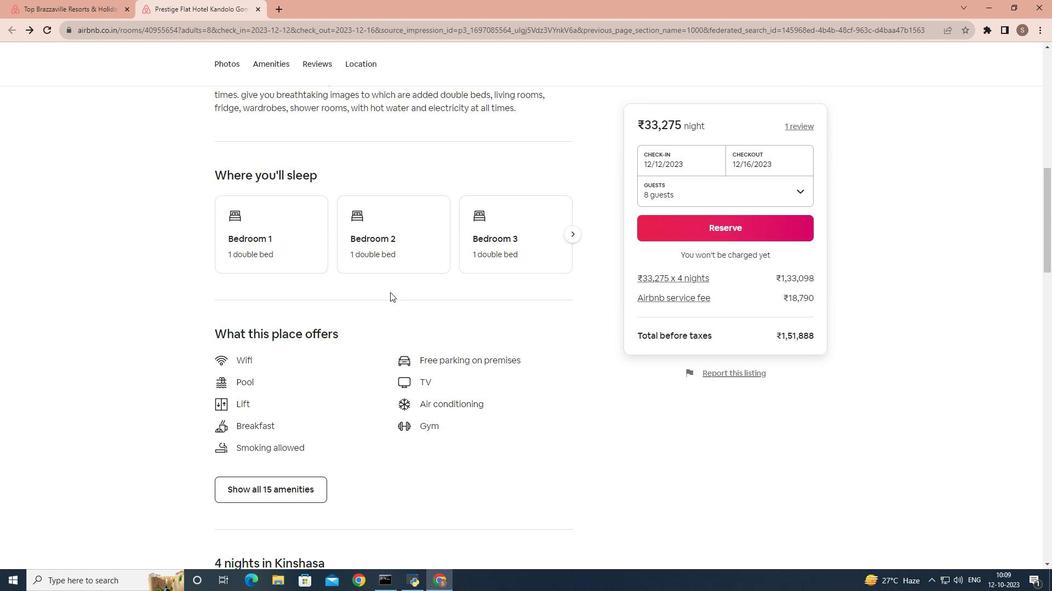 
Action: Mouse scrolled (390, 293) with delta (0, 0)
Screenshot: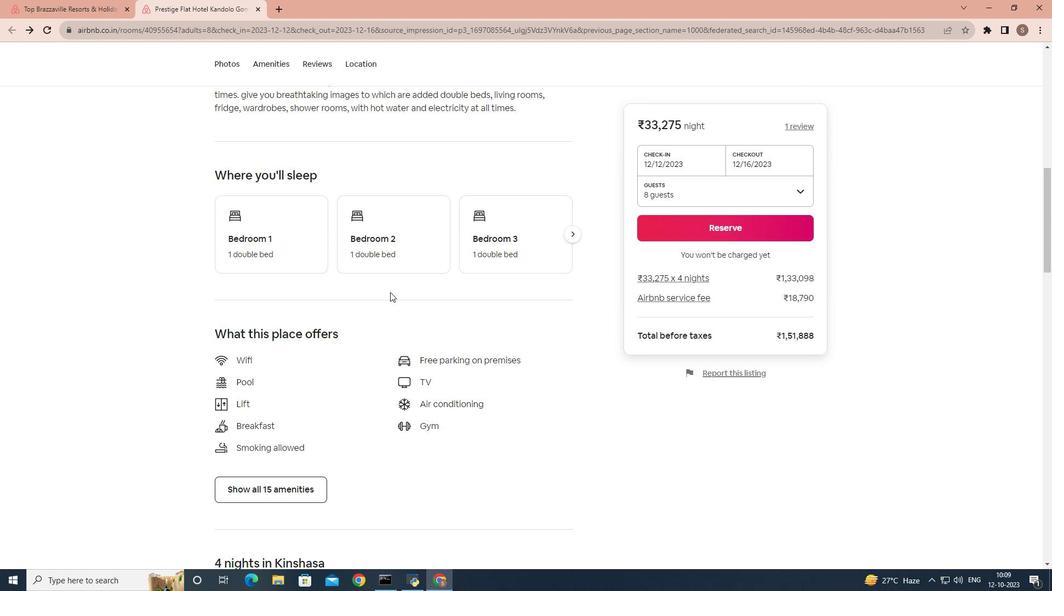 
Action: Mouse scrolled (390, 293) with delta (0, 0)
Screenshot: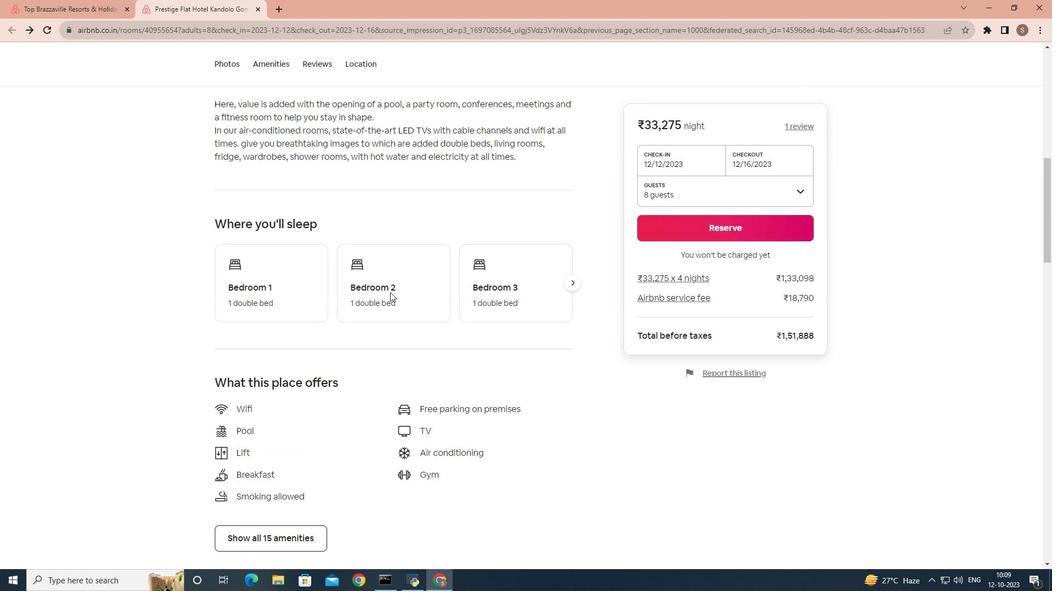 
Action: Mouse scrolled (390, 293) with delta (0, 0)
Screenshot: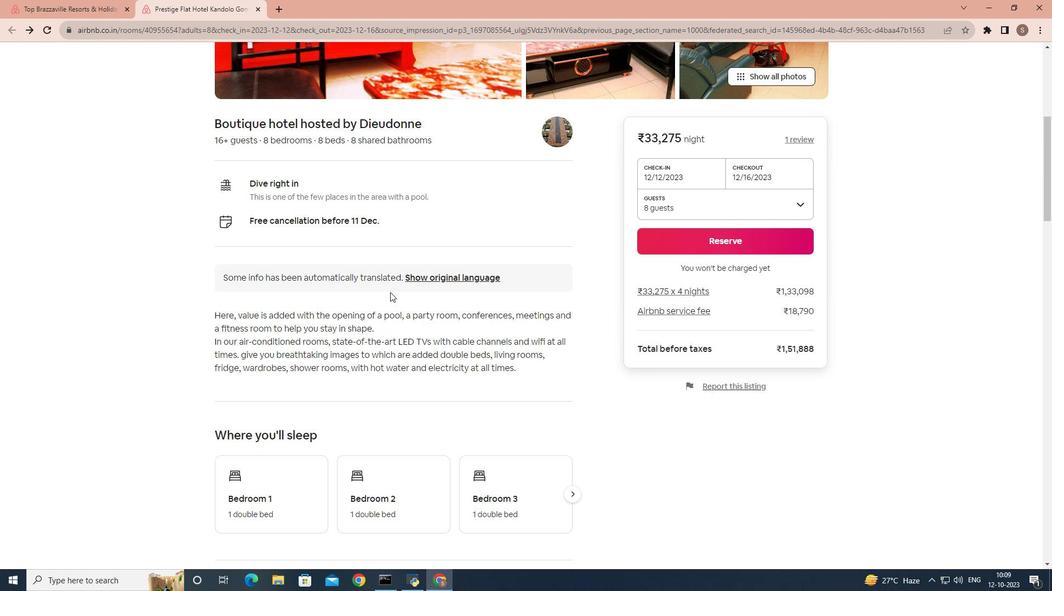 
Action: Mouse scrolled (390, 293) with delta (0, 0)
Screenshot: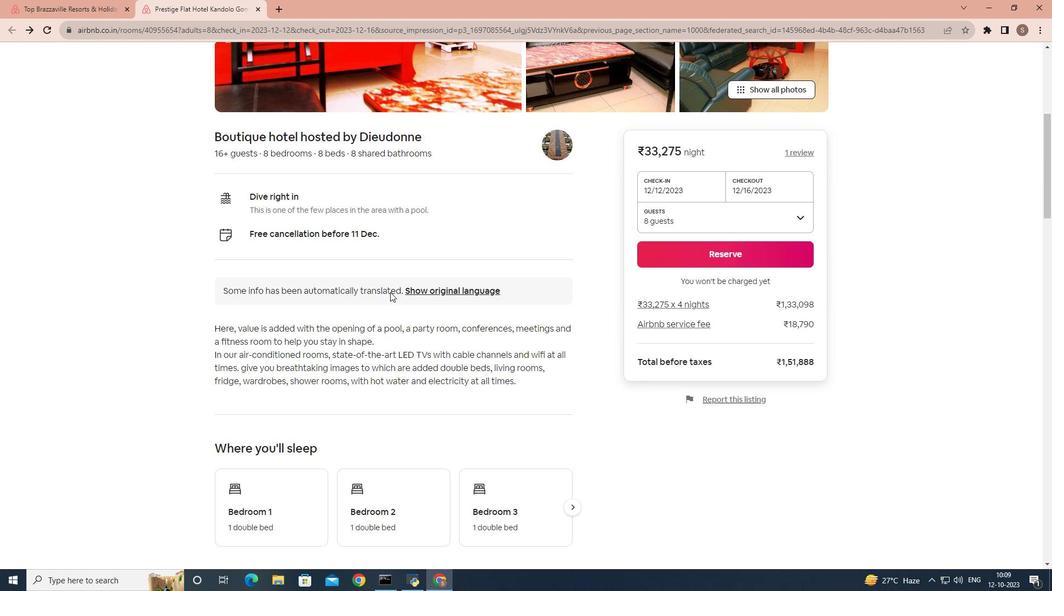 
Action: Mouse scrolled (390, 293) with delta (0, 0)
Screenshot: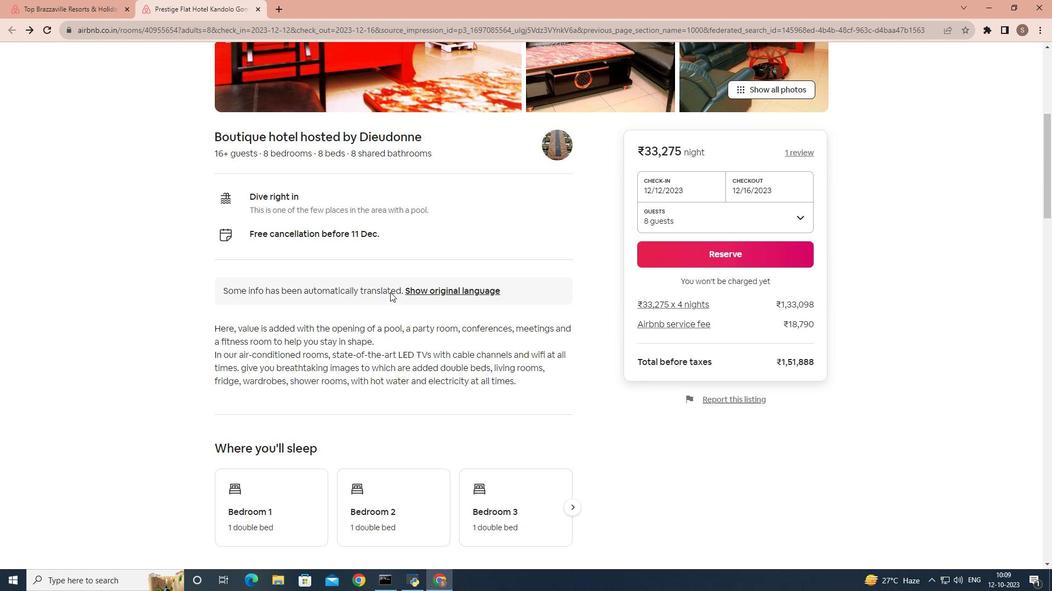 
Action: Mouse scrolled (390, 293) with delta (0, 0)
Screenshot: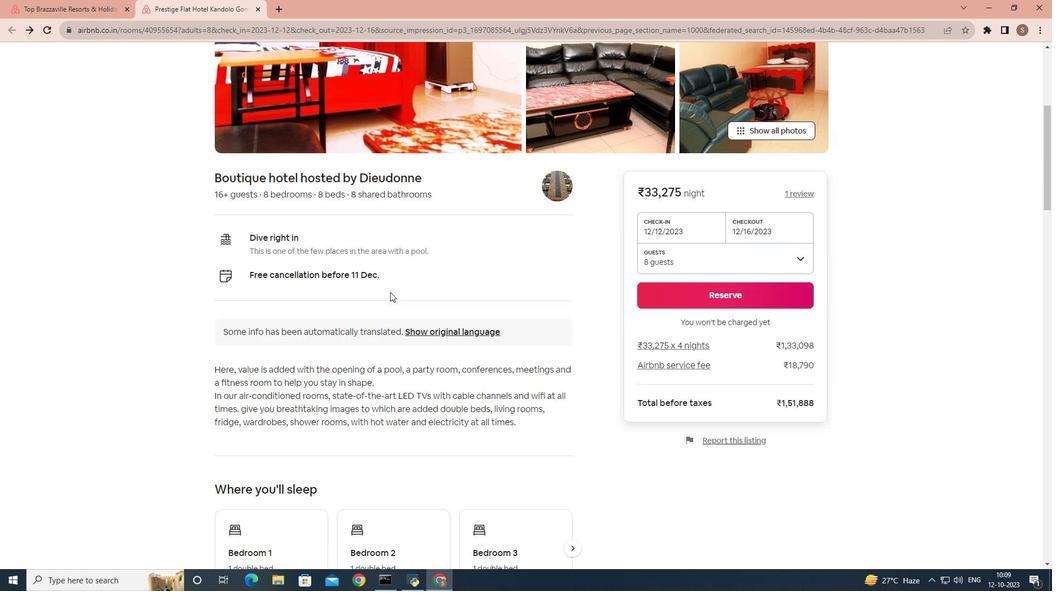 
Action: Mouse scrolled (390, 293) with delta (0, 0)
Screenshot: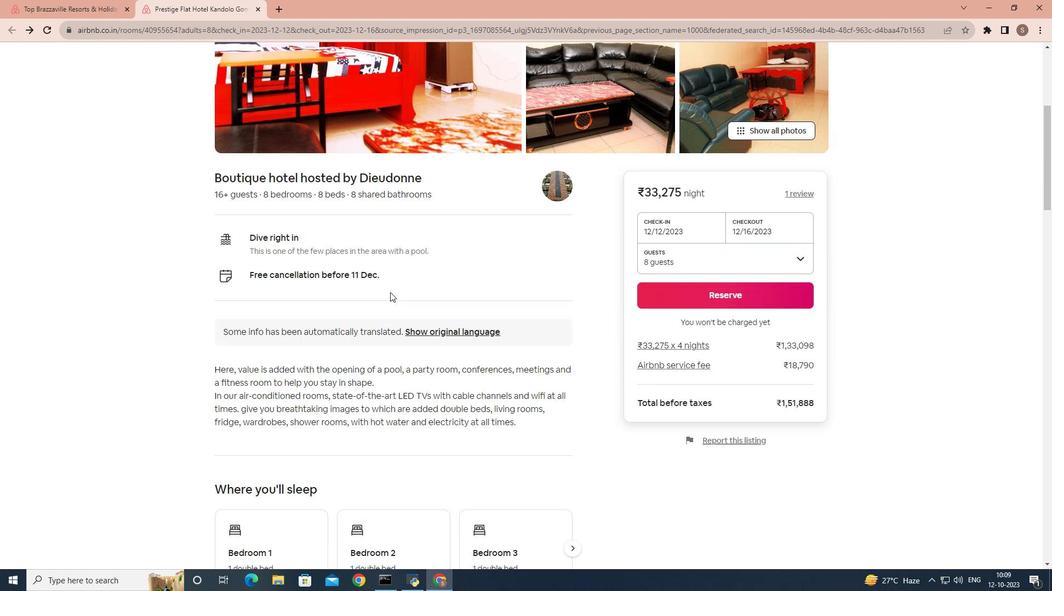 
Action: Mouse scrolled (390, 293) with delta (0, 0)
Screenshot: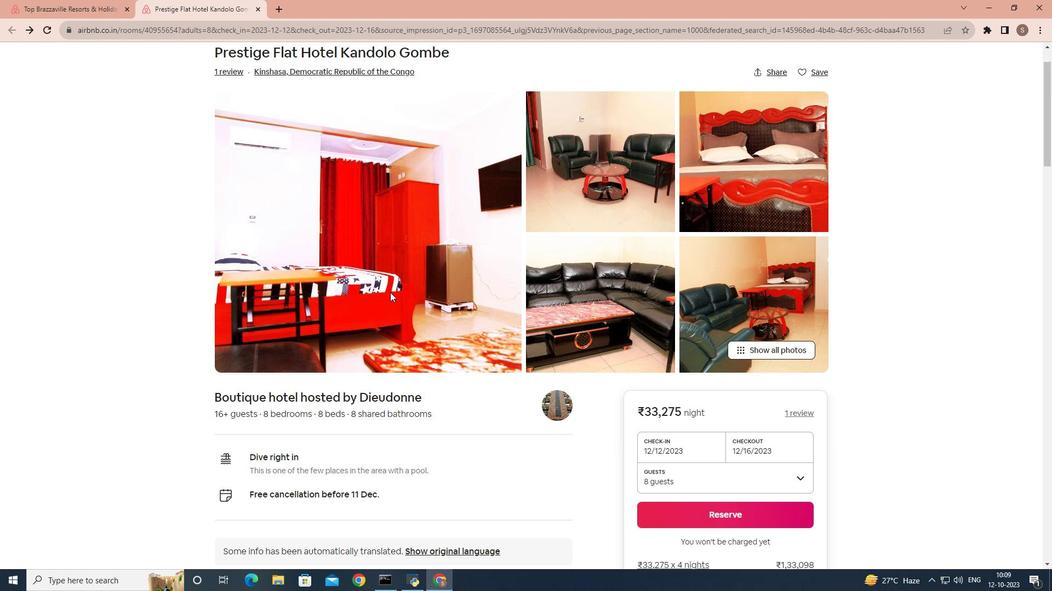 
Action: Mouse scrolled (390, 293) with delta (0, 0)
Screenshot: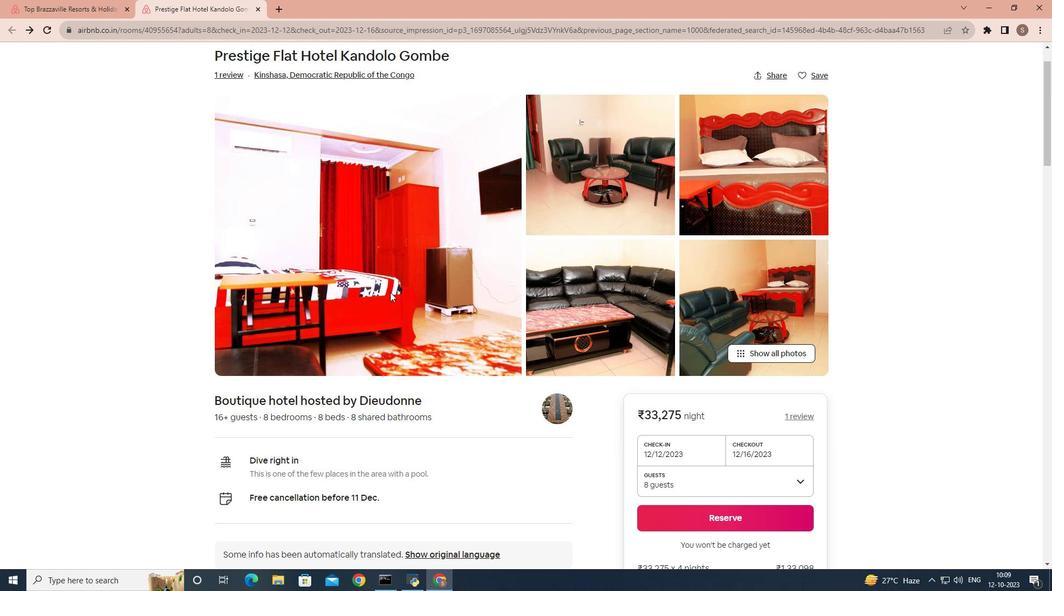 
Action: Mouse scrolled (390, 293) with delta (0, 0)
Screenshot: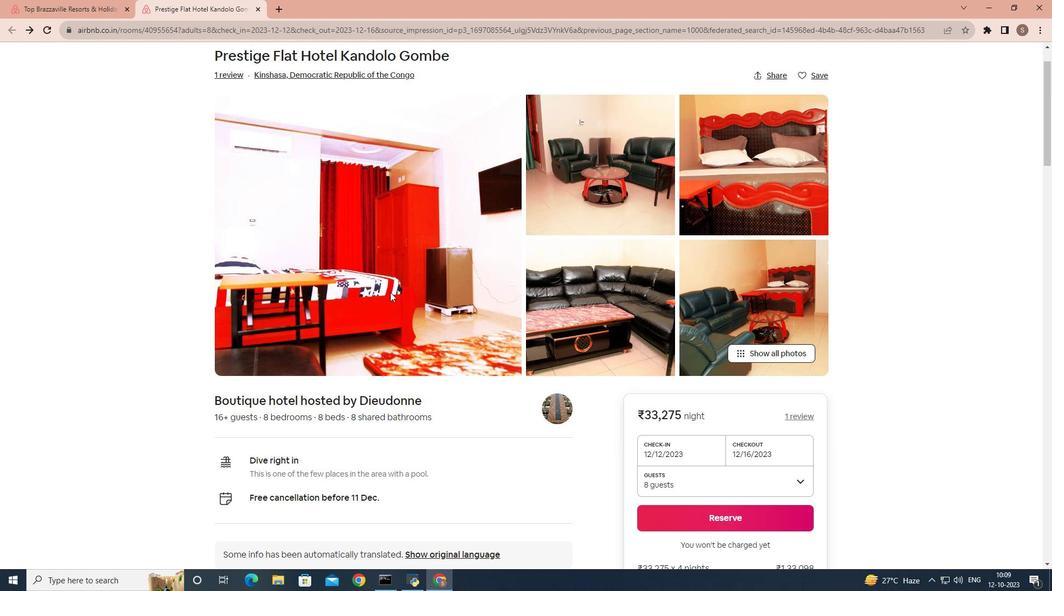 
Action: Mouse scrolled (390, 293) with delta (0, 0)
Screenshot: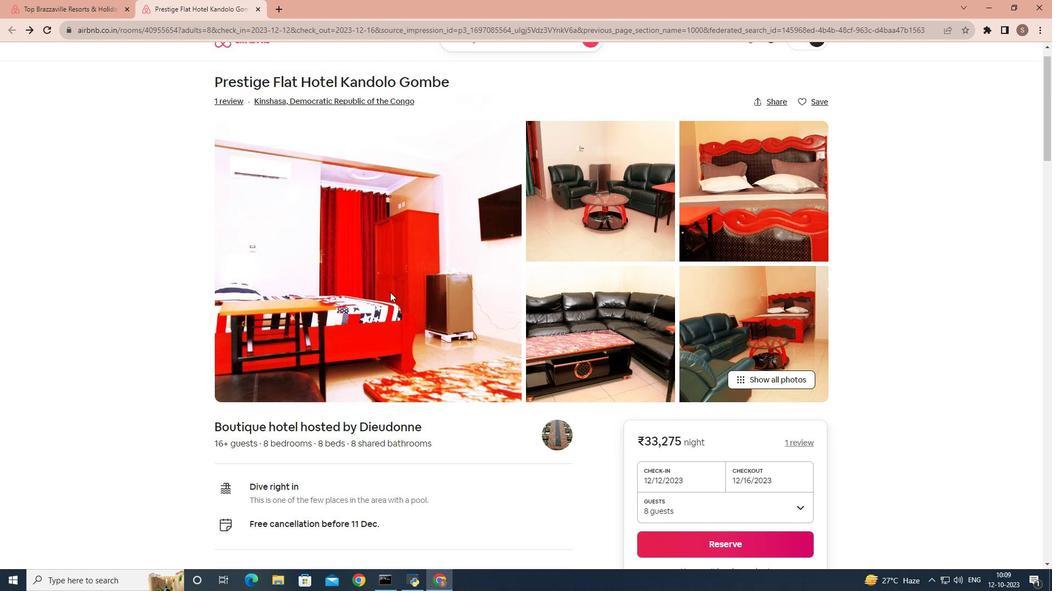 
Action: Mouse scrolled (390, 293) with delta (0, 0)
Screenshot: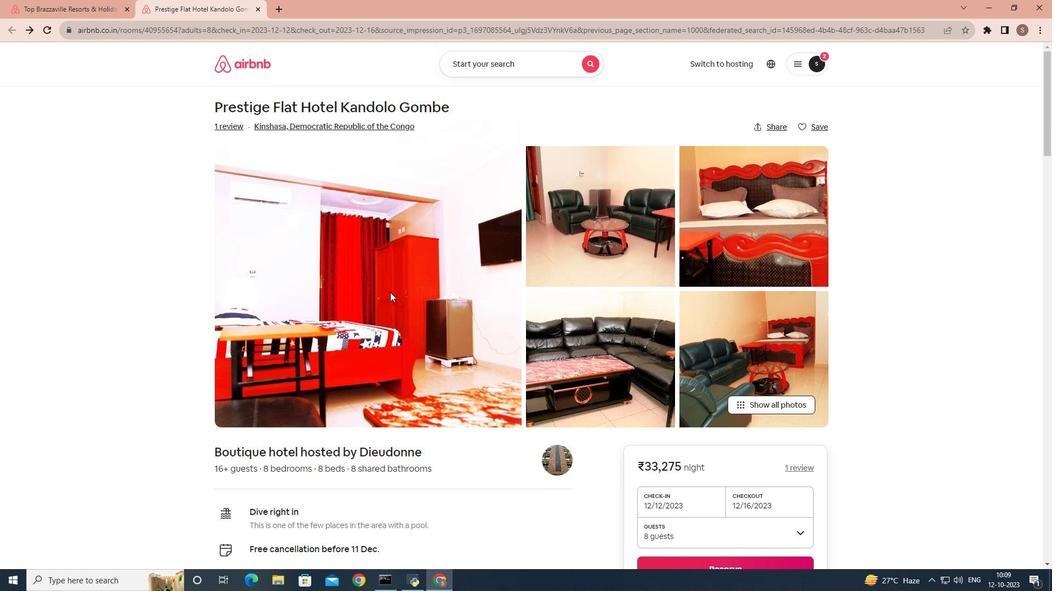 
Action: Mouse moved to (326, 300)
Screenshot: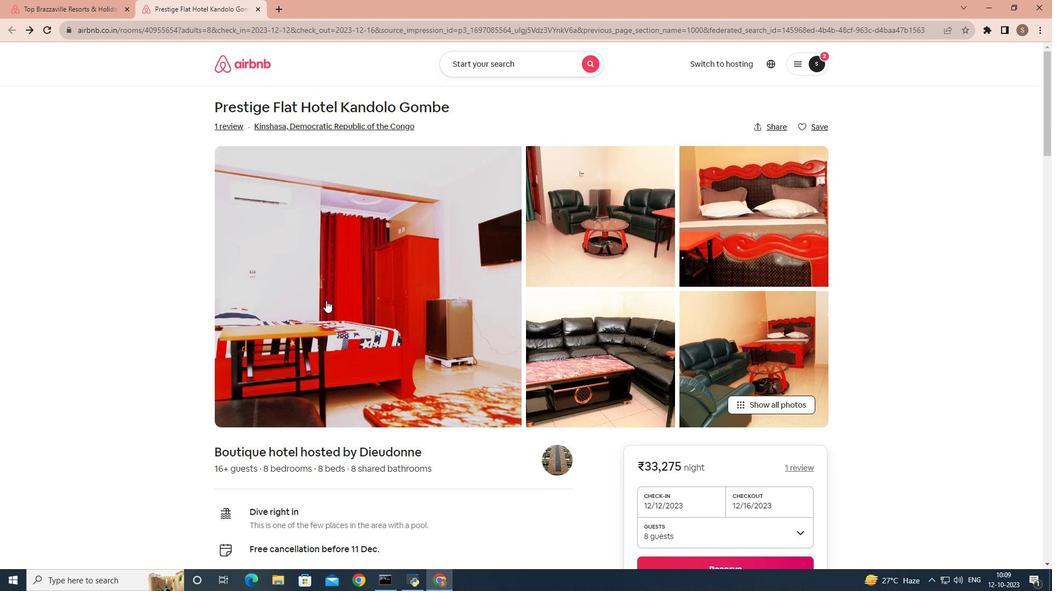 
Action: Mouse pressed left at (326, 300)
Screenshot: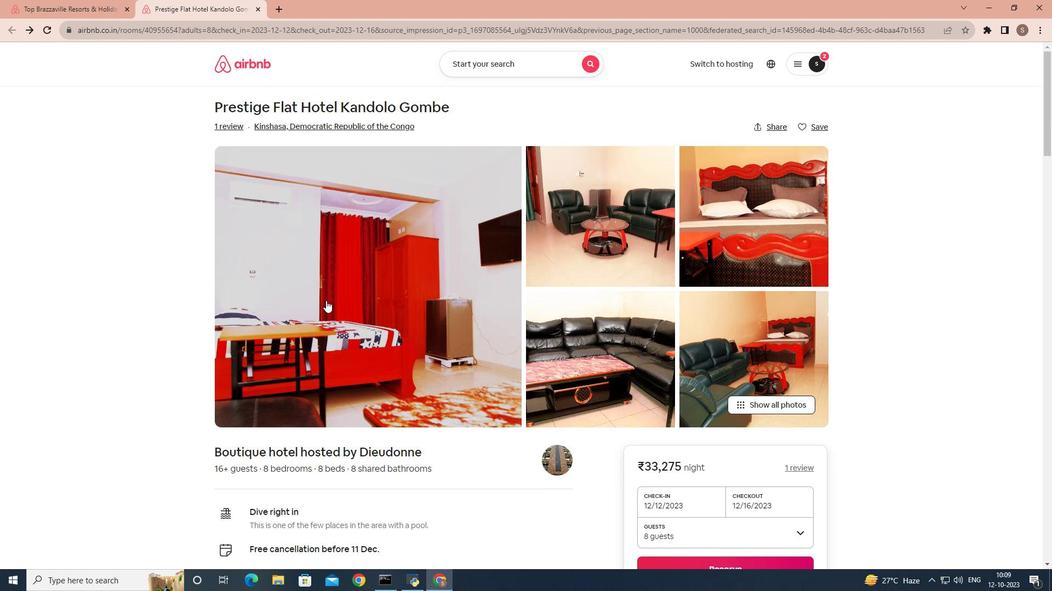 
Action: Mouse moved to (356, 311)
Screenshot: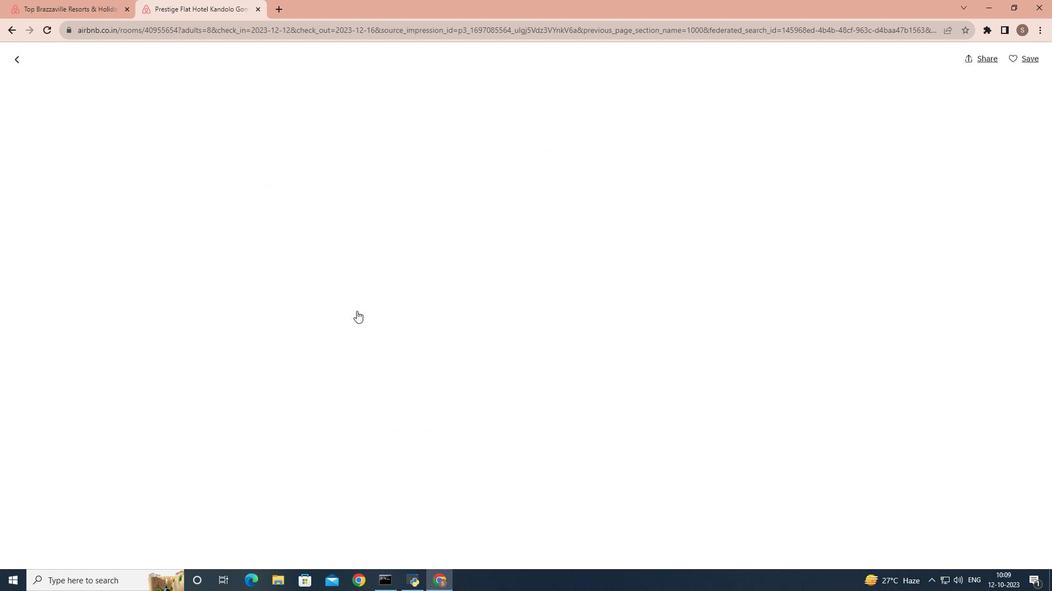 
Action: Mouse scrolled (356, 310) with delta (0, 0)
Screenshot: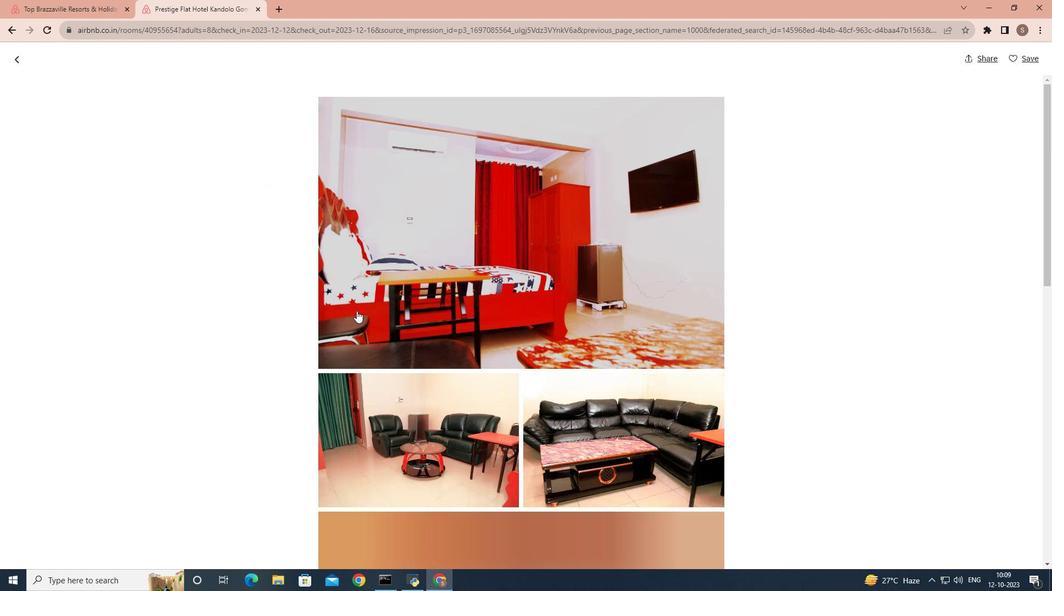 
Action: Mouse scrolled (356, 310) with delta (0, 0)
Screenshot: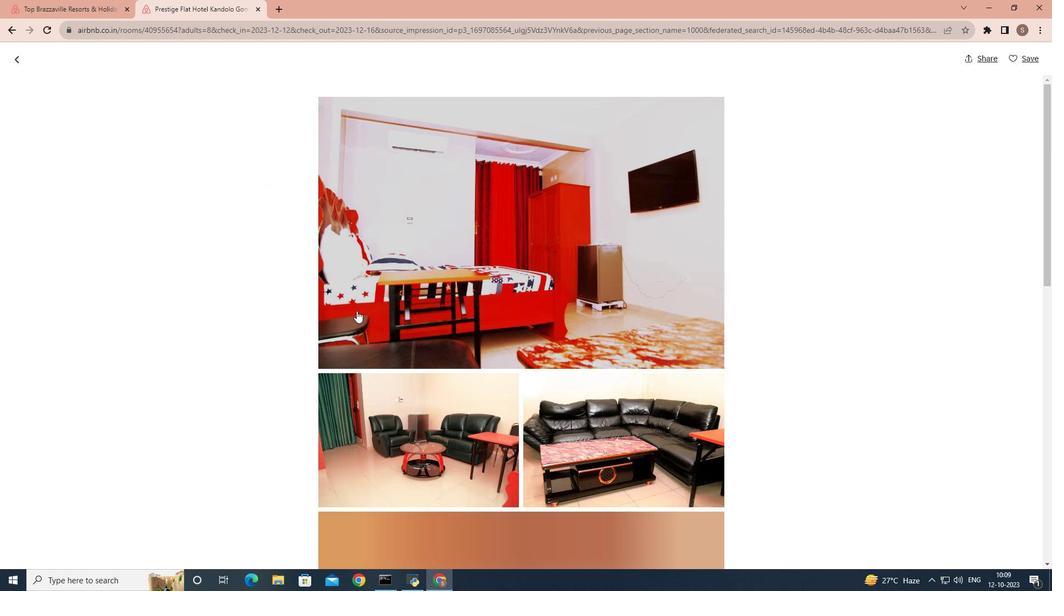 
Action: Mouse scrolled (356, 310) with delta (0, 0)
Screenshot: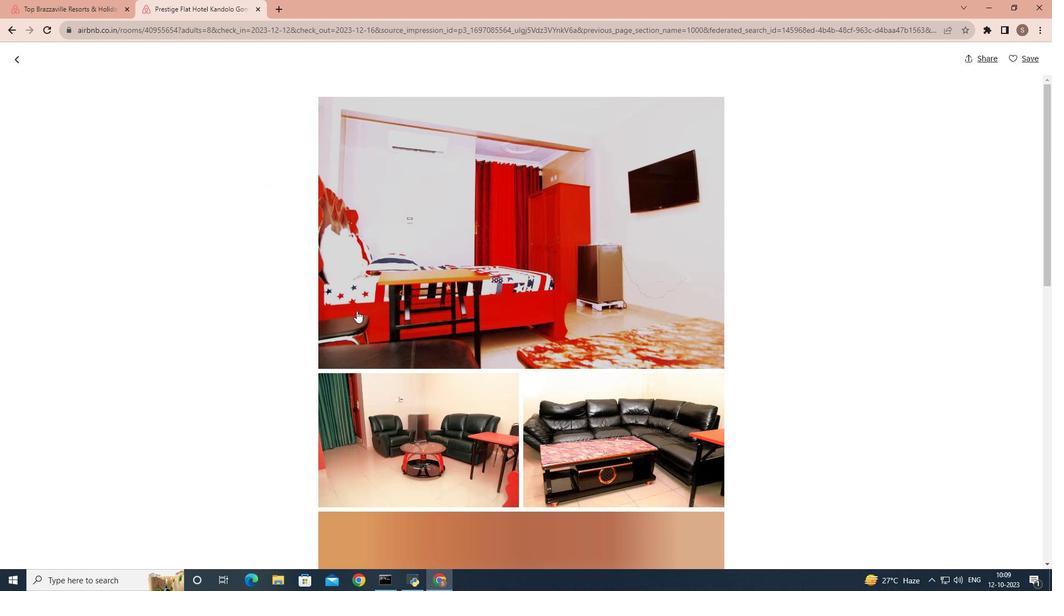 
Action: Mouse scrolled (356, 310) with delta (0, 0)
Screenshot: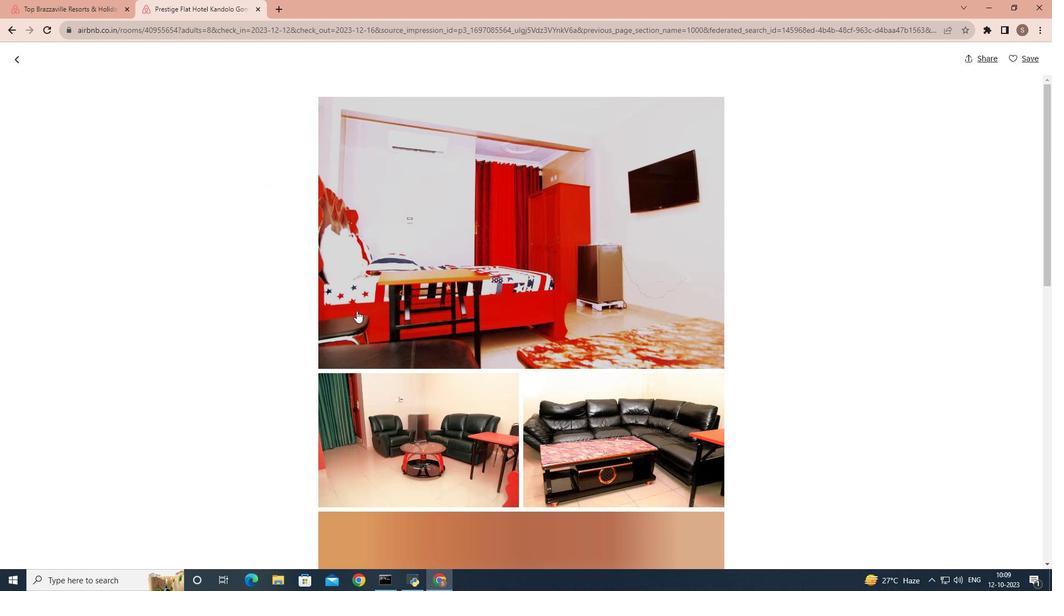 
Action: Mouse scrolled (356, 310) with delta (0, 0)
Screenshot: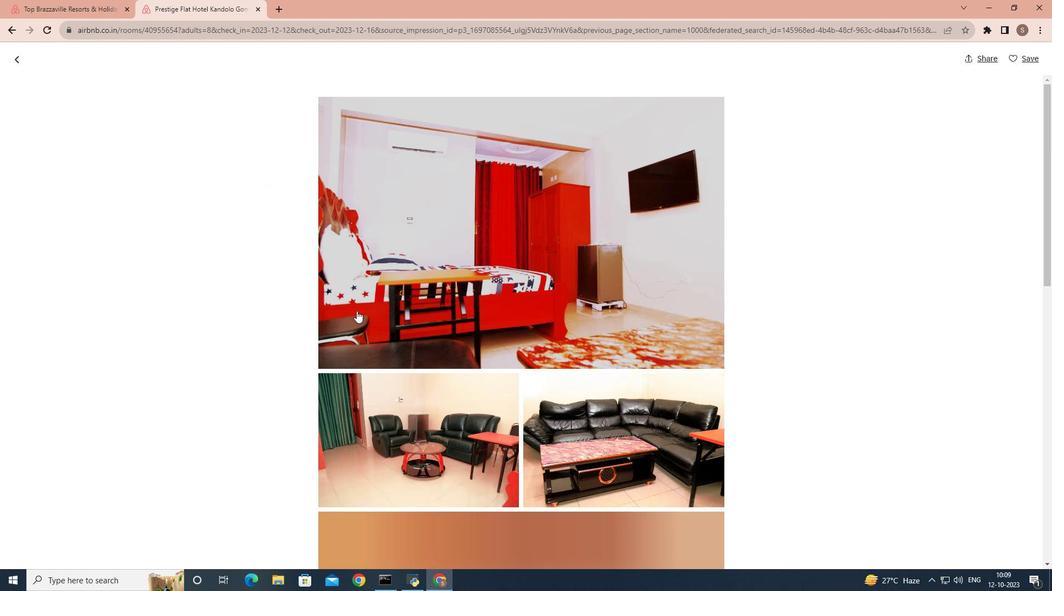 
Action: Mouse scrolled (356, 310) with delta (0, 0)
Screenshot: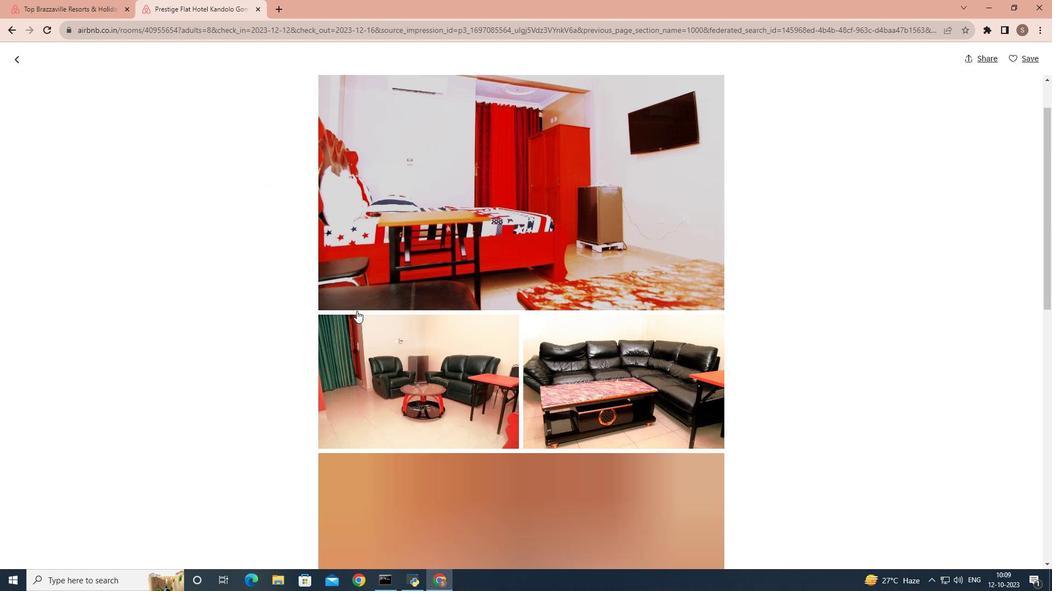 
Action: Mouse scrolled (356, 310) with delta (0, 0)
Screenshot: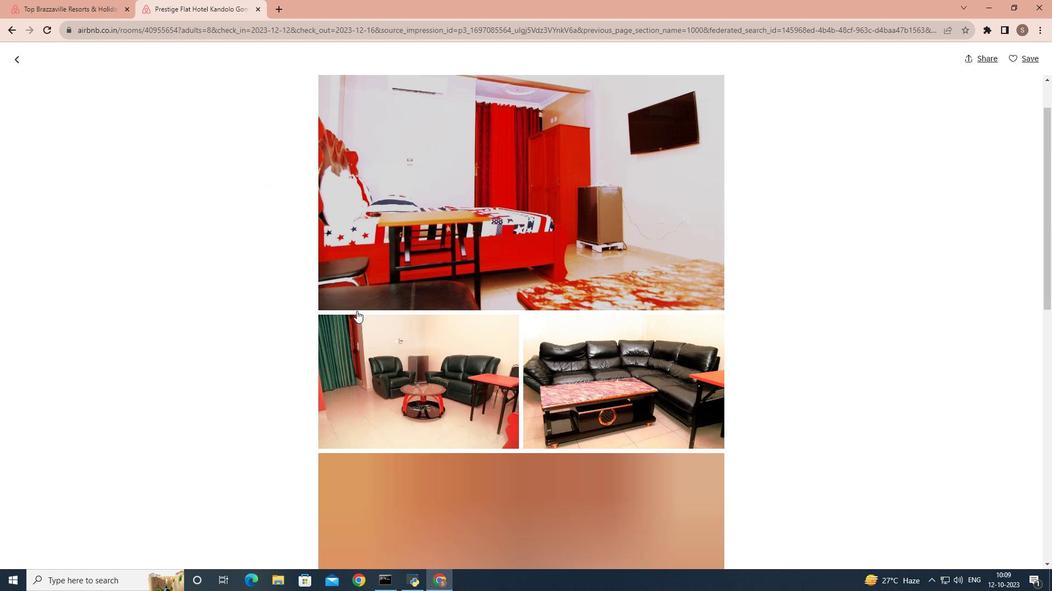 
Action: Mouse scrolled (356, 311) with delta (0, 0)
Screenshot: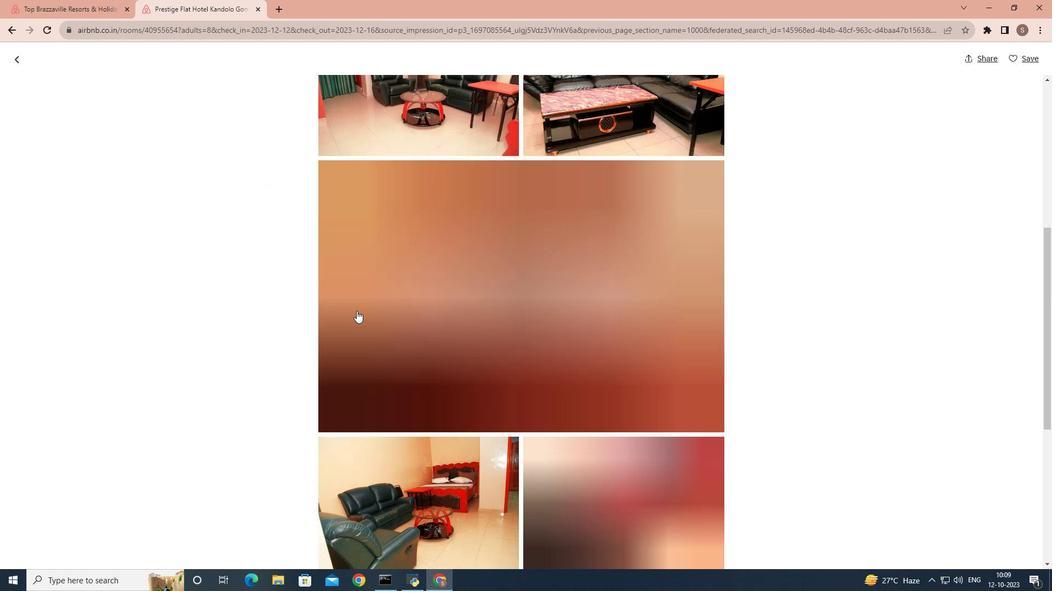 
Action: Mouse scrolled (356, 310) with delta (0, 0)
Screenshot: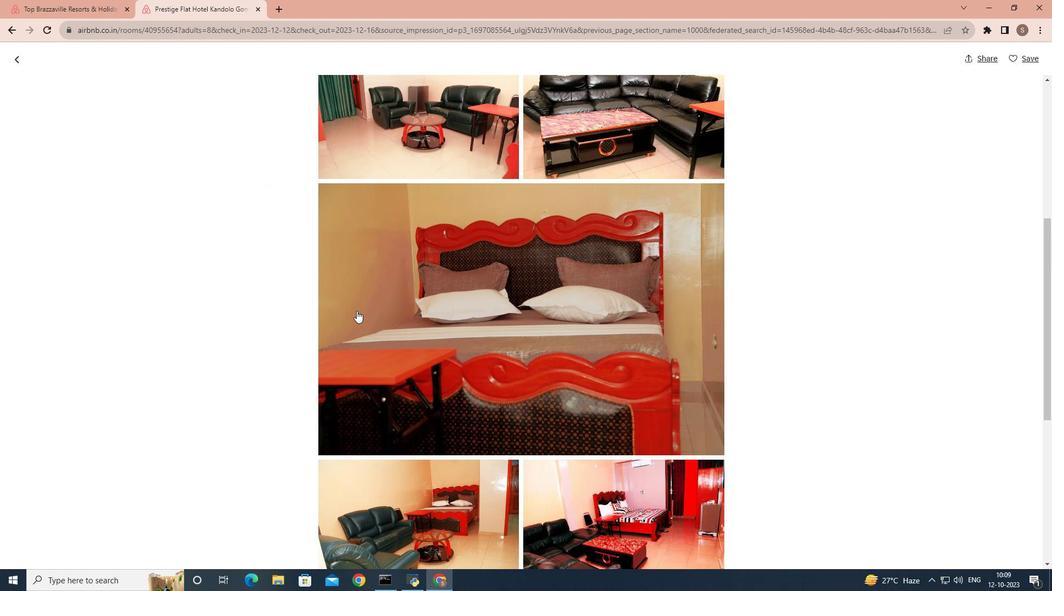 
Action: Mouse scrolled (356, 310) with delta (0, 0)
Screenshot: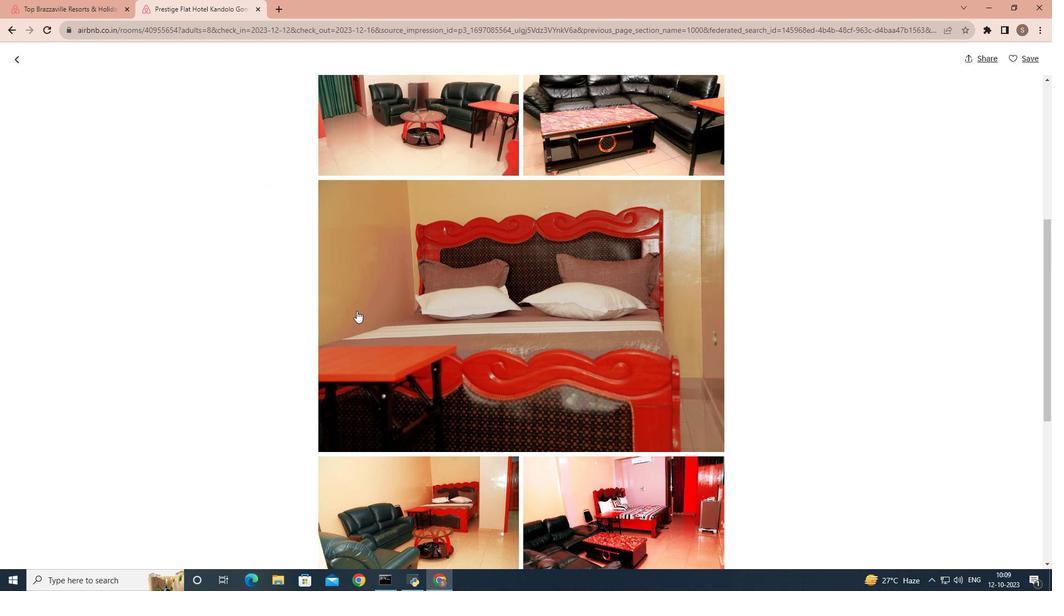 
Action: Mouse scrolled (356, 310) with delta (0, 0)
Screenshot: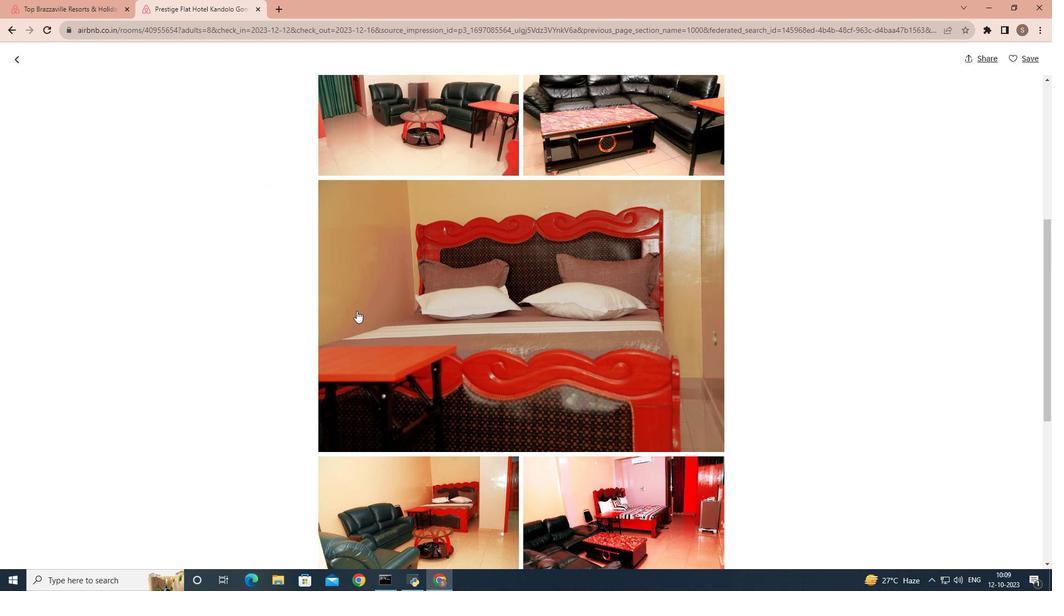 
Action: Mouse scrolled (356, 310) with delta (0, 0)
Screenshot: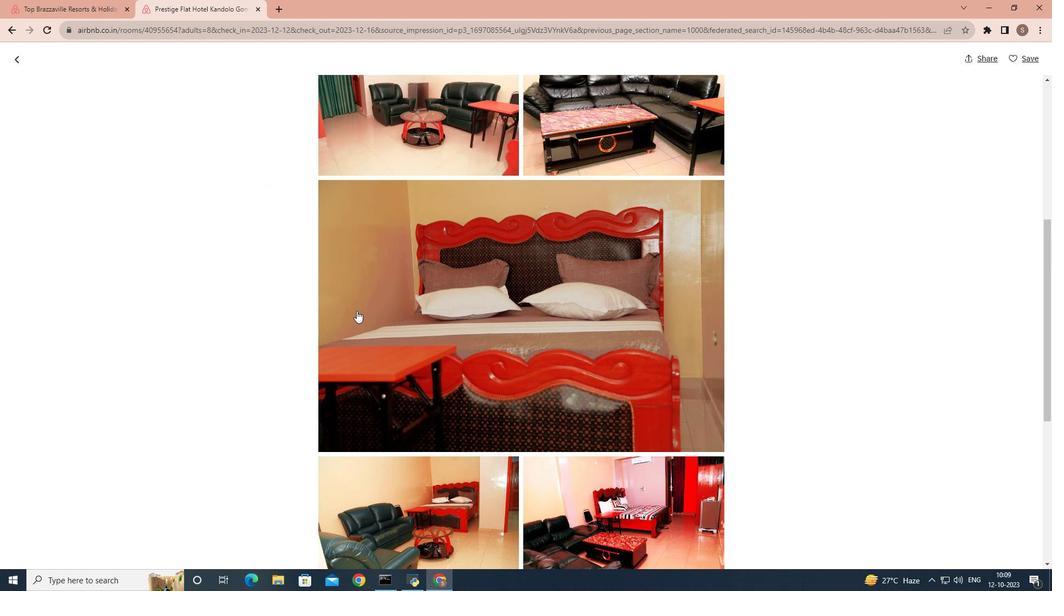 
Action: Mouse scrolled (356, 310) with delta (0, 0)
Screenshot: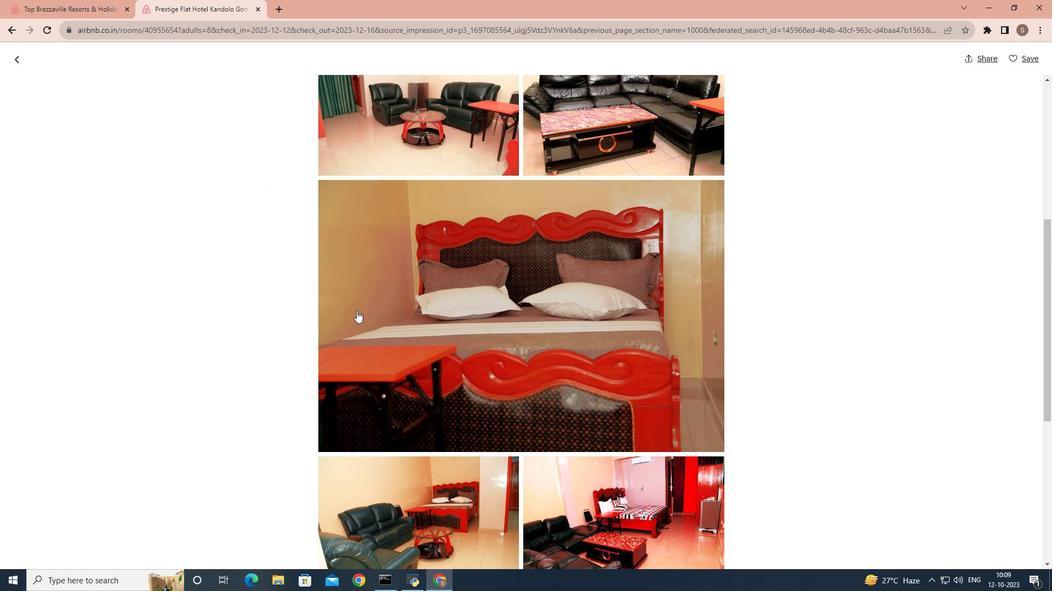 
Action: Mouse scrolled (356, 310) with delta (0, 0)
Screenshot: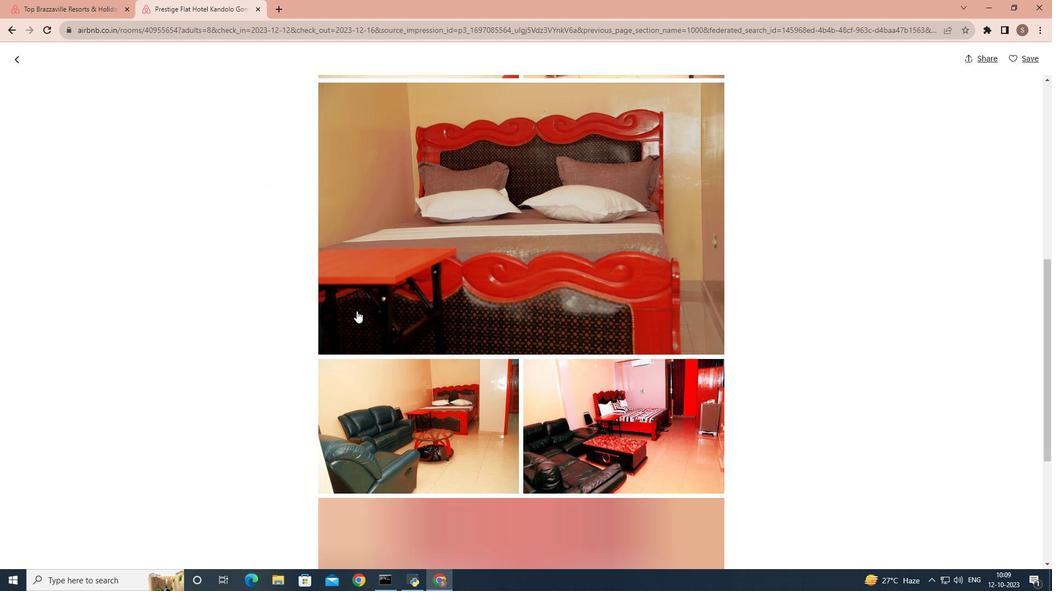 
Action: Mouse scrolled (356, 310) with delta (0, 0)
Screenshot: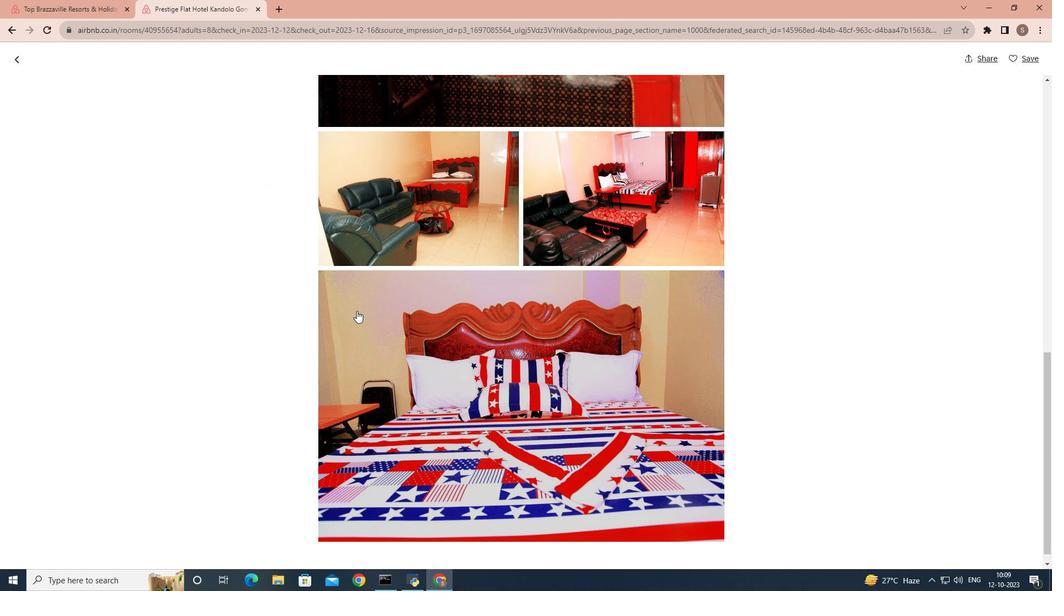 
Action: Mouse scrolled (356, 310) with delta (0, 0)
Screenshot: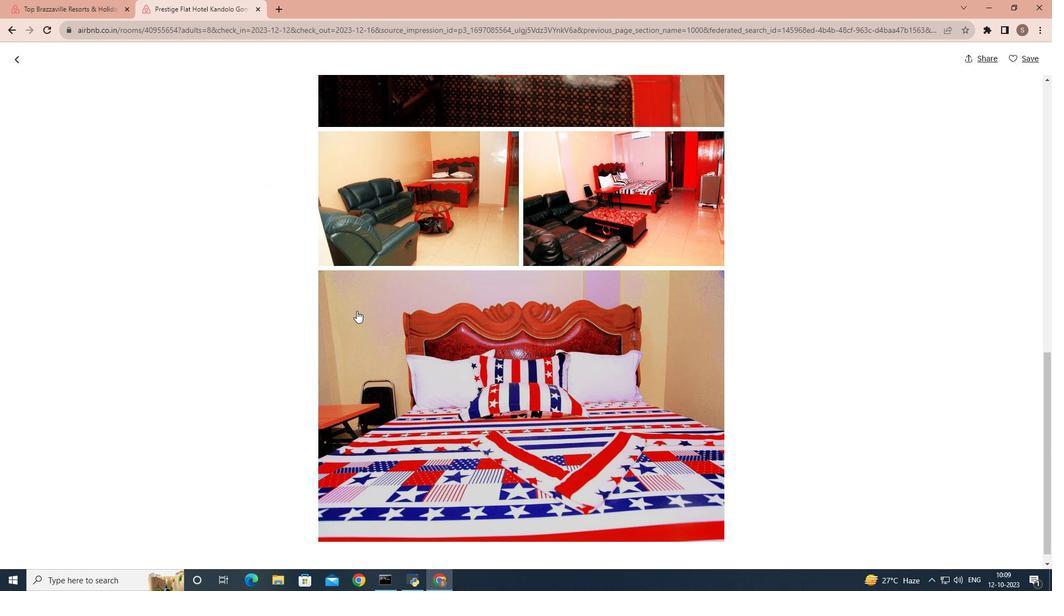 
Action: Mouse scrolled (356, 310) with delta (0, 0)
Screenshot: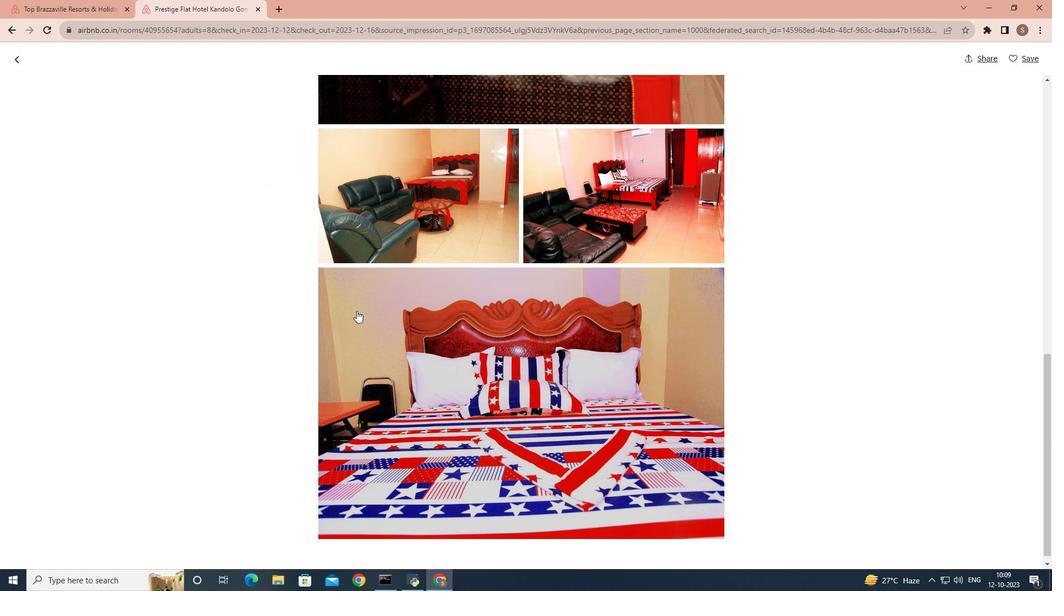 
Action: Mouse scrolled (356, 310) with delta (0, 0)
Screenshot: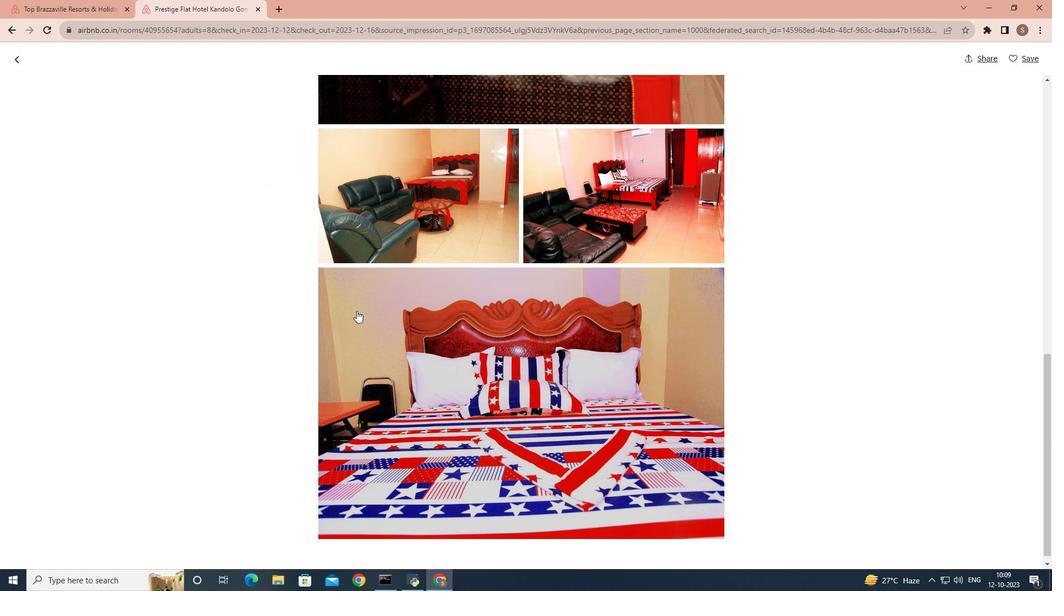 
Action: Mouse scrolled (356, 310) with delta (0, 0)
Screenshot: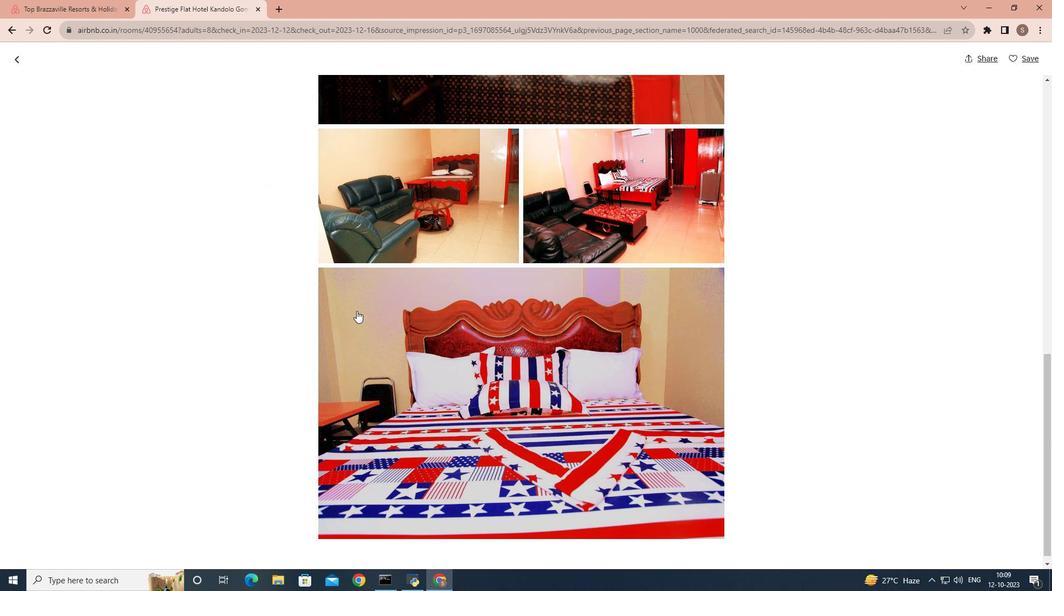 
Action: Mouse scrolled (356, 310) with delta (0, 0)
Screenshot: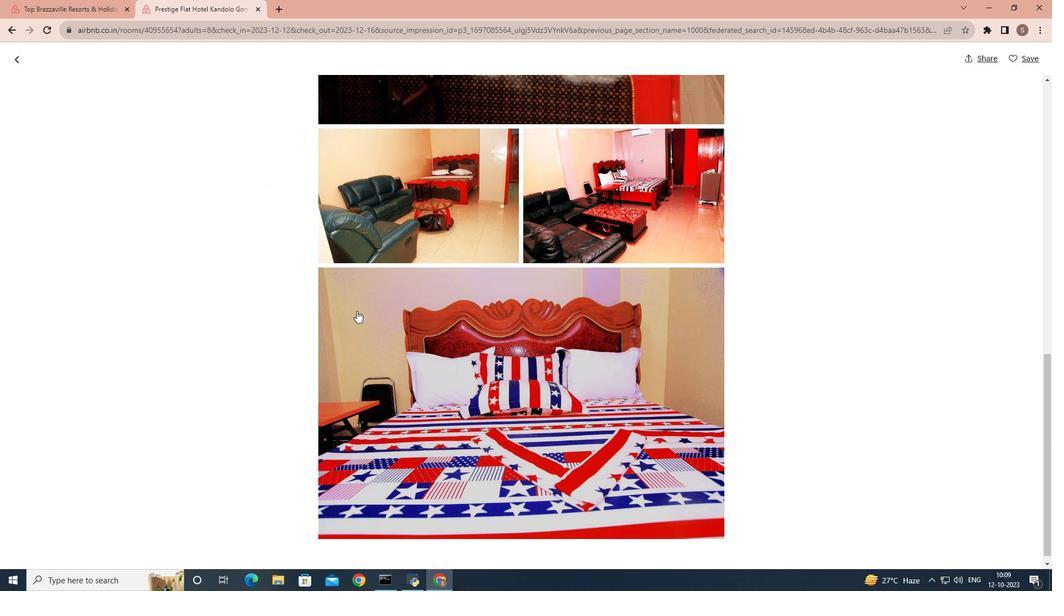 
Action: Mouse scrolled (356, 311) with delta (0, 0)
Screenshot: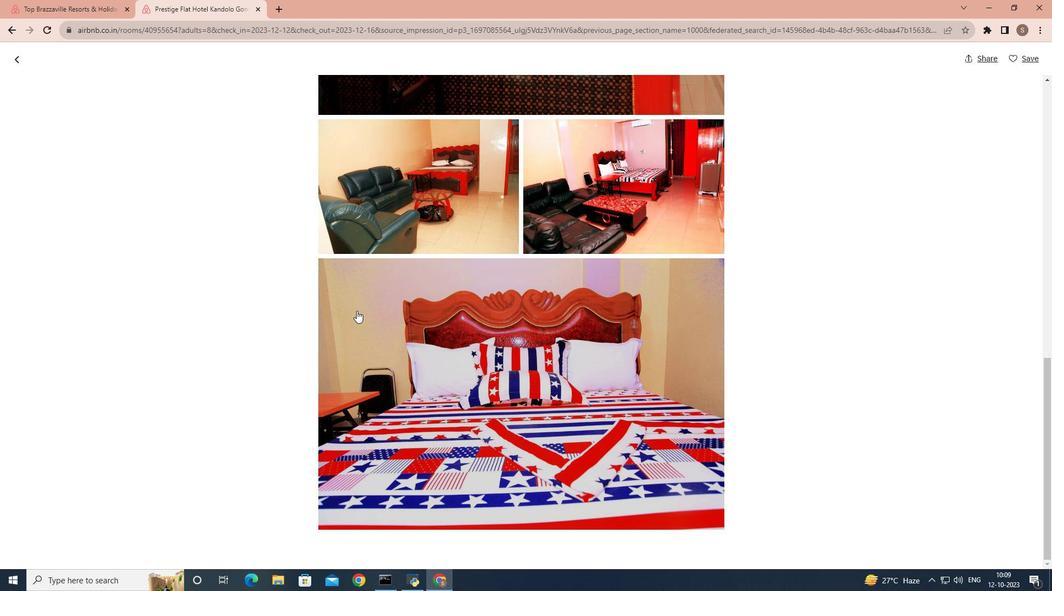 
Action: Mouse scrolled (356, 311) with delta (0, 0)
Screenshot: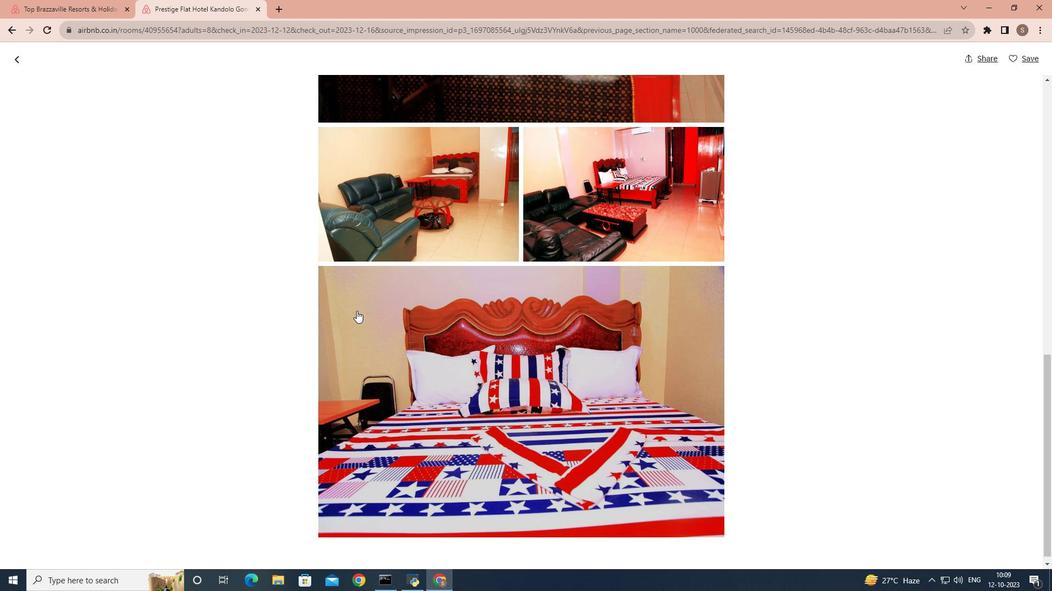 
Action: Mouse scrolled (356, 311) with delta (0, 0)
Screenshot: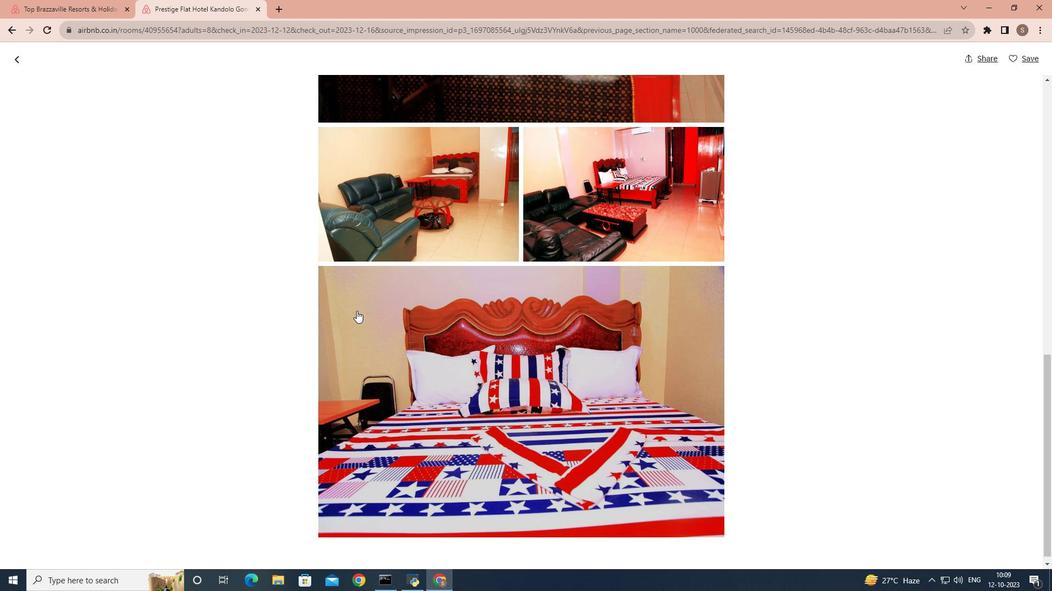 
Action: Mouse scrolled (356, 311) with delta (0, 0)
Screenshot: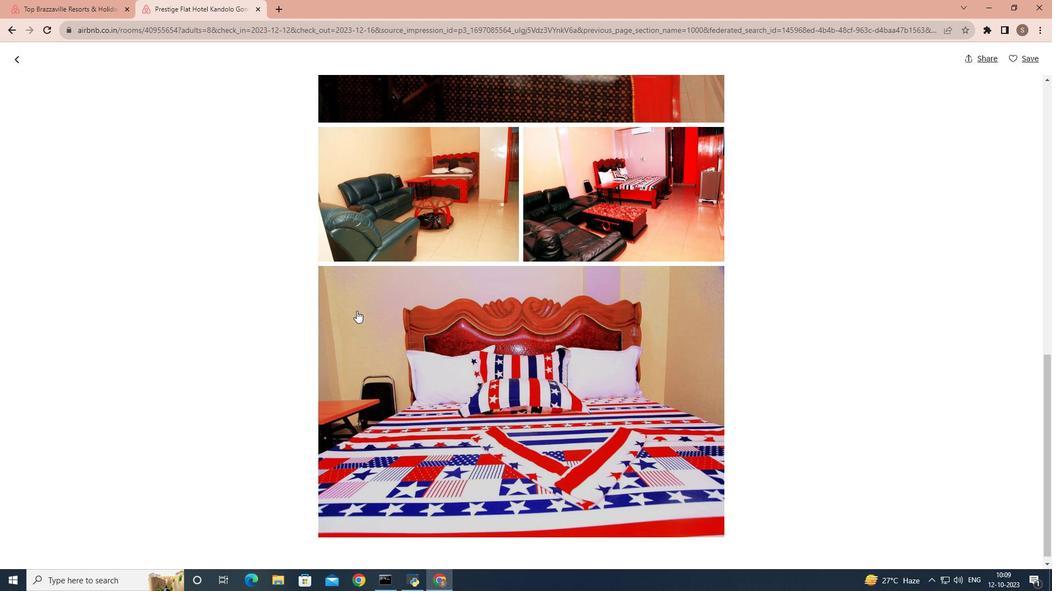 
Action: Mouse scrolled (356, 311) with delta (0, 0)
Screenshot: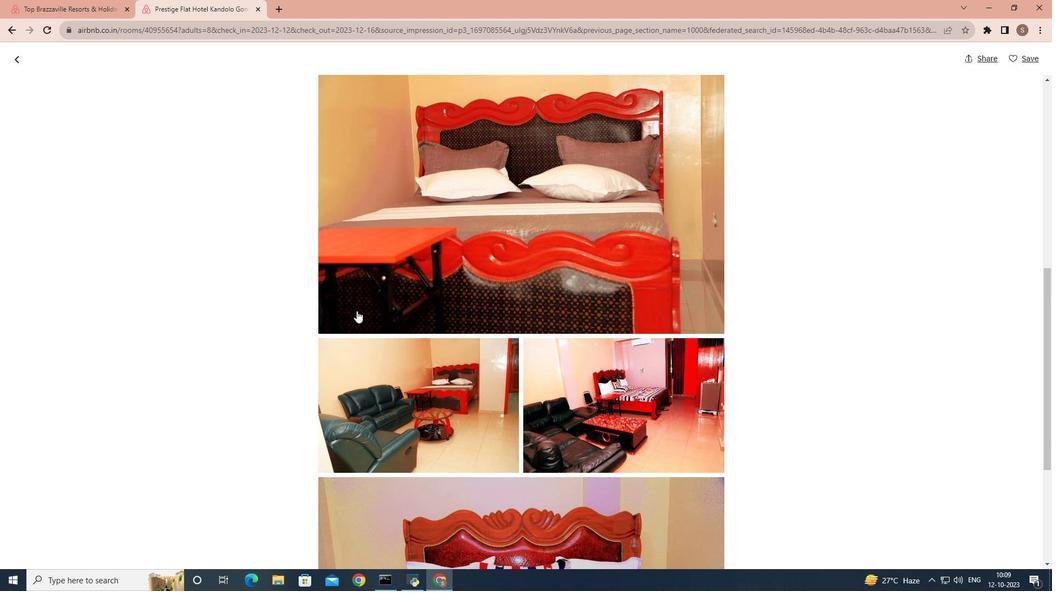 
Action: Mouse scrolled (356, 311) with delta (0, 0)
